 Task: Play online Dominion games in easy mode.
Action: Mouse moved to (319, 711)
Screenshot: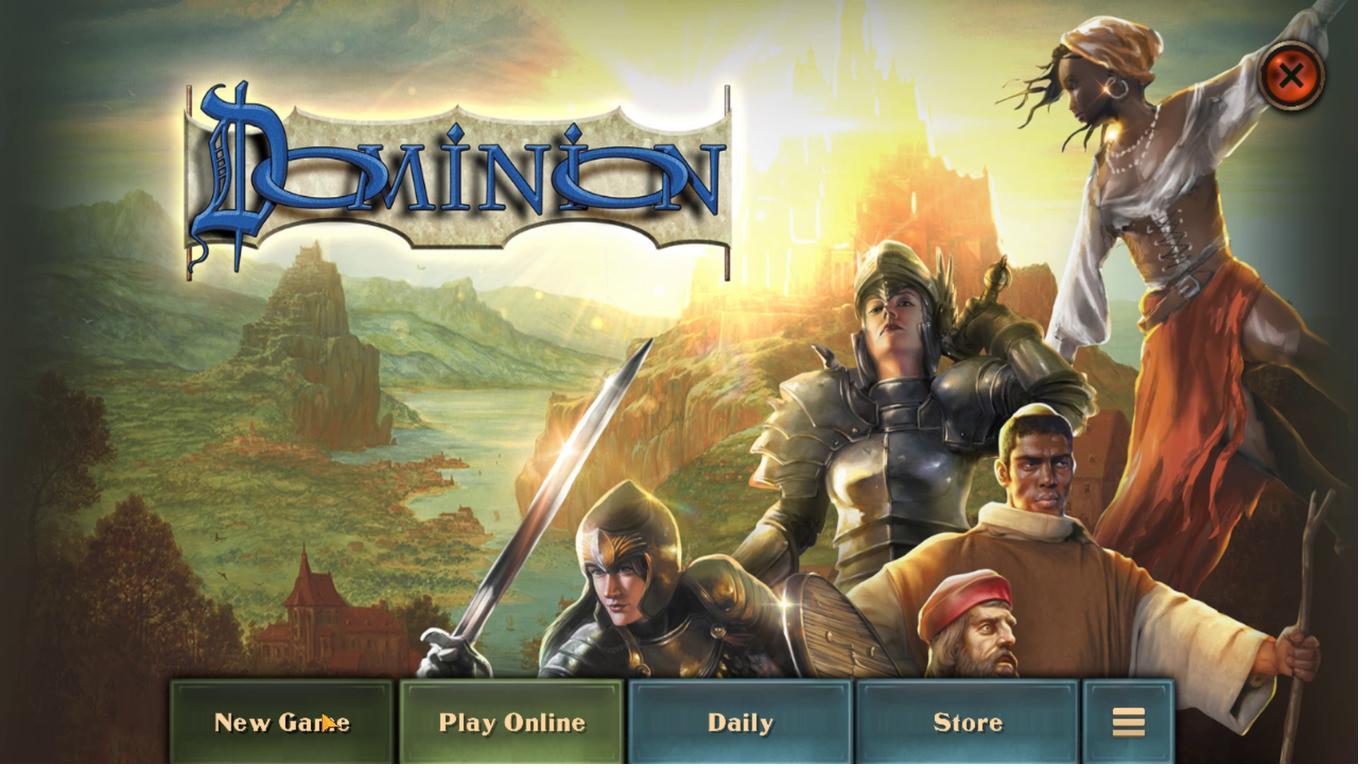 
Action: Mouse pressed left at (319, 711)
Screenshot: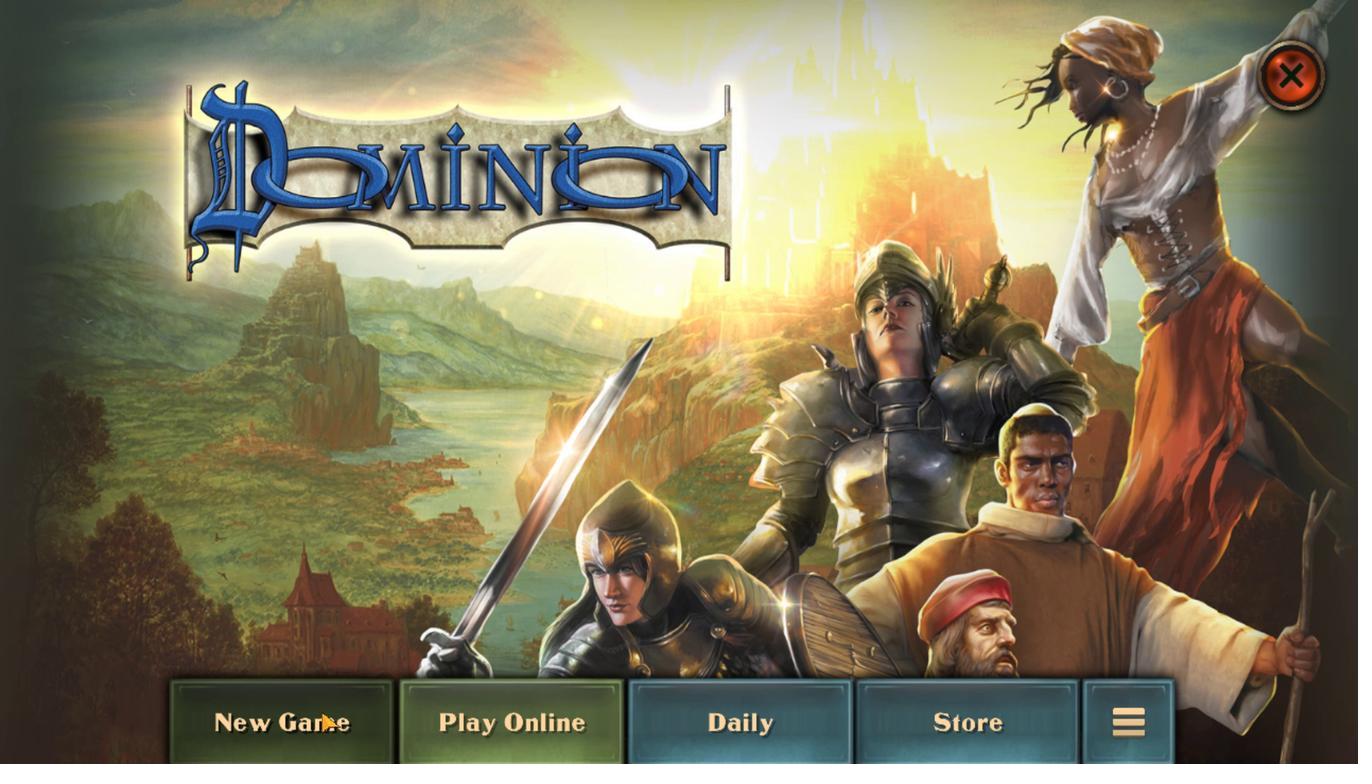 
Action: Mouse moved to (783, 370)
Screenshot: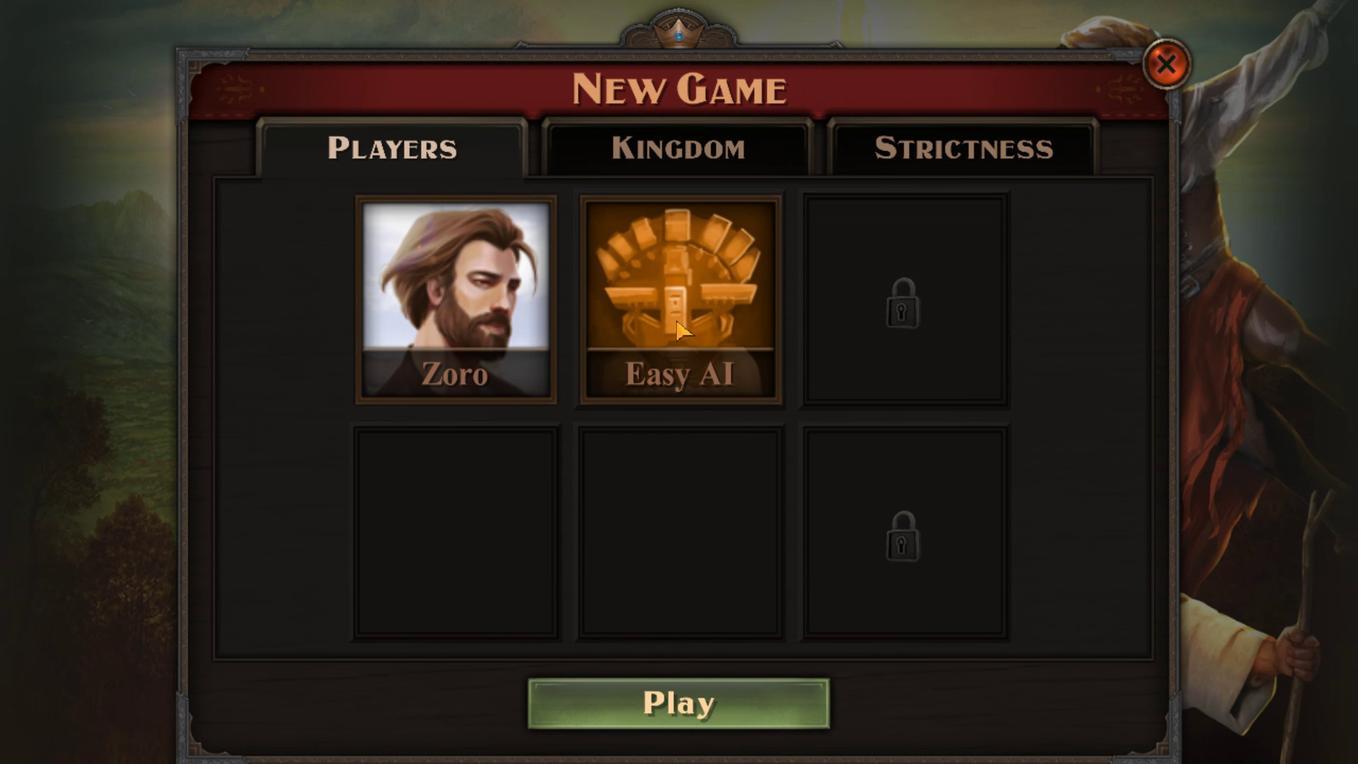 
Action: Mouse pressed left at (783, 370)
Screenshot: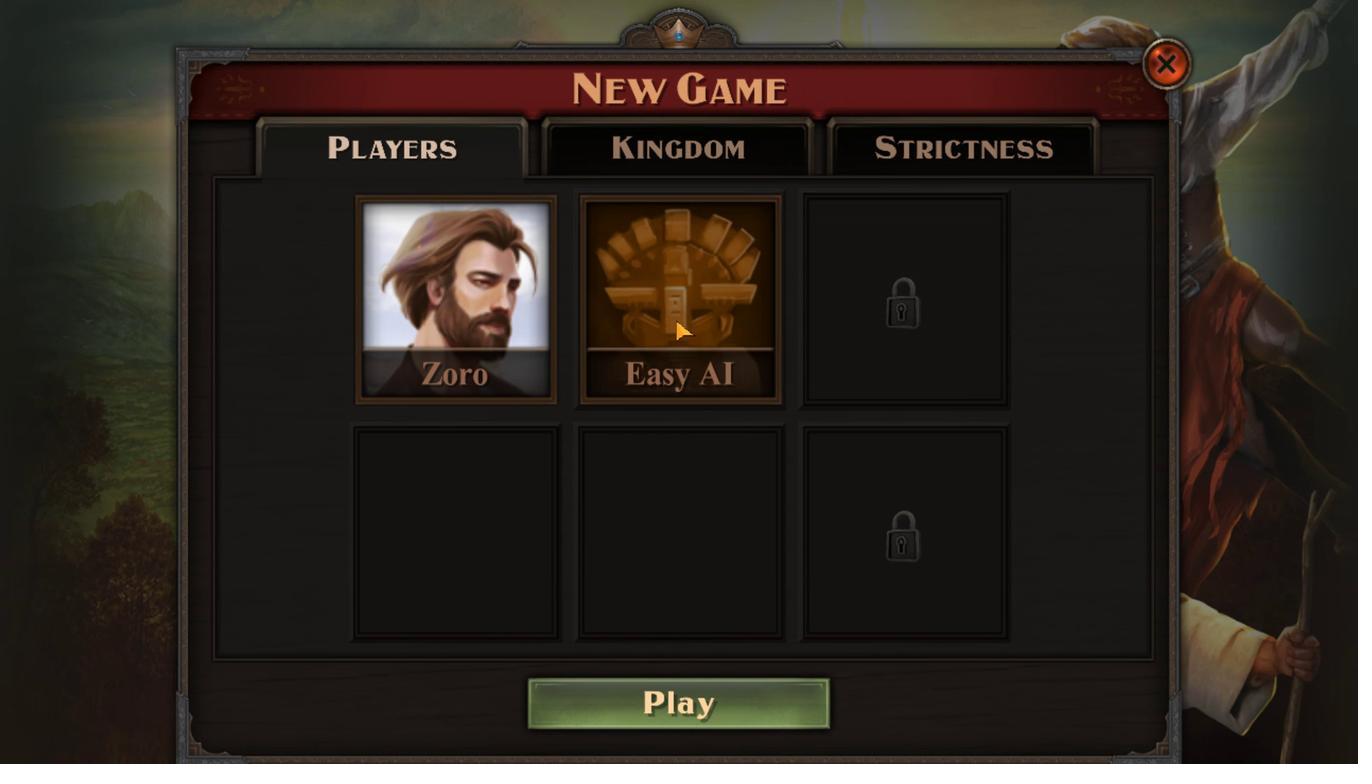 
Action: Mouse moved to (477, 476)
Screenshot: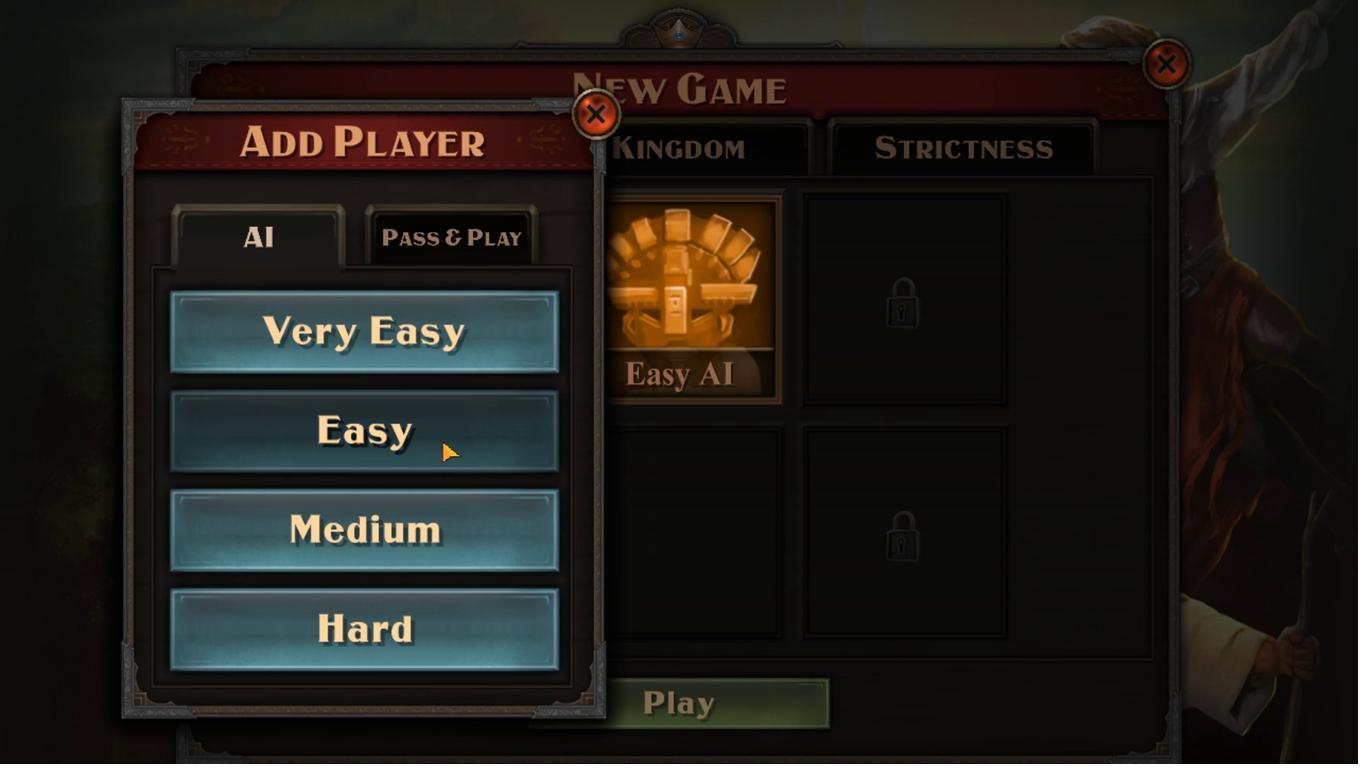 
Action: Mouse pressed left at (477, 476)
Screenshot: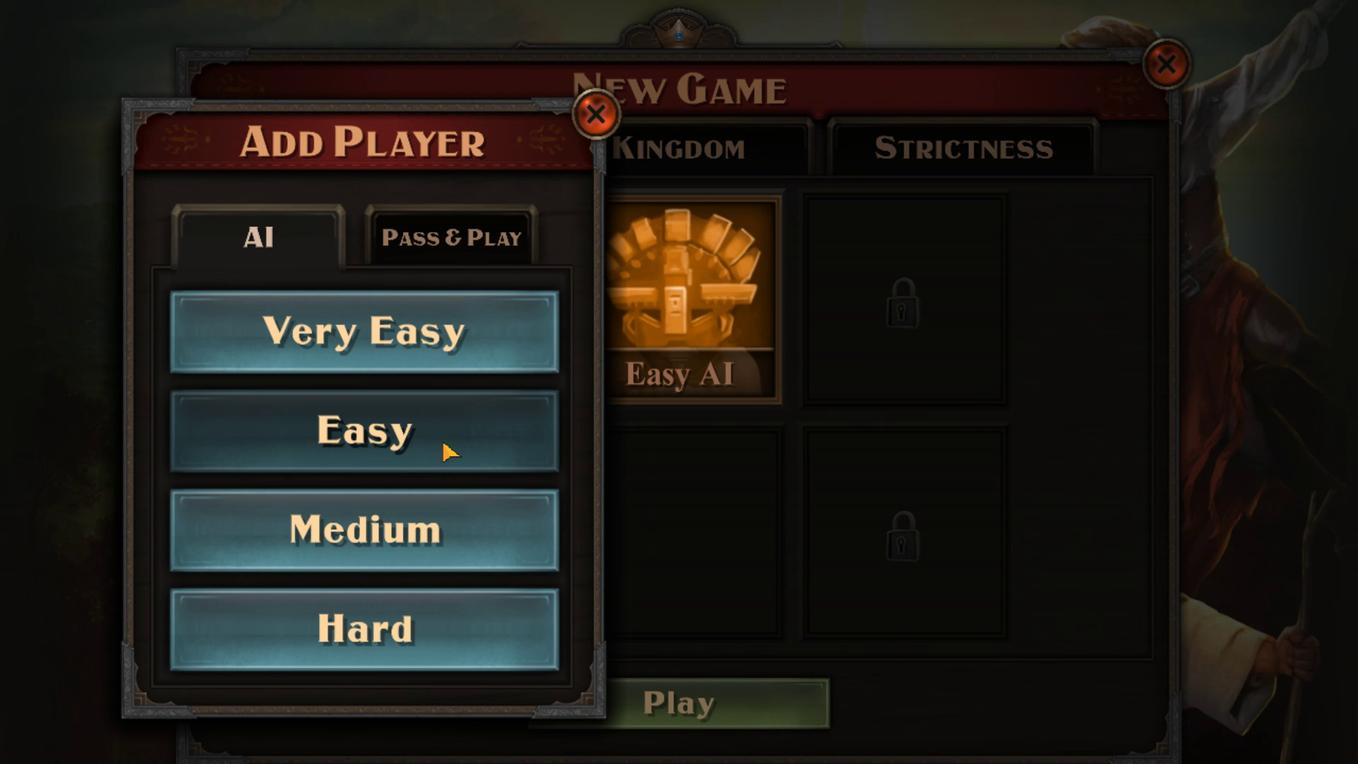 
Action: Mouse moved to (984, 714)
Screenshot: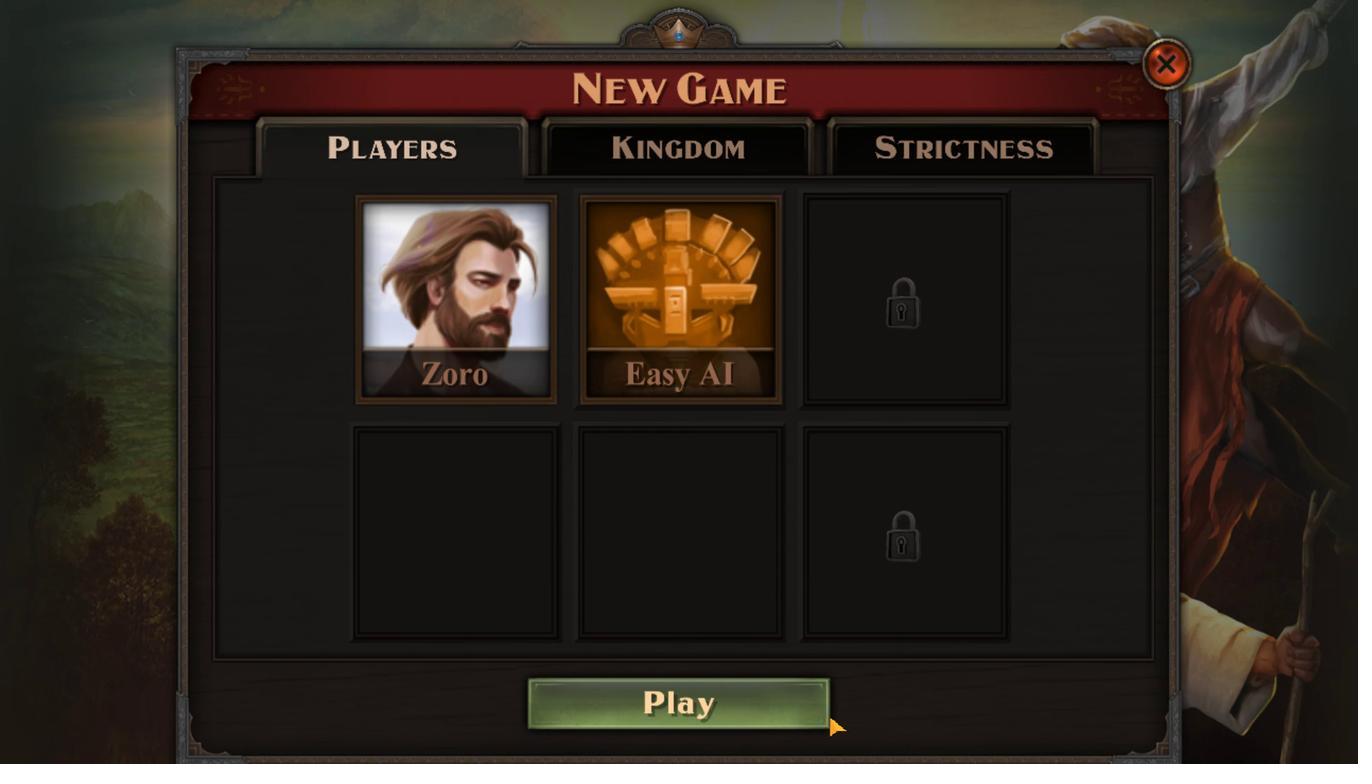 
Action: Mouse pressed left at (984, 714)
Screenshot: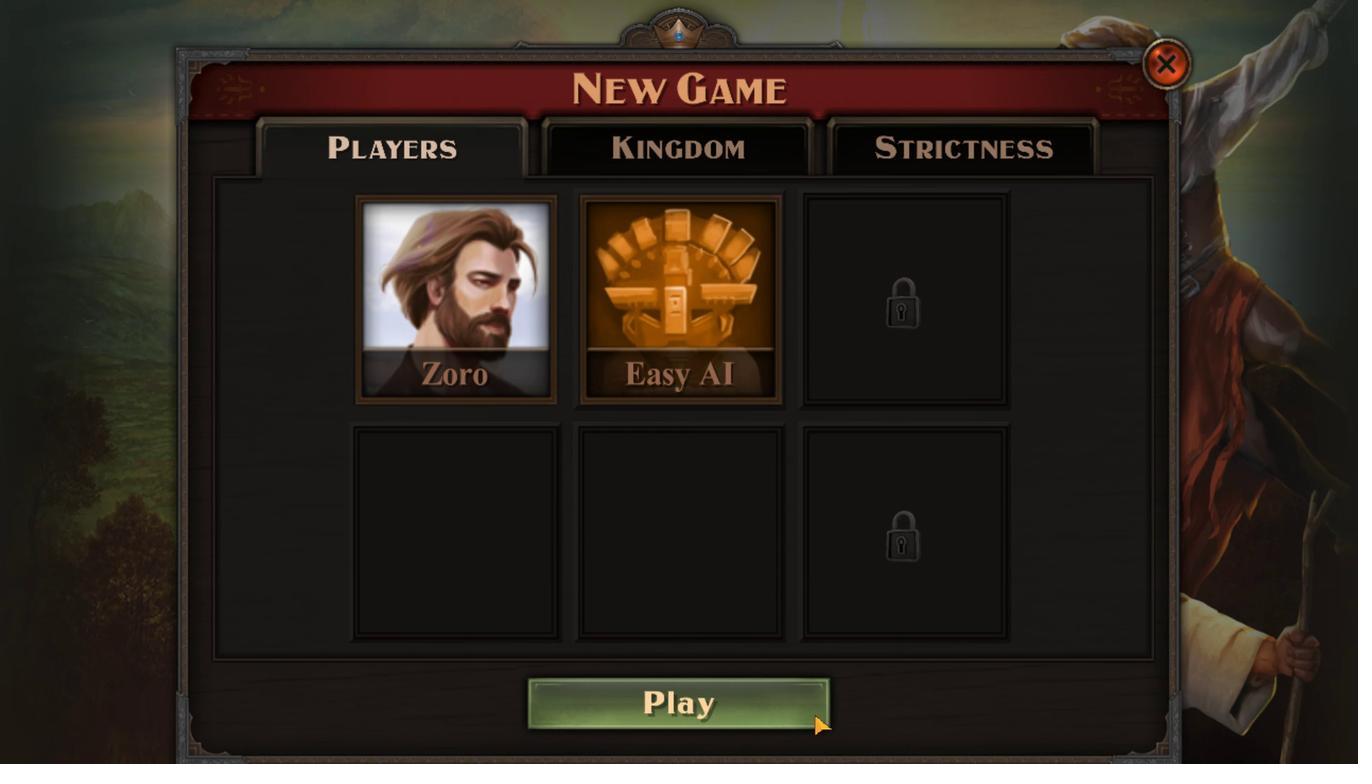 
Action: Mouse moved to (785, 629)
Screenshot: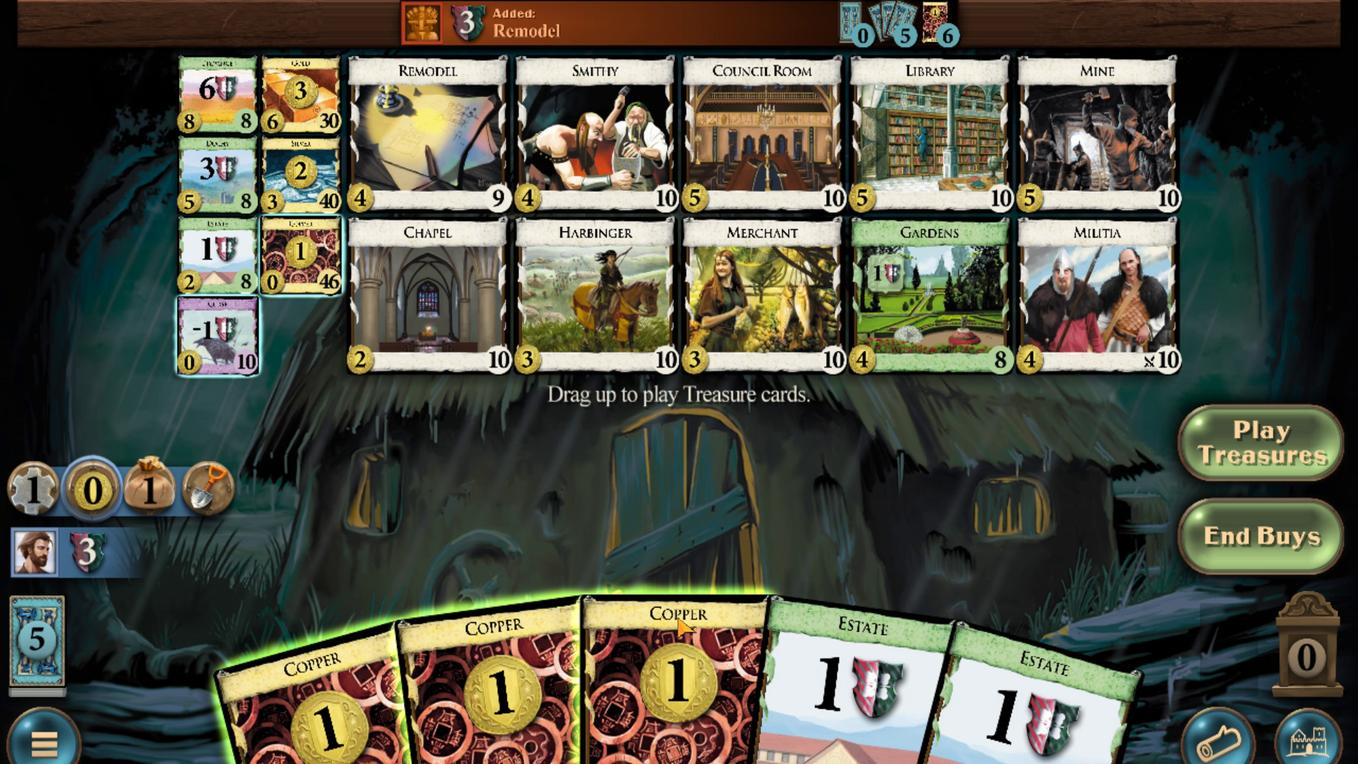 
Action: Mouse scrolled (785, 628) with delta (0, 0)
Screenshot: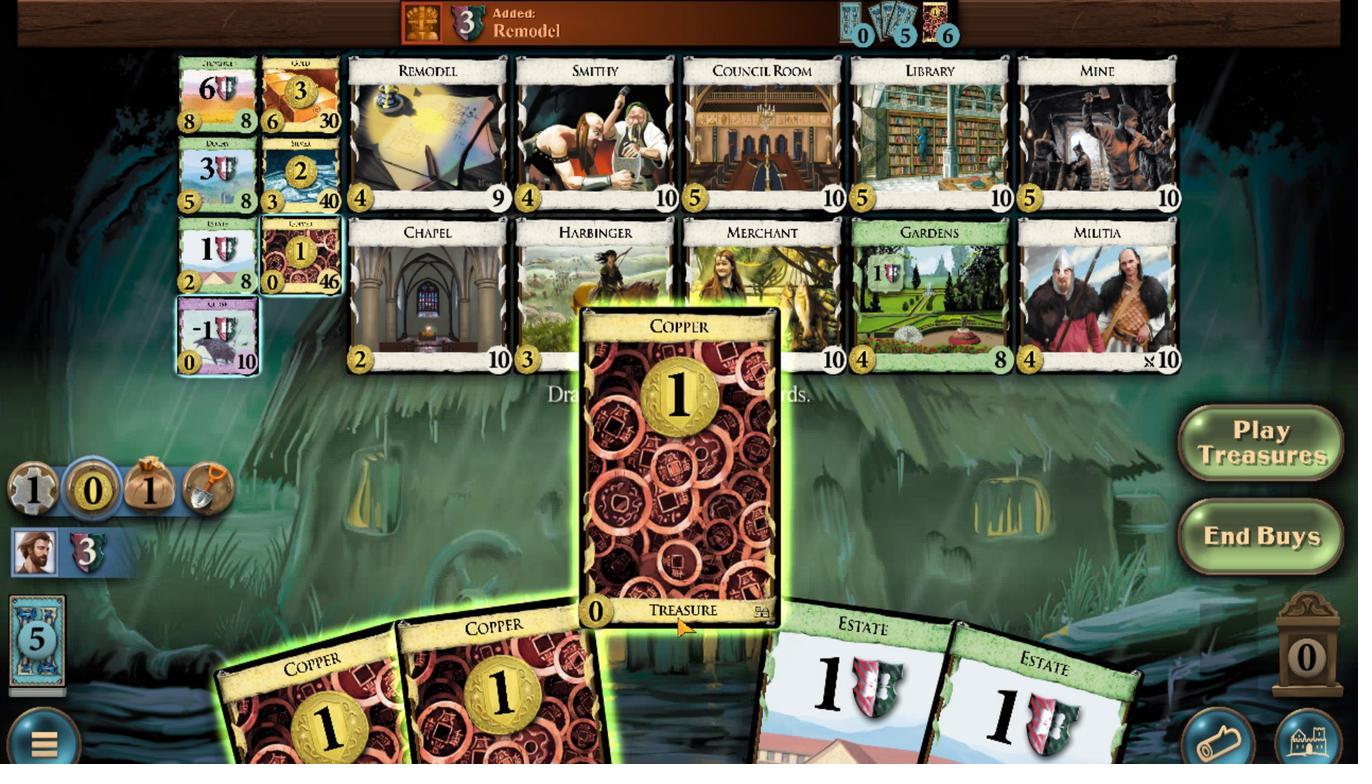 
Action: Mouse moved to (682, 653)
Screenshot: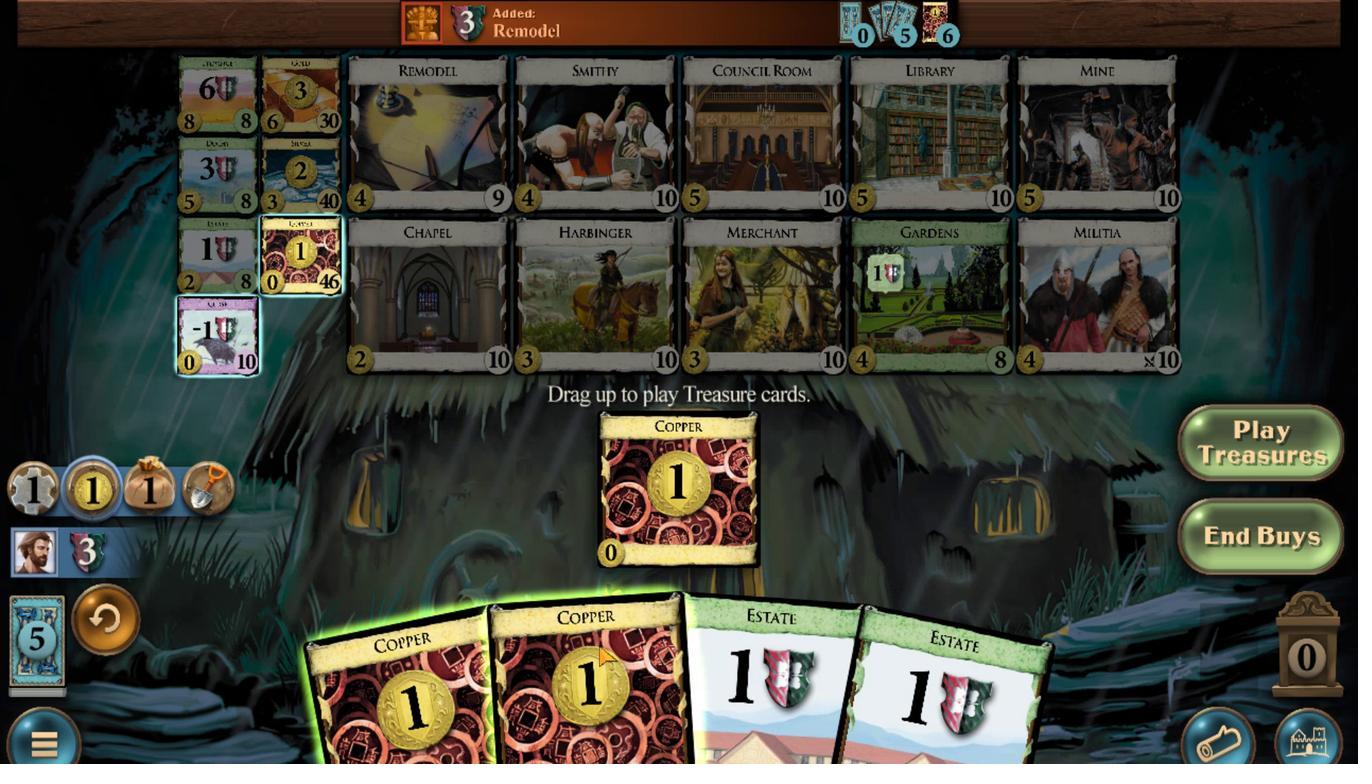 
Action: Mouse scrolled (682, 653) with delta (0, 0)
Screenshot: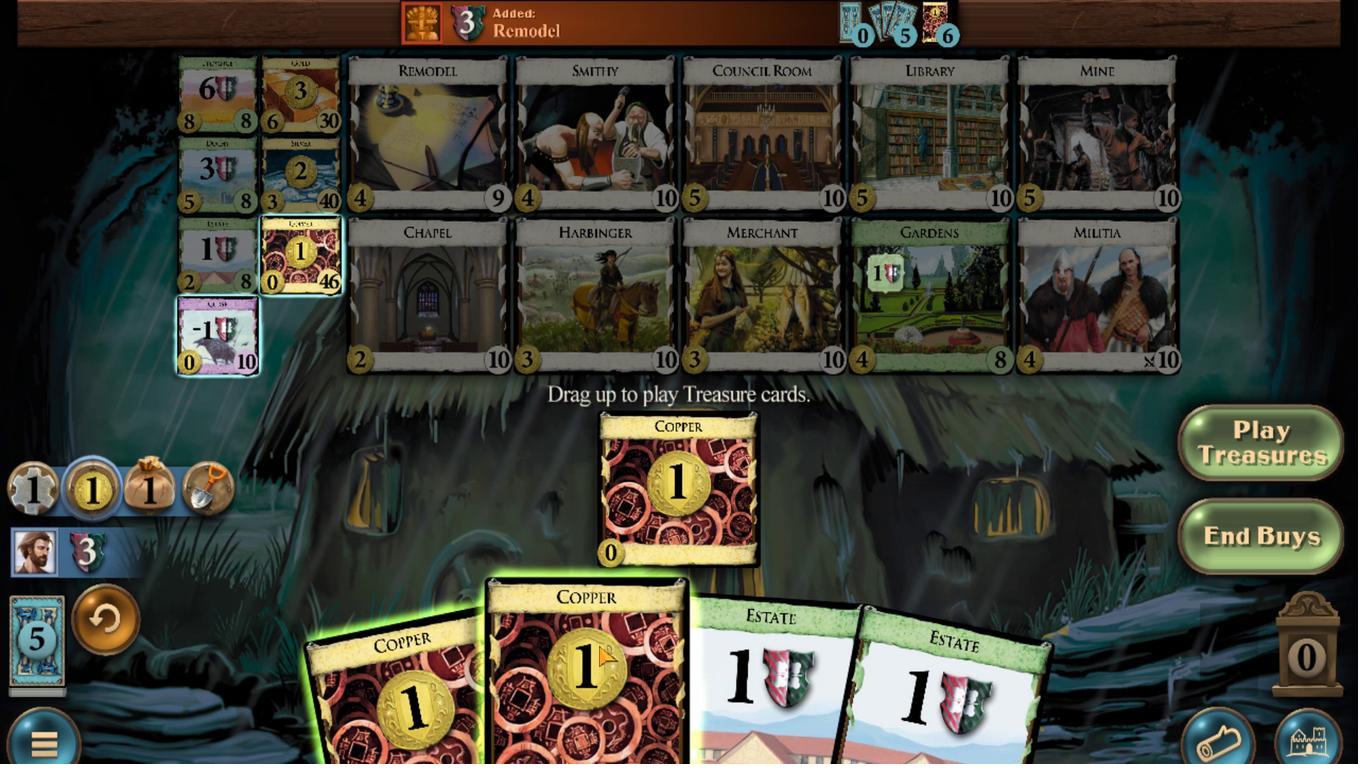 
Action: Mouse moved to (607, 668)
Screenshot: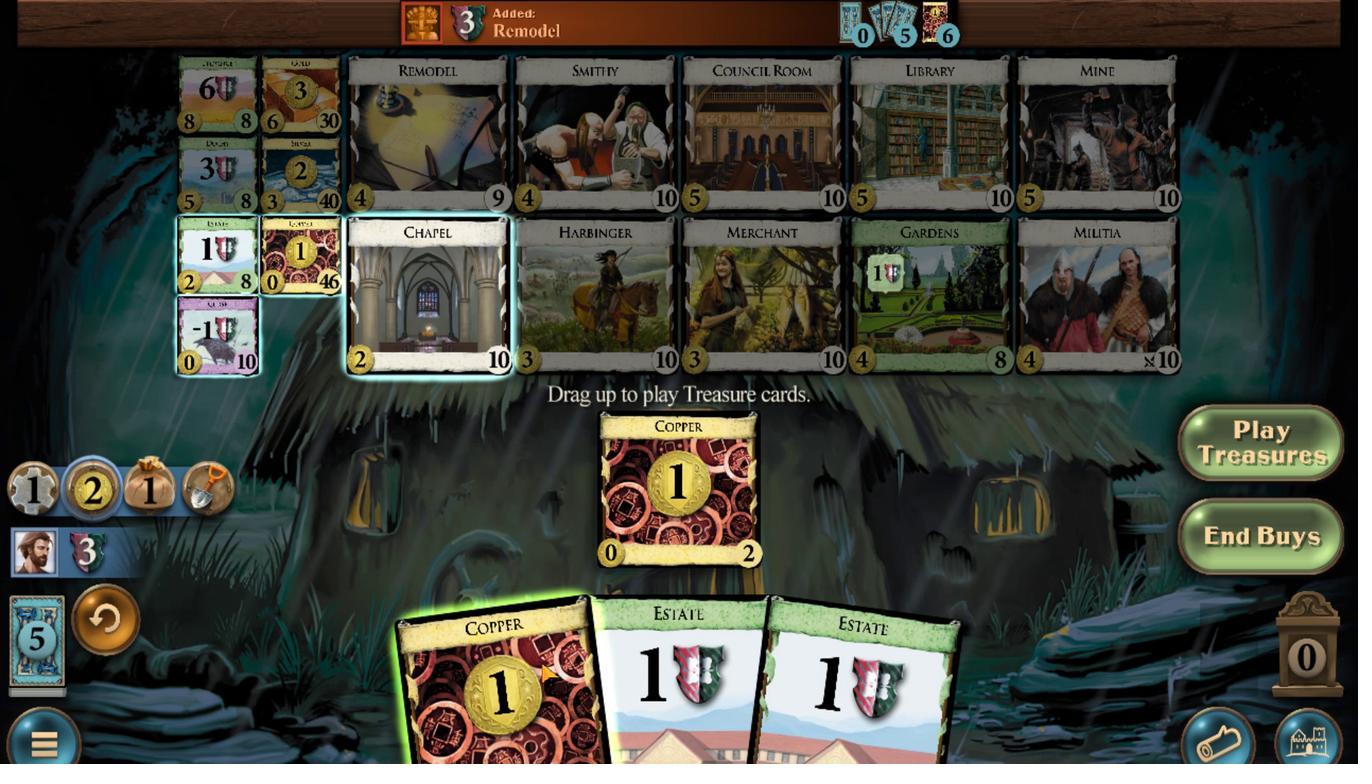 
Action: Mouse scrolled (607, 667) with delta (0, 0)
Screenshot: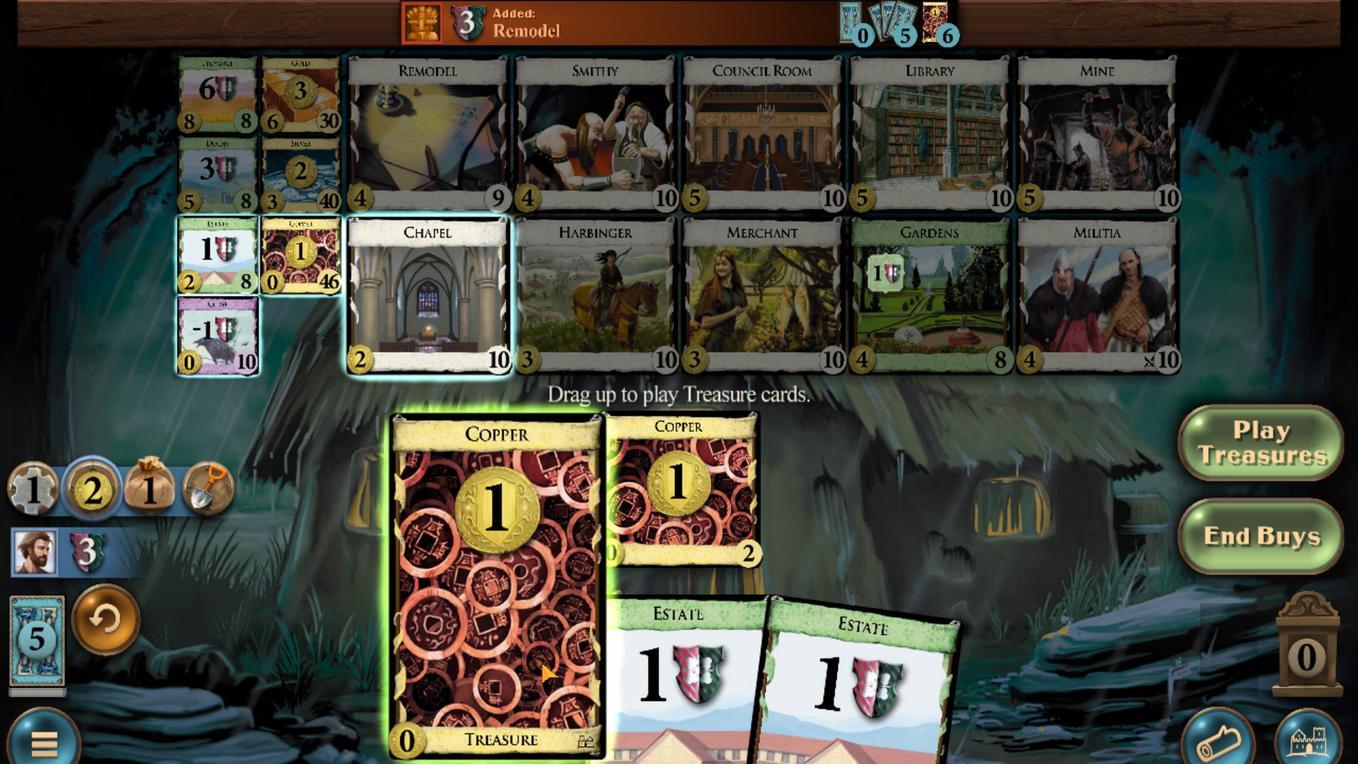 
Action: Mouse moved to (258, 235)
Screenshot: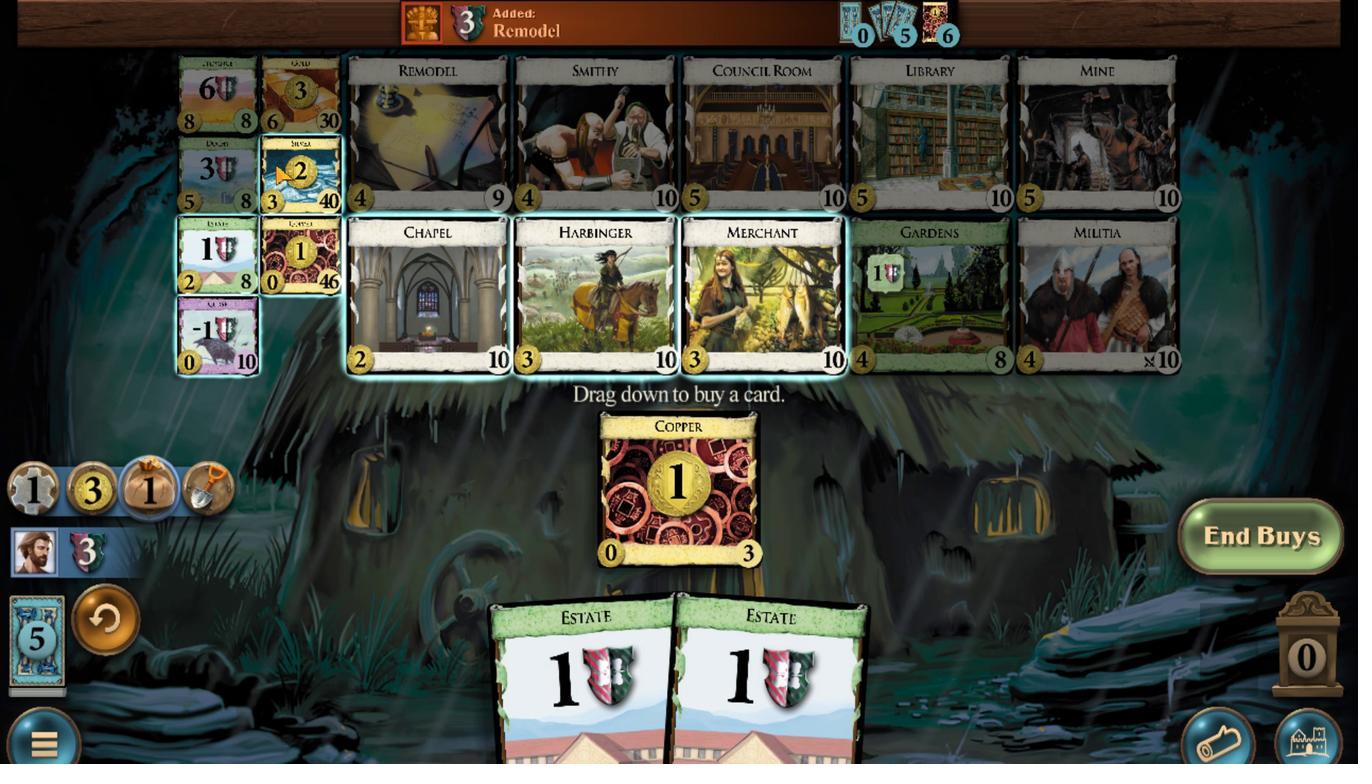 
Action: Mouse scrolled (258, 236) with delta (0, 0)
Screenshot: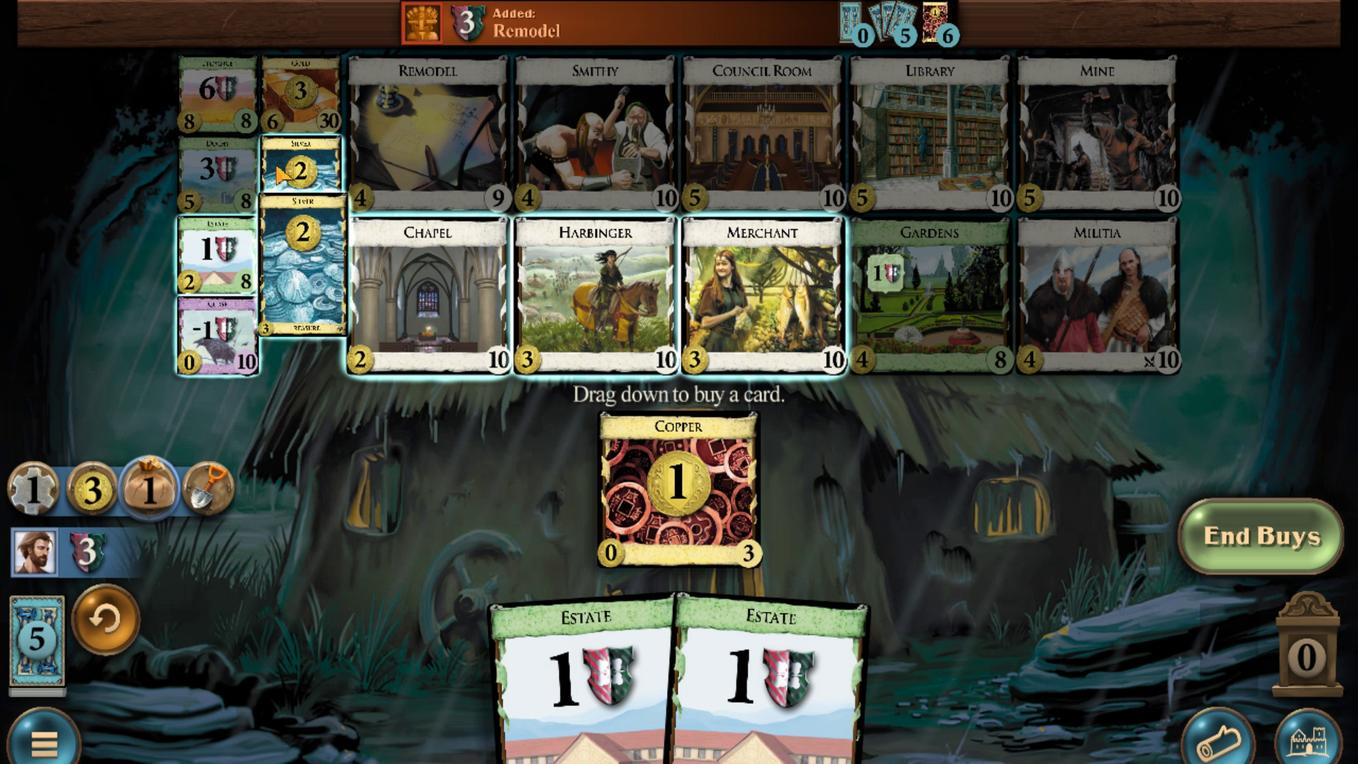 
Action: Mouse scrolled (258, 236) with delta (0, 0)
Screenshot: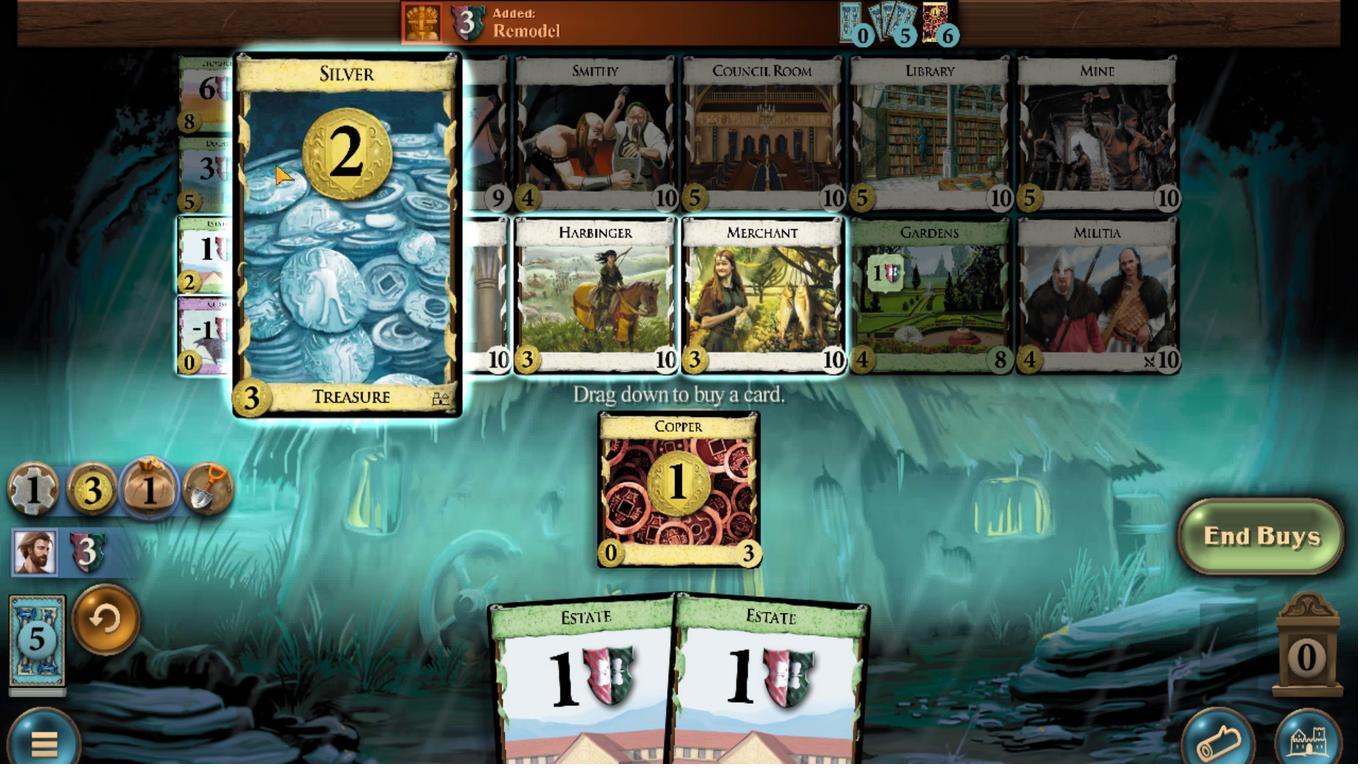 
Action: Mouse scrolled (258, 236) with delta (0, 0)
Screenshot: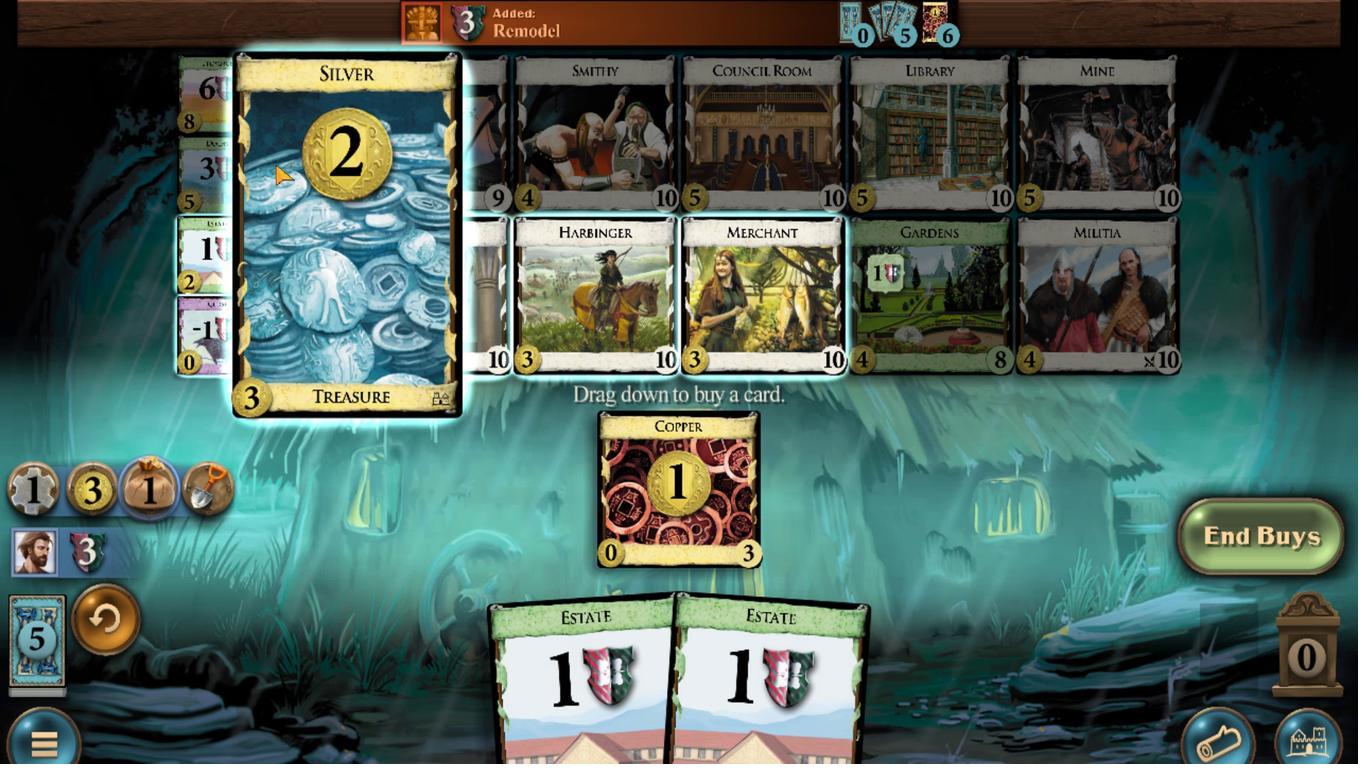 
Action: Mouse scrolled (258, 236) with delta (0, 0)
Screenshot: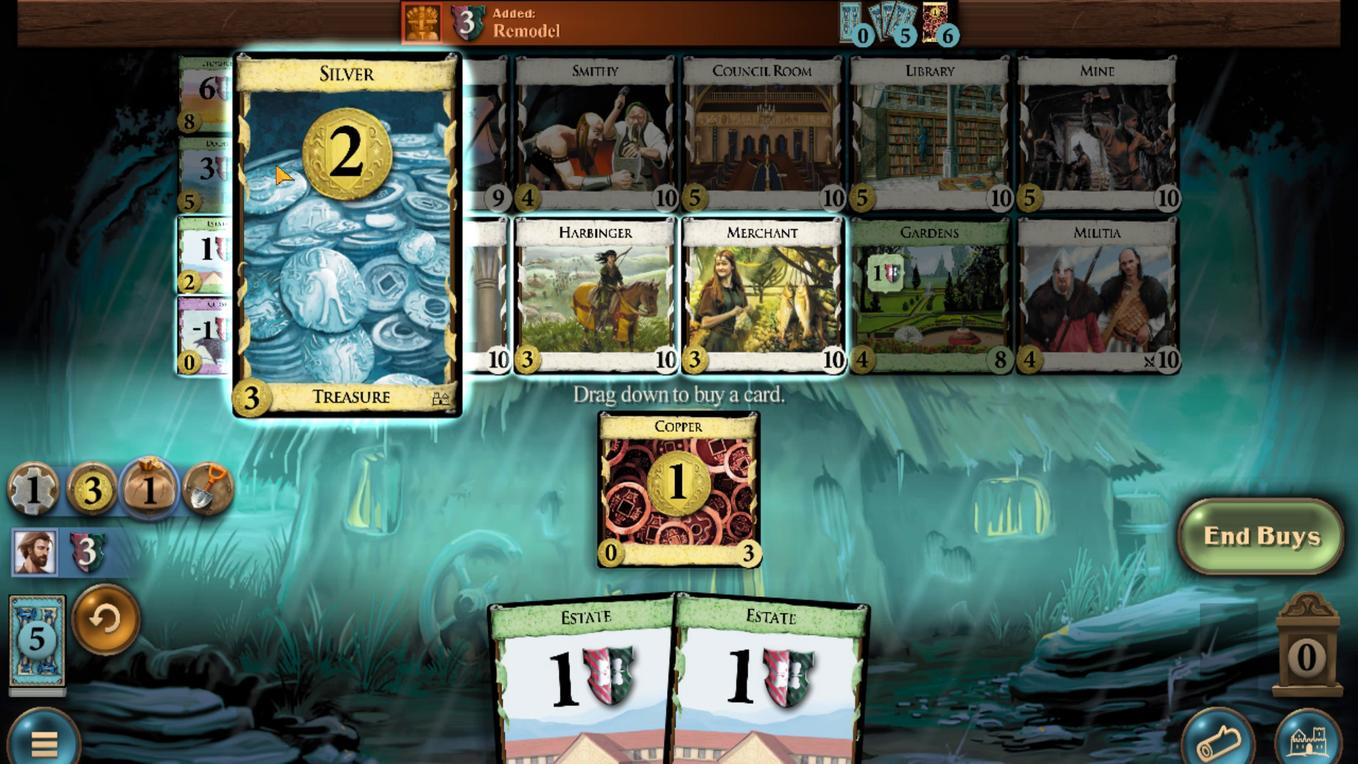 
Action: Mouse scrolled (258, 236) with delta (0, 0)
Screenshot: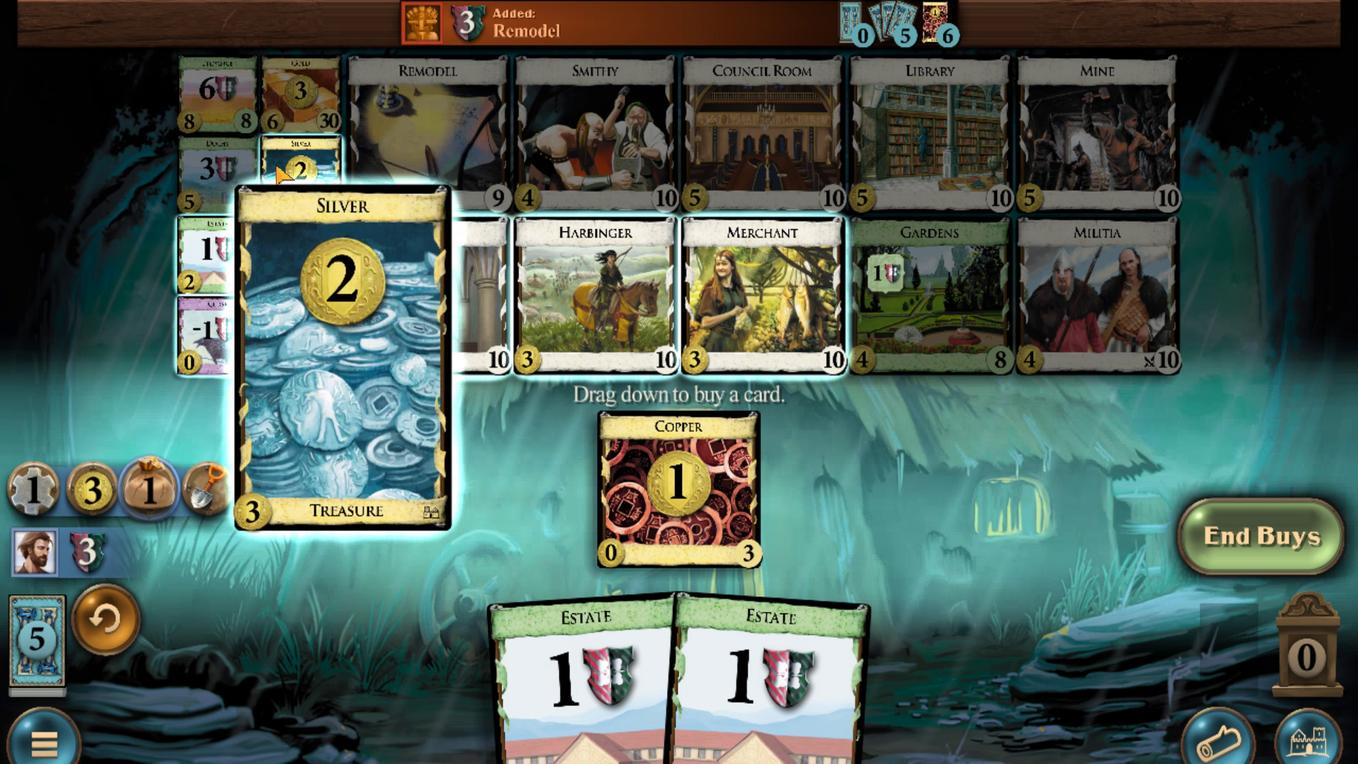
Action: Mouse scrolled (258, 236) with delta (0, 0)
Screenshot: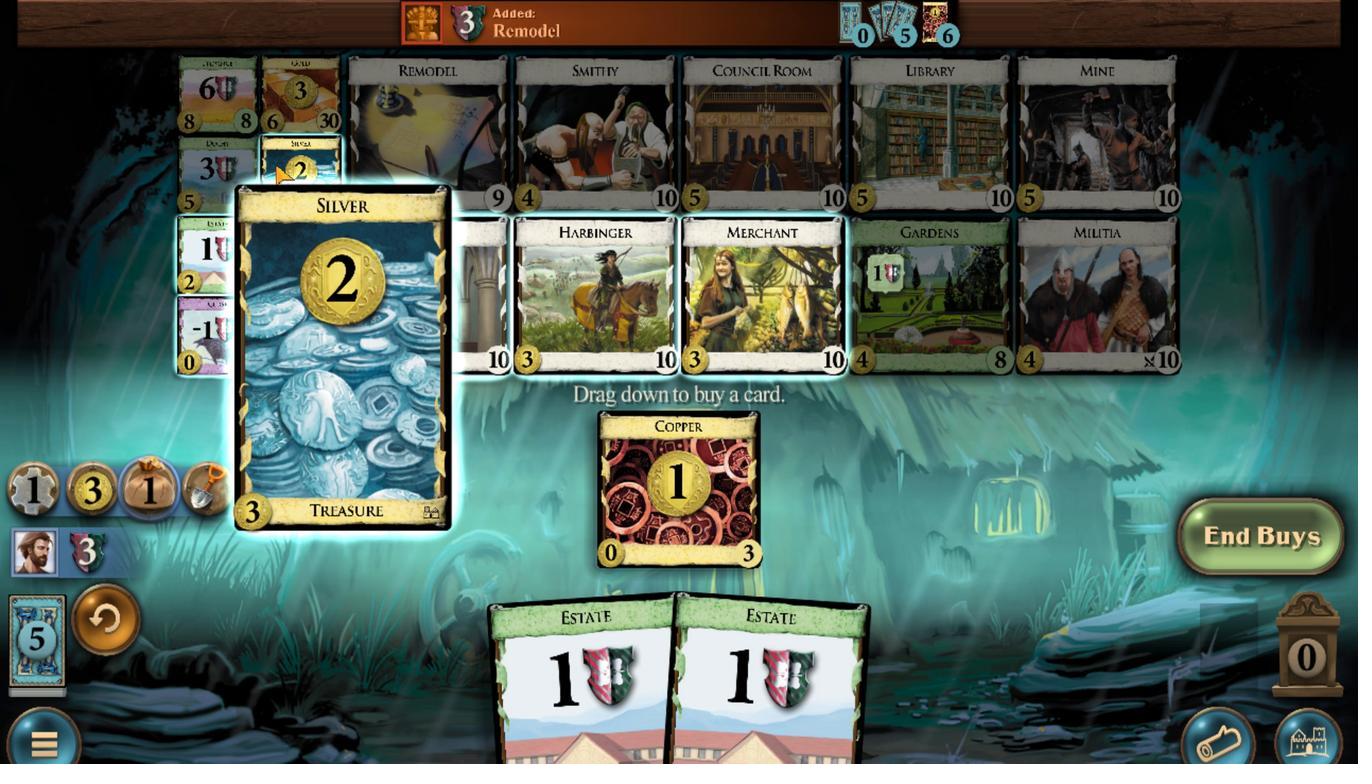 
Action: Mouse scrolled (258, 236) with delta (0, 0)
Screenshot: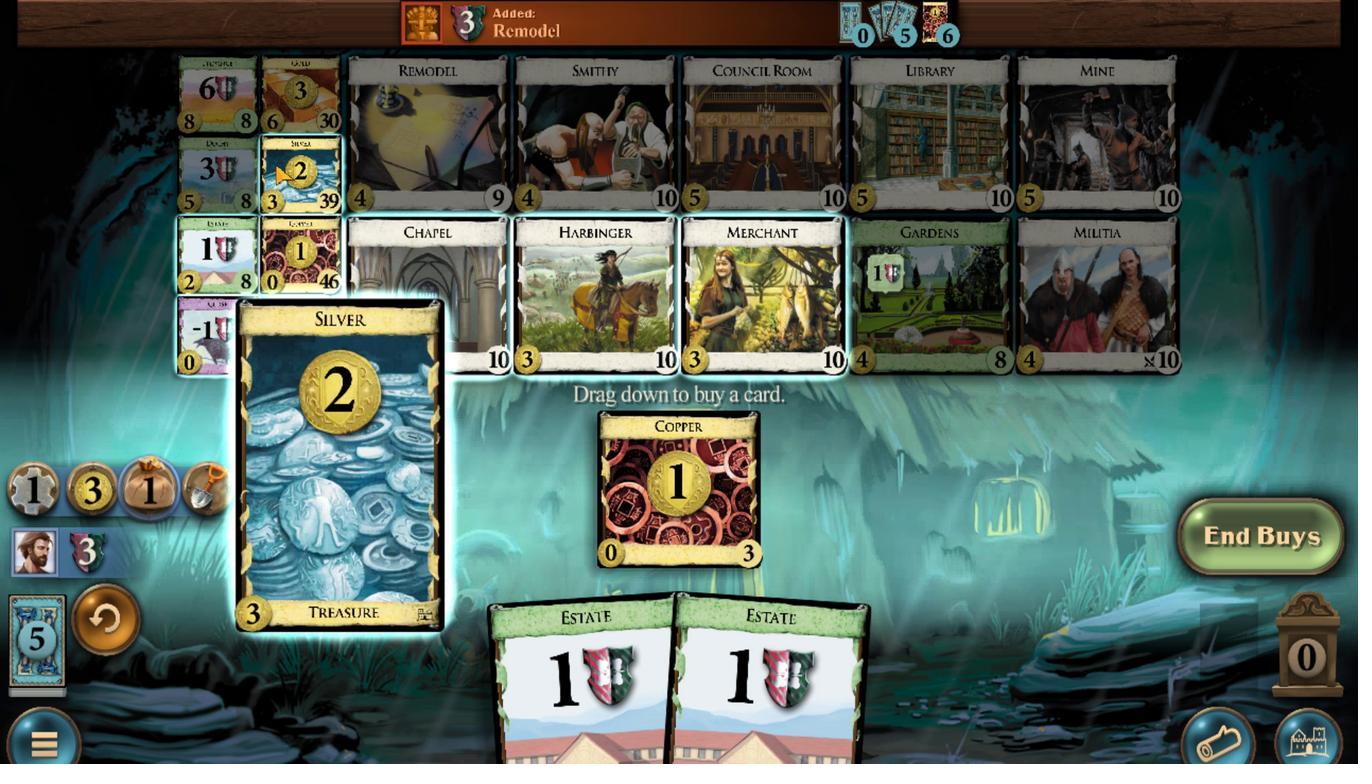 
Action: Mouse scrolled (258, 236) with delta (0, 0)
Screenshot: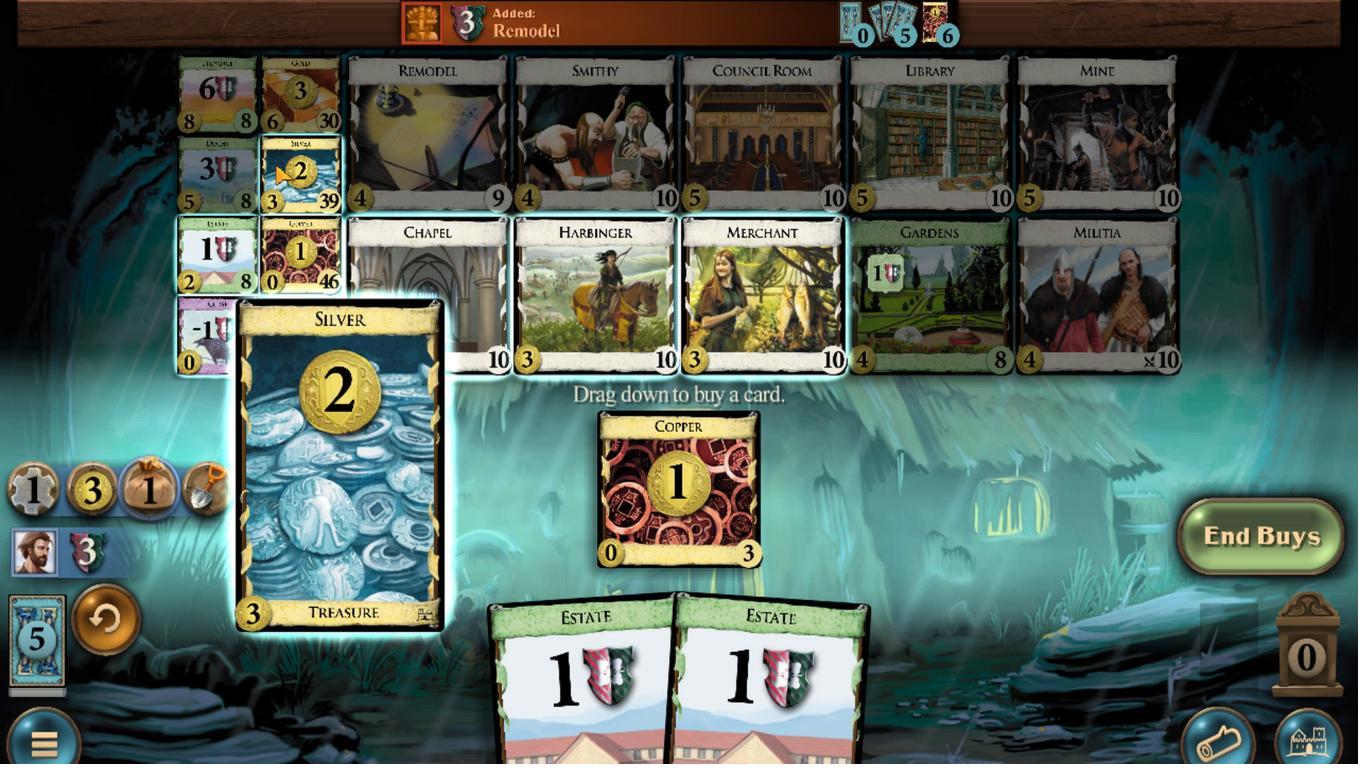 
Action: Mouse moved to (956, 638)
Screenshot: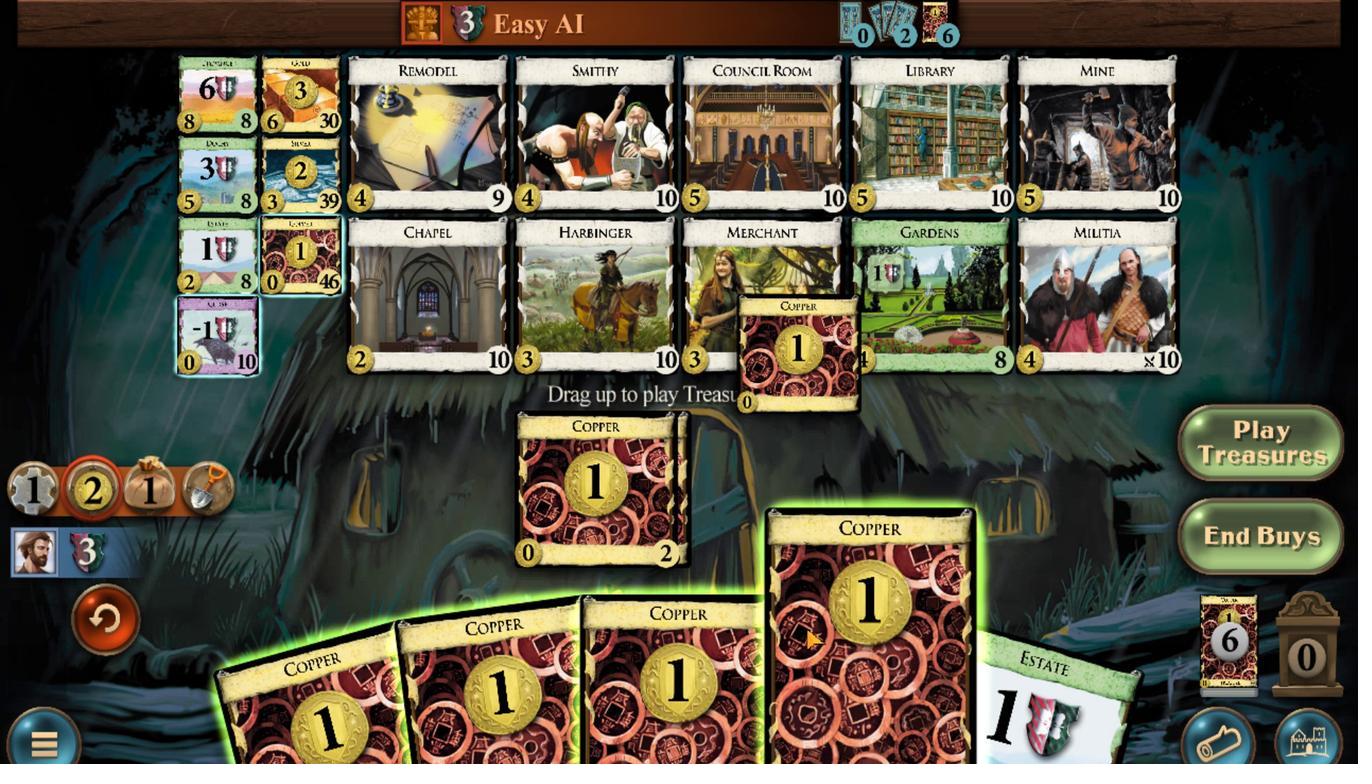 
Action: Mouse scrolled (956, 637) with delta (0, 0)
Screenshot: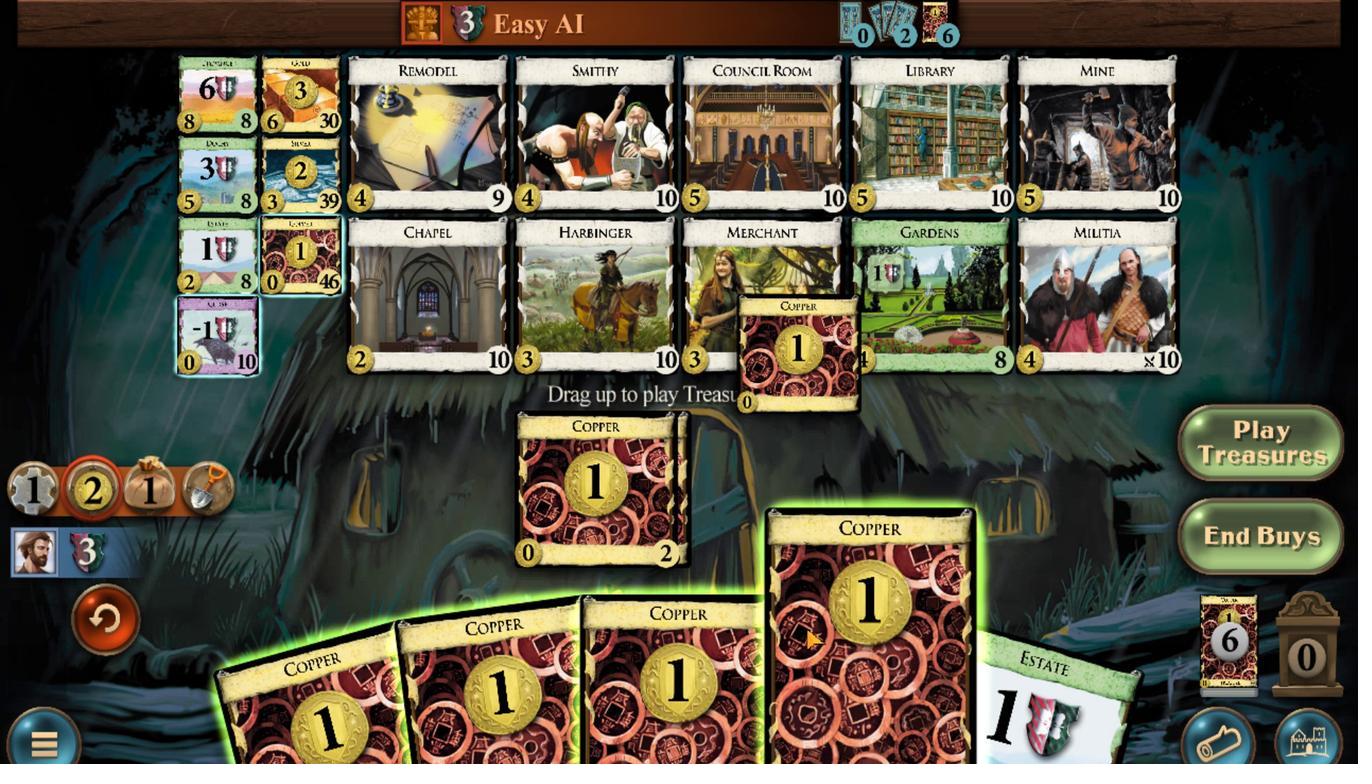 
Action: Mouse moved to (794, 642)
Screenshot: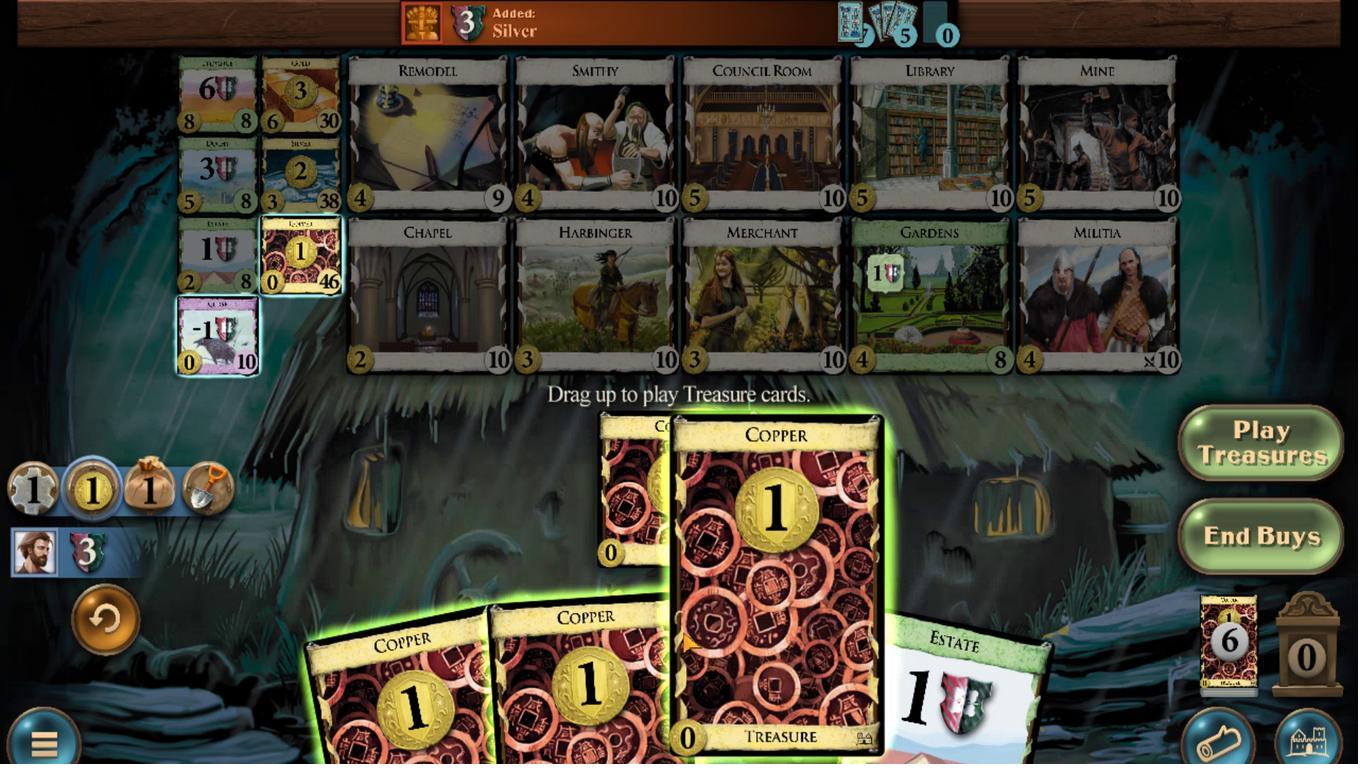
Action: Mouse scrolled (794, 641) with delta (0, 0)
Screenshot: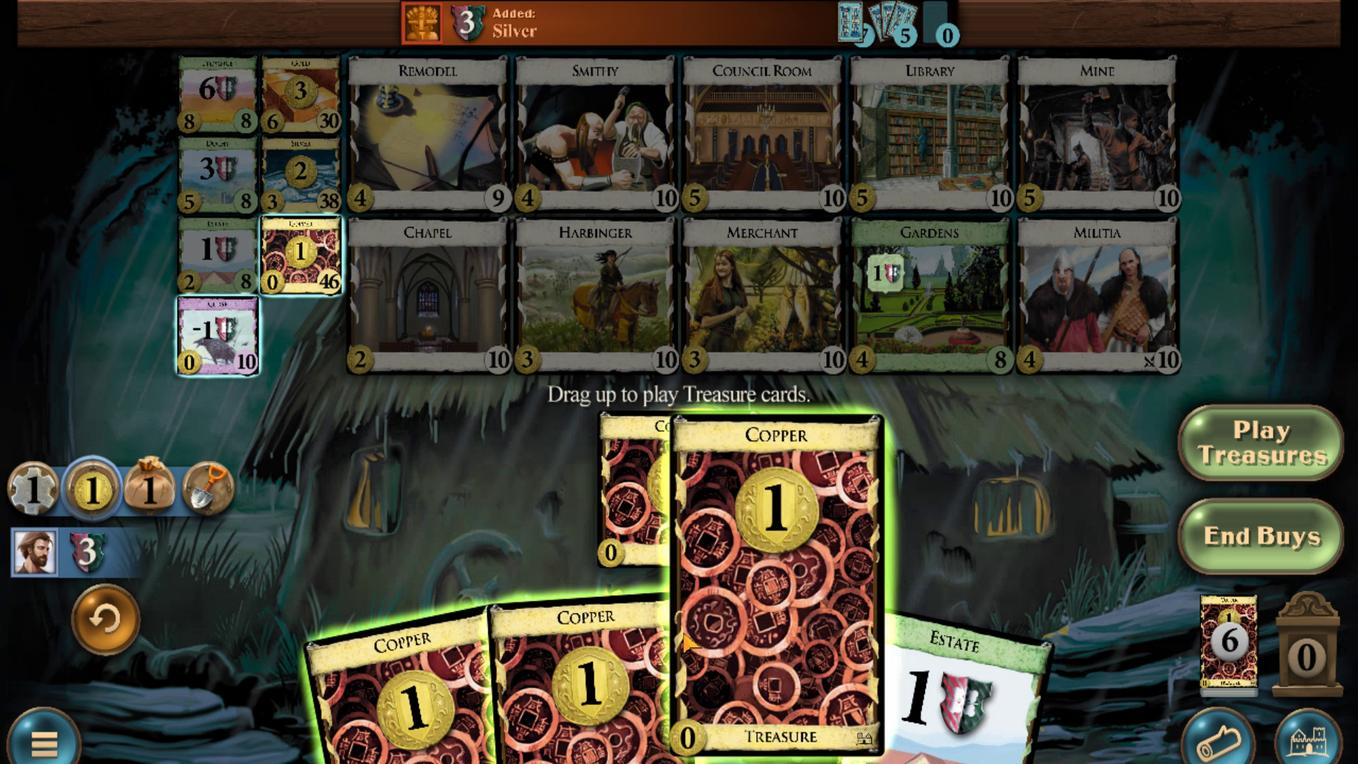 
Action: Mouse moved to (698, 649)
Screenshot: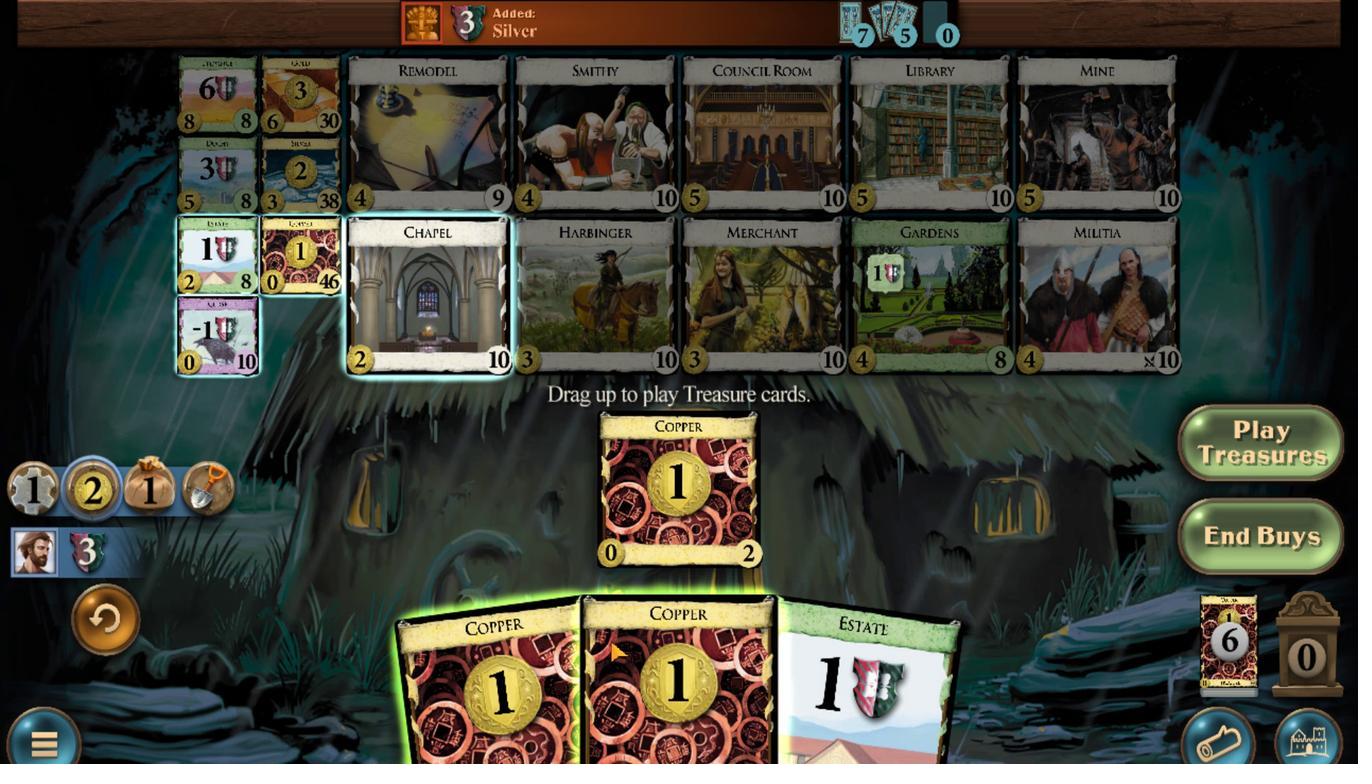 
Action: Mouse scrolled (698, 649) with delta (0, 0)
Screenshot: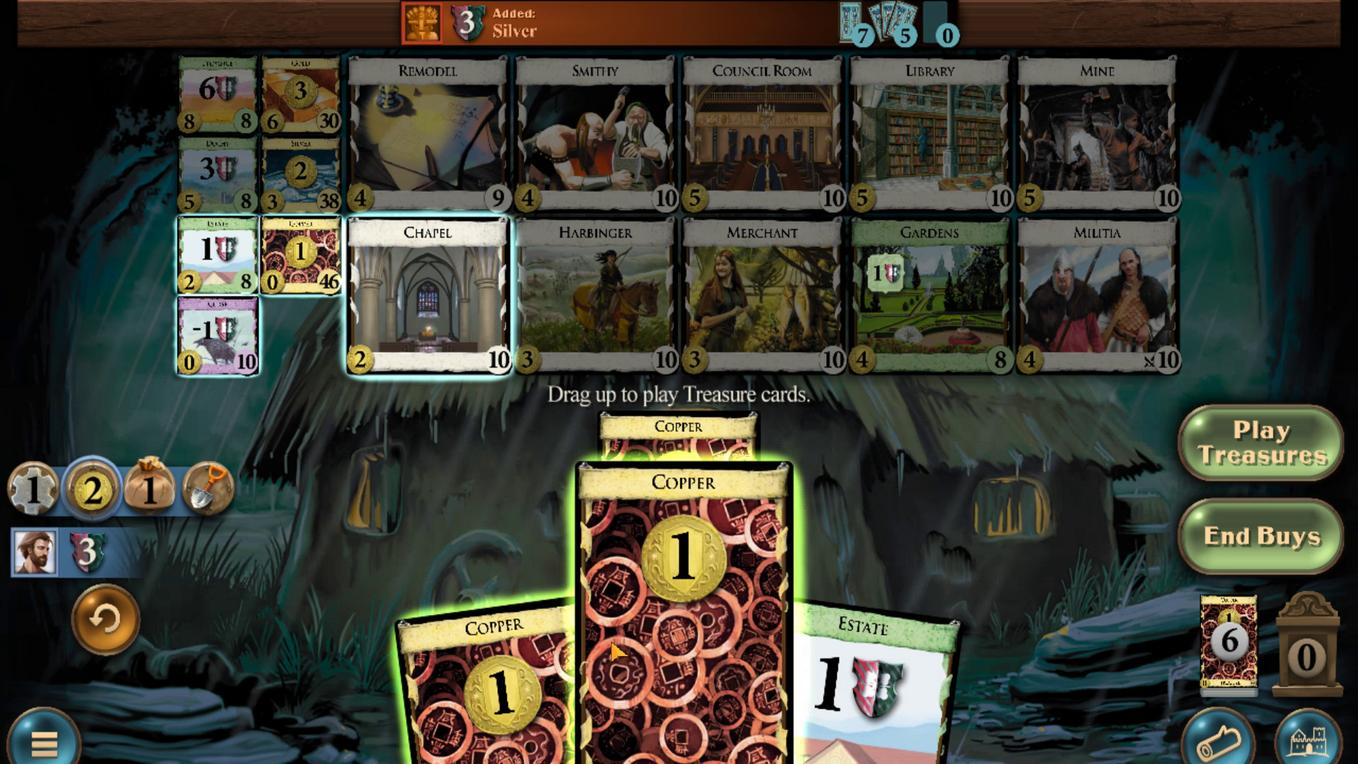 
Action: Mouse moved to (619, 647)
Screenshot: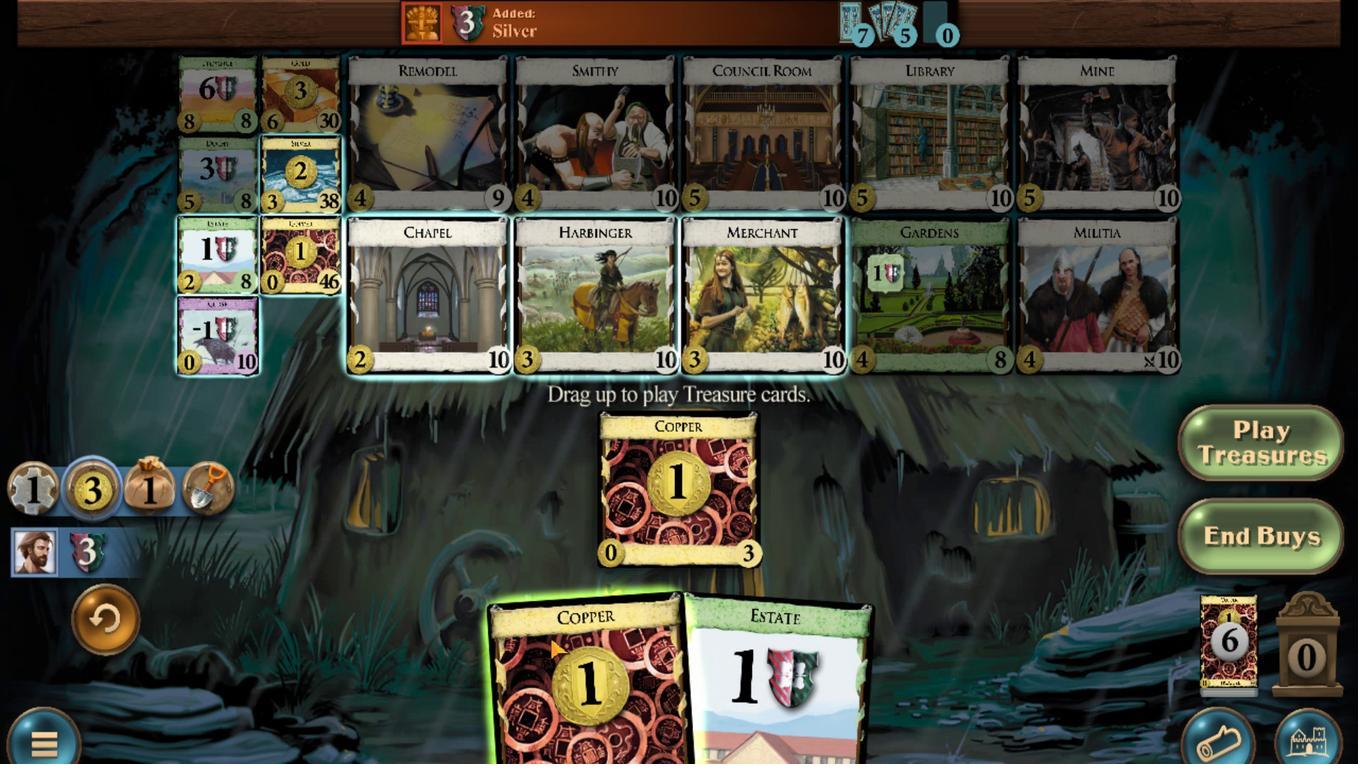
Action: Mouse scrolled (619, 646) with delta (0, 0)
Screenshot: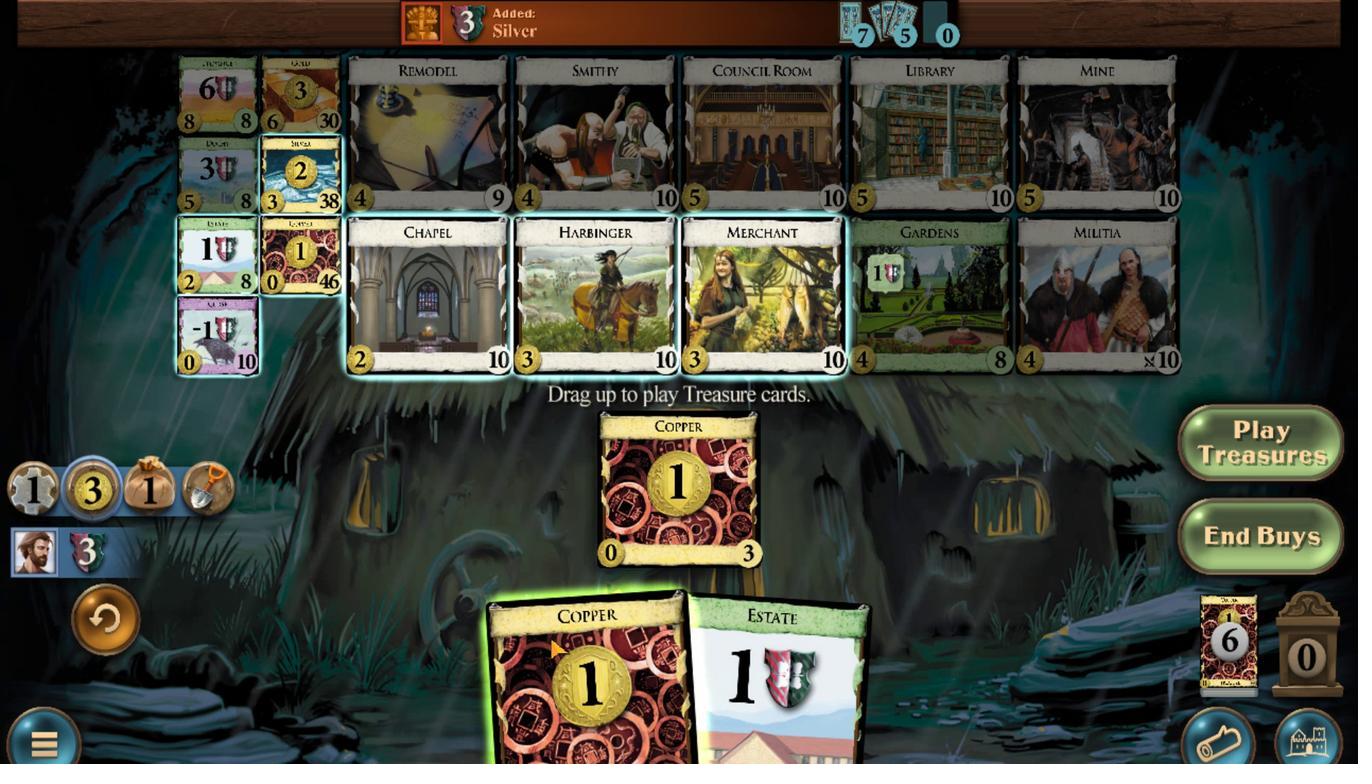 
Action: Mouse moved to (466, 203)
Screenshot: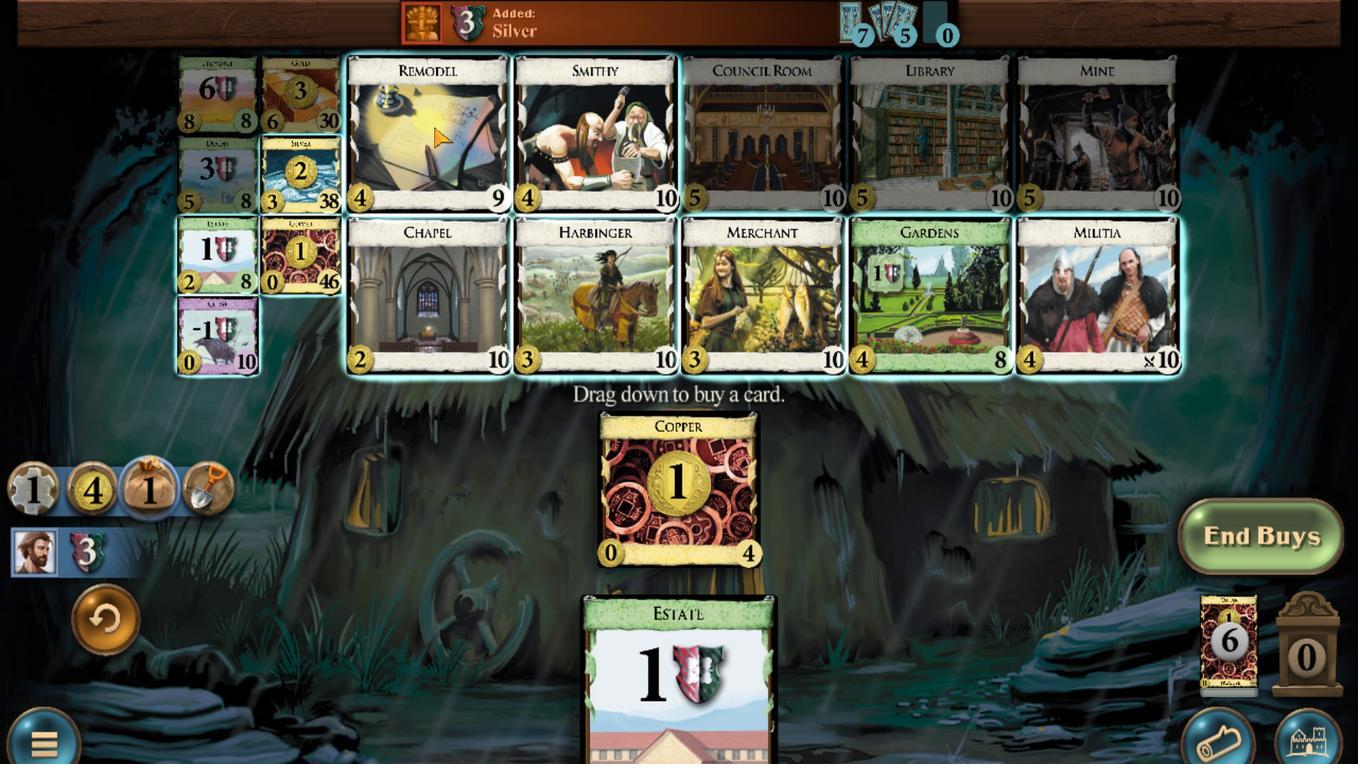 
Action: Mouse scrolled (466, 203) with delta (0, 0)
Screenshot: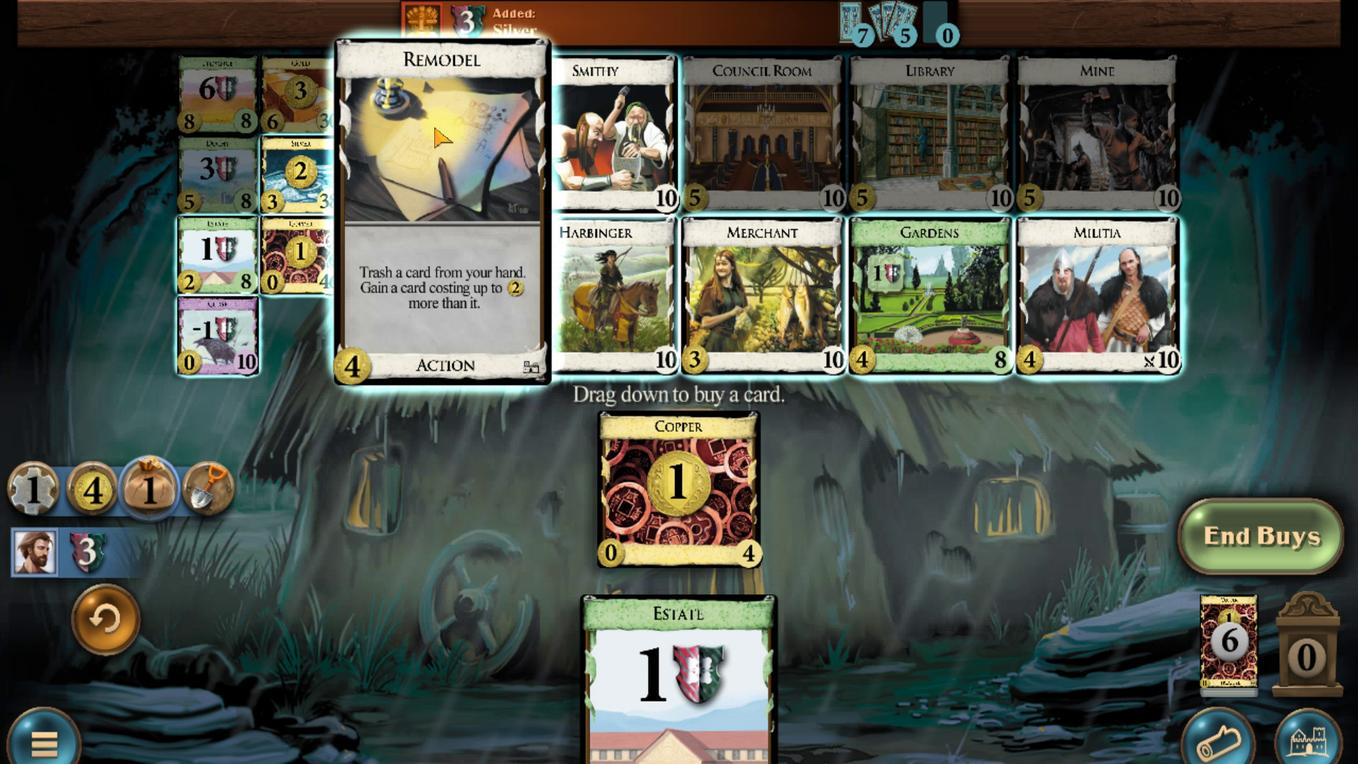 
Action: Mouse scrolled (466, 203) with delta (0, 0)
Screenshot: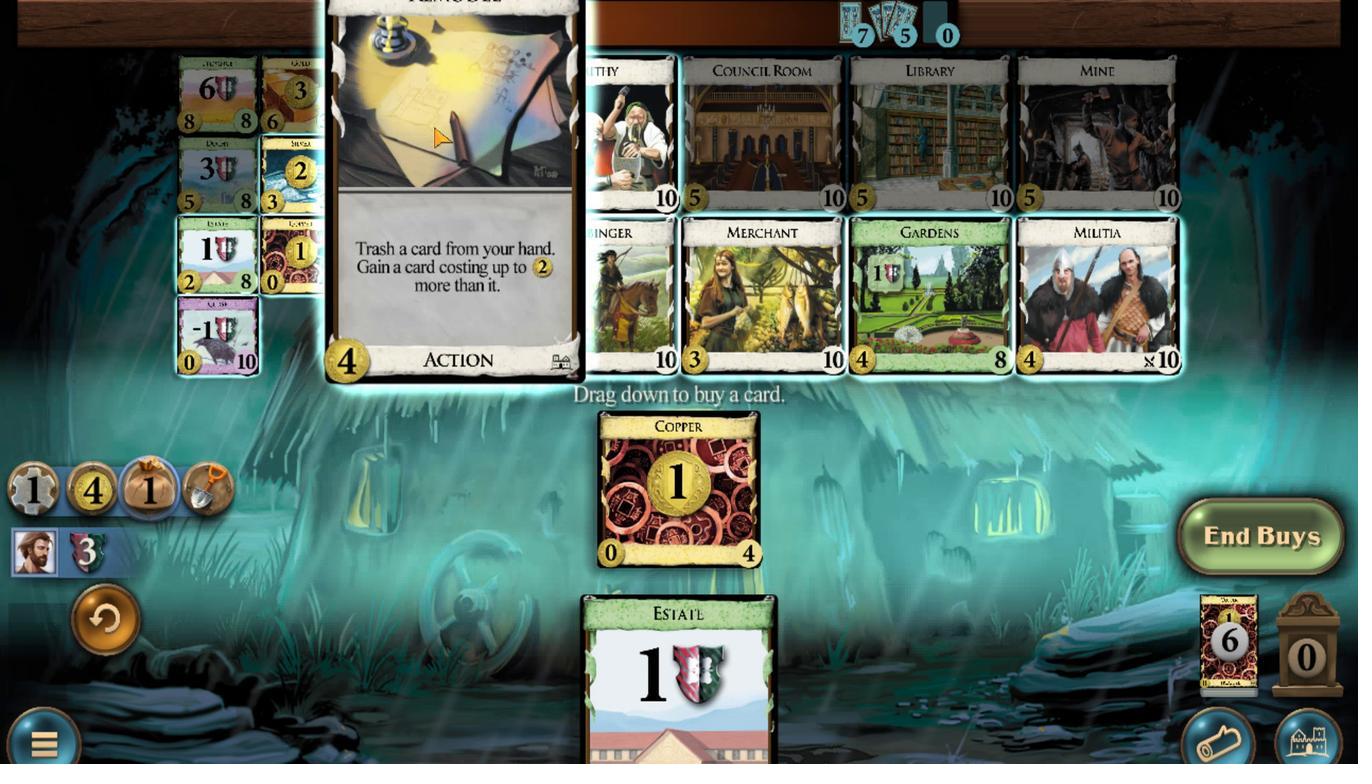 
Action: Mouse scrolled (466, 203) with delta (0, 0)
Screenshot: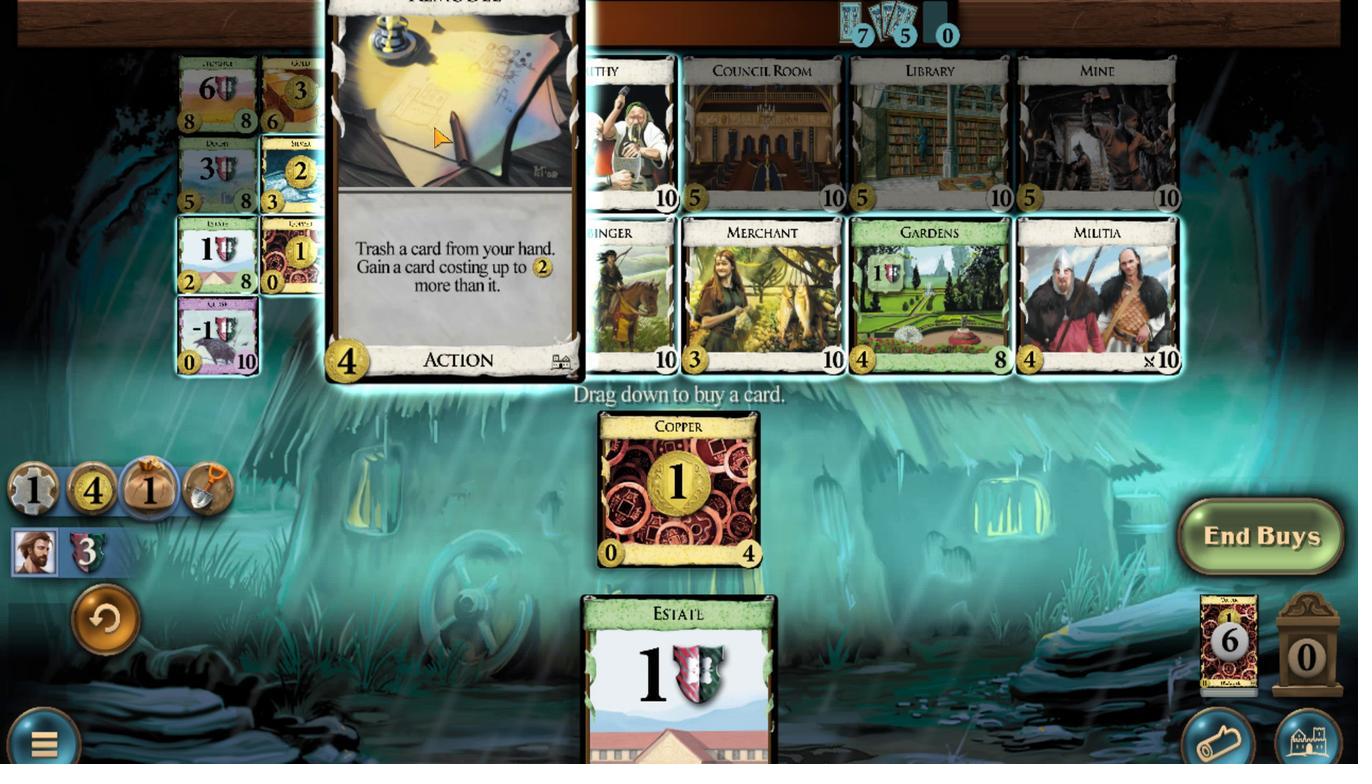 
Action: Mouse scrolled (466, 203) with delta (0, 0)
Screenshot: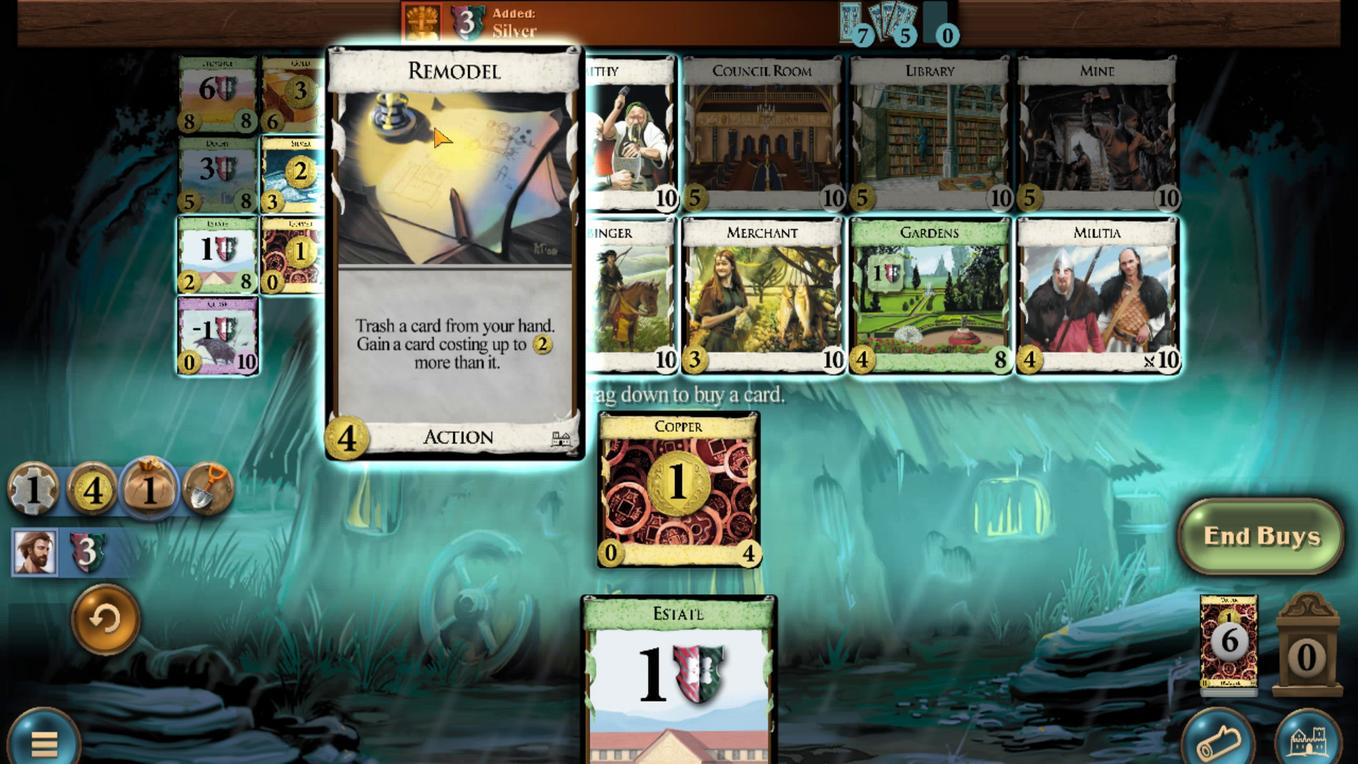 
Action: Mouse scrolled (466, 203) with delta (0, 0)
Screenshot: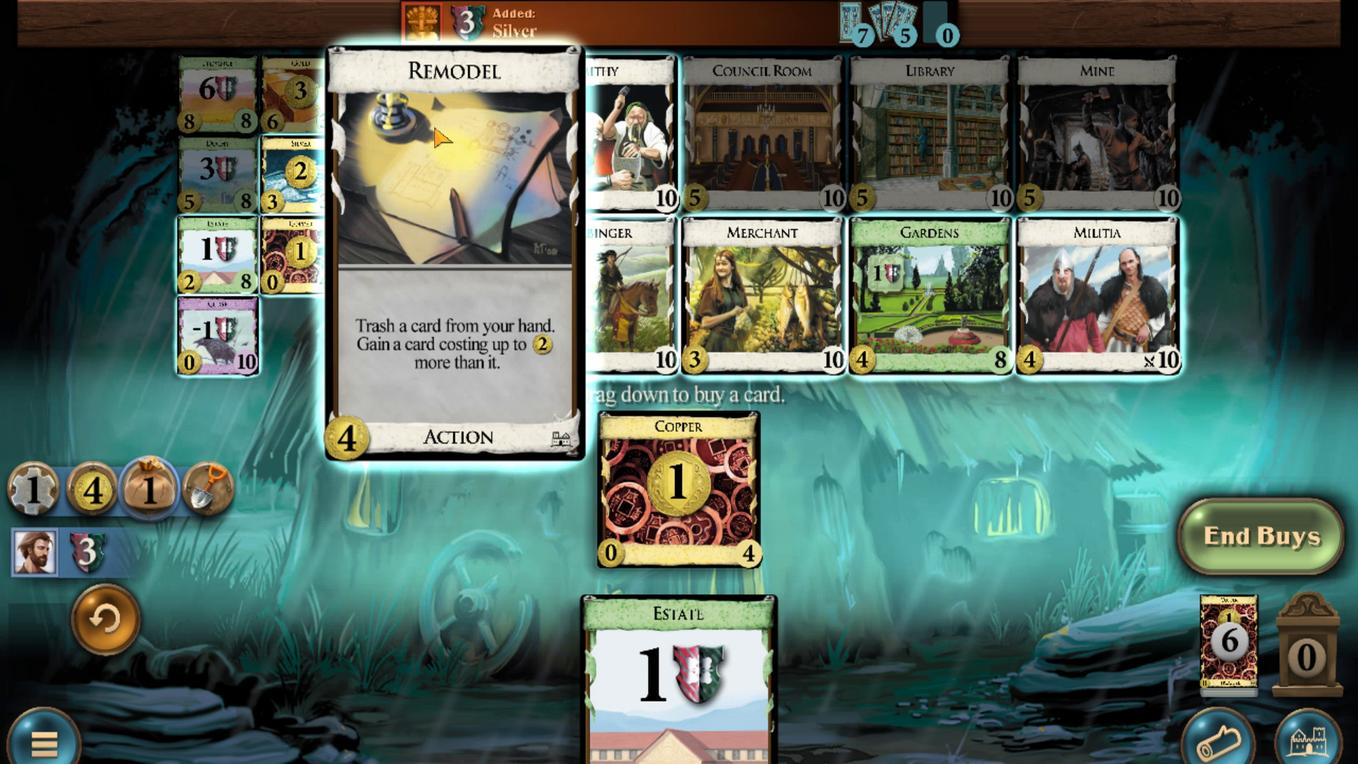 
Action: Mouse scrolled (466, 203) with delta (0, 0)
Screenshot: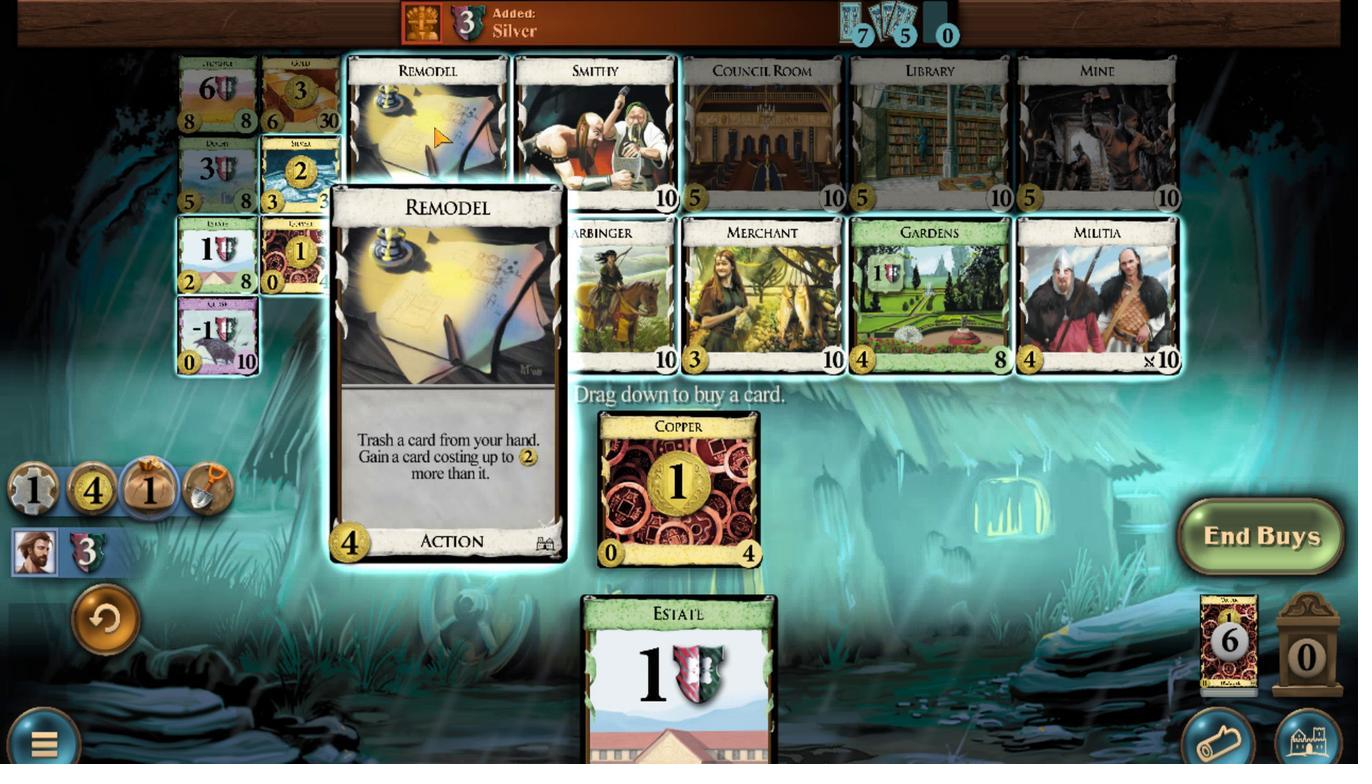 
Action: Mouse scrolled (466, 203) with delta (0, 0)
Screenshot: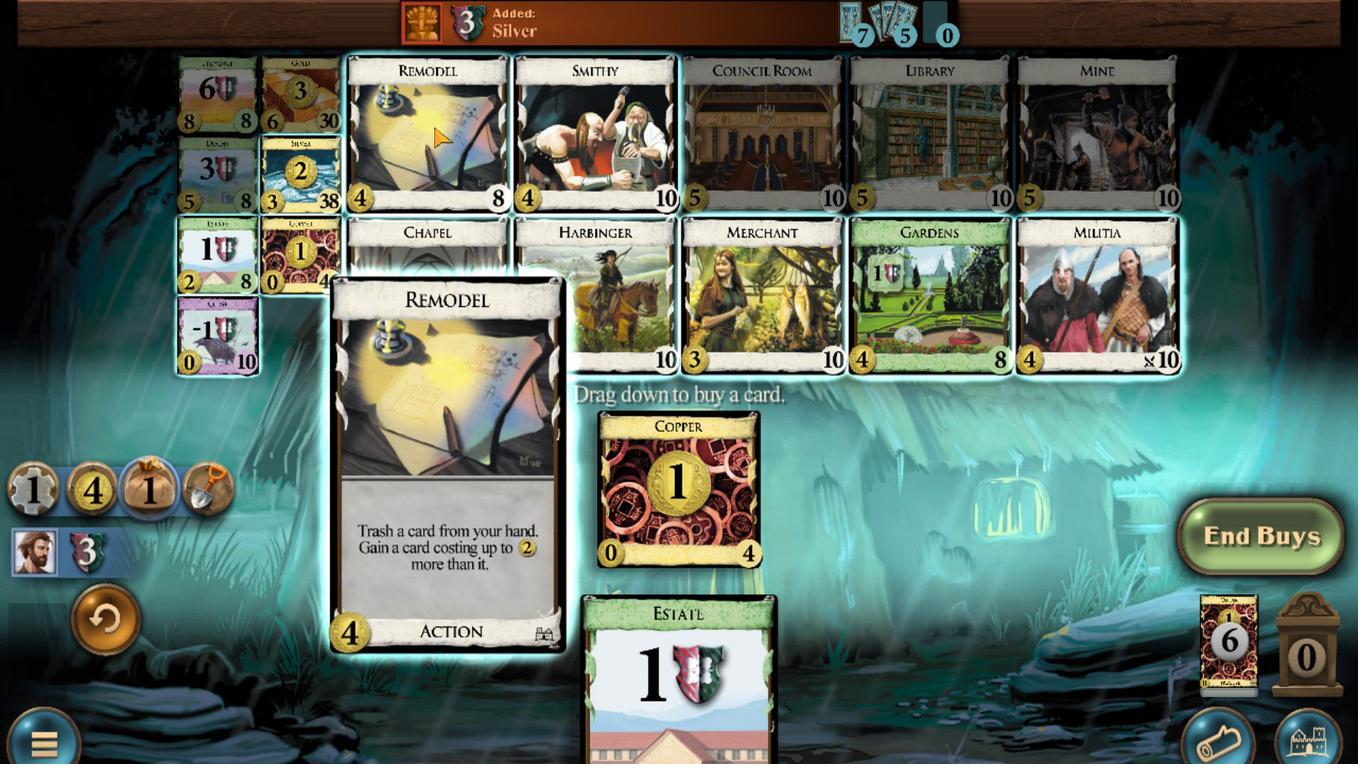 
Action: Mouse scrolled (466, 203) with delta (0, 0)
Screenshot: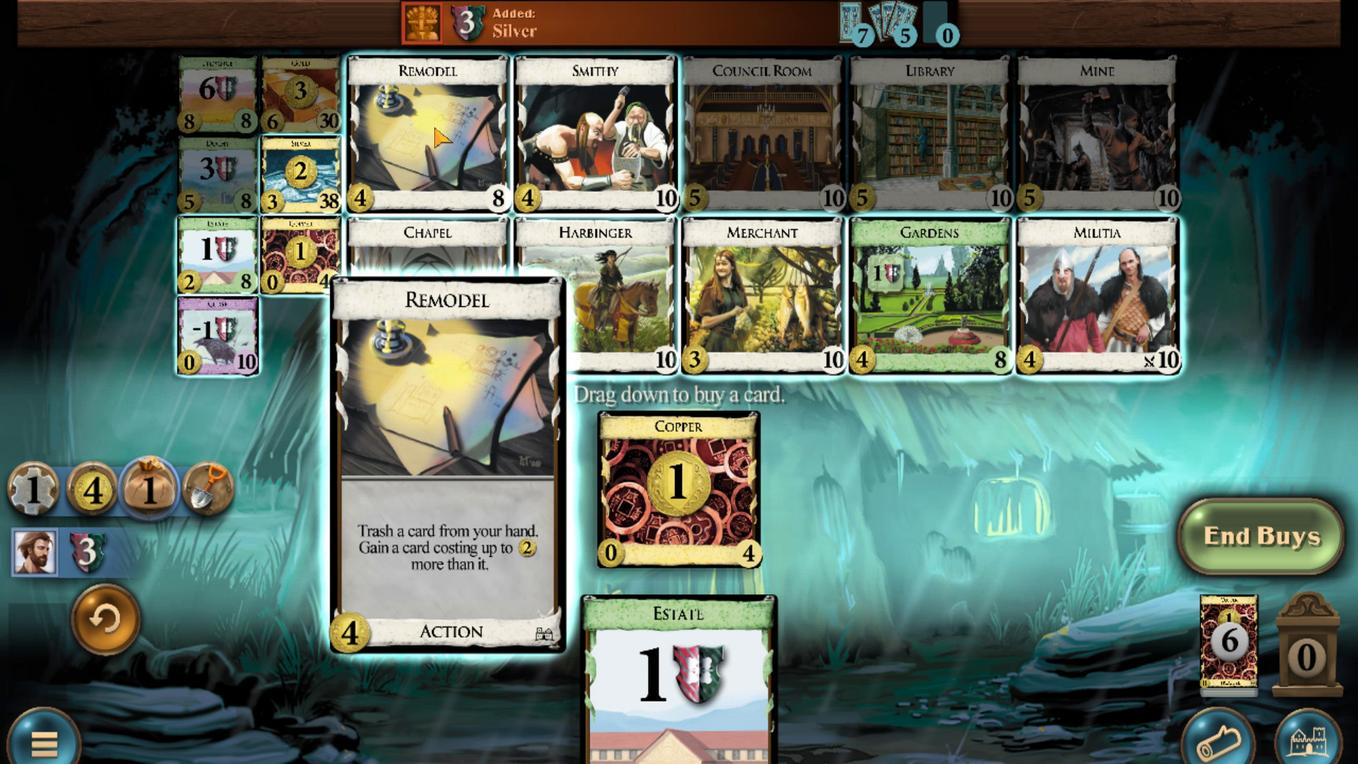 
Action: Mouse moved to (797, 641)
Screenshot: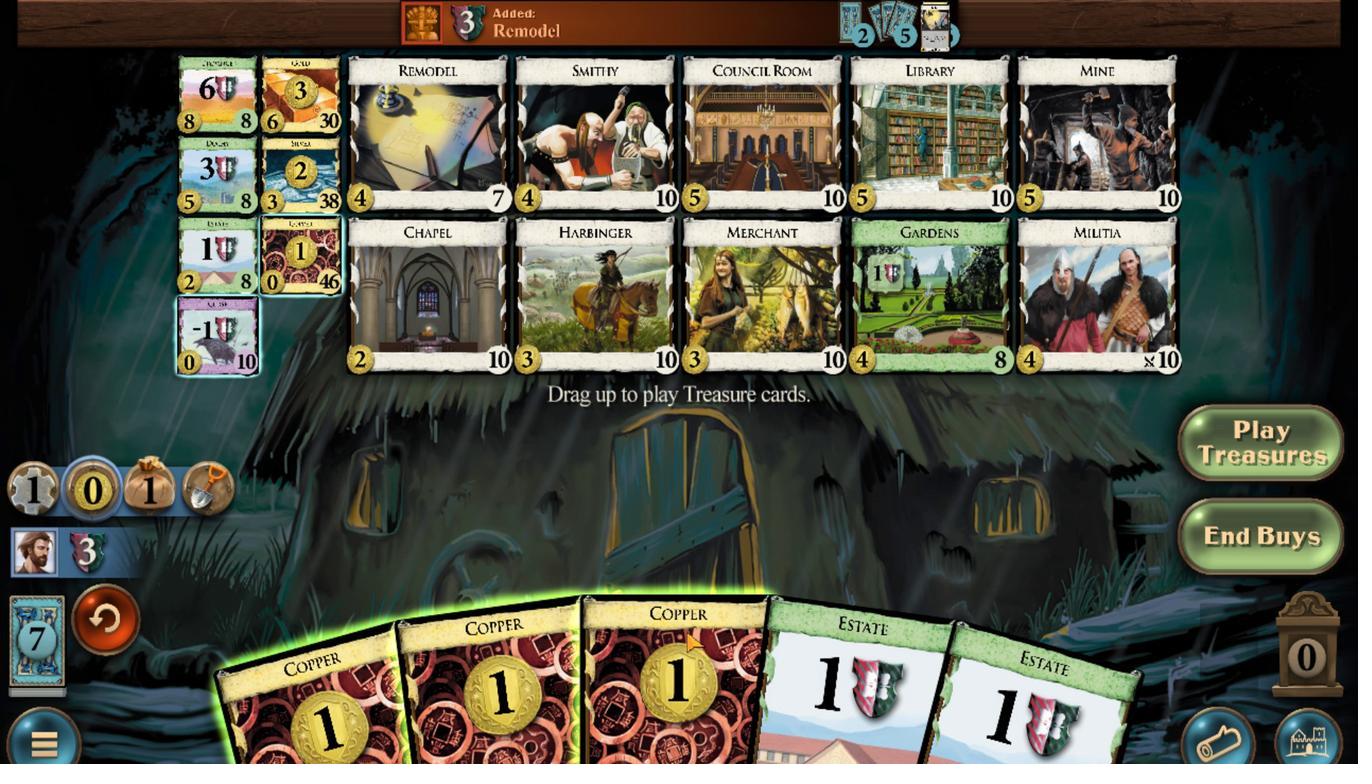 
Action: Mouse scrolled (797, 641) with delta (0, 0)
Screenshot: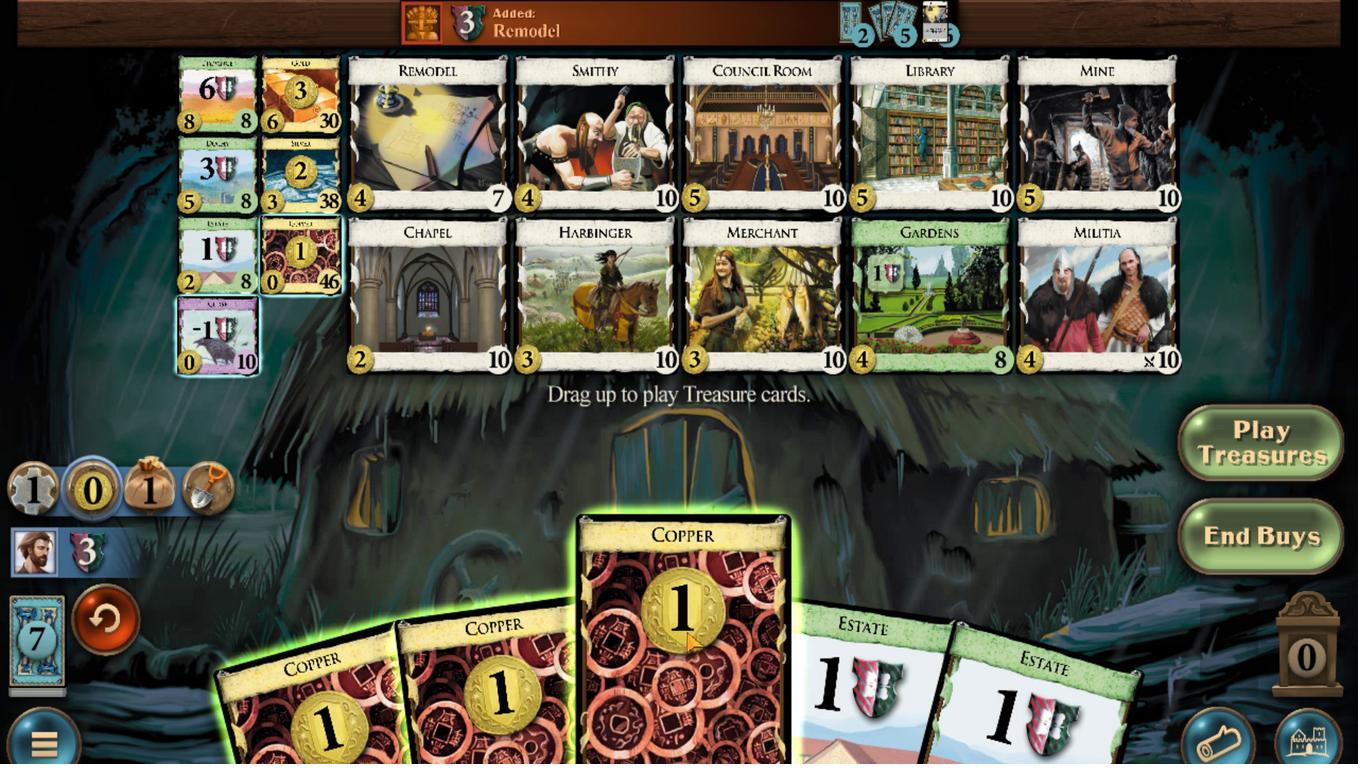
Action: Mouse moved to (645, 669)
Screenshot: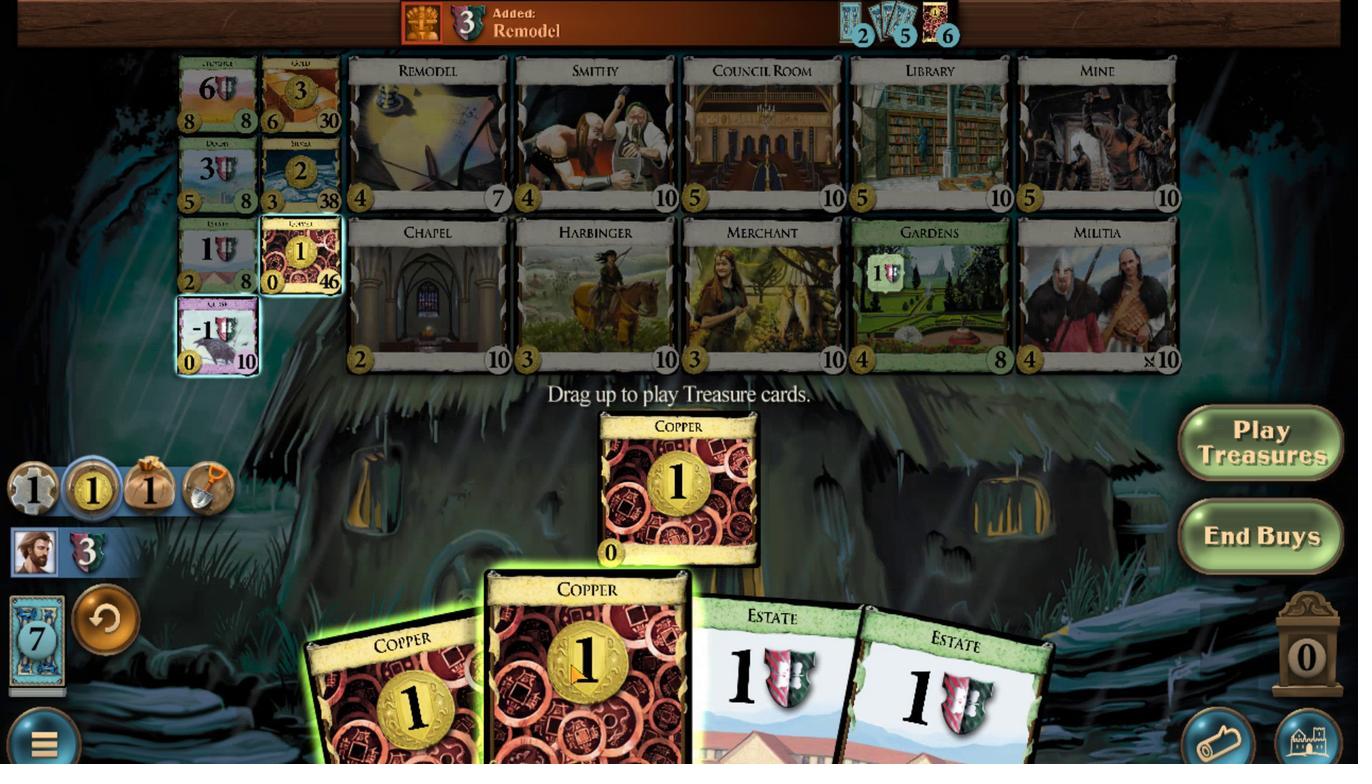 
Action: Mouse scrolled (645, 669) with delta (0, 0)
Screenshot: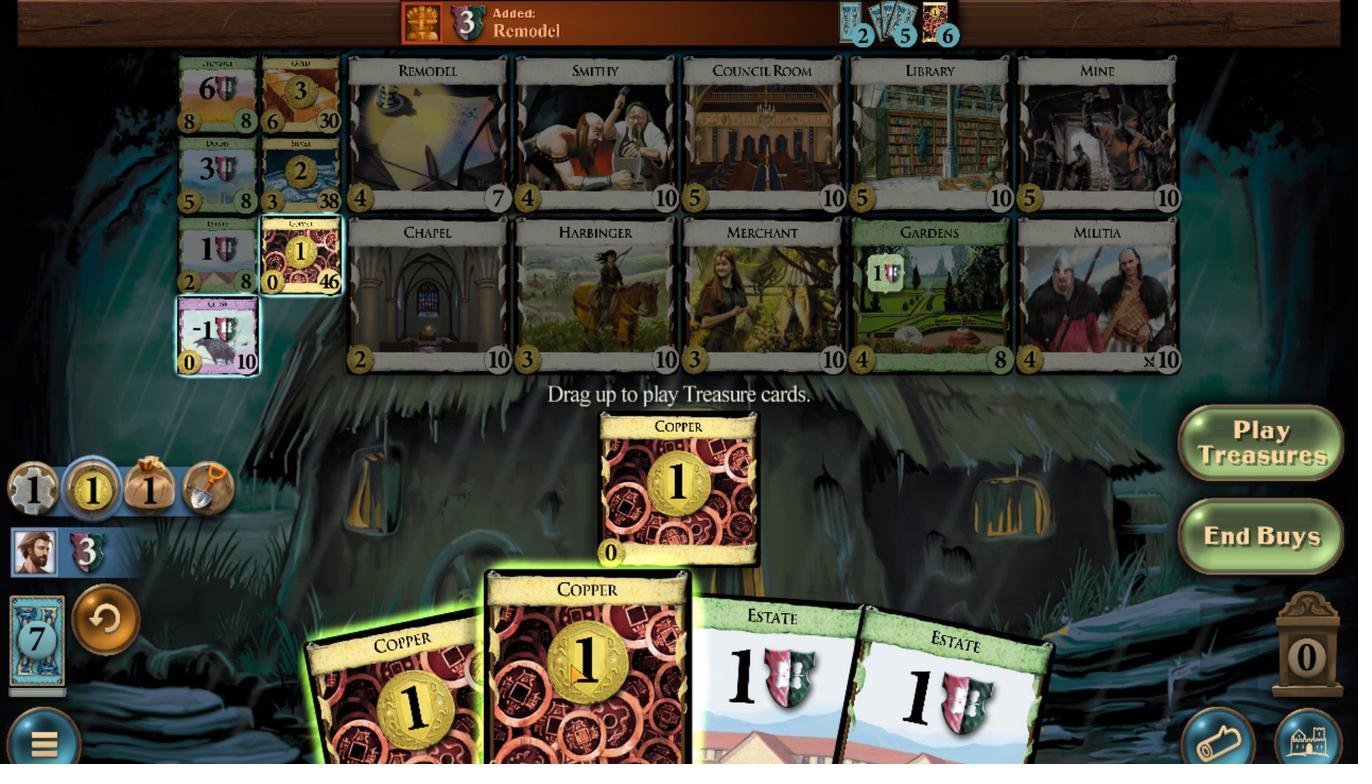 
Action: Mouse moved to (548, 673)
Screenshot: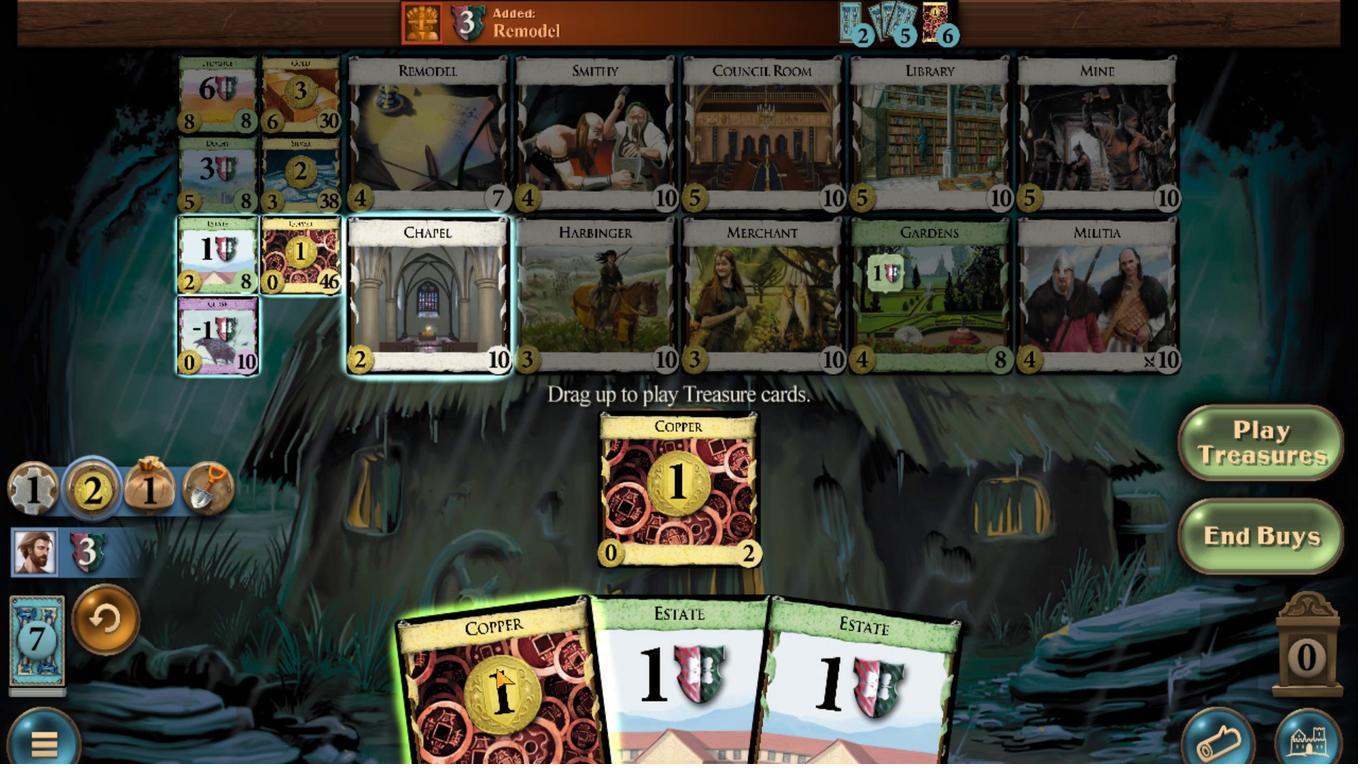 
Action: Mouse scrolled (548, 672) with delta (0, 0)
Screenshot: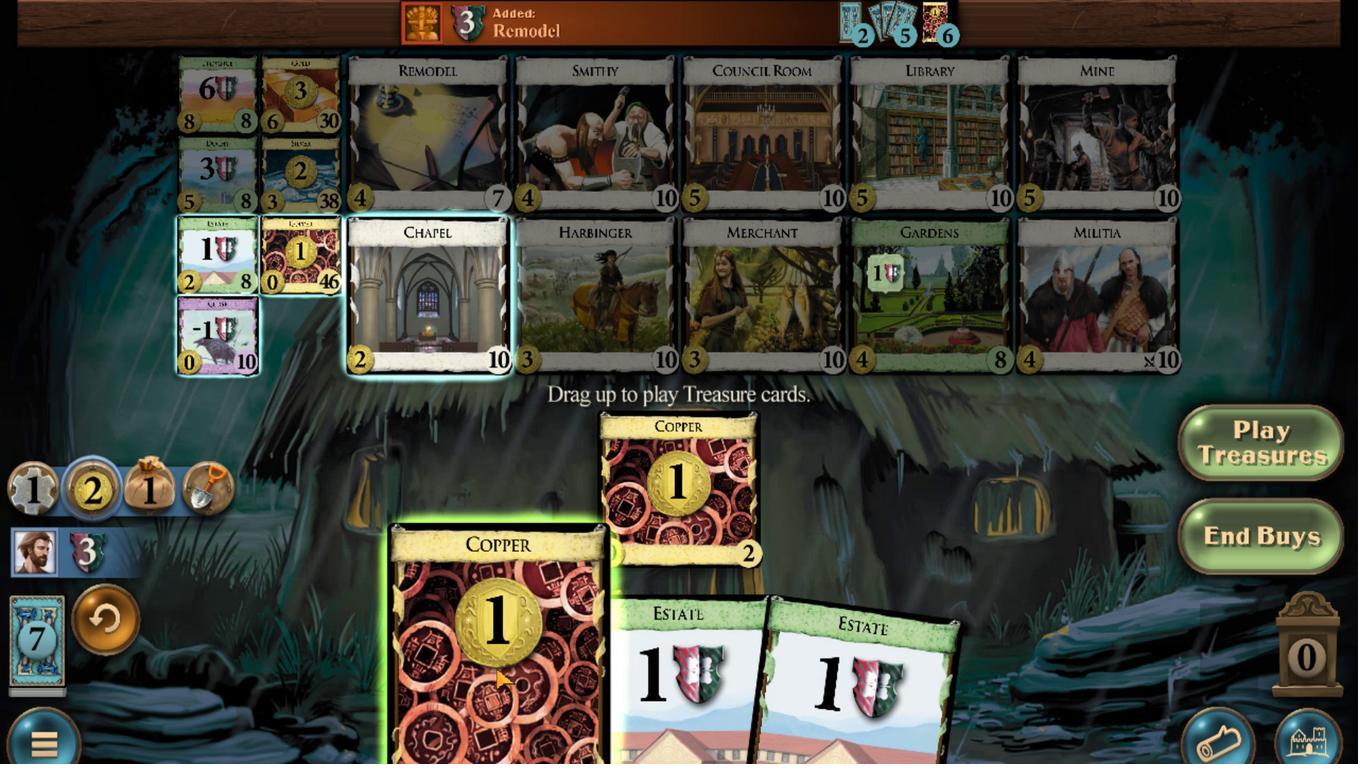
Action: Mouse moved to (311, 227)
Screenshot: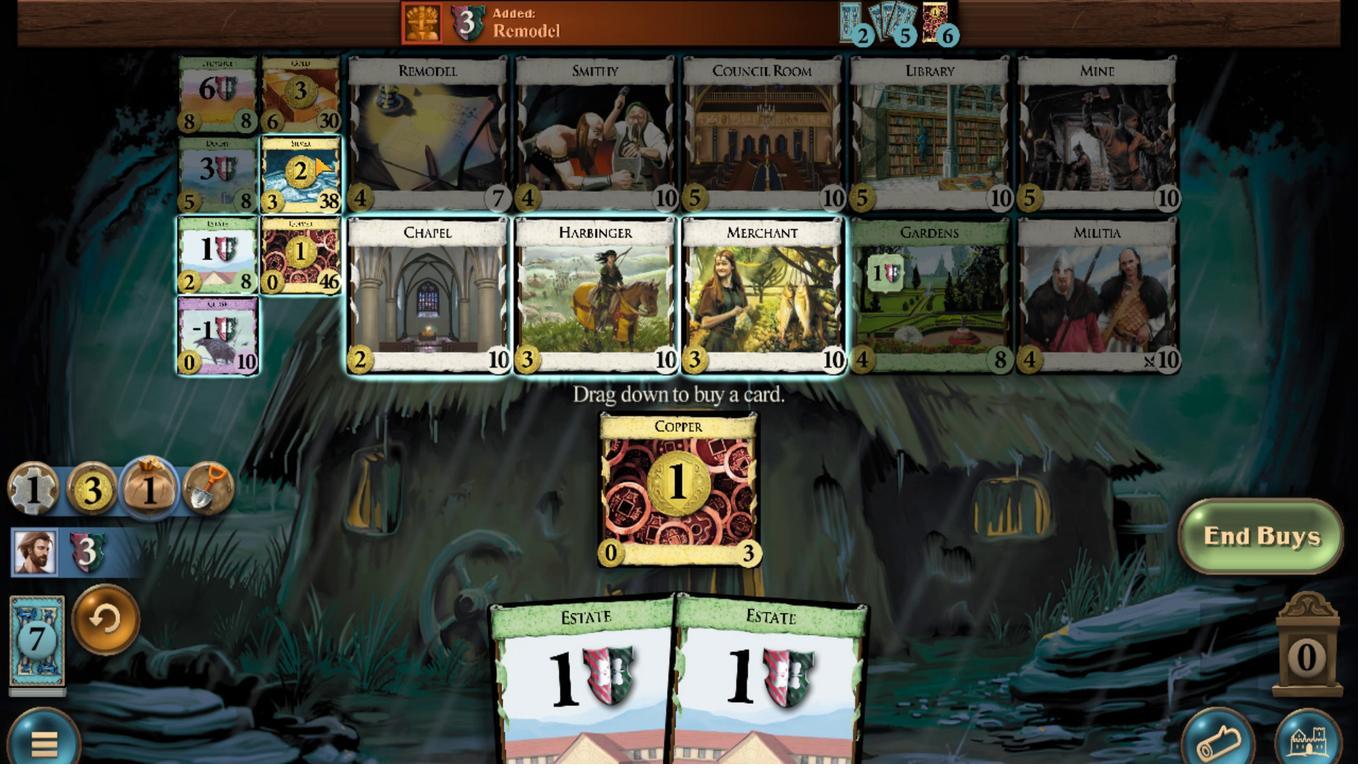
Action: Mouse scrolled (311, 228) with delta (0, 0)
Screenshot: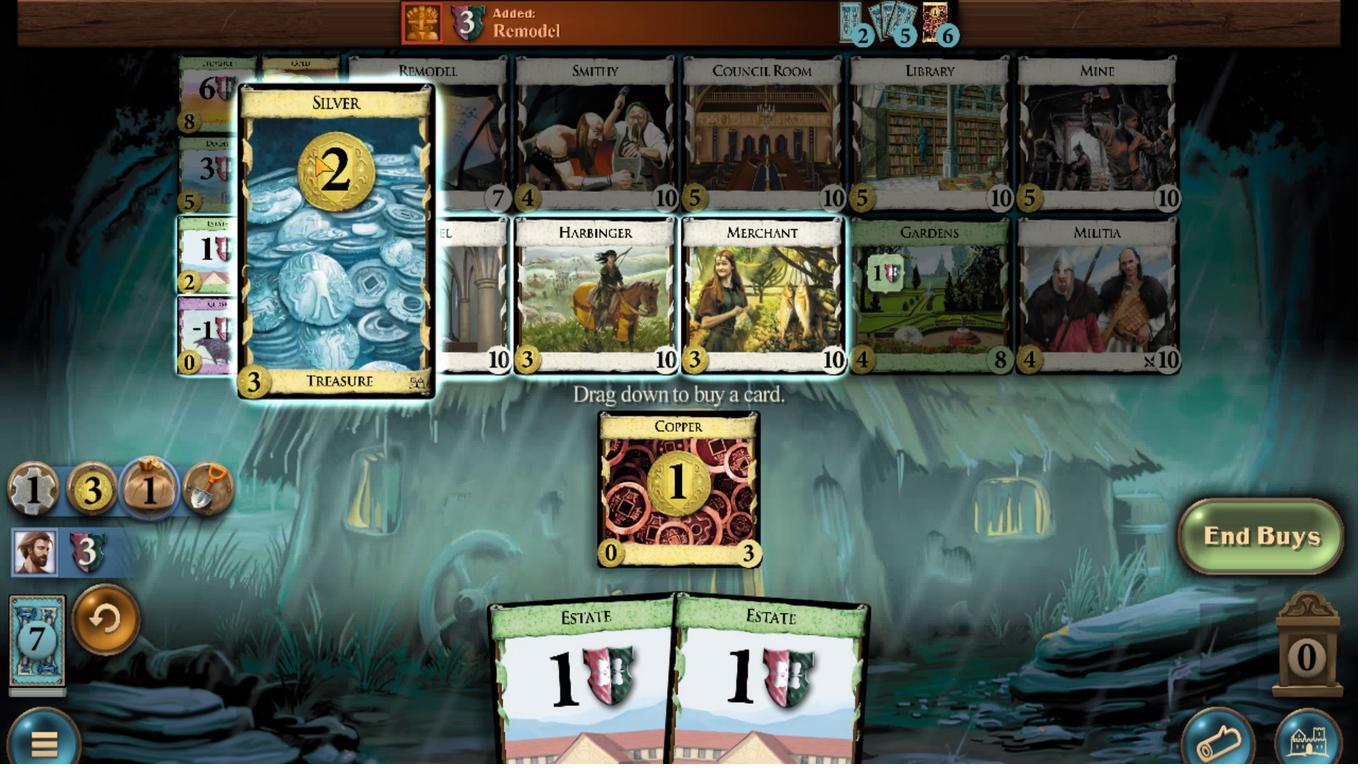 
Action: Mouse scrolled (311, 228) with delta (0, 0)
Screenshot: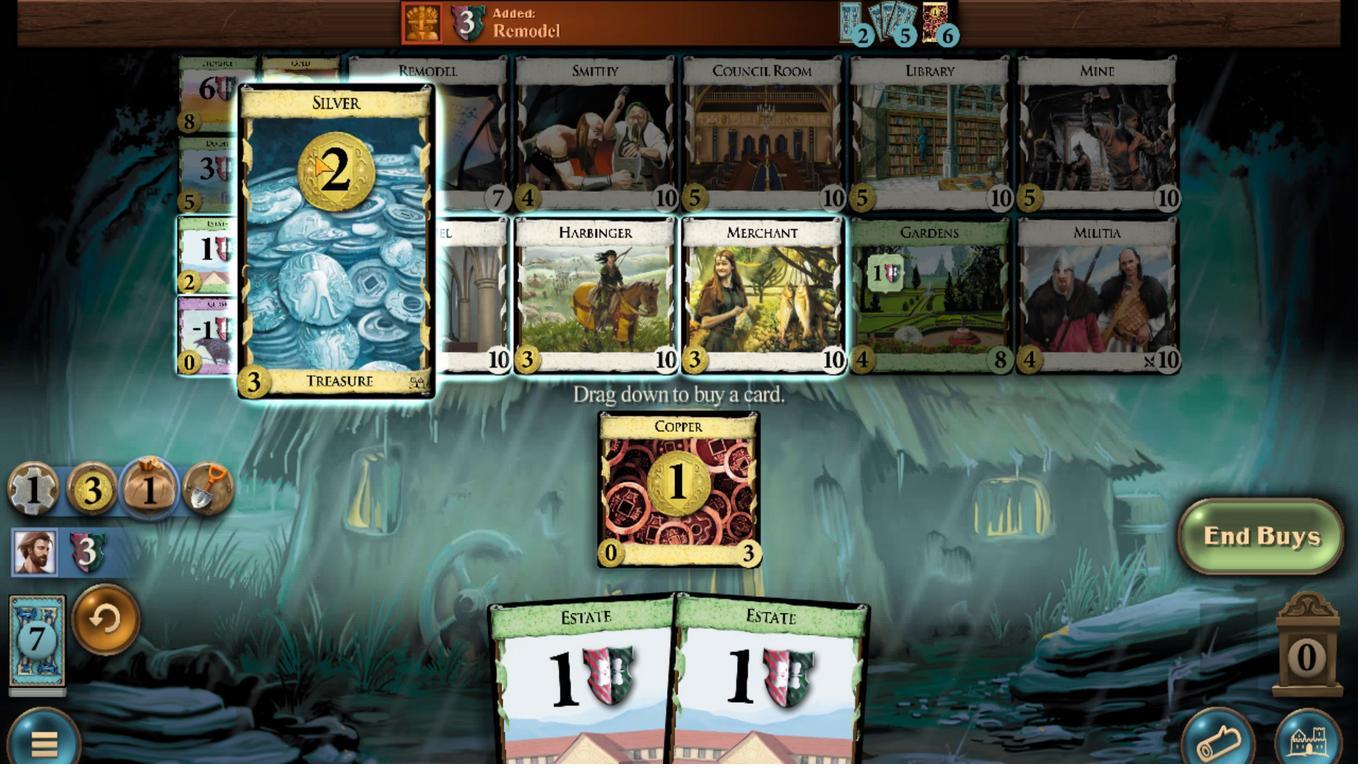 
Action: Mouse scrolled (311, 228) with delta (0, 0)
Screenshot: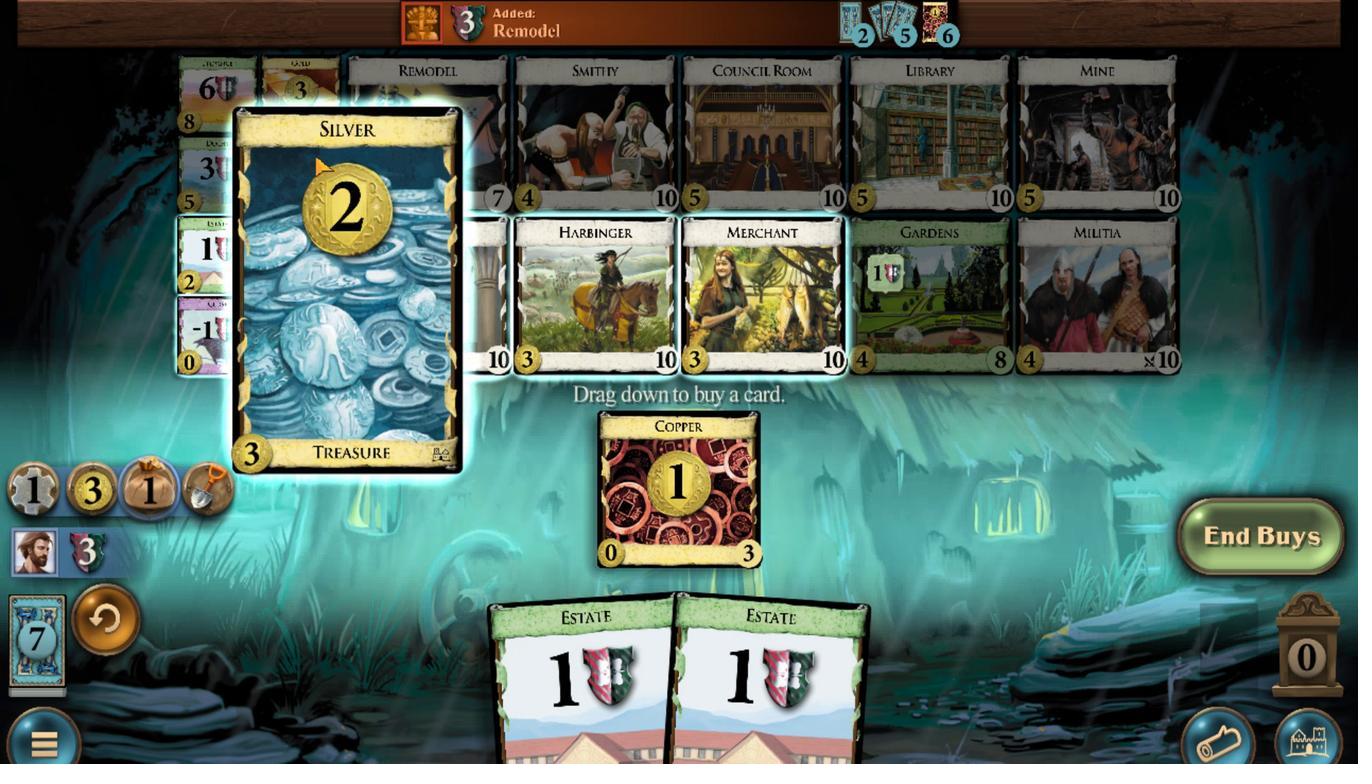 
Action: Mouse scrolled (311, 228) with delta (0, 0)
Screenshot: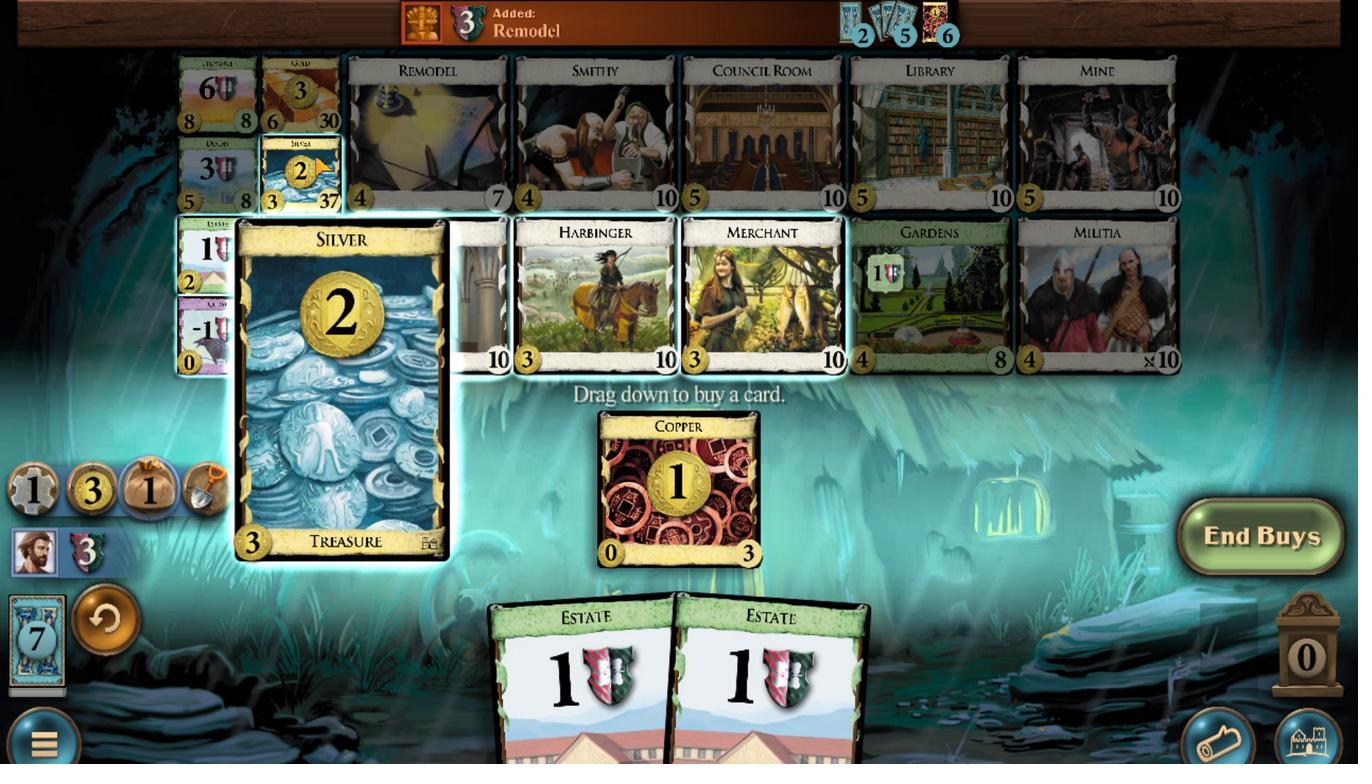 
Action: Mouse scrolled (311, 228) with delta (0, 0)
Screenshot: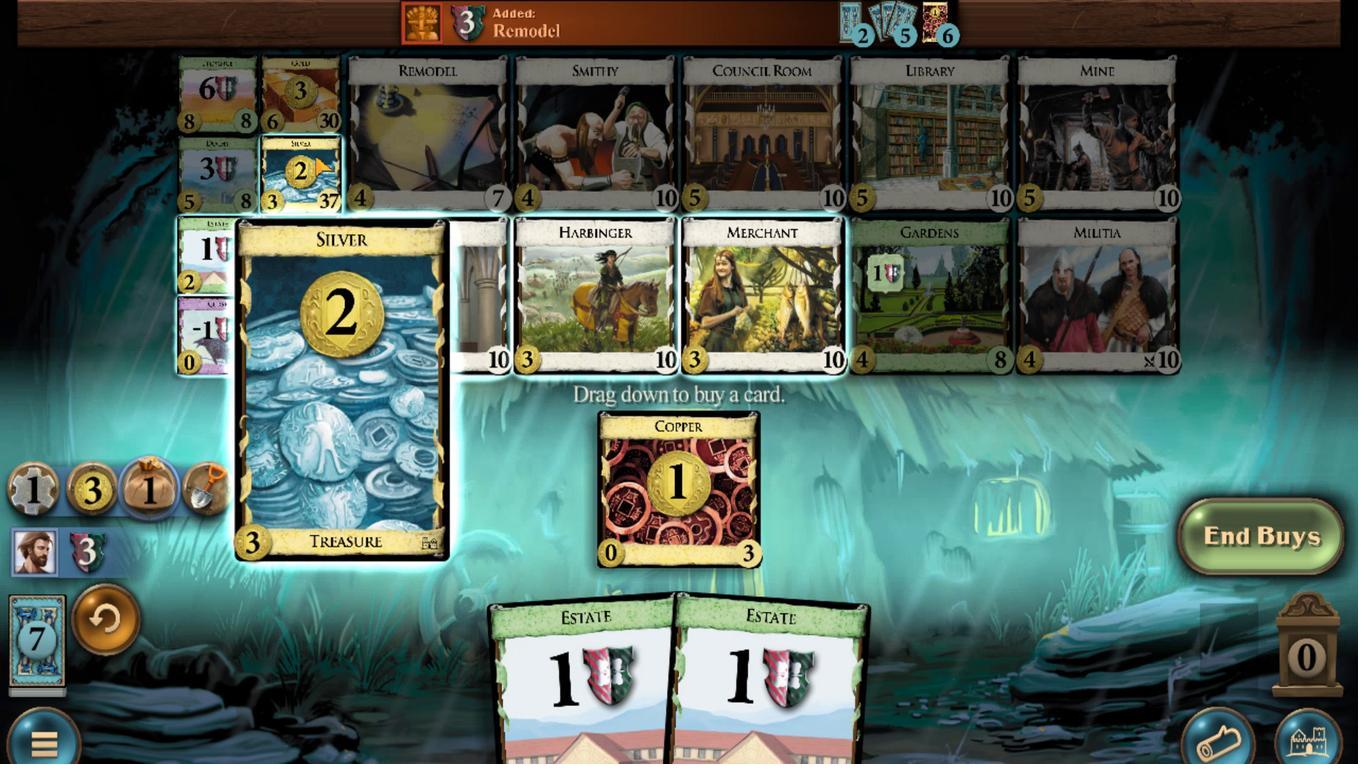 
Action: Mouse moved to (968, 681)
Screenshot: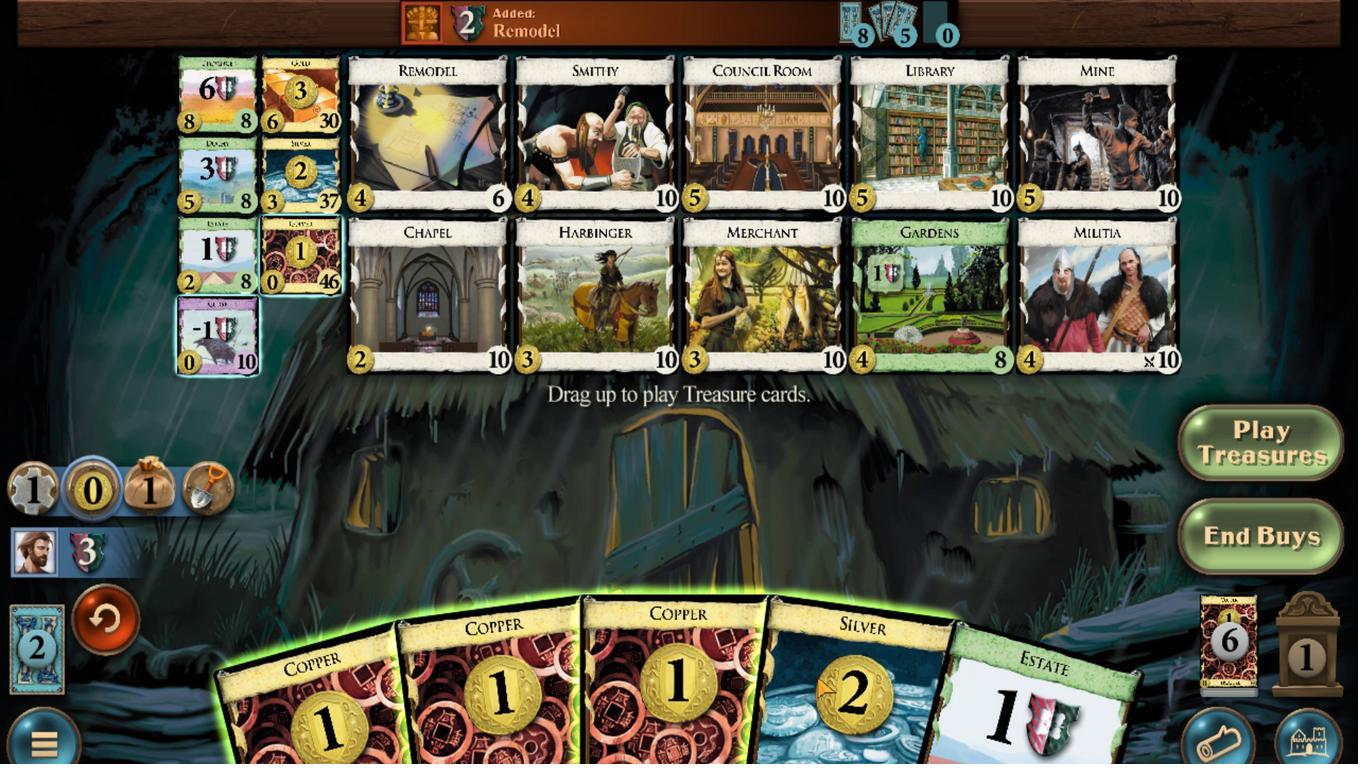 
Action: Mouse scrolled (968, 680) with delta (0, 0)
Screenshot: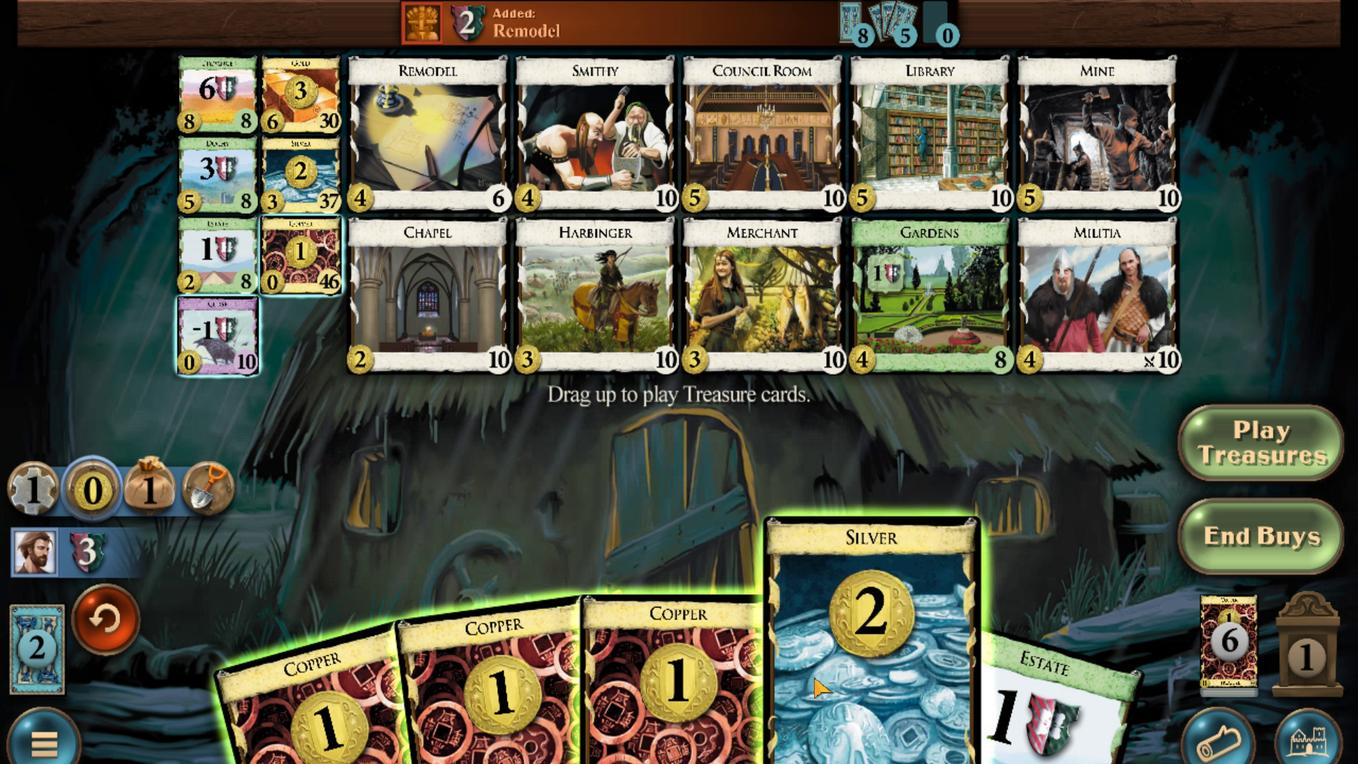 
Action: Mouse moved to (885, 672)
Screenshot: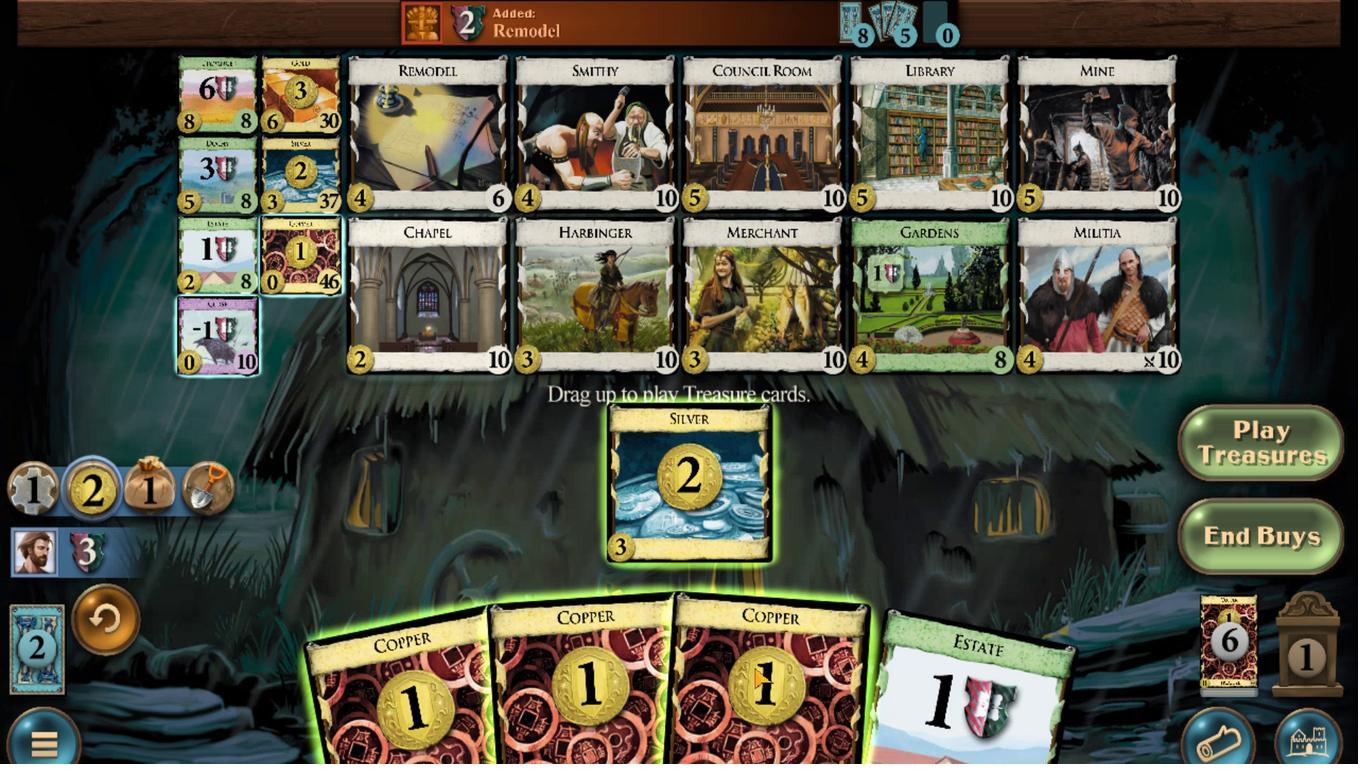 
Action: Mouse scrolled (885, 672) with delta (0, 0)
Screenshot: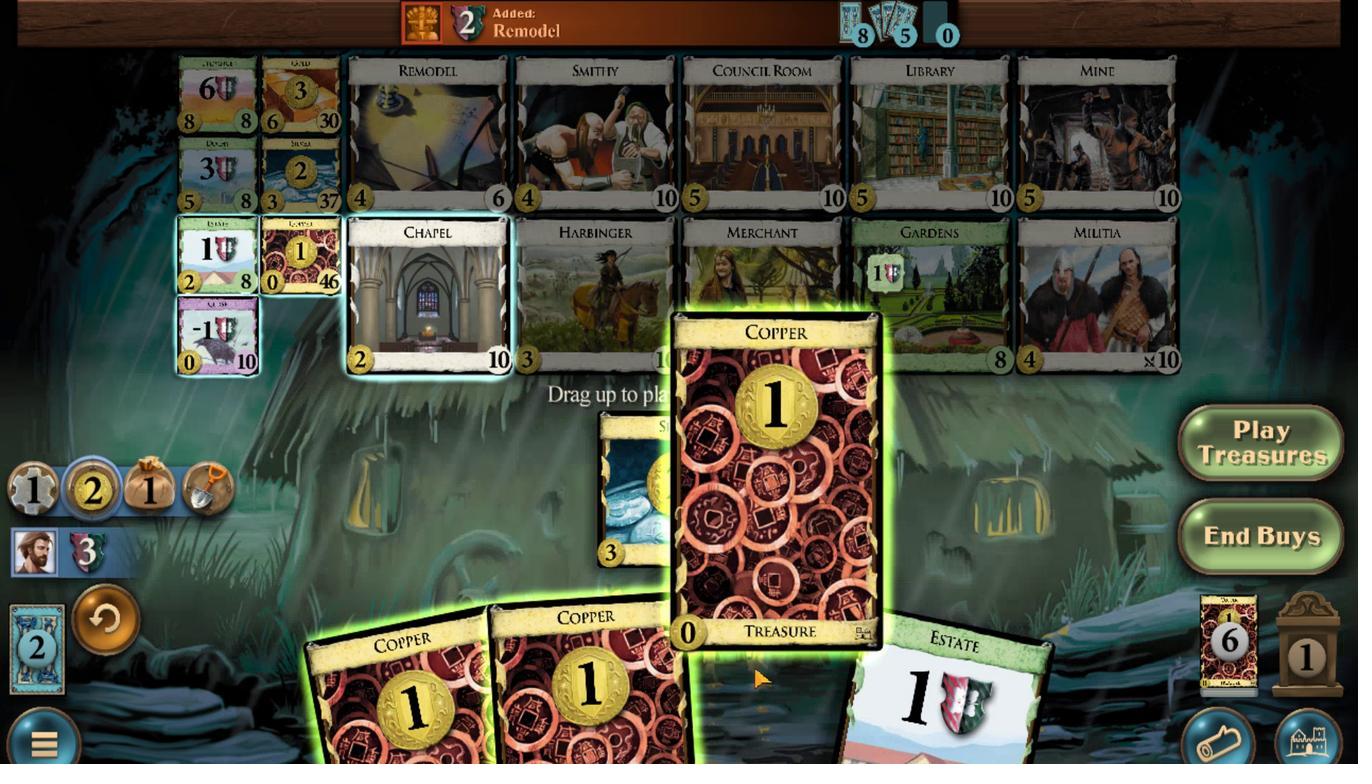 
Action: Mouse moved to (829, 667)
Screenshot: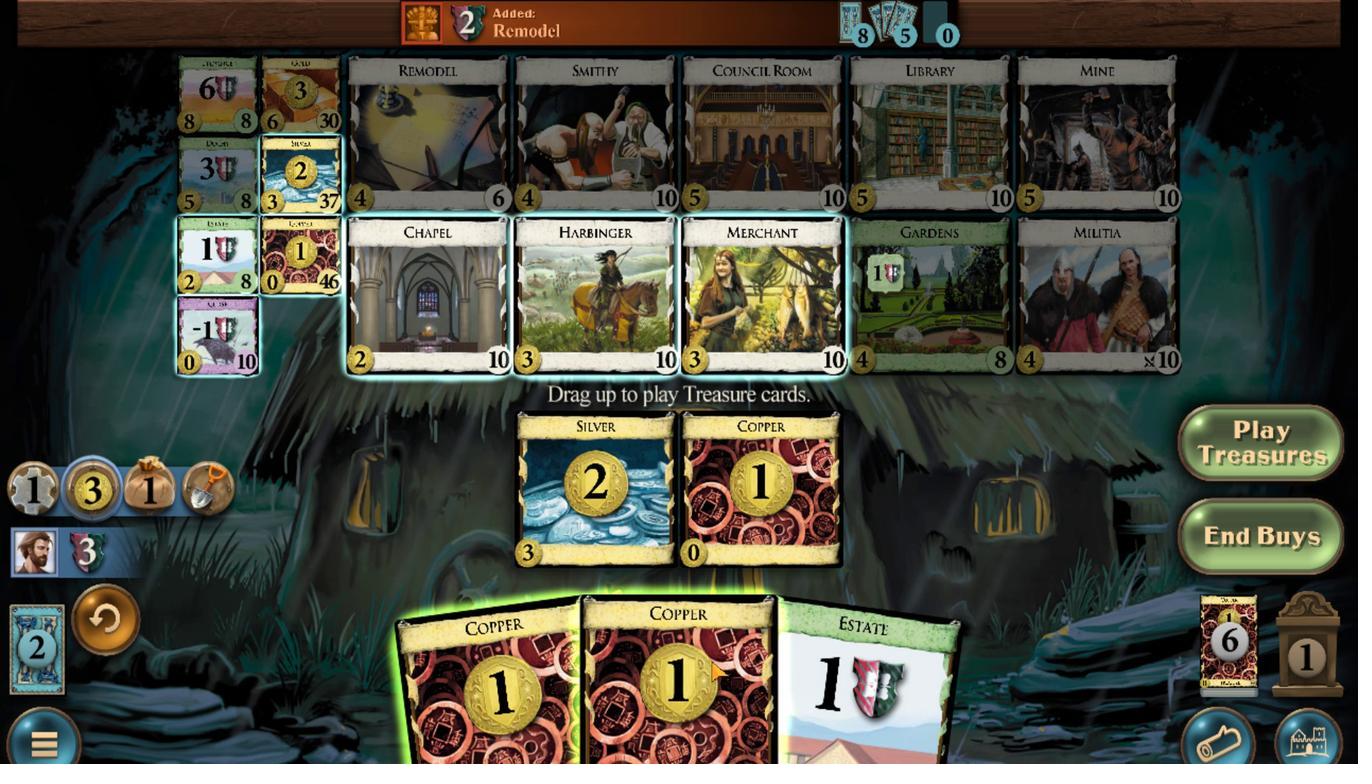
Action: Mouse scrolled (829, 666) with delta (0, 0)
Screenshot: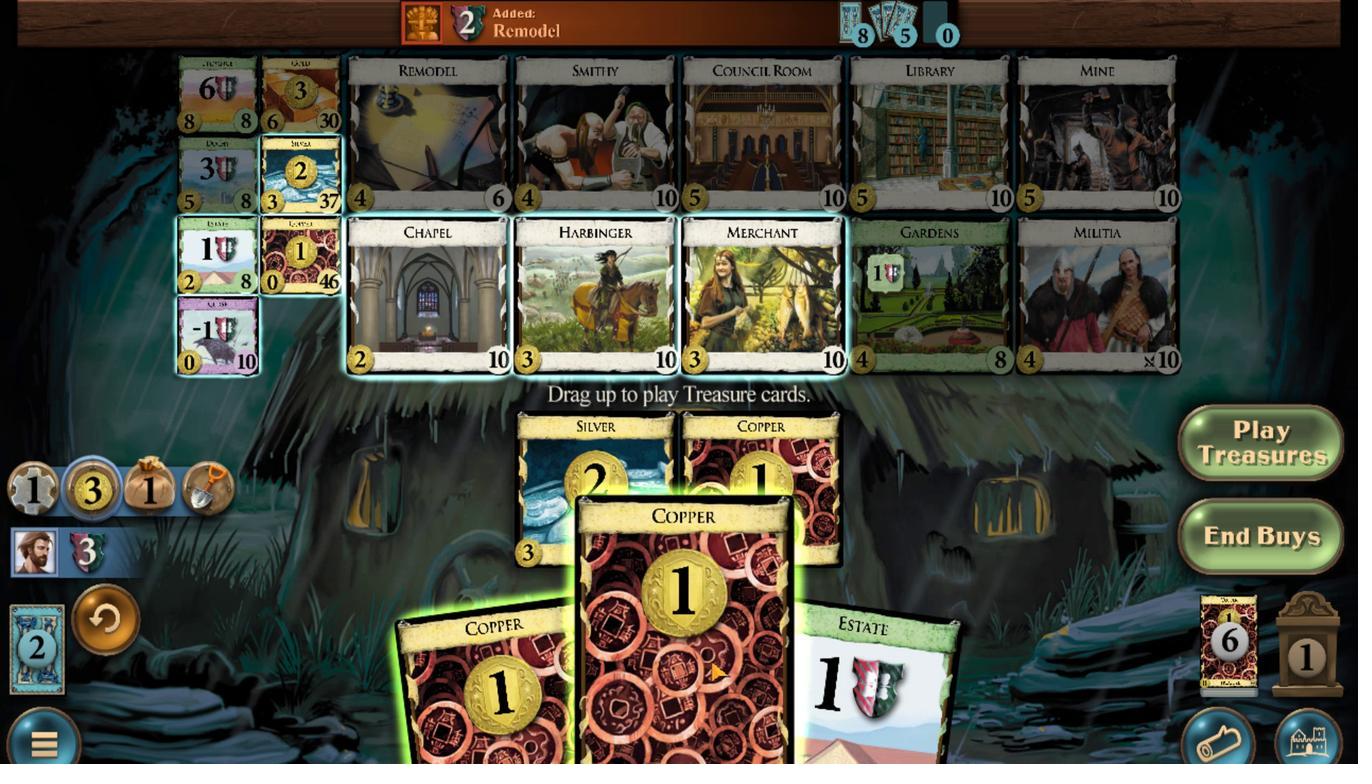 
Action: Mouse moved to (680, 654)
Screenshot: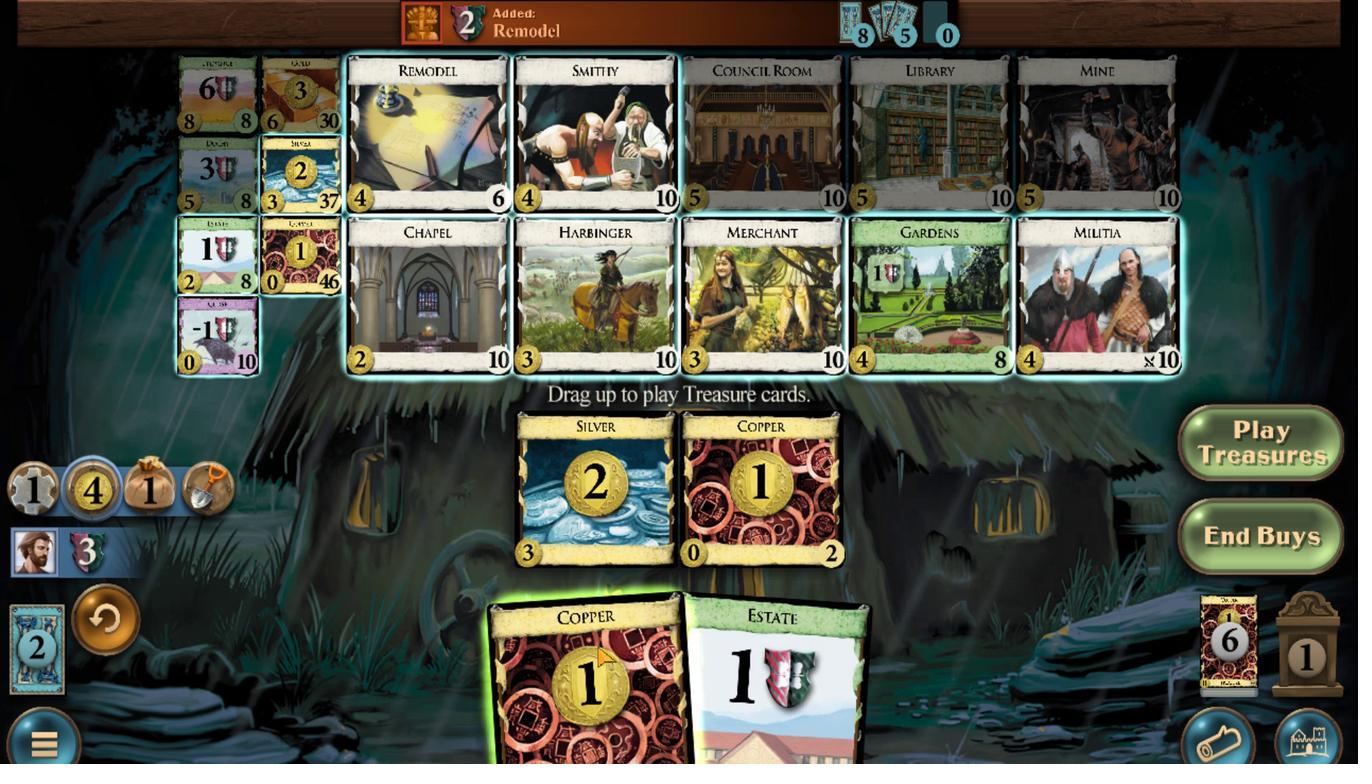 
Action: Mouse scrolled (680, 653) with delta (0, 0)
Screenshot: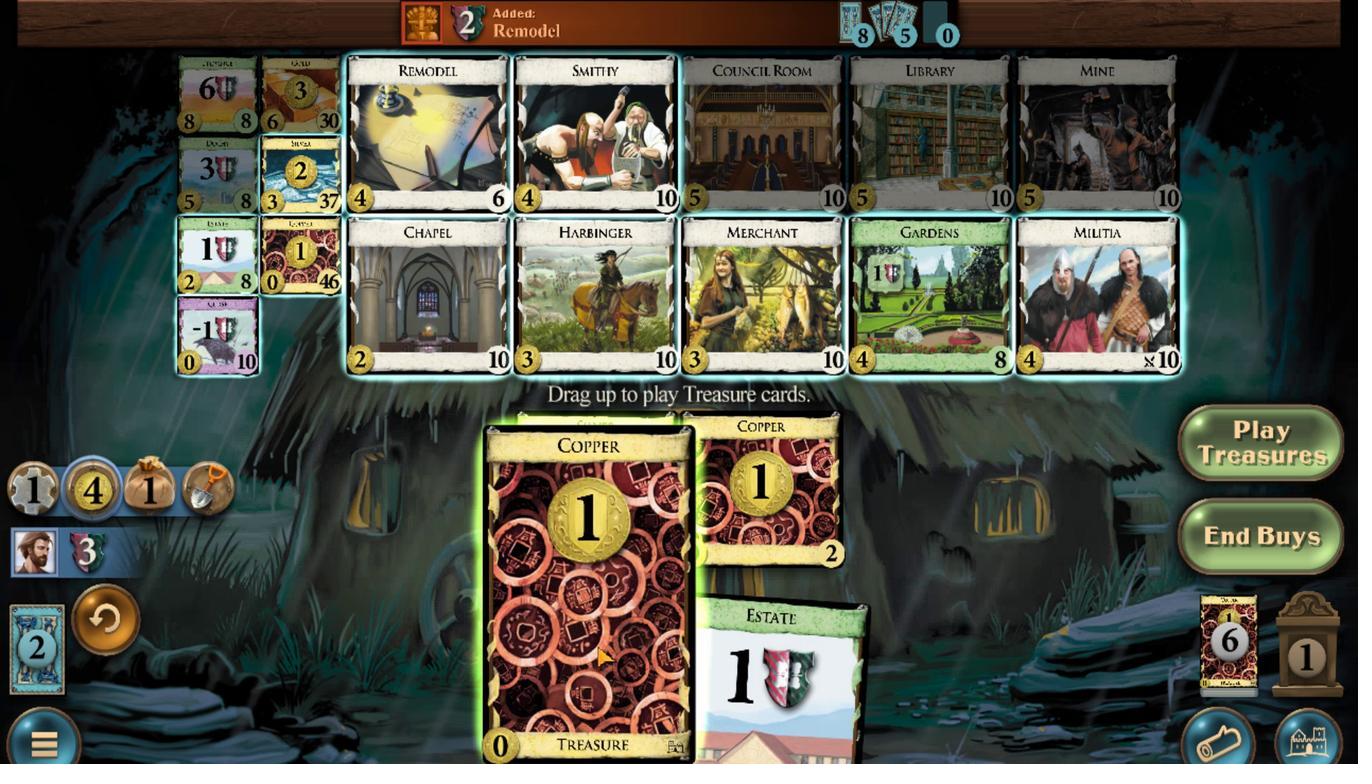 
Action: Mouse moved to (912, 203)
Screenshot: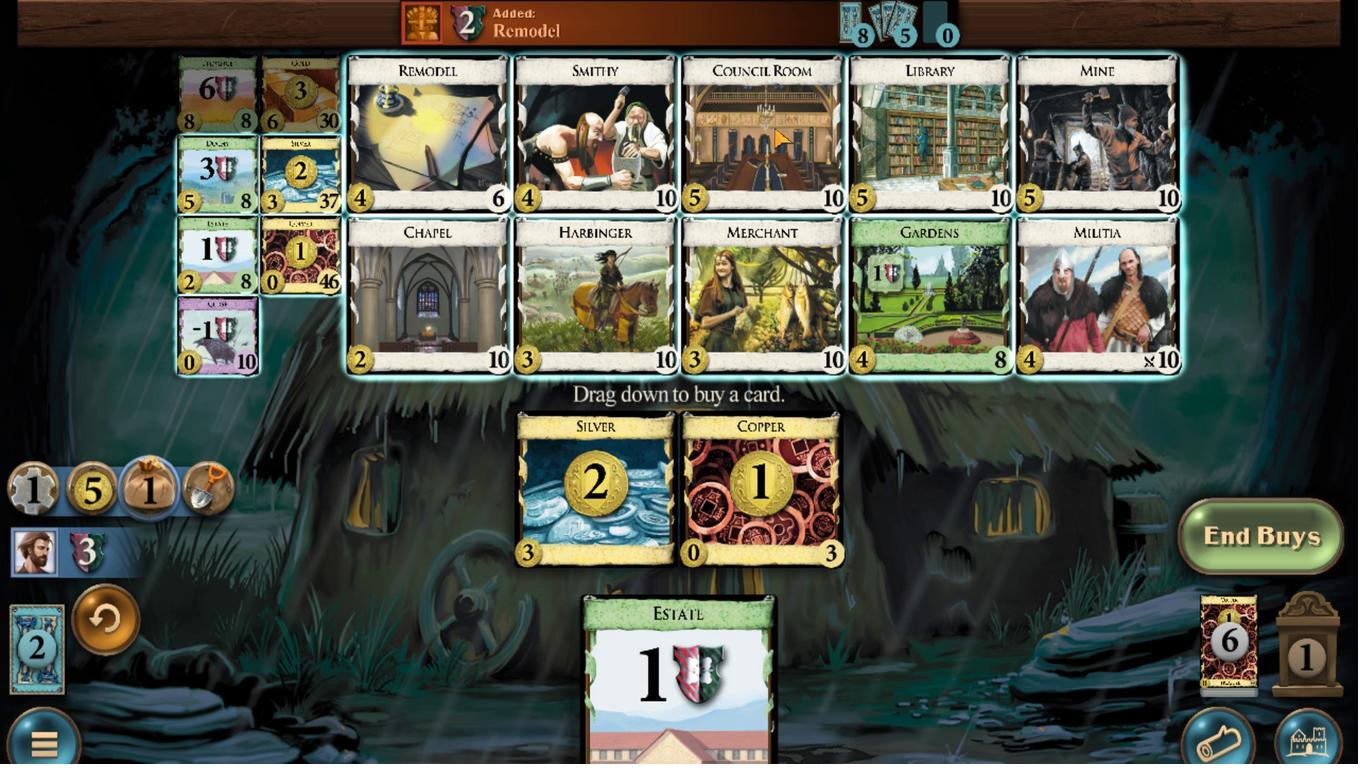 
Action: Mouse scrolled (912, 204) with delta (0, 0)
Screenshot: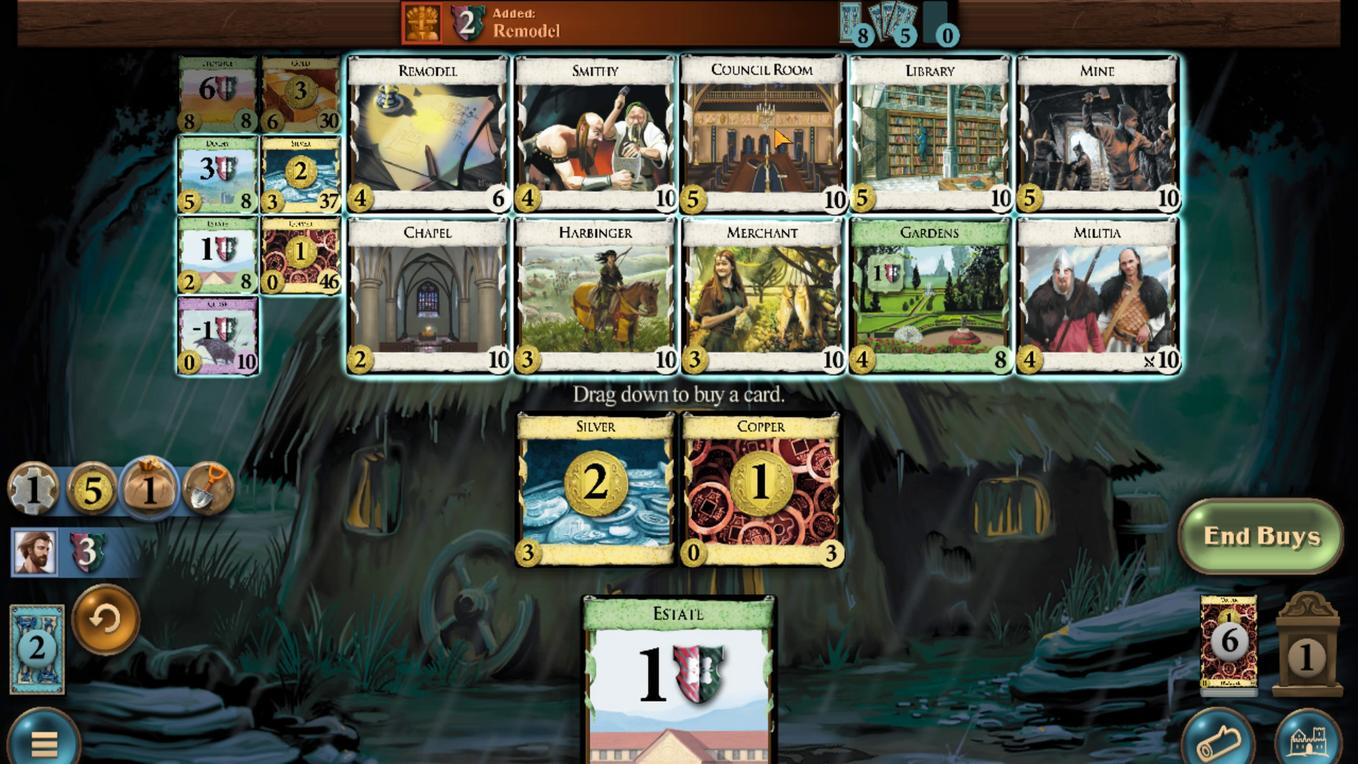
Action: Mouse scrolled (912, 204) with delta (0, 0)
Screenshot: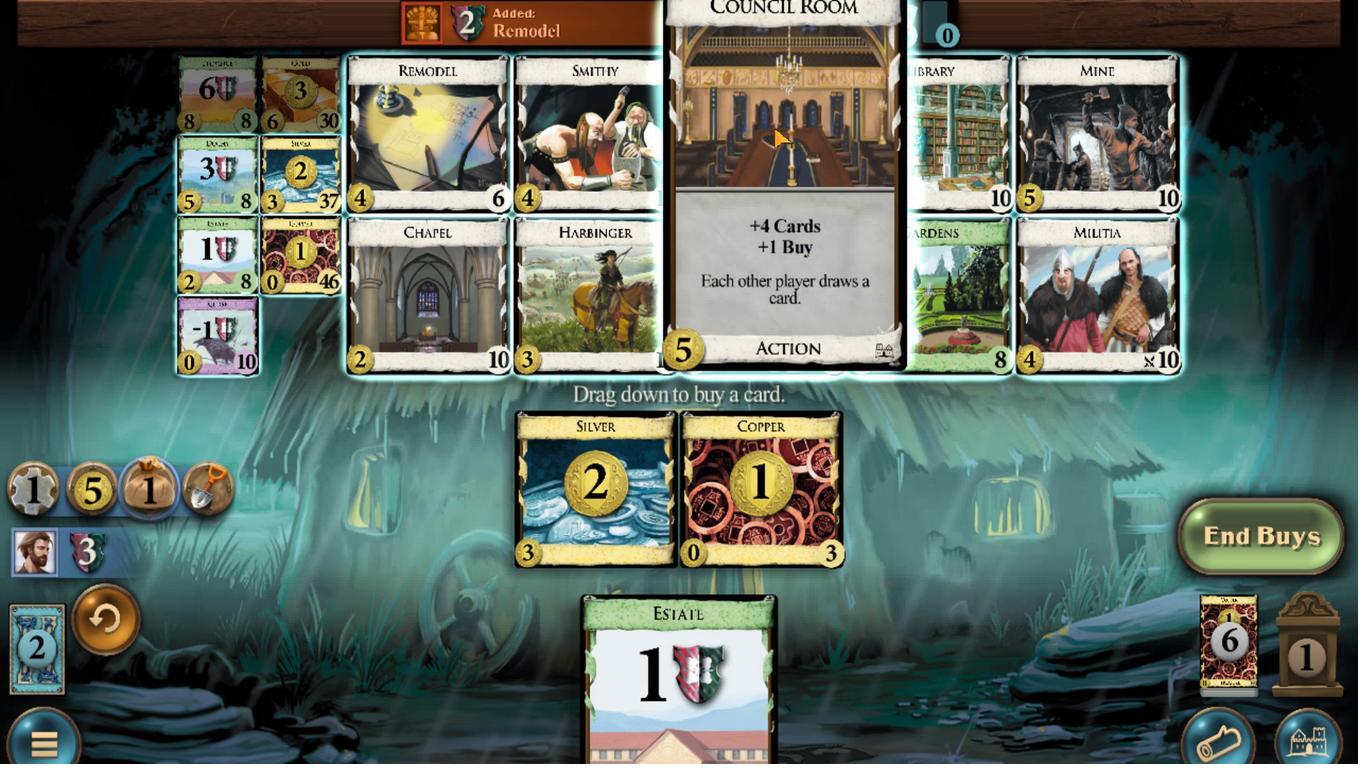 
Action: Mouse scrolled (912, 204) with delta (0, 0)
Screenshot: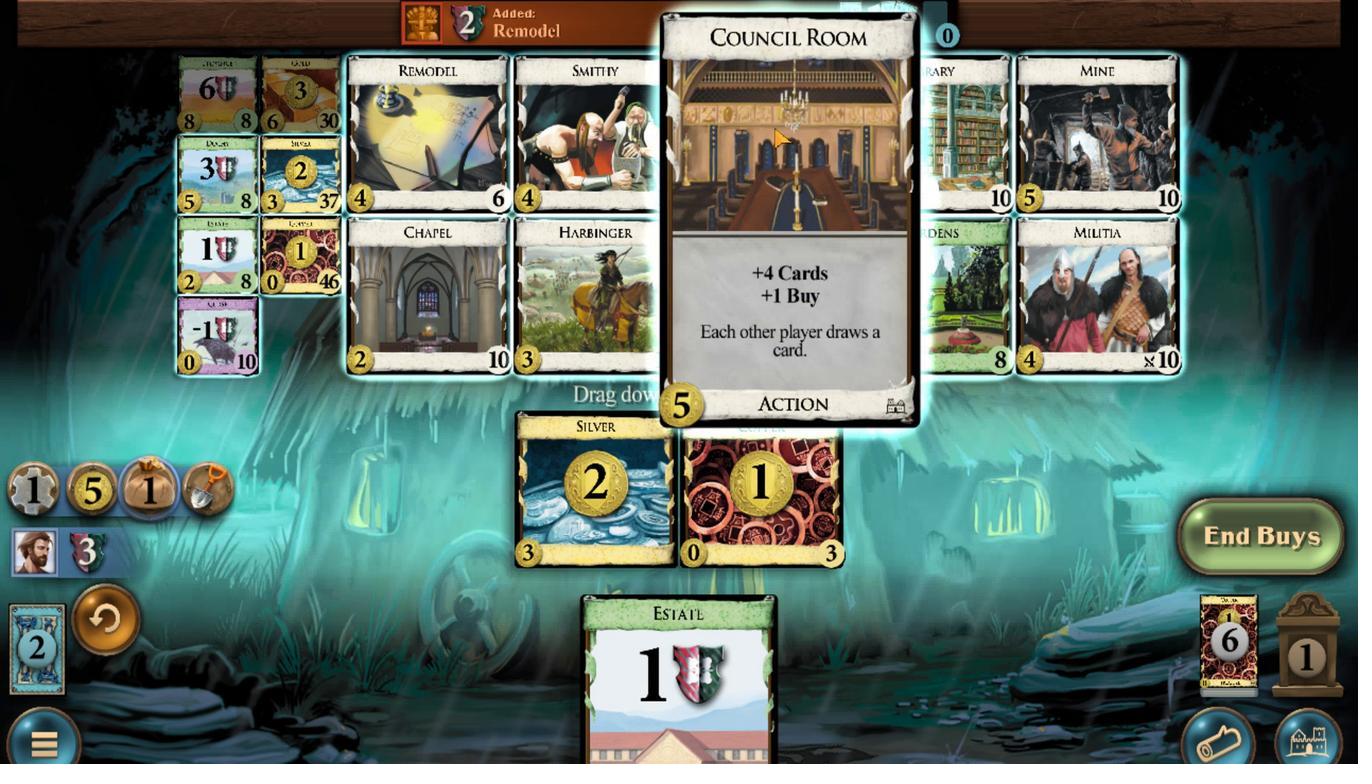 
Action: Mouse scrolled (912, 204) with delta (0, 0)
Screenshot: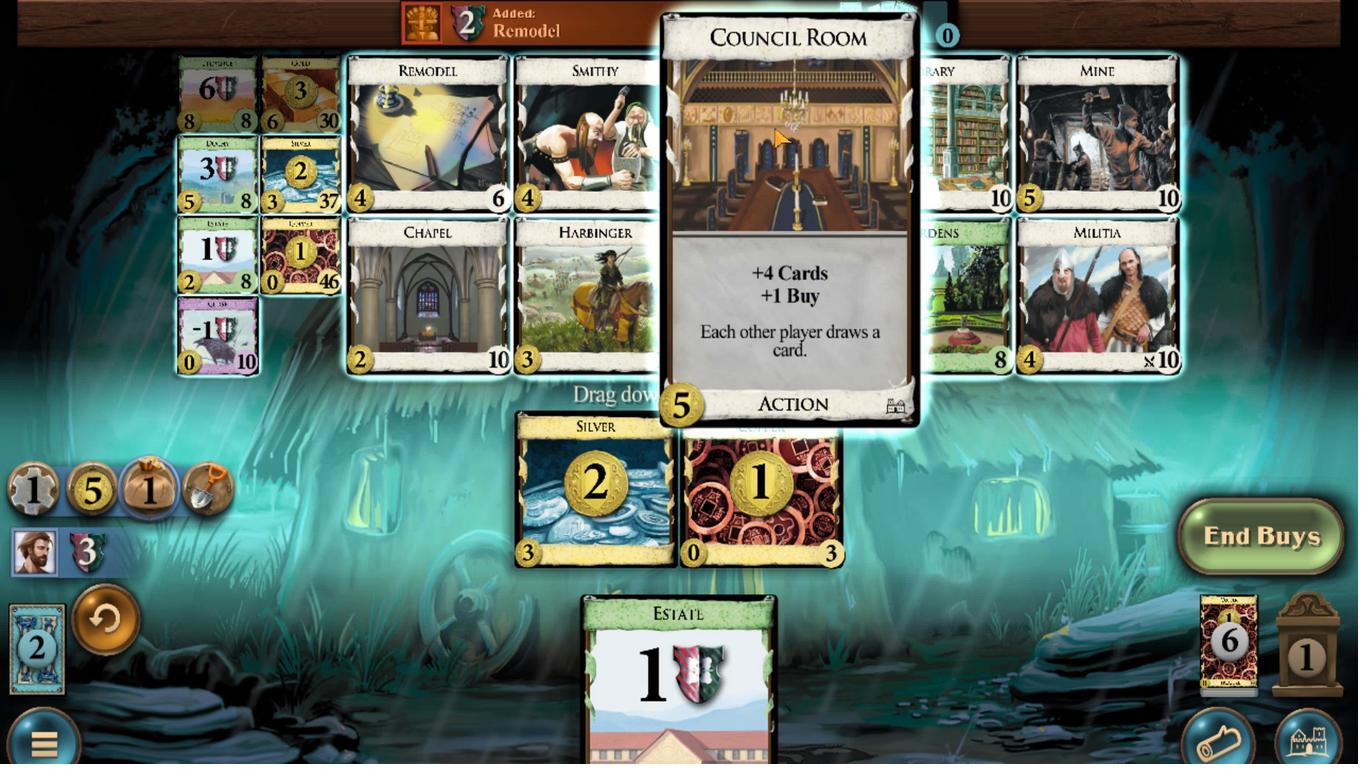 
Action: Mouse scrolled (912, 204) with delta (0, 0)
Screenshot: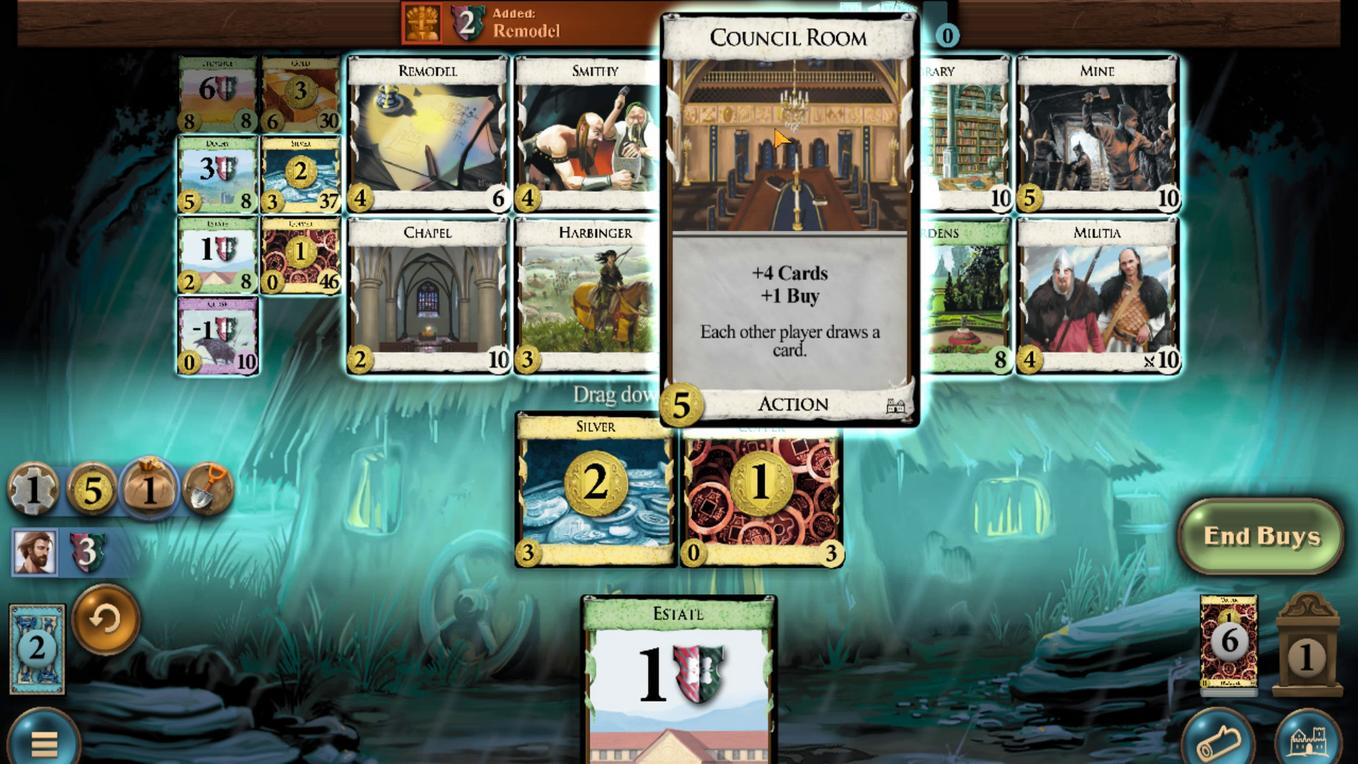 
Action: Mouse scrolled (912, 204) with delta (0, 0)
Screenshot: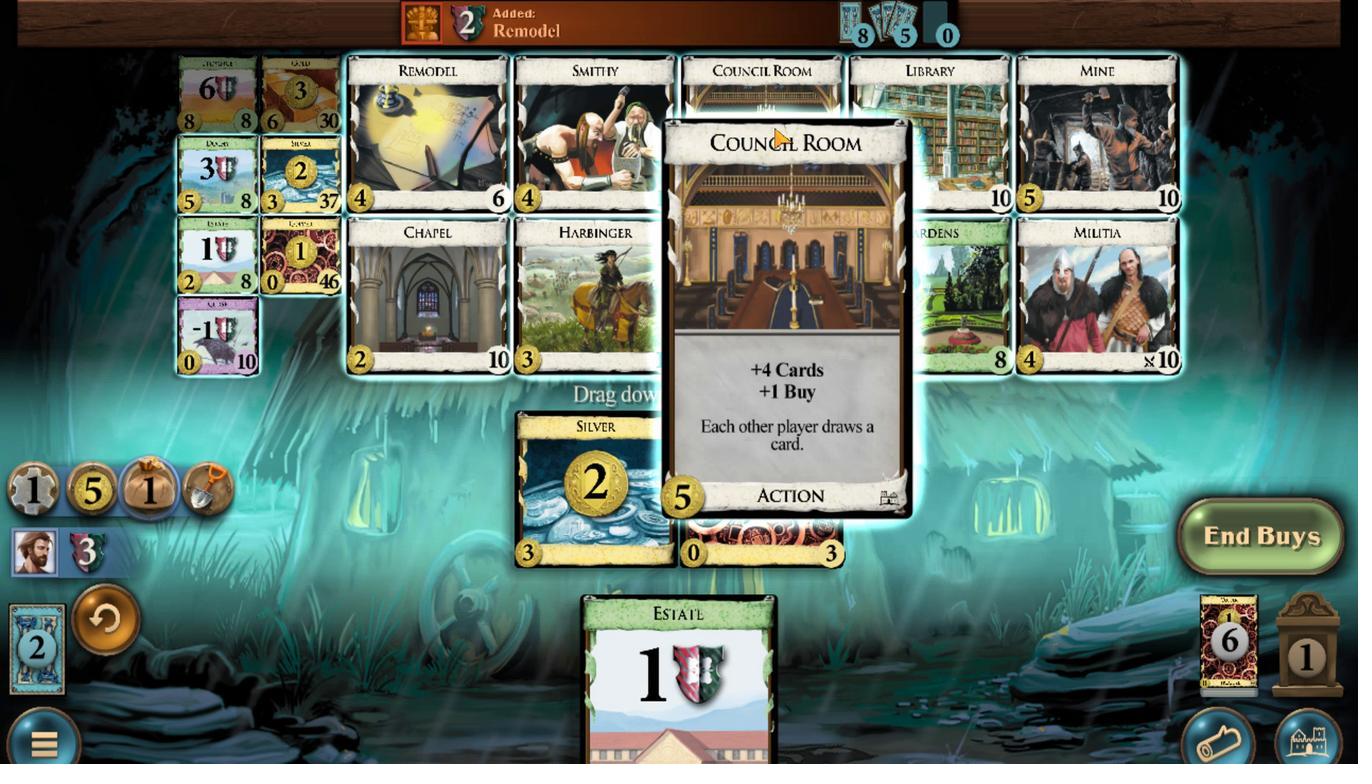 
Action: Mouse scrolled (912, 204) with delta (0, 0)
Screenshot: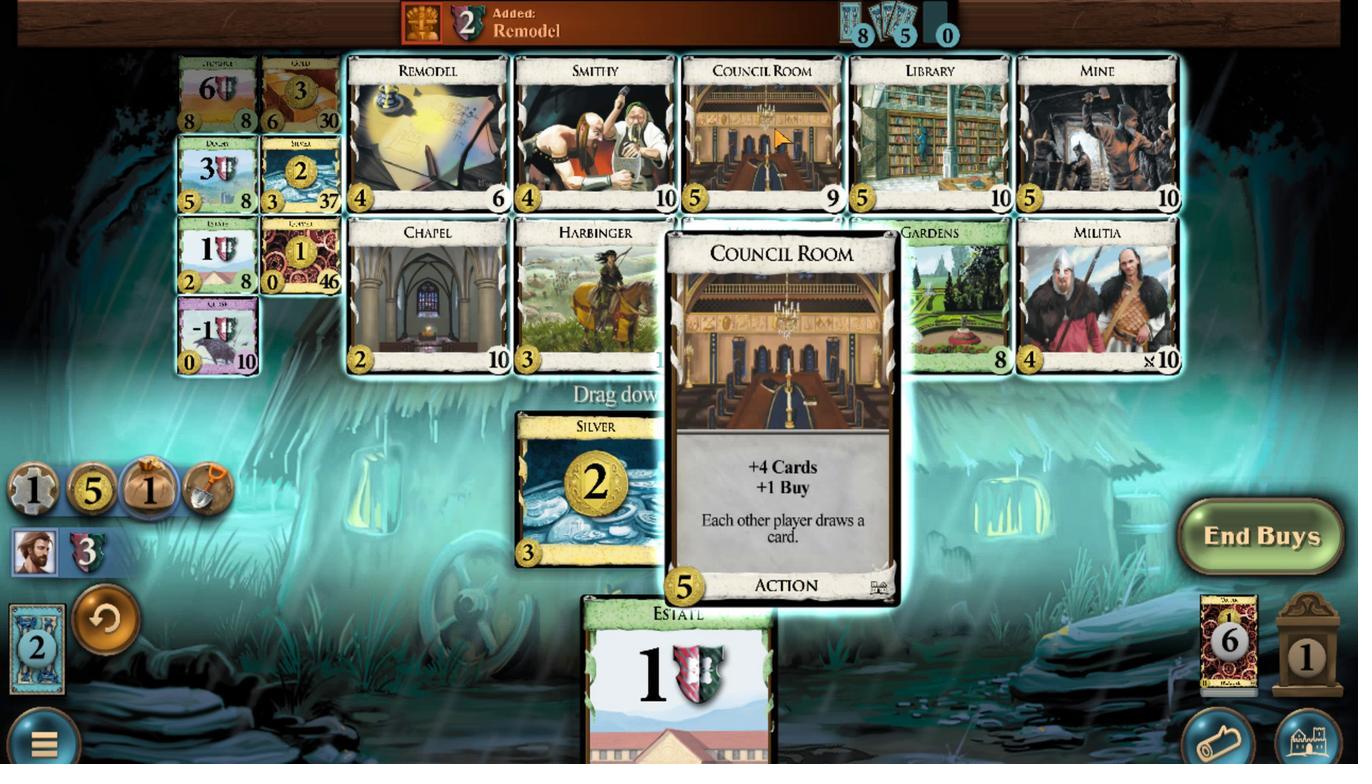 
Action: Mouse moved to (360, 692)
Screenshot: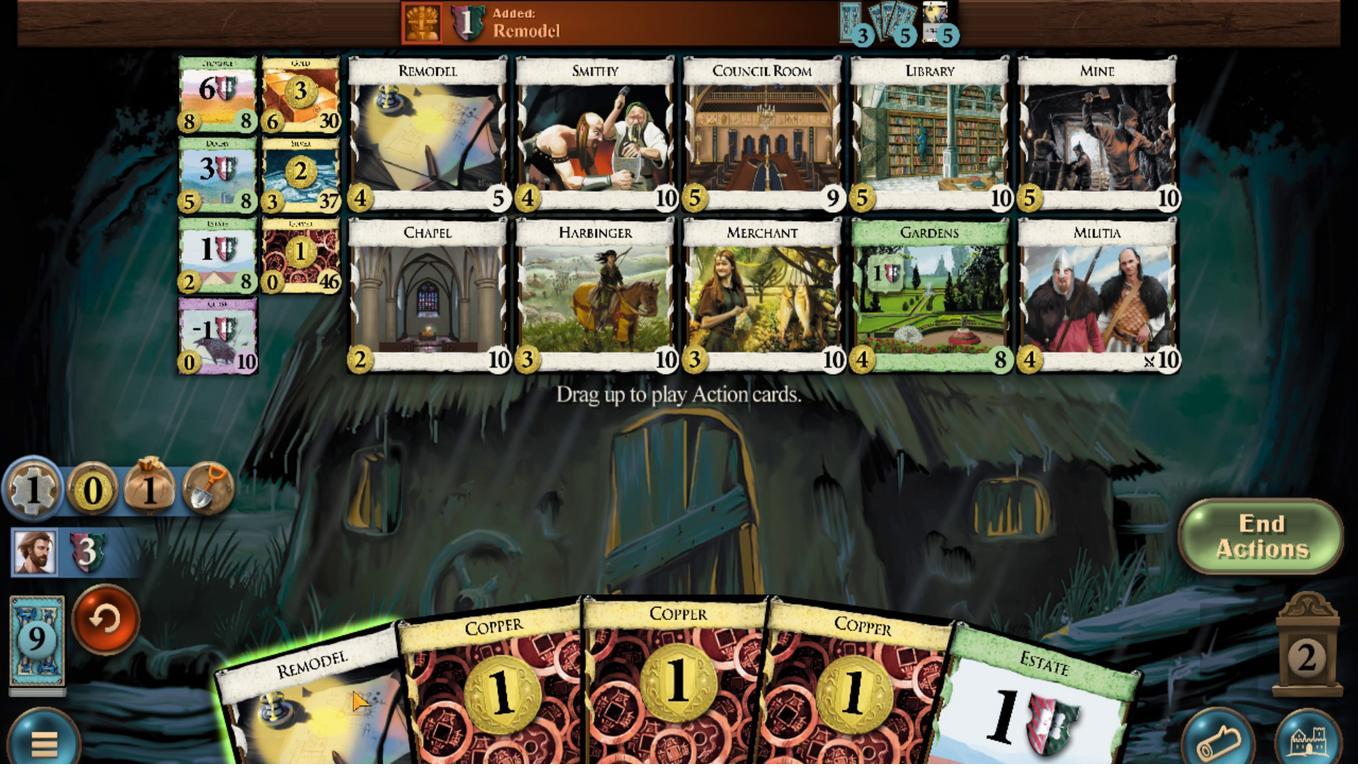 
Action: Mouse scrolled (360, 691) with delta (0, 0)
Screenshot: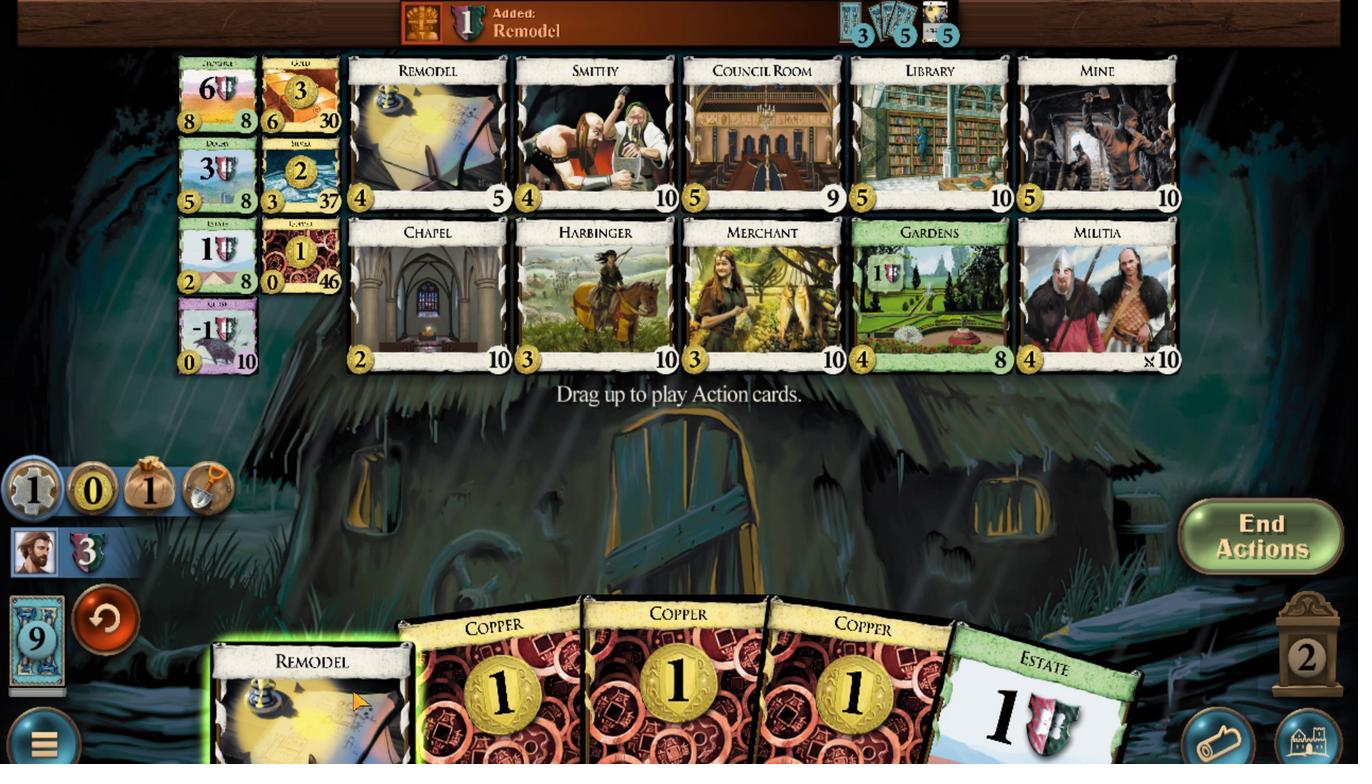 
Action: Mouse moved to (890, 677)
Screenshot: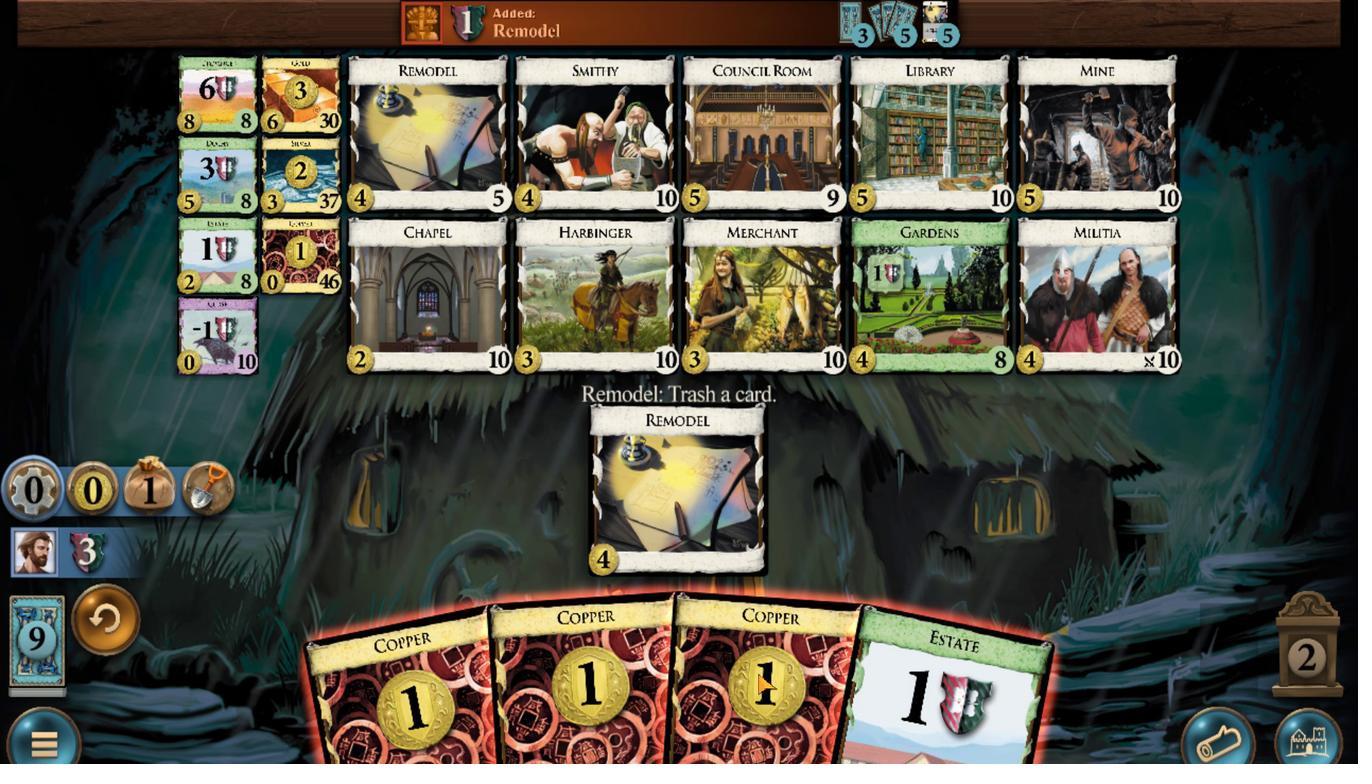 
Action: Mouse scrolled (890, 677) with delta (0, 0)
Screenshot: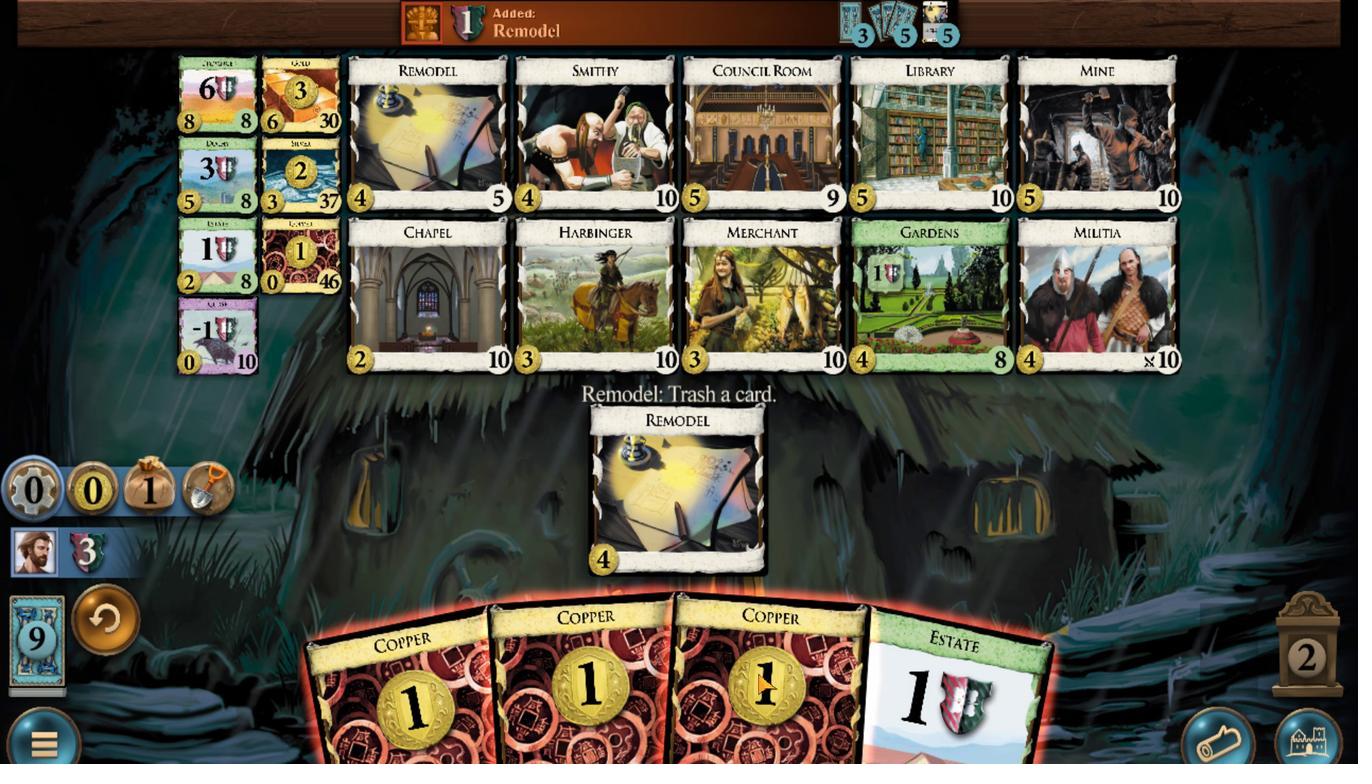 
Action: Mouse moved to (743, 687)
Screenshot: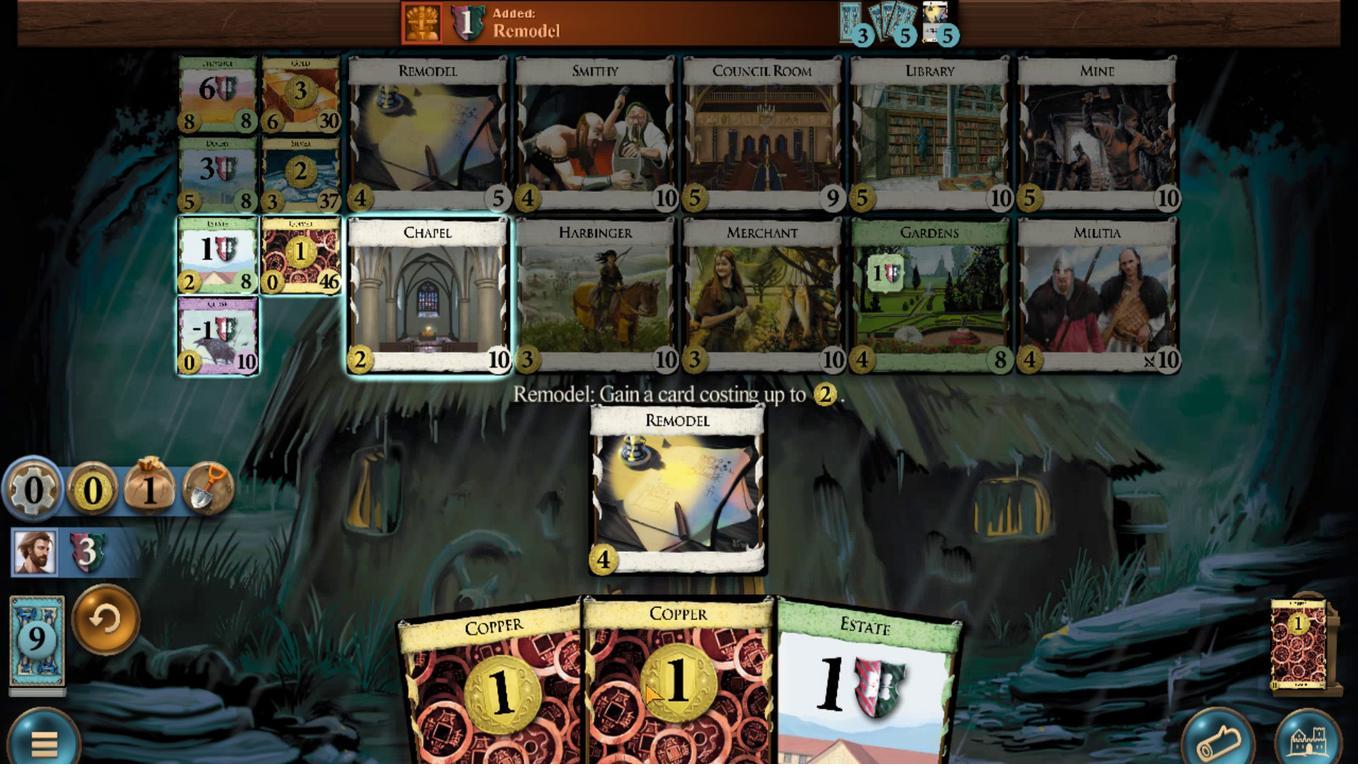 
Action: Mouse scrolled (743, 686) with delta (0, 0)
Screenshot: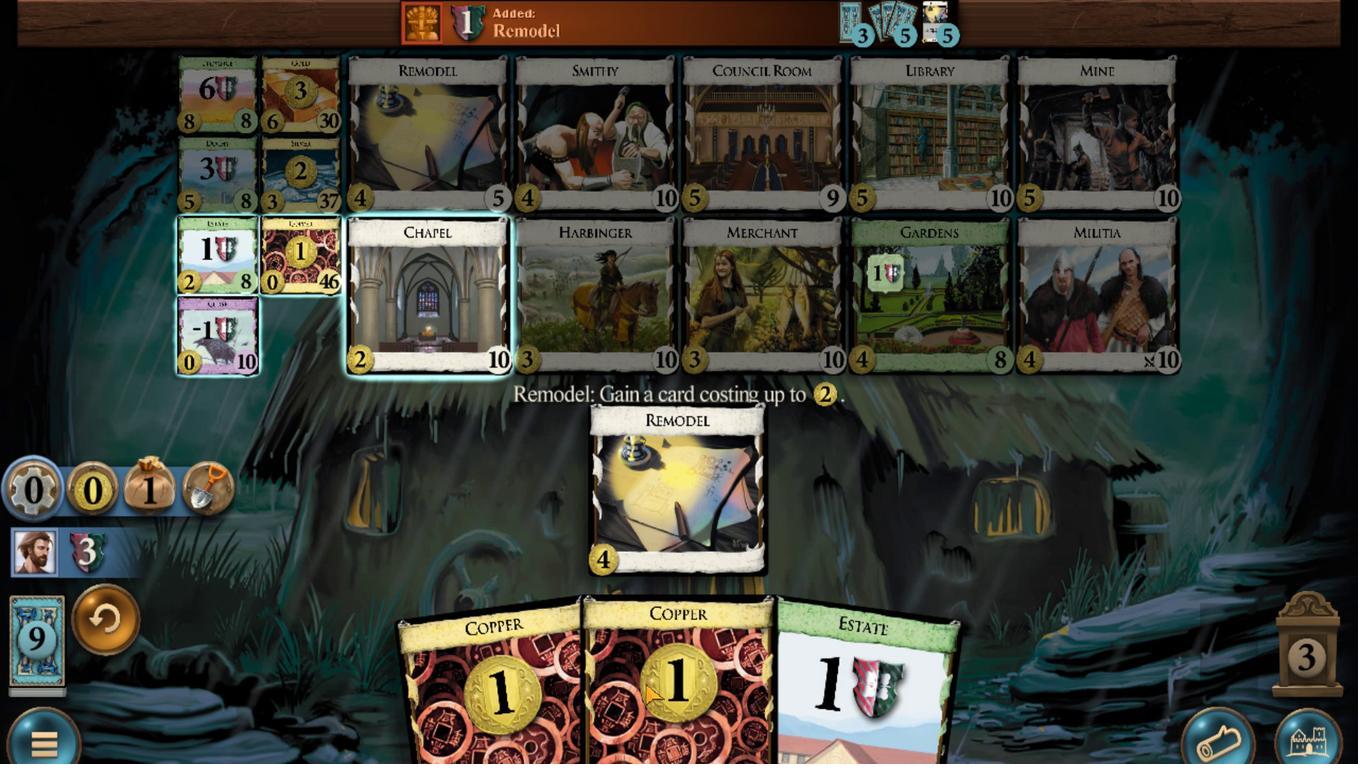 
Action: Mouse moved to (186, 311)
Screenshot: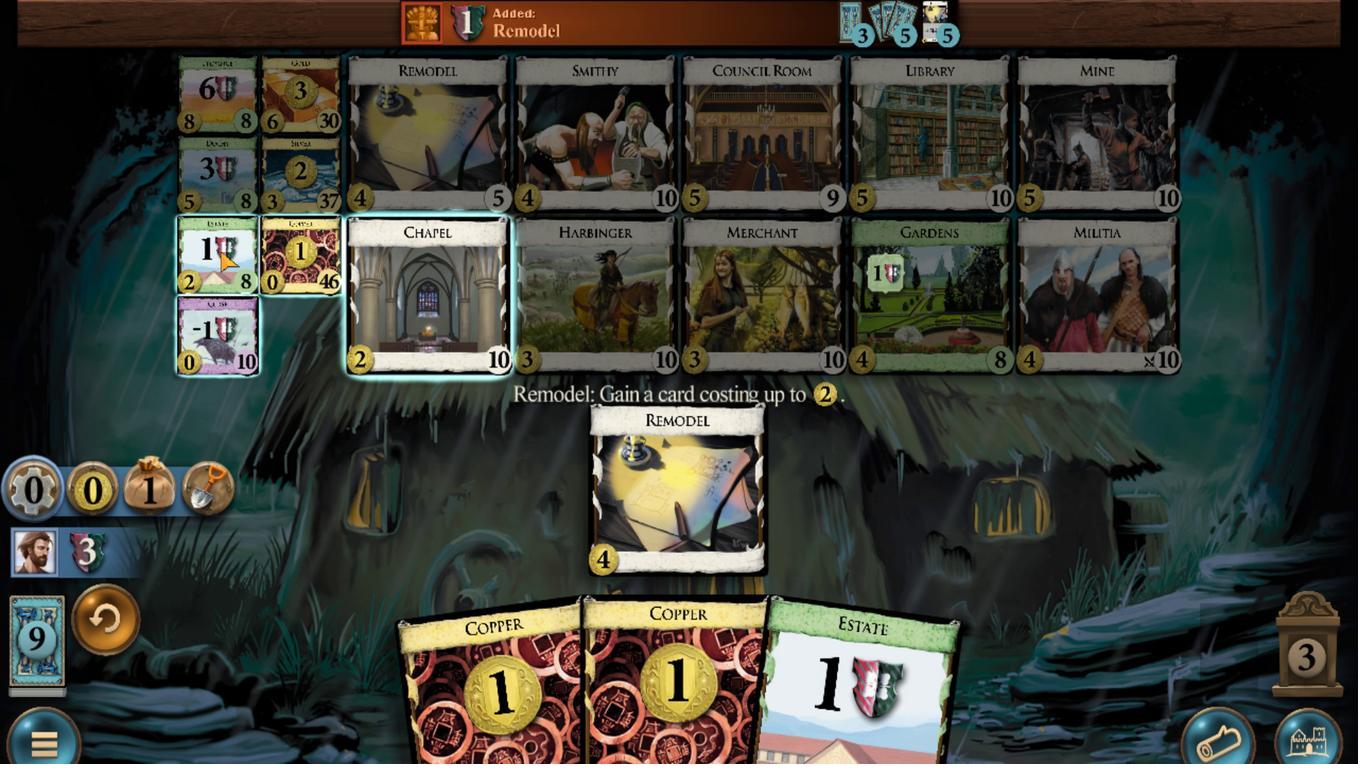
Action: Mouse scrolled (186, 311) with delta (0, 0)
Screenshot: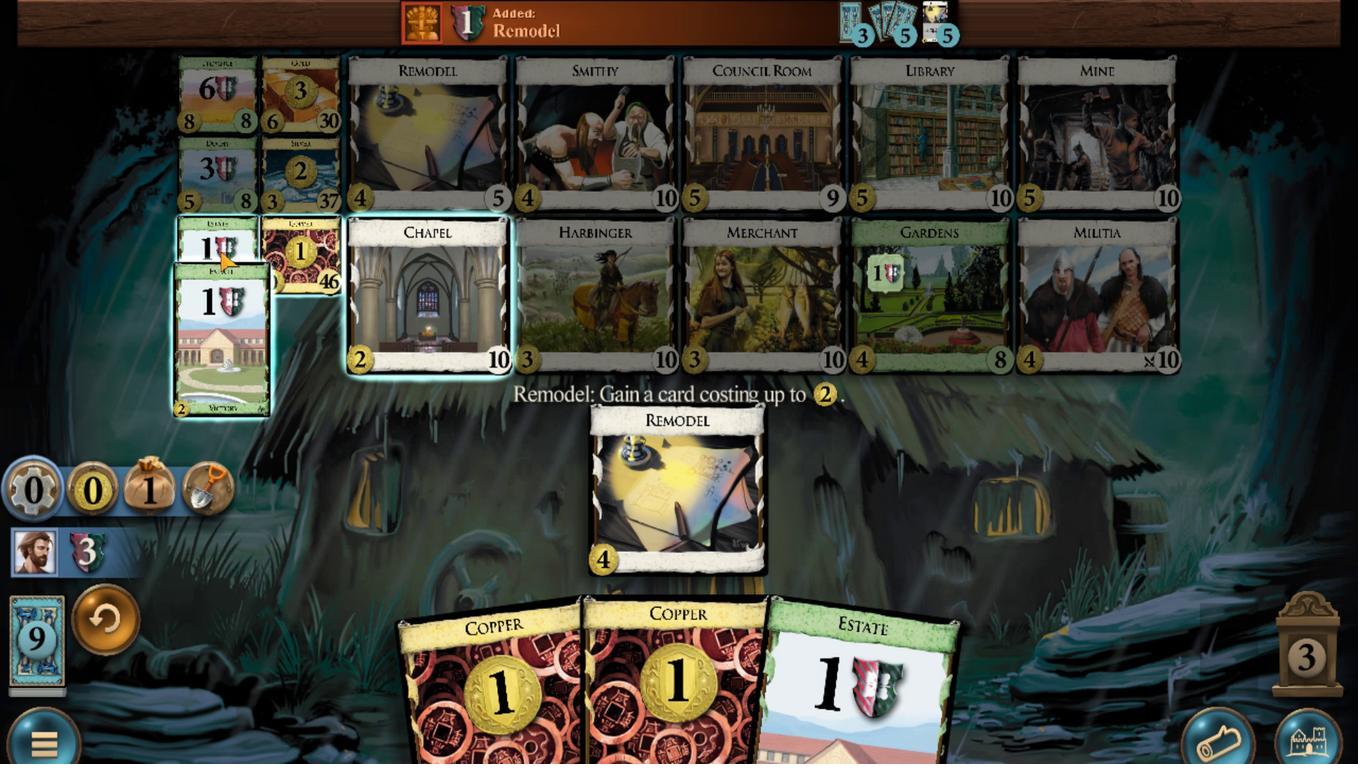 
Action: Mouse scrolled (186, 311) with delta (0, 0)
Screenshot: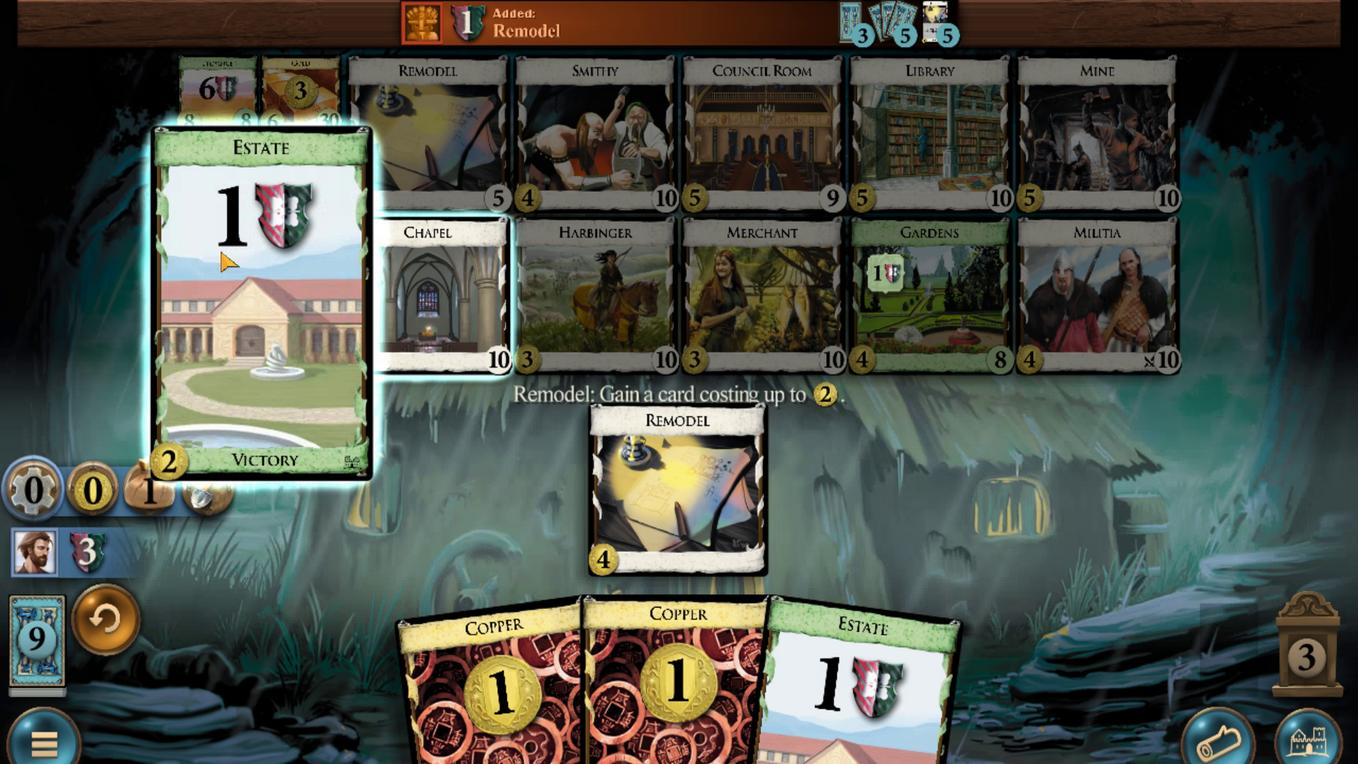 
Action: Mouse scrolled (186, 311) with delta (0, 0)
Screenshot: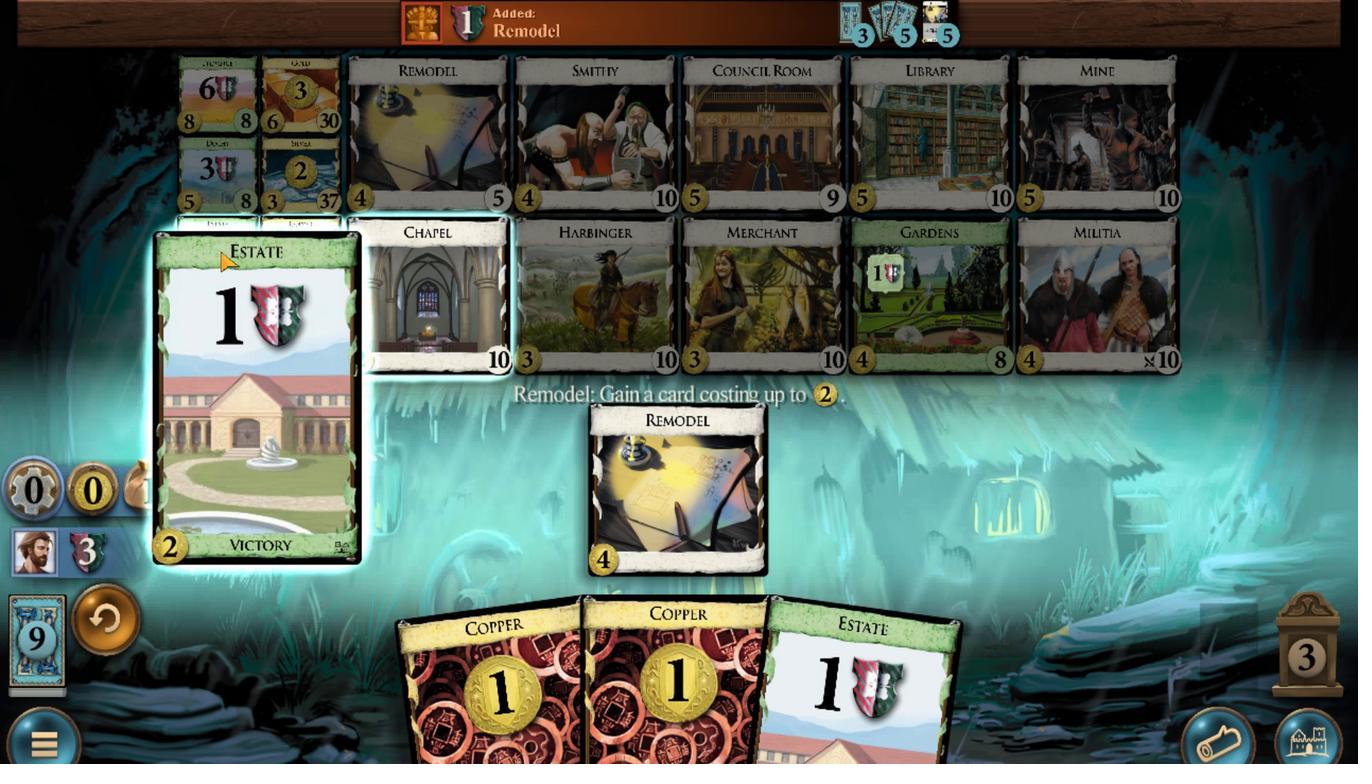 
Action: Mouse scrolled (186, 311) with delta (0, 0)
Screenshot: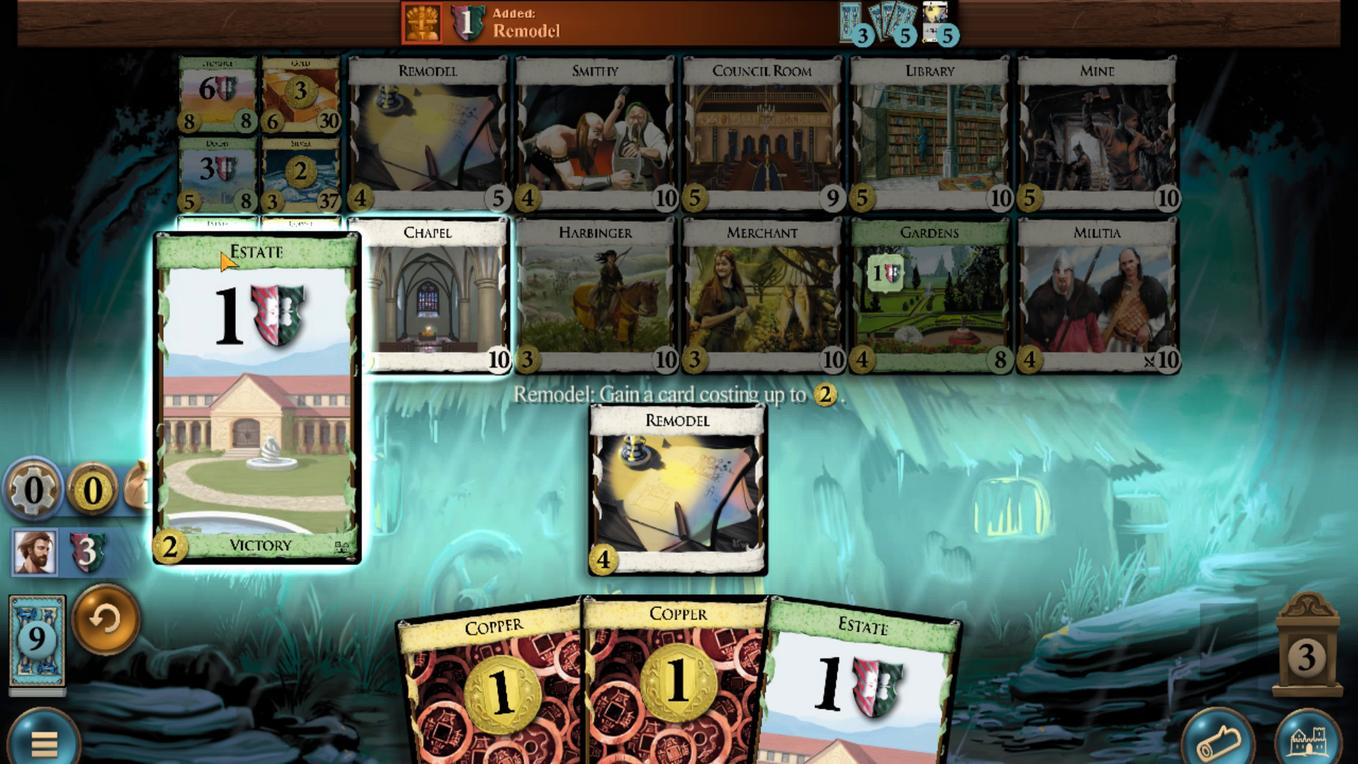 
Action: Mouse scrolled (186, 311) with delta (0, 0)
Screenshot: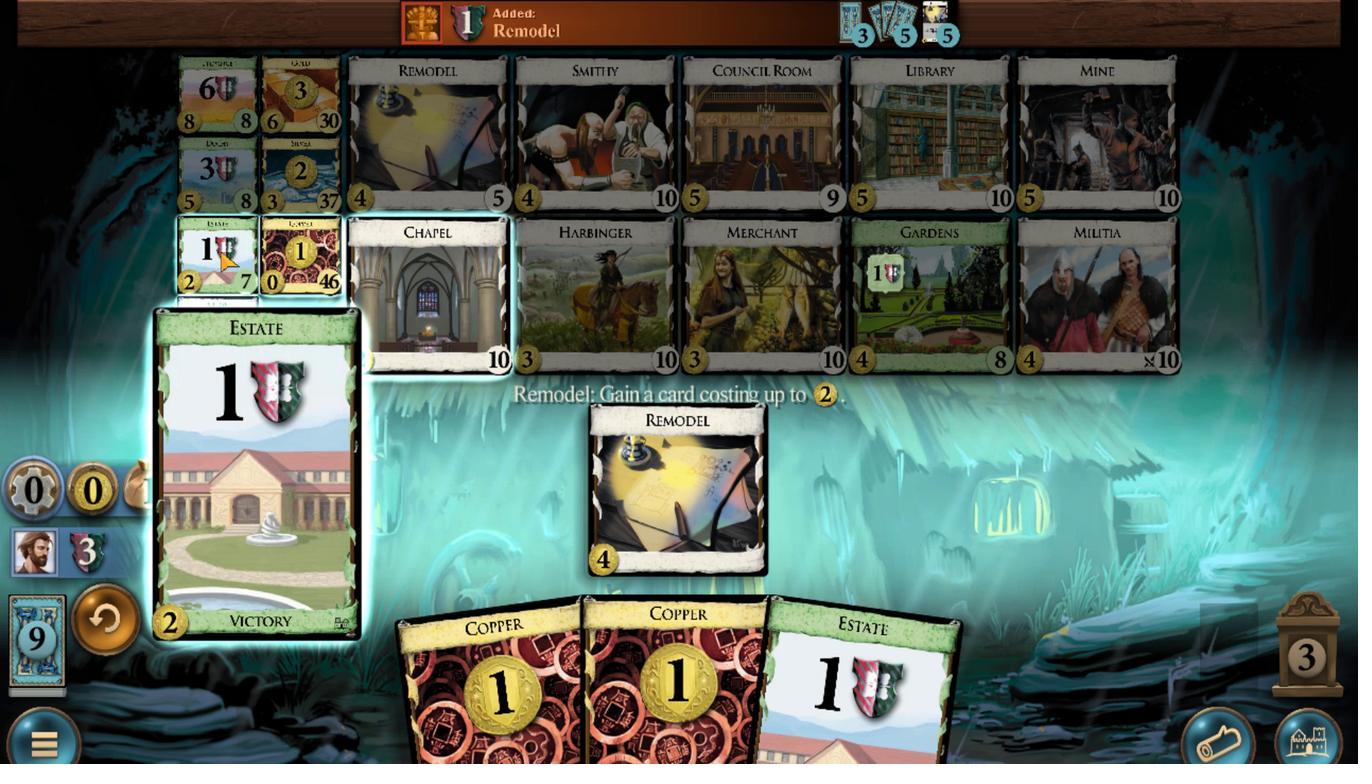 
Action: Mouse moved to (750, 647)
Screenshot: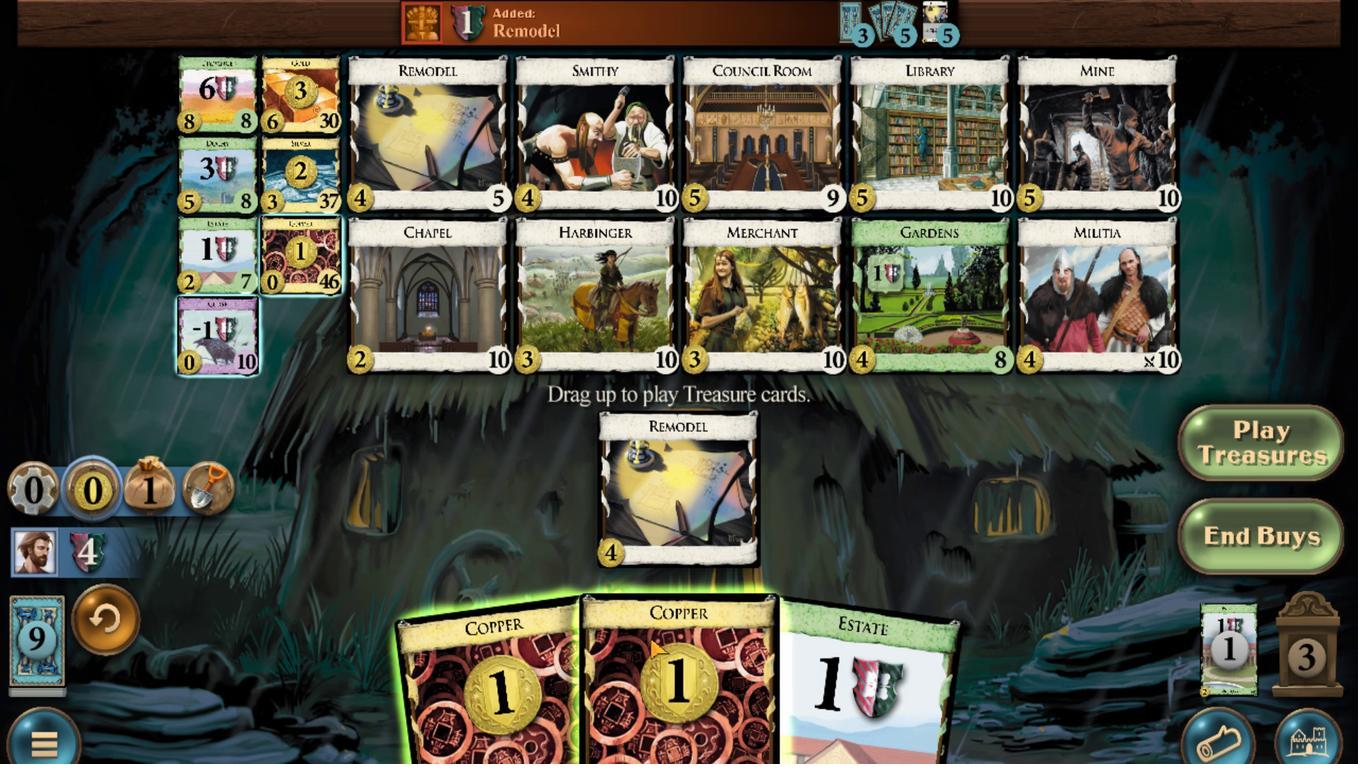 
Action: Mouse scrolled (750, 646) with delta (0, 0)
Screenshot: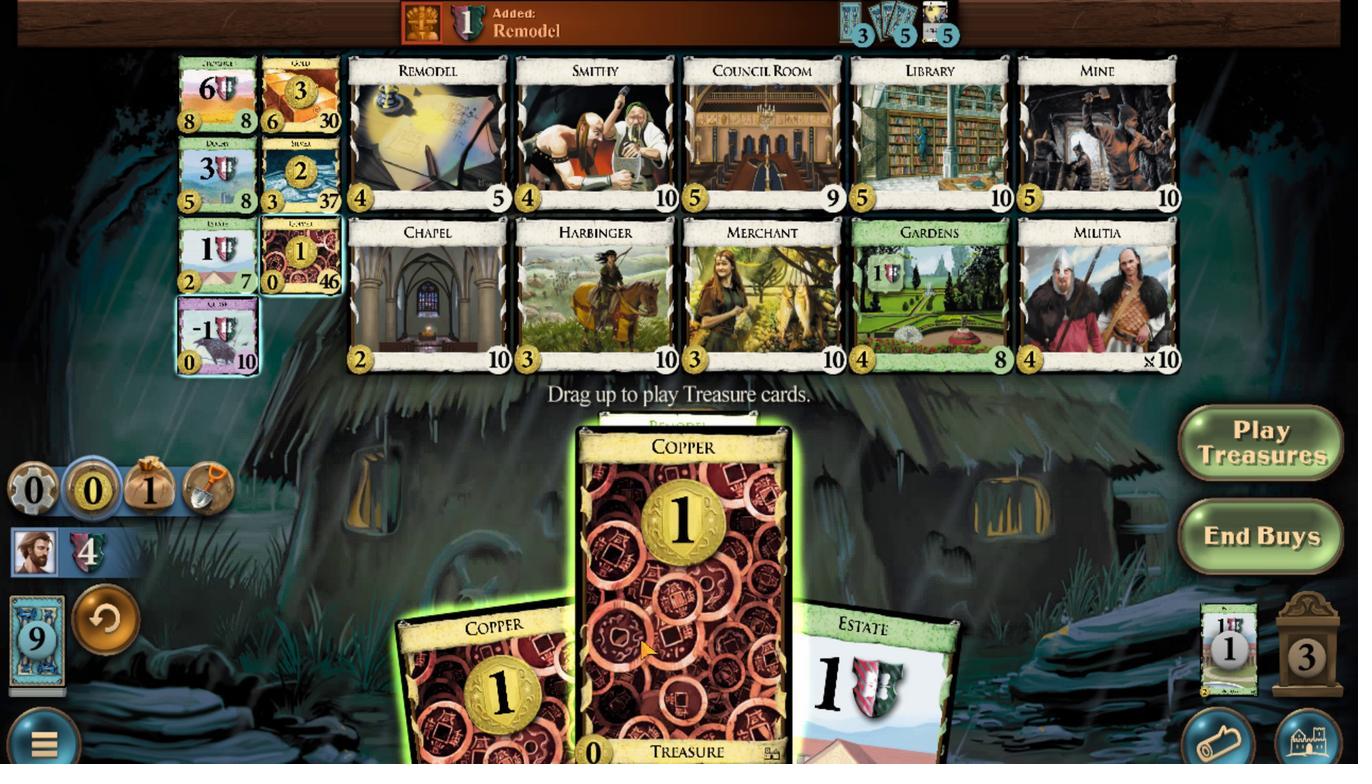 
Action: Mouse moved to (653, 649)
Screenshot: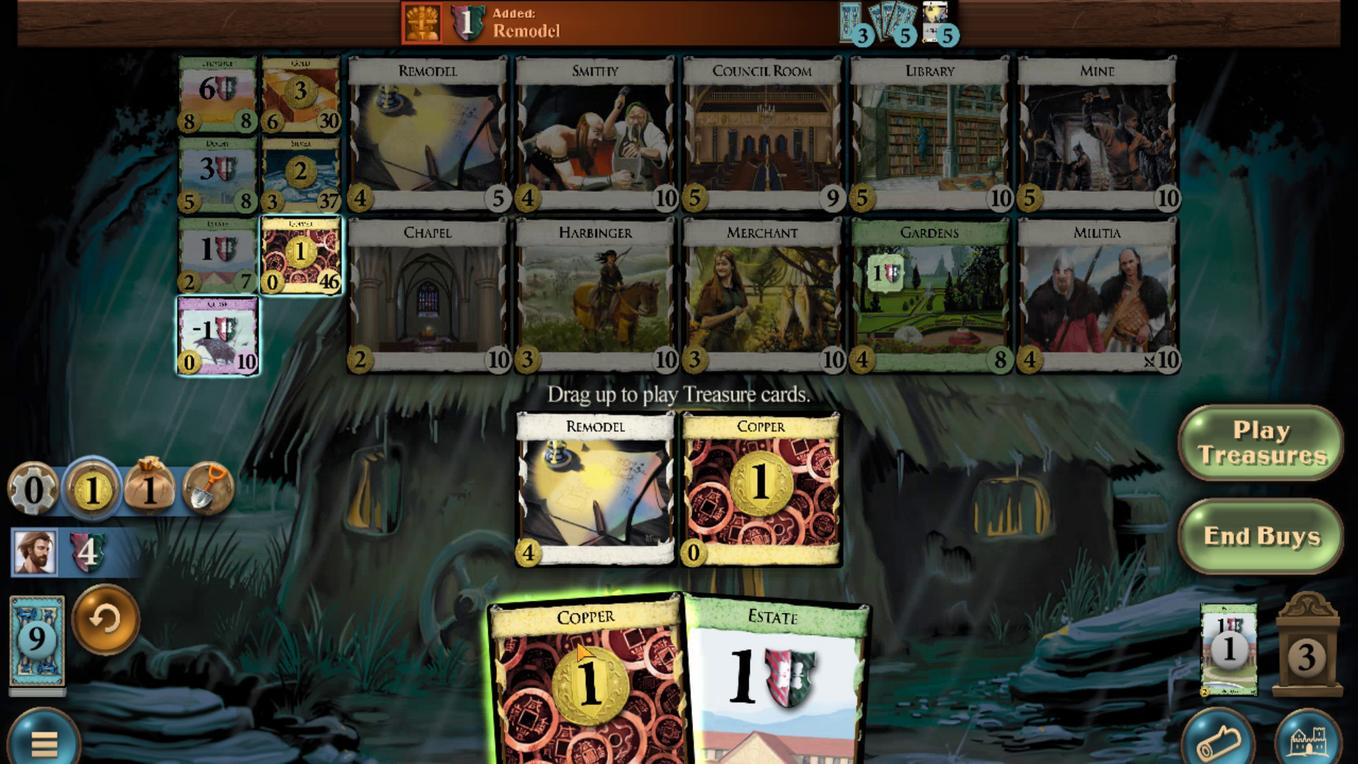 
Action: Mouse scrolled (653, 649) with delta (0, 0)
Screenshot: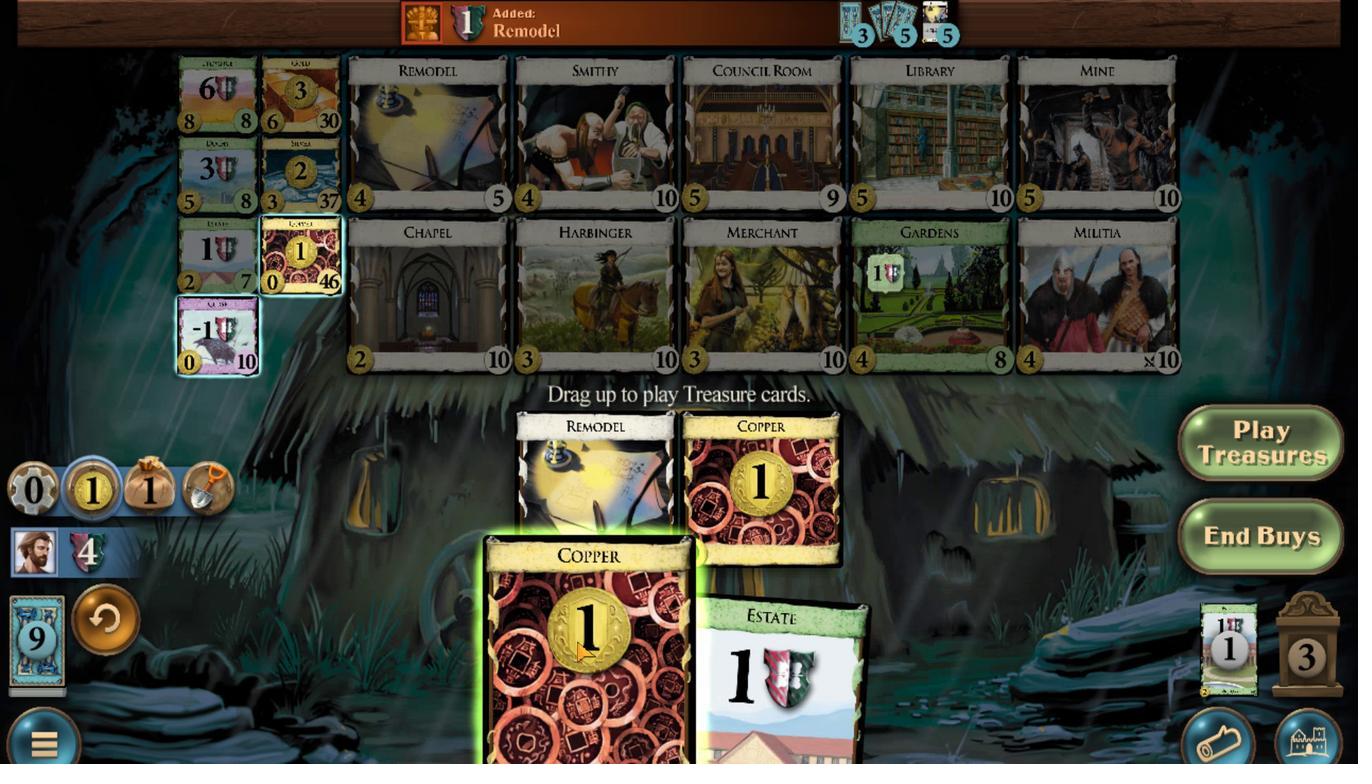
Action: Mouse moved to (162, 312)
Screenshot: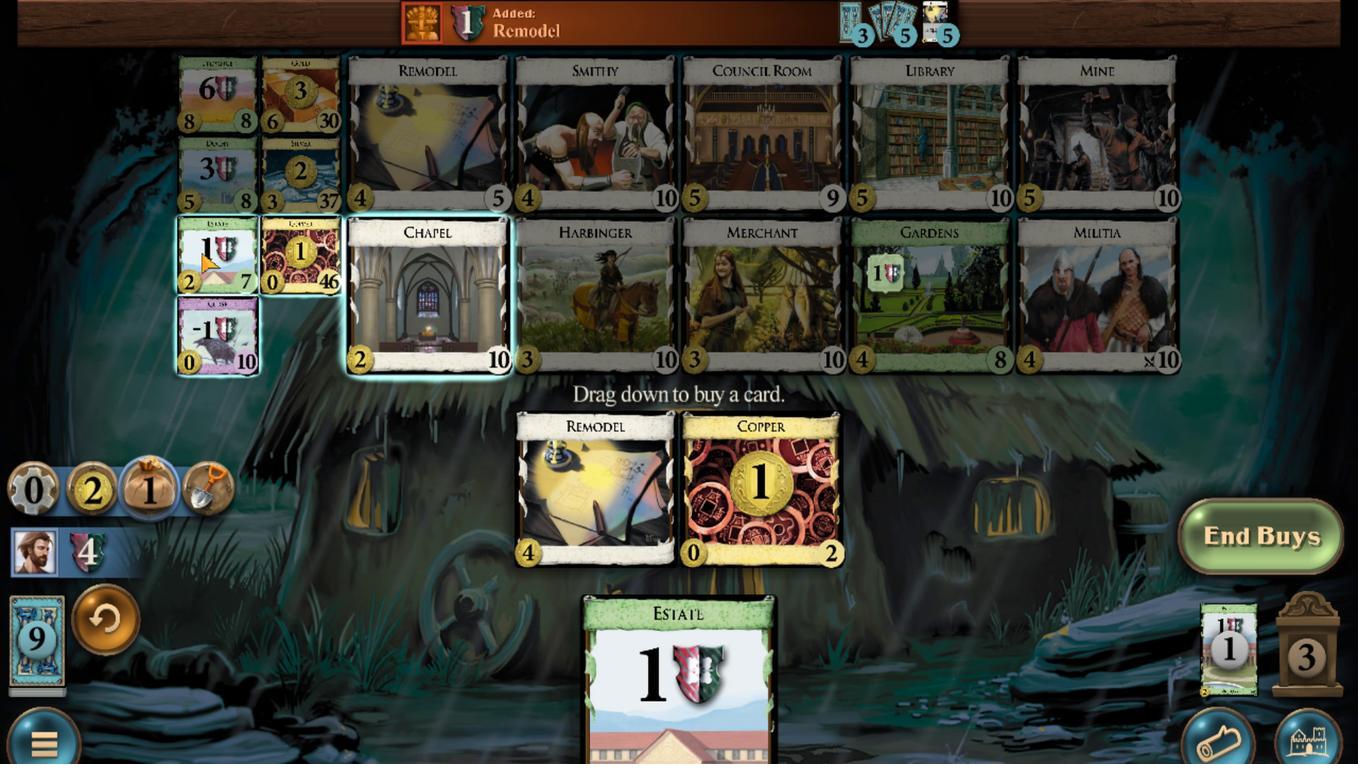 
Action: Mouse scrolled (162, 312) with delta (0, 0)
Screenshot: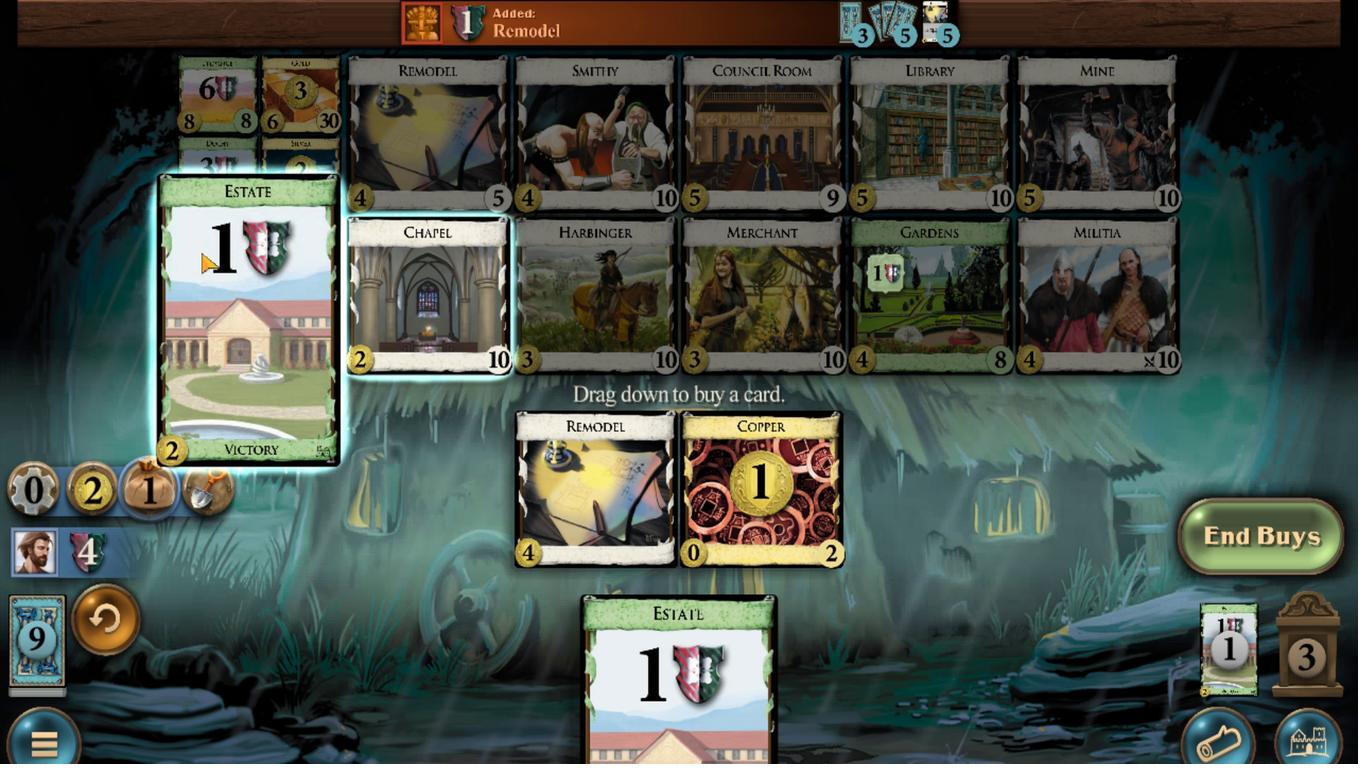 
Action: Mouse scrolled (162, 312) with delta (0, 0)
Screenshot: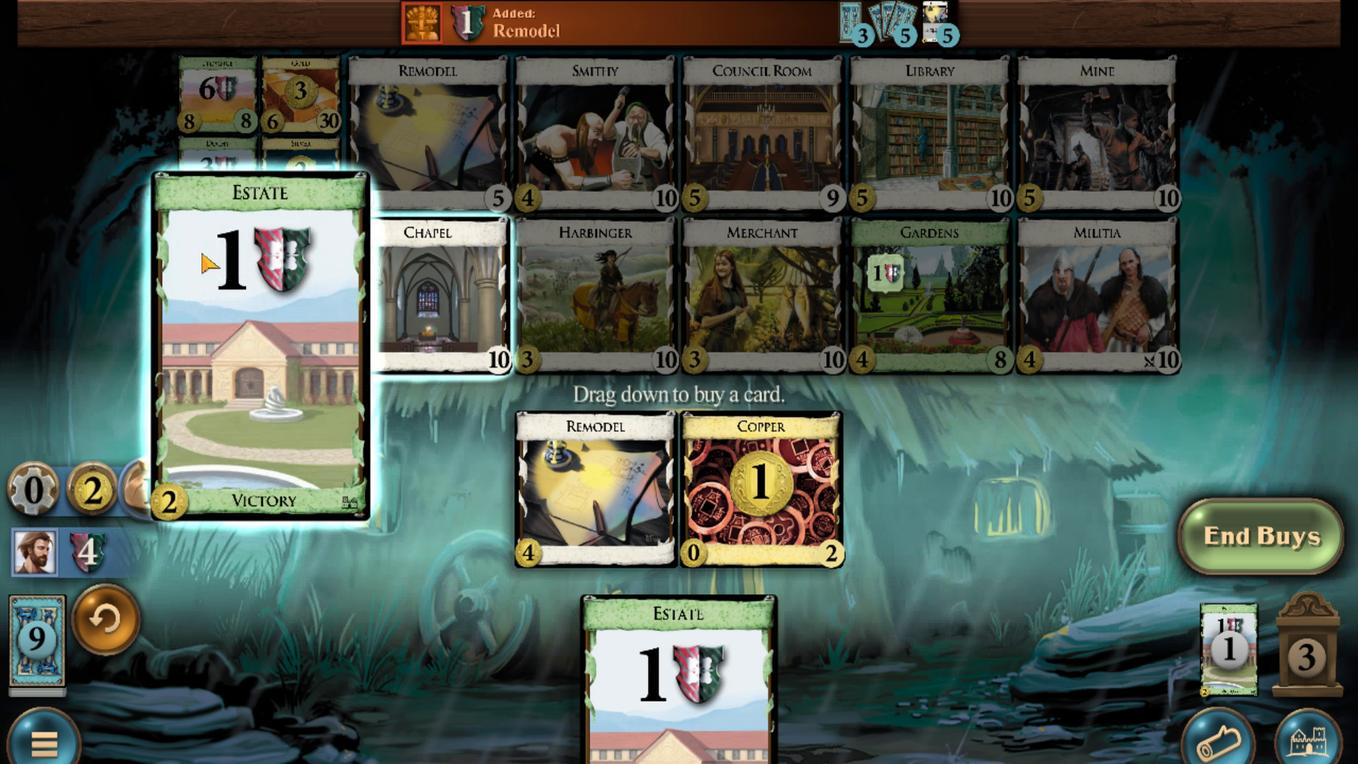 
Action: Mouse scrolled (162, 312) with delta (0, 0)
Screenshot: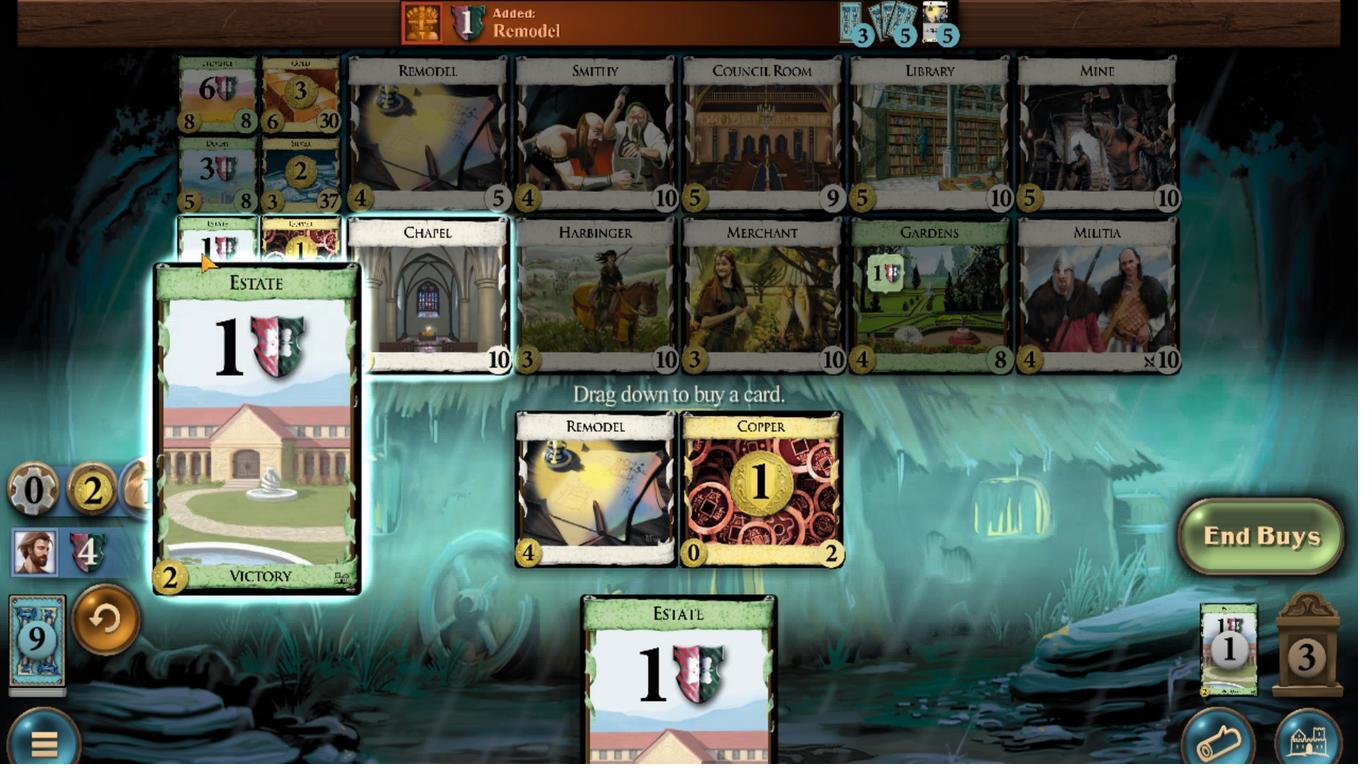 
Action: Mouse scrolled (162, 312) with delta (0, 0)
Screenshot: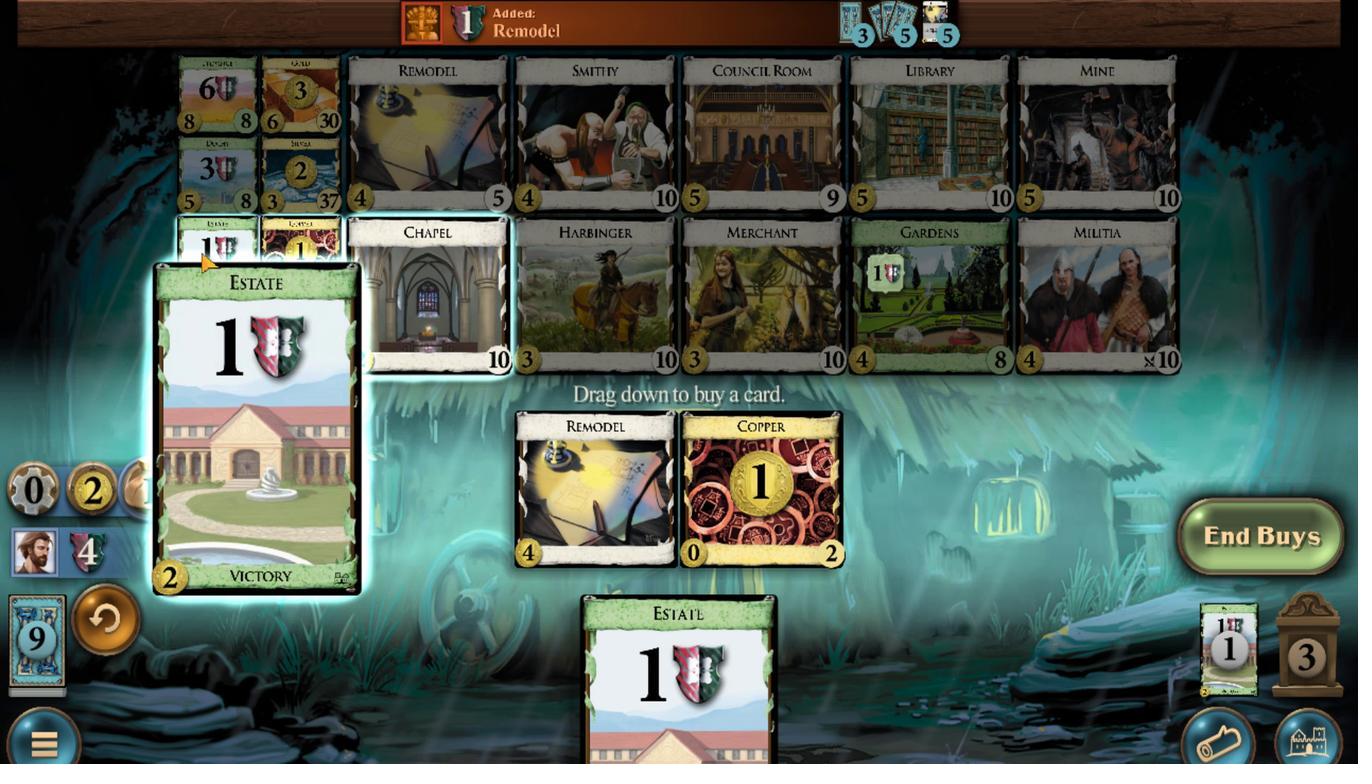 
Action: Mouse scrolled (162, 312) with delta (0, 0)
Screenshot: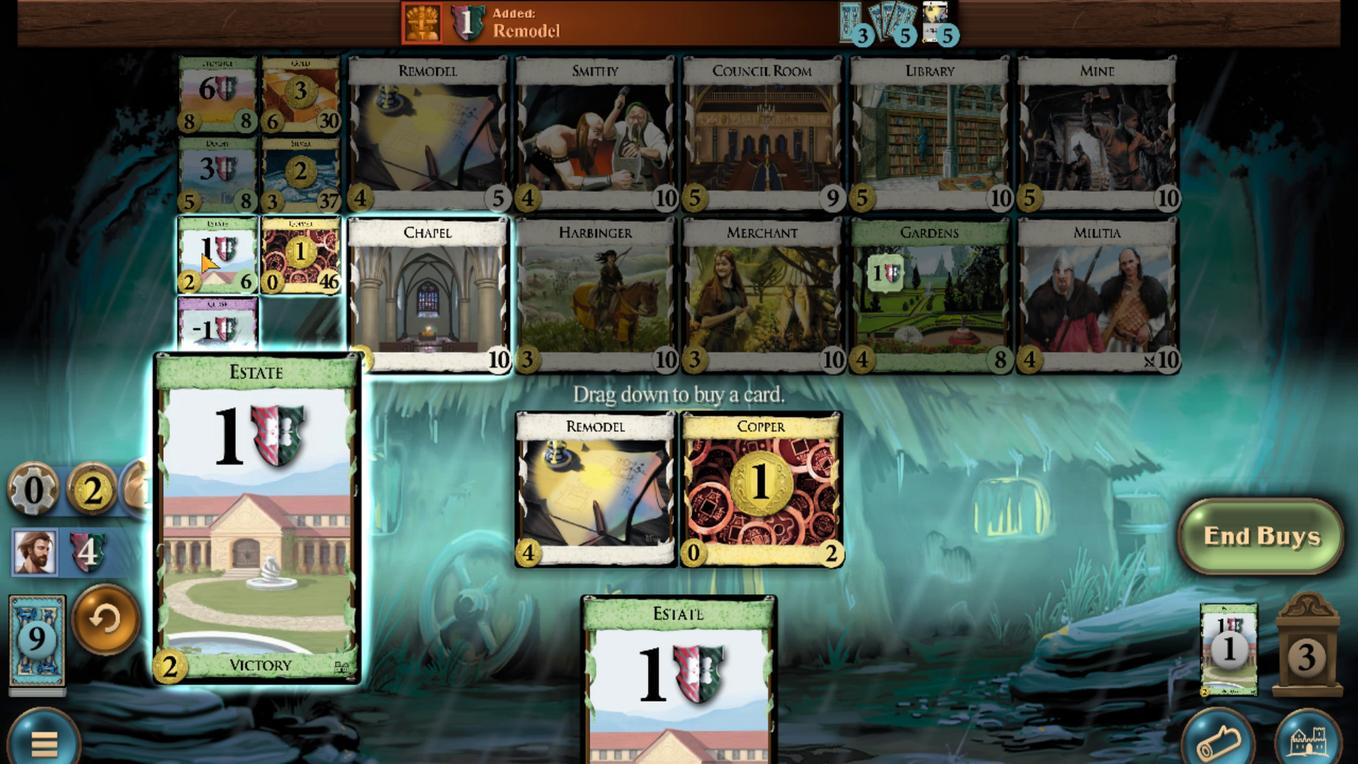 
Action: Mouse moved to (312, 669)
Screenshot: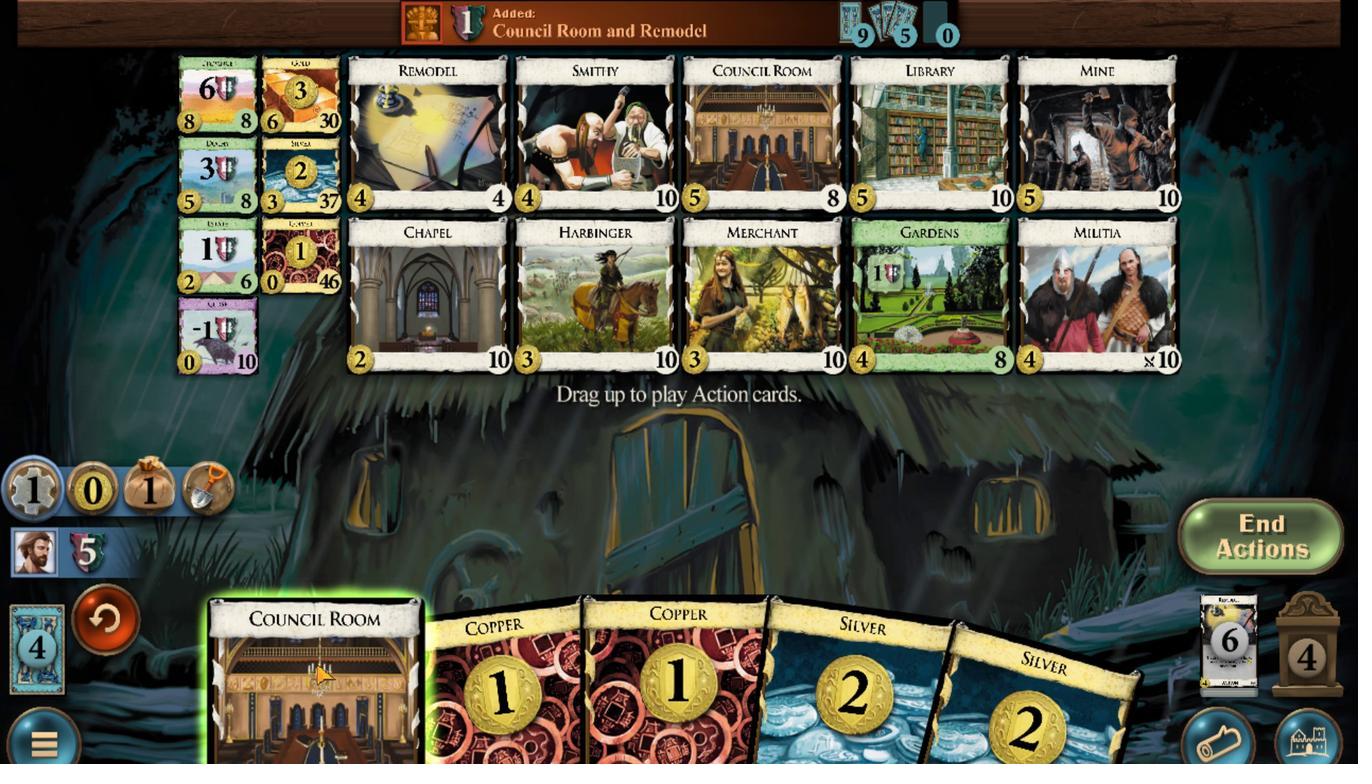 
Action: Mouse scrolled (312, 669) with delta (0, 0)
Screenshot: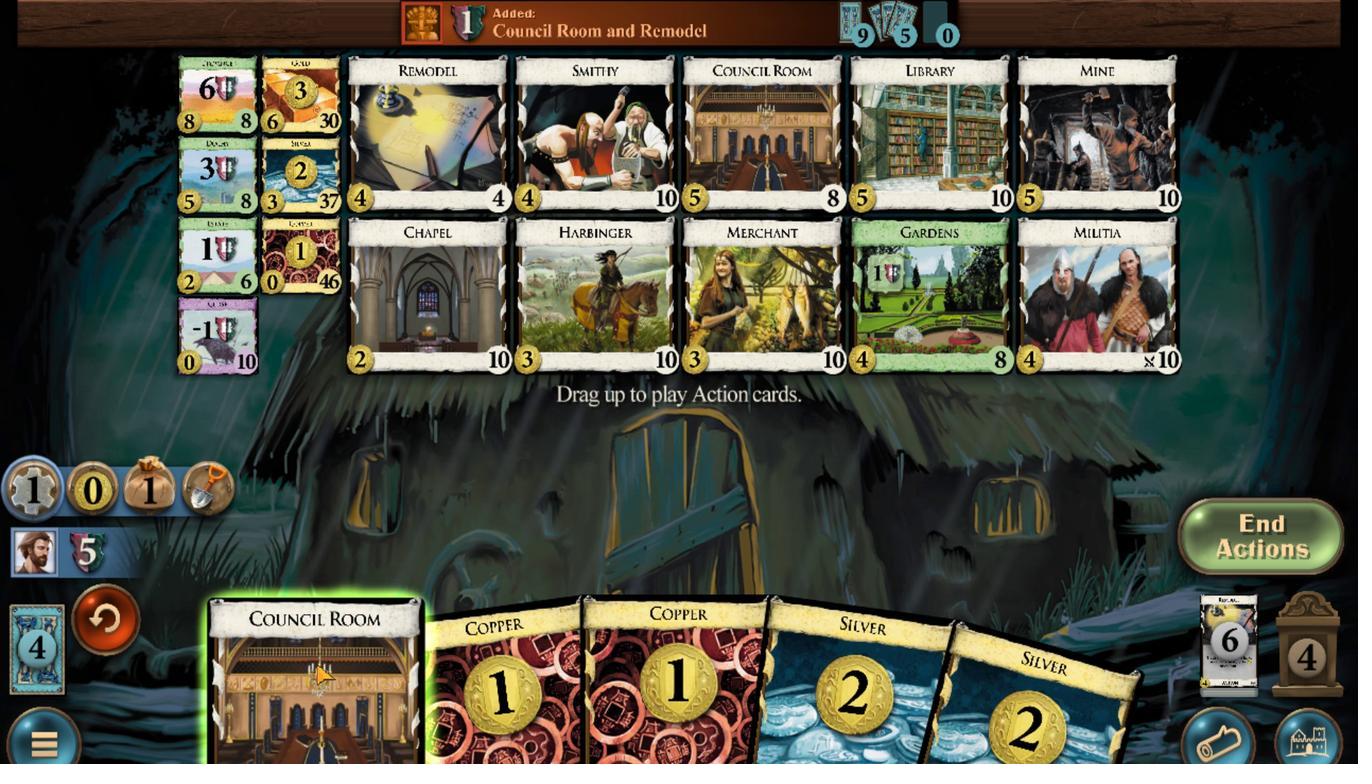 
Action: Mouse moved to (752, 656)
Screenshot: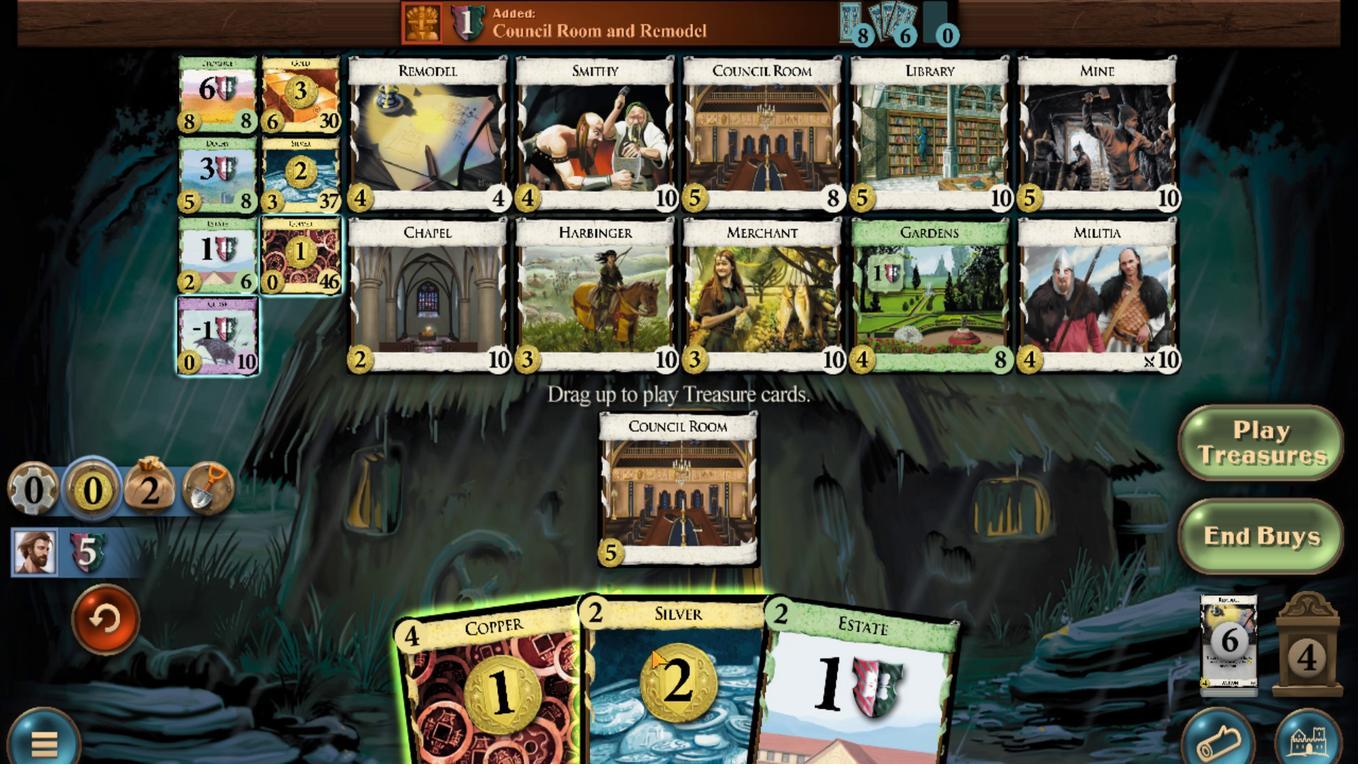 
Action: Mouse scrolled (752, 655) with delta (0, 0)
Screenshot: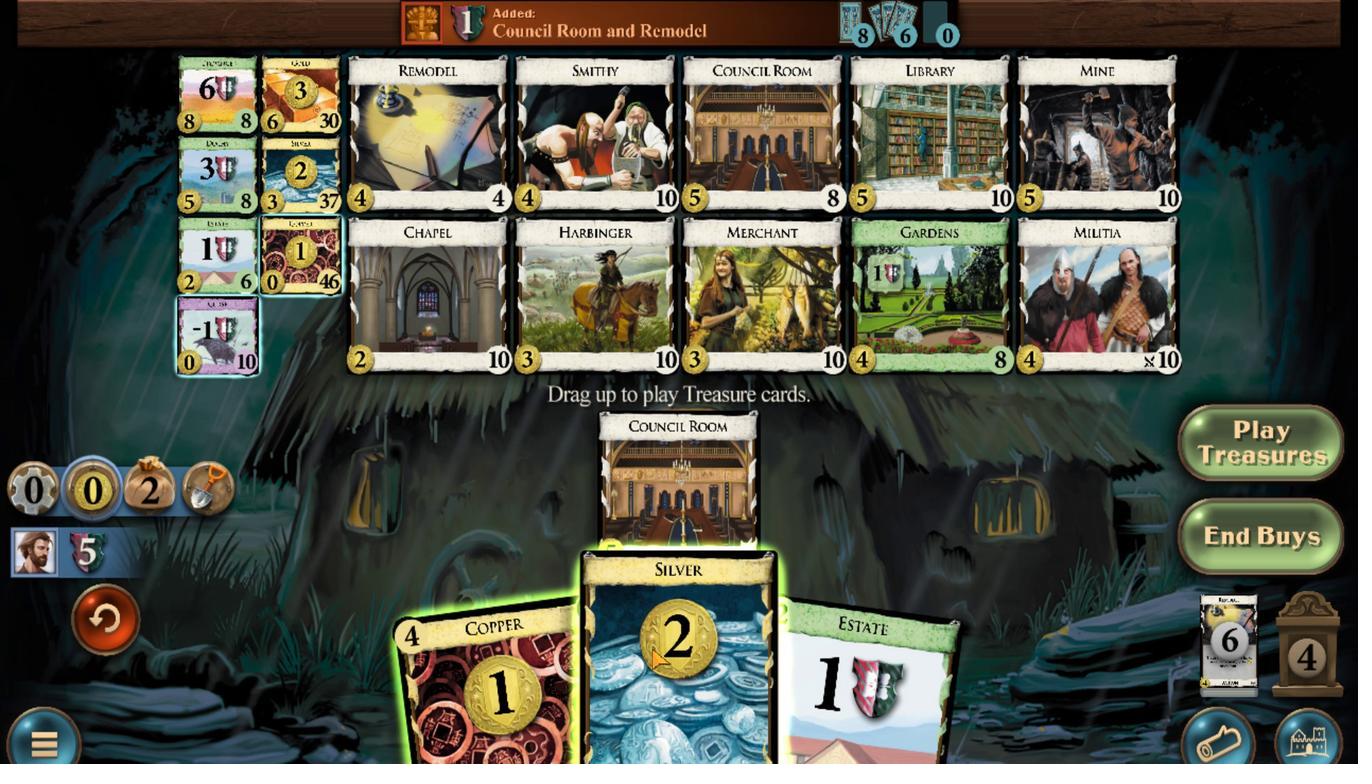 
Action: Mouse moved to (670, 677)
Screenshot: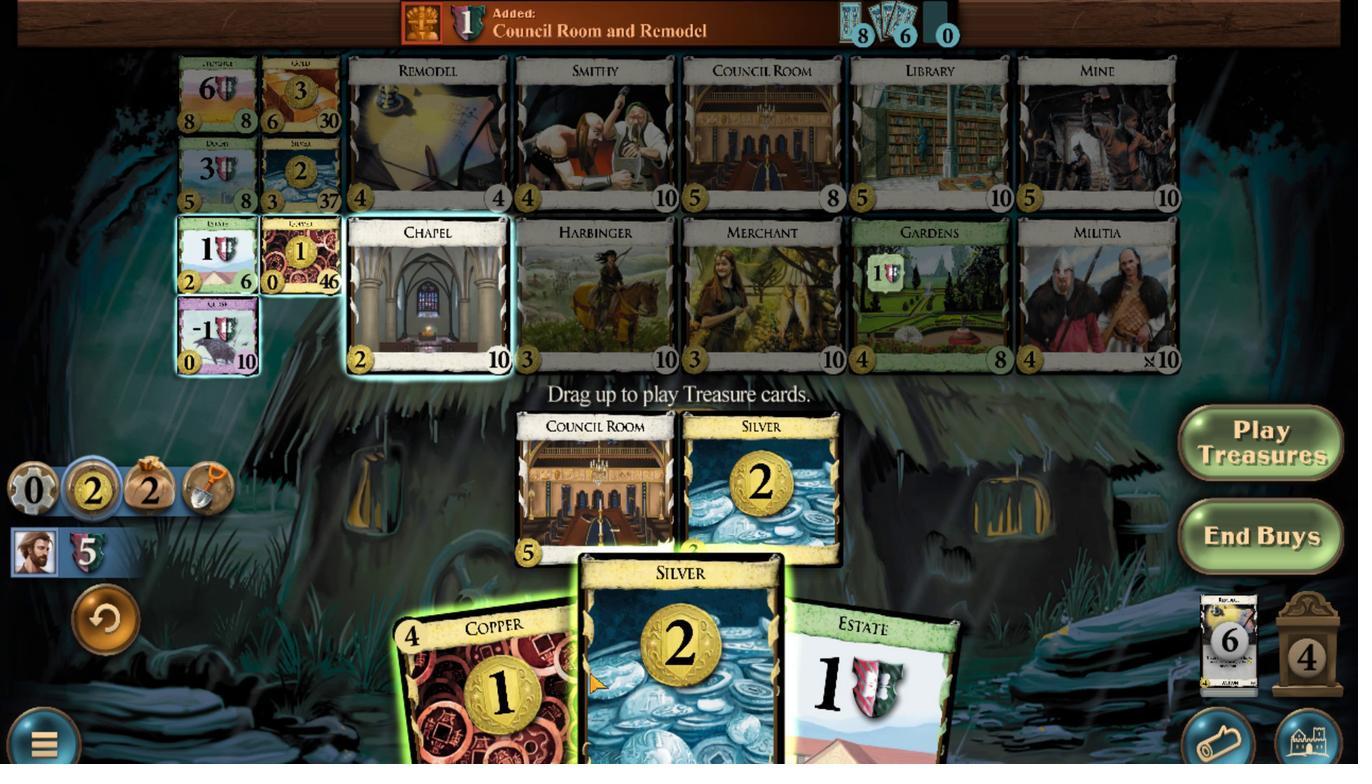 
Action: Mouse scrolled (670, 676) with delta (0, 0)
Screenshot: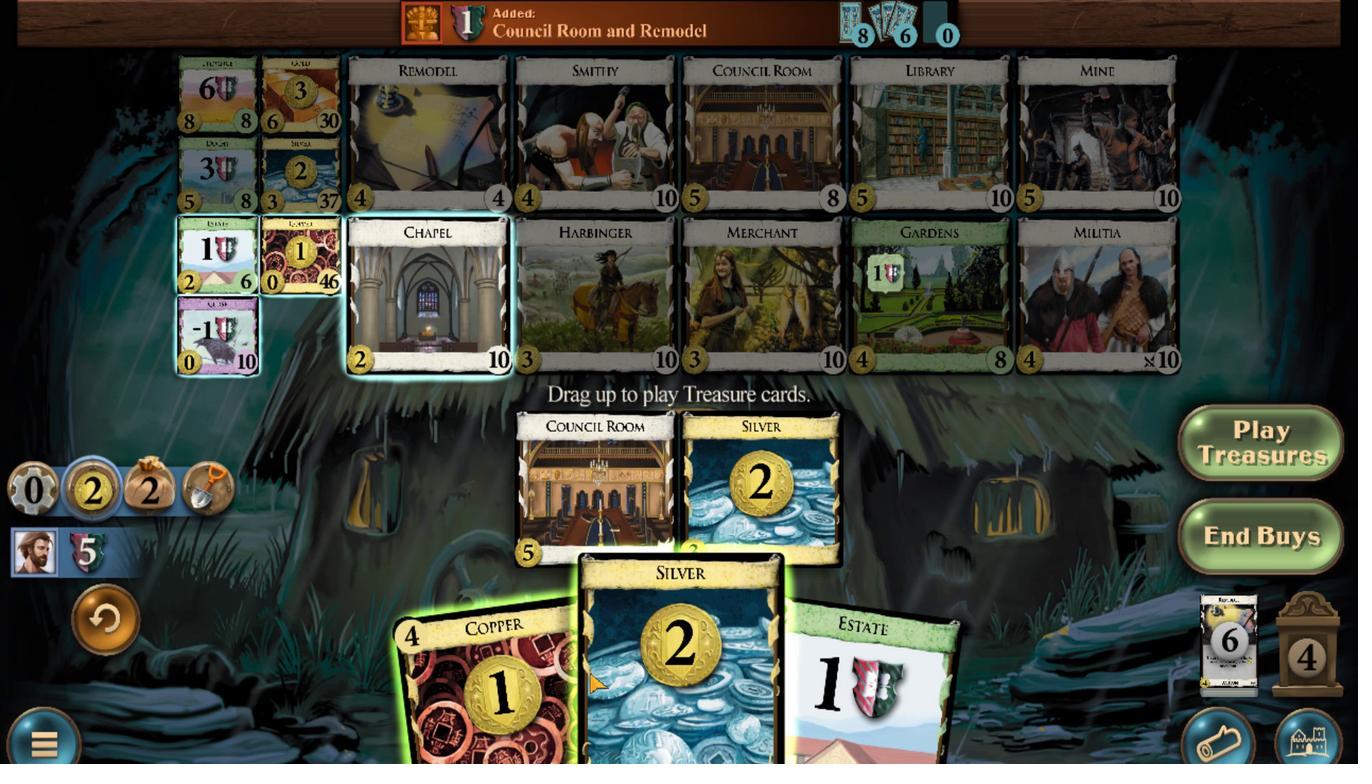 
Action: Mouse moved to (659, 679)
Screenshot: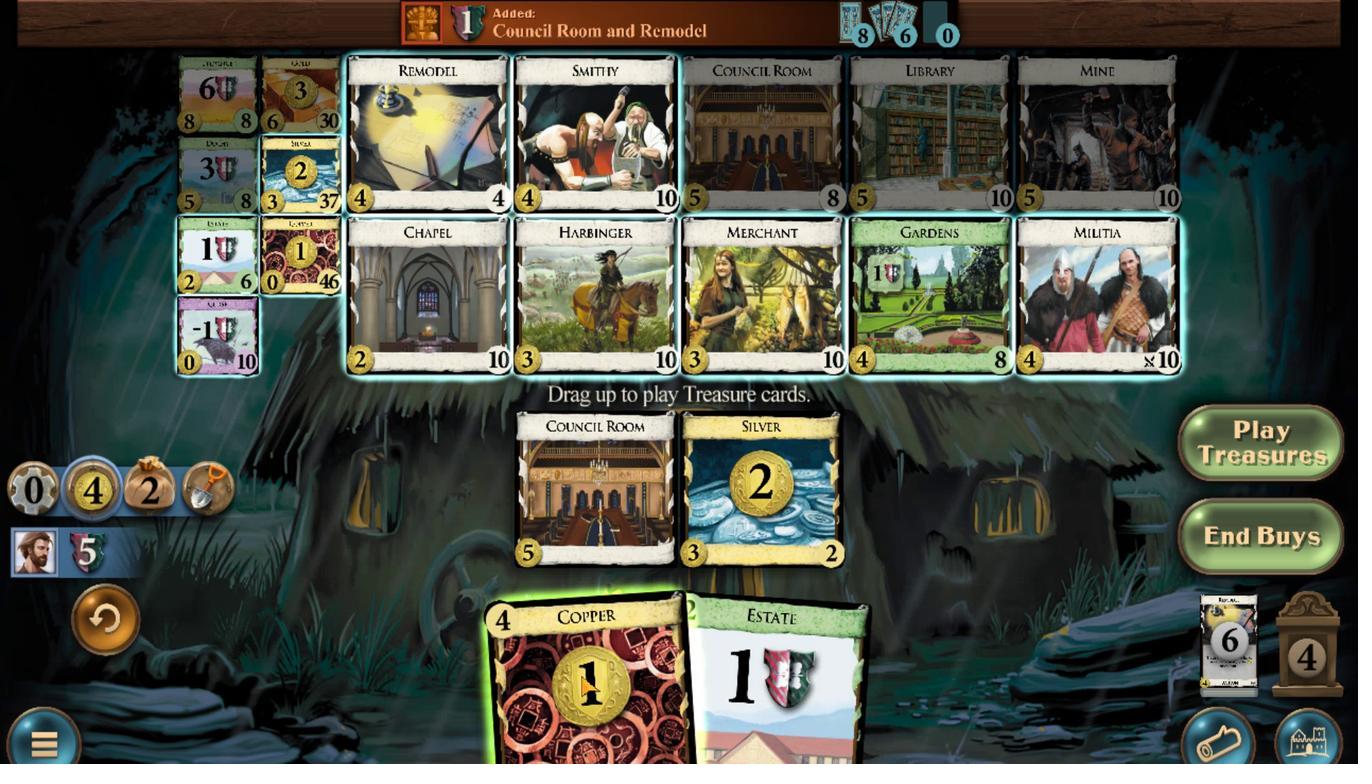 
Action: Mouse scrolled (659, 679) with delta (0, 0)
Screenshot: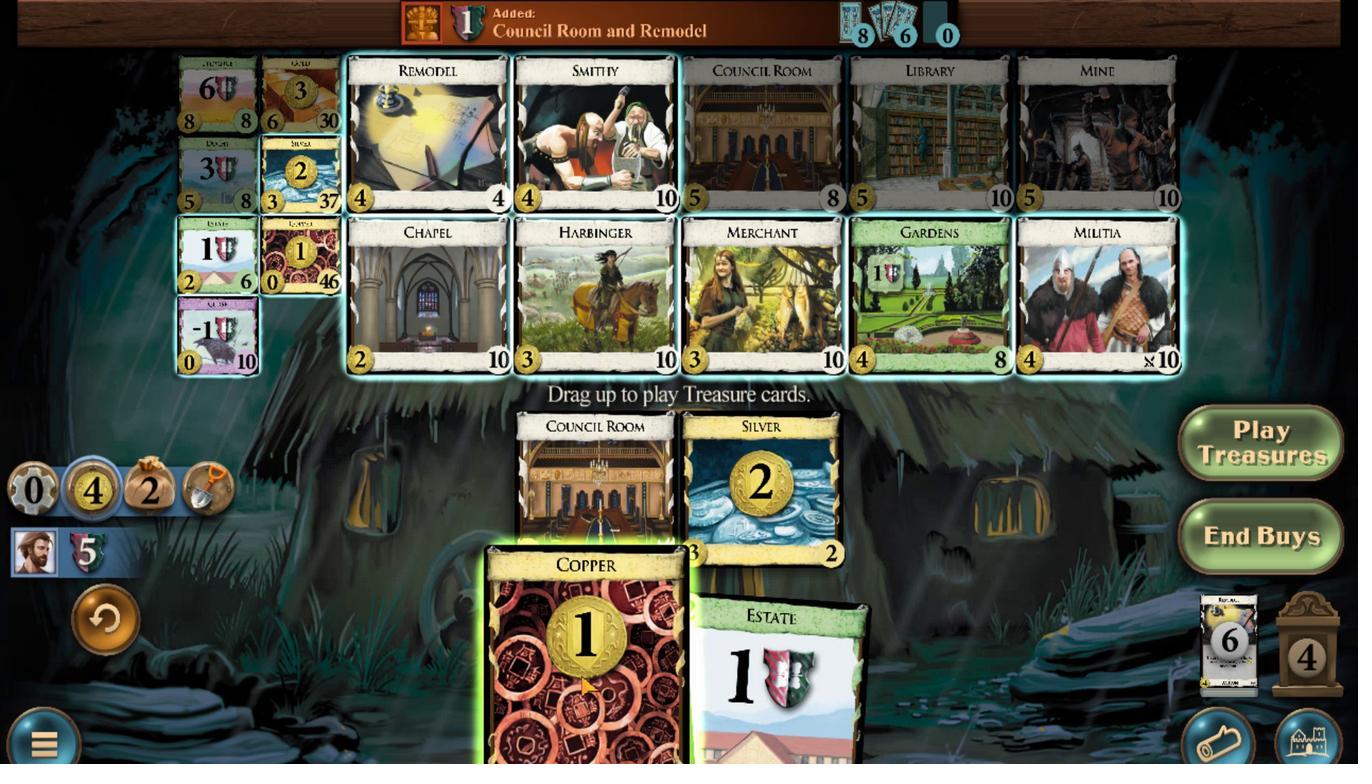 
Action: Mouse scrolled (659, 679) with delta (0, 0)
Screenshot: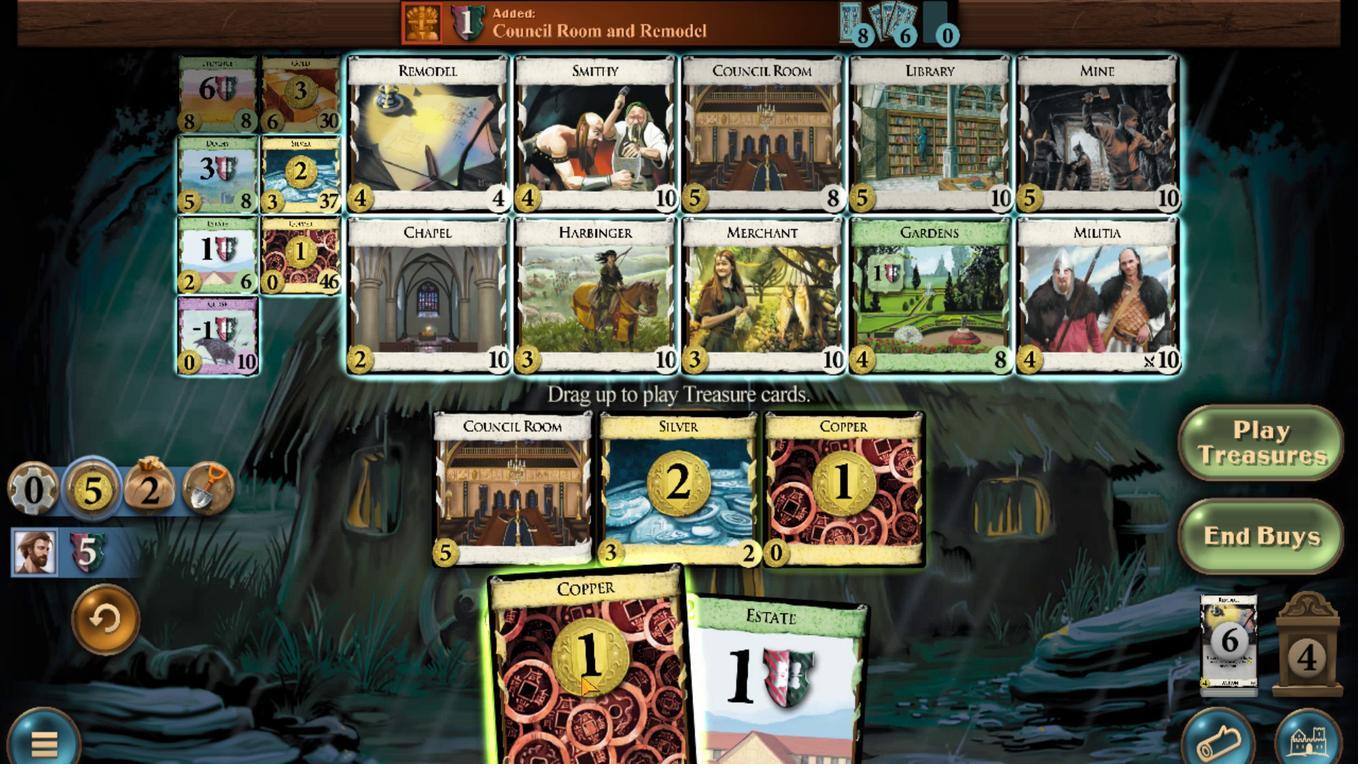 
Action: Mouse scrolled (659, 679) with delta (0, 0)
Screenshot: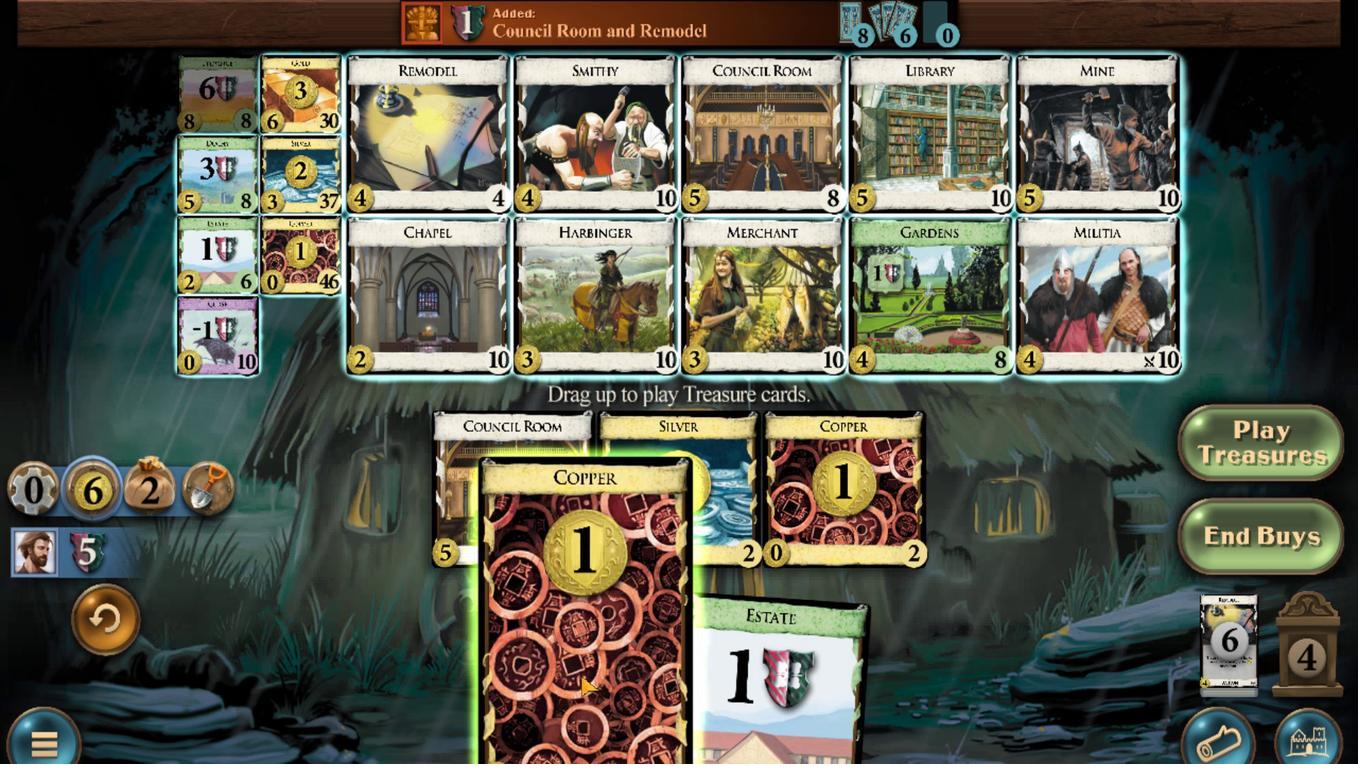 
Action: Mouse scrolled (659, 679) with delta (0, 0)
Screenshot: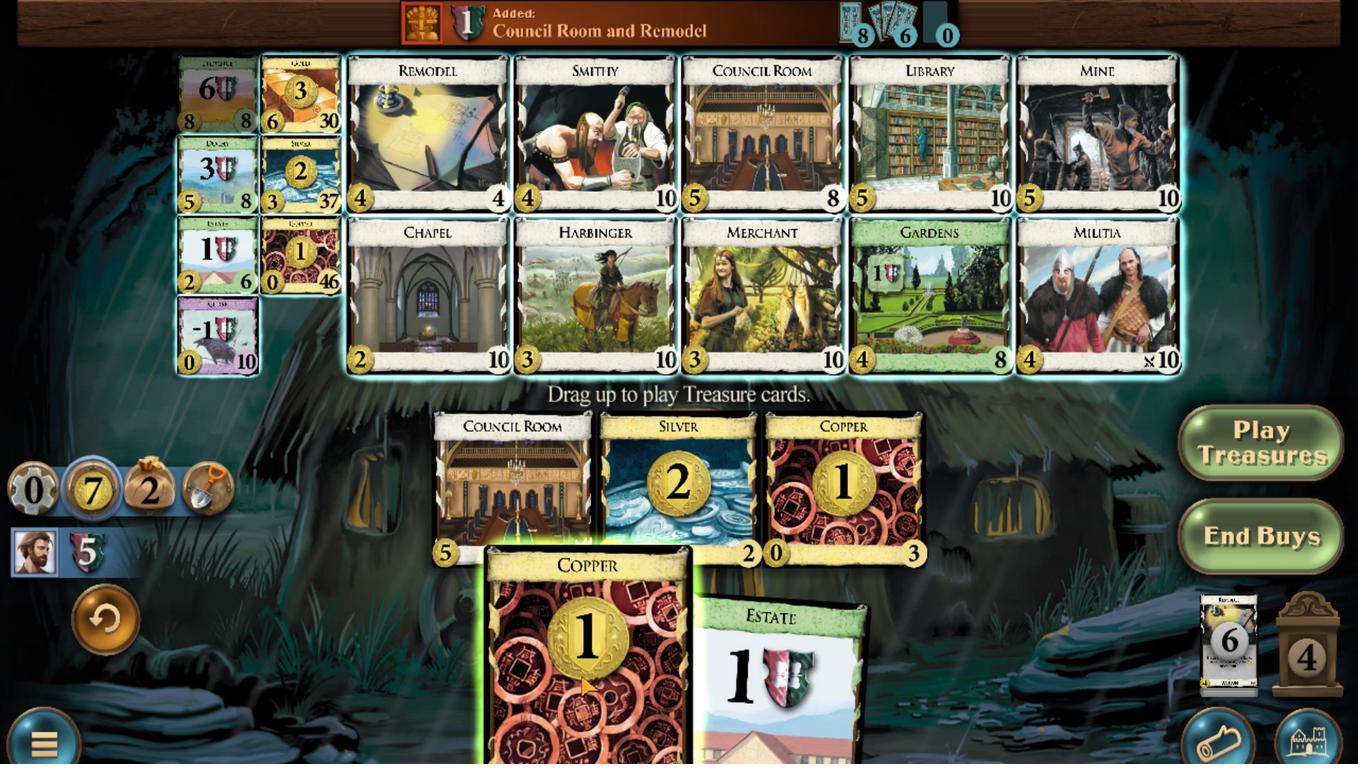 
Action: Mouse moved to (188, 174)
Screenshot: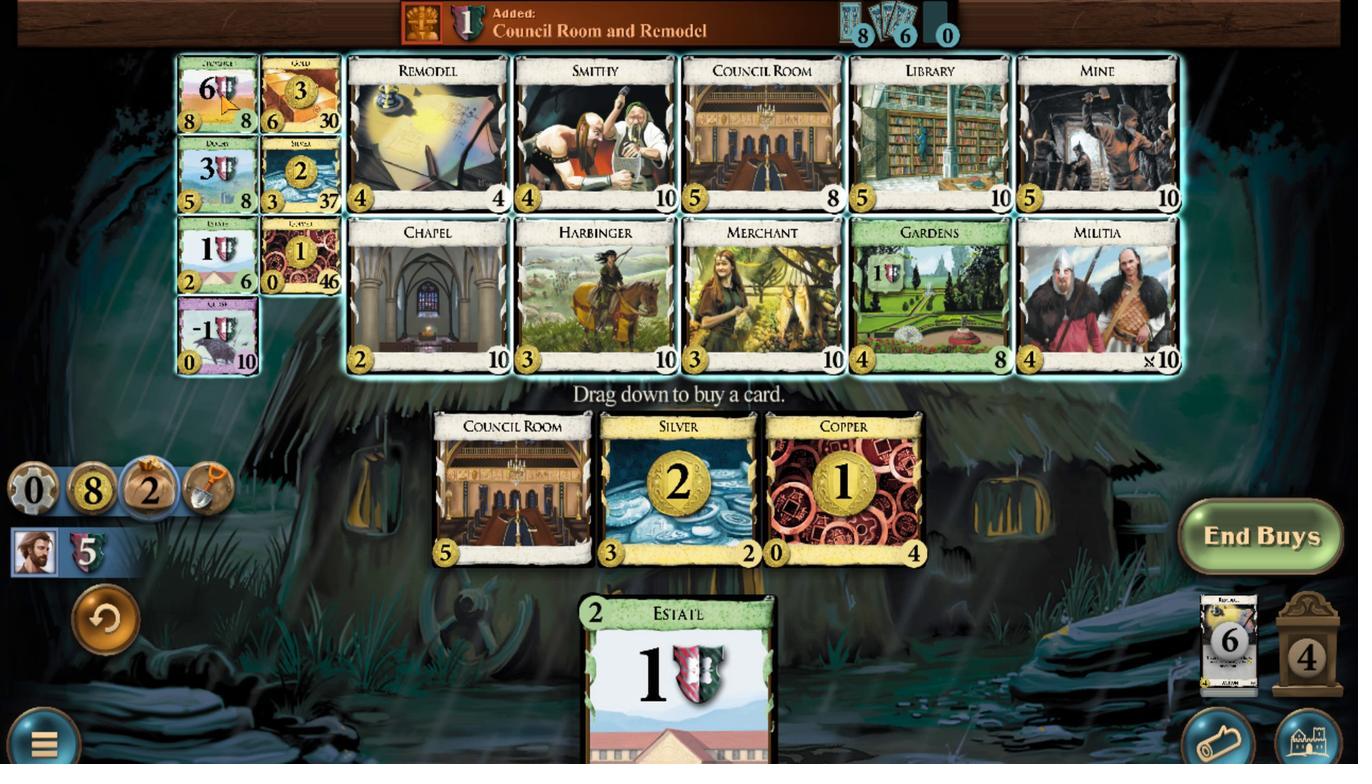
Action: Mouse scrolled (188, 174) with delta (0, 0)
Screenshot: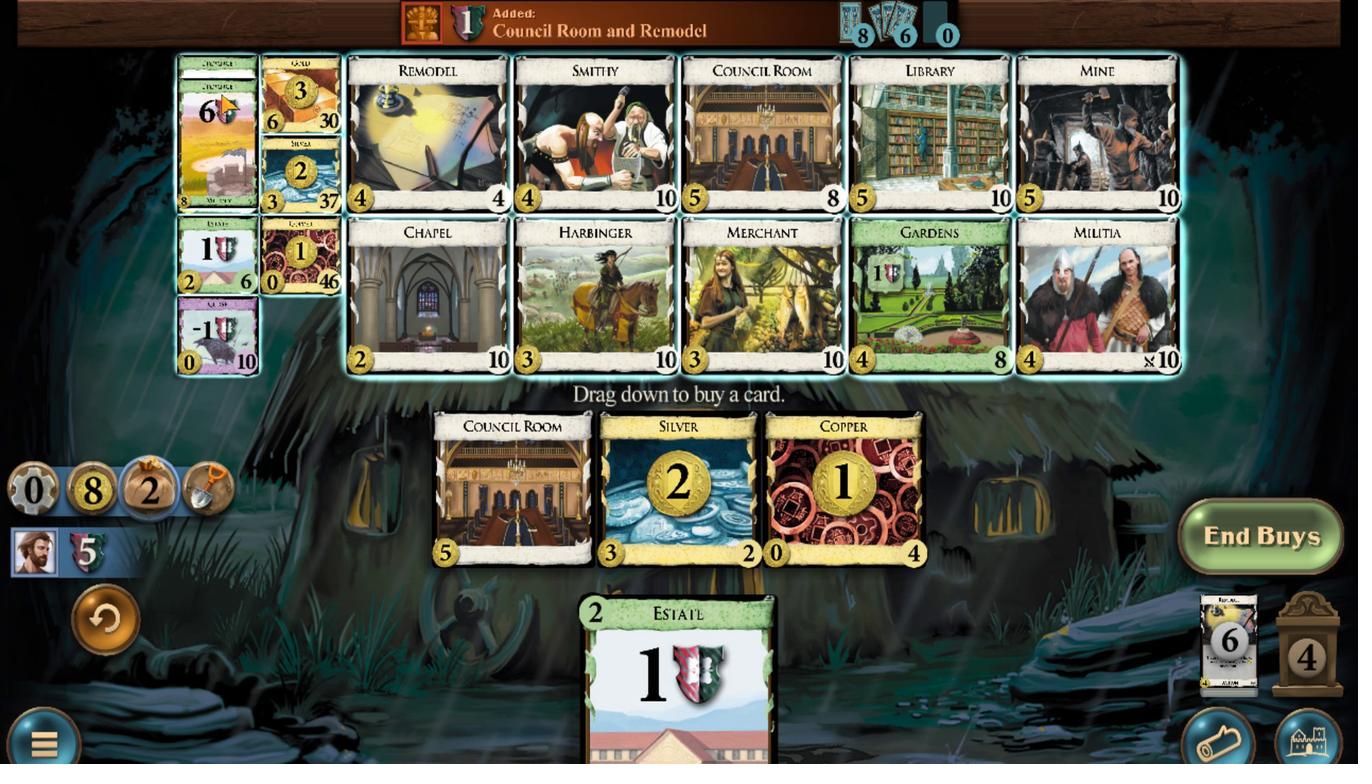 
Action: Mouse scrolled (188, 174) with delta (0, 0)
Screenshot: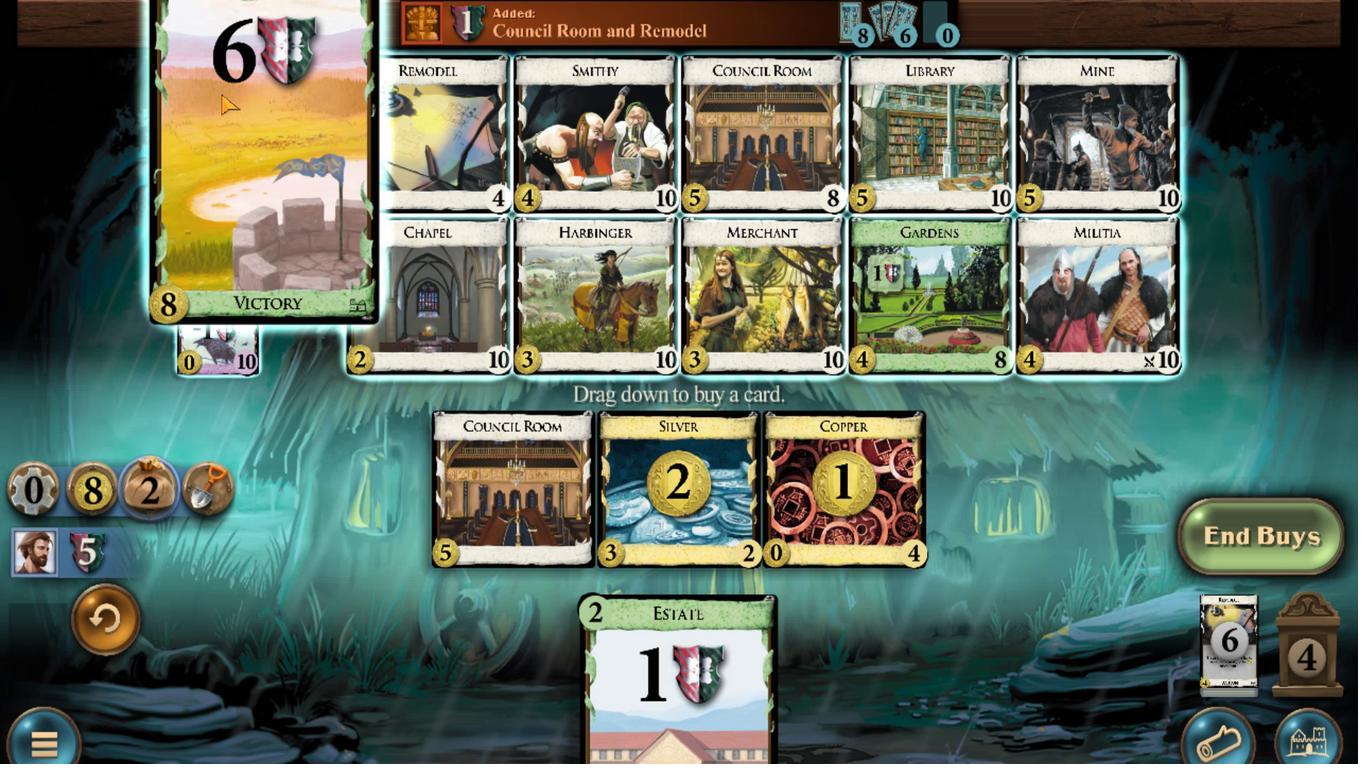 
Action: Mouse scrolled (188, 174) with delta (0, 0)
Screenshot: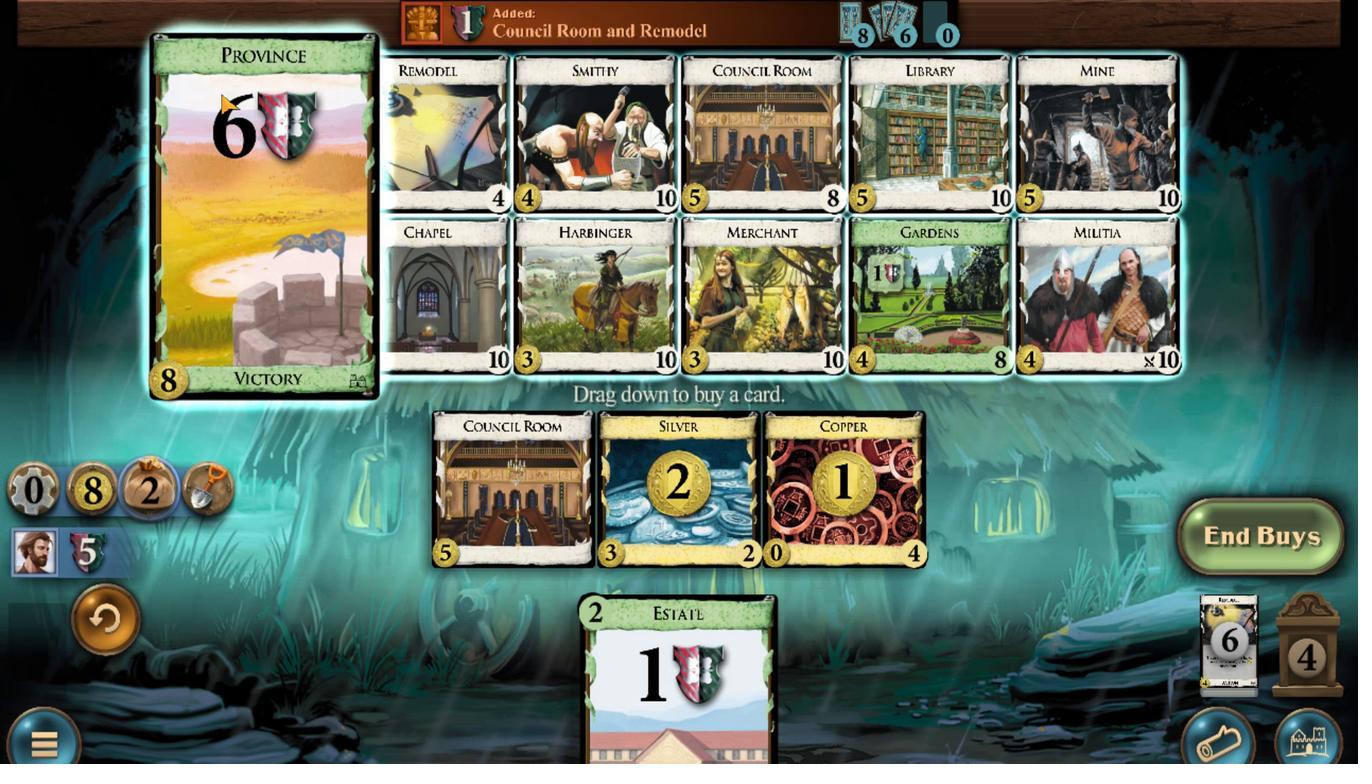 
Action: Mouse scrolled (188, 174) with delta (0, 0)
Screenshot: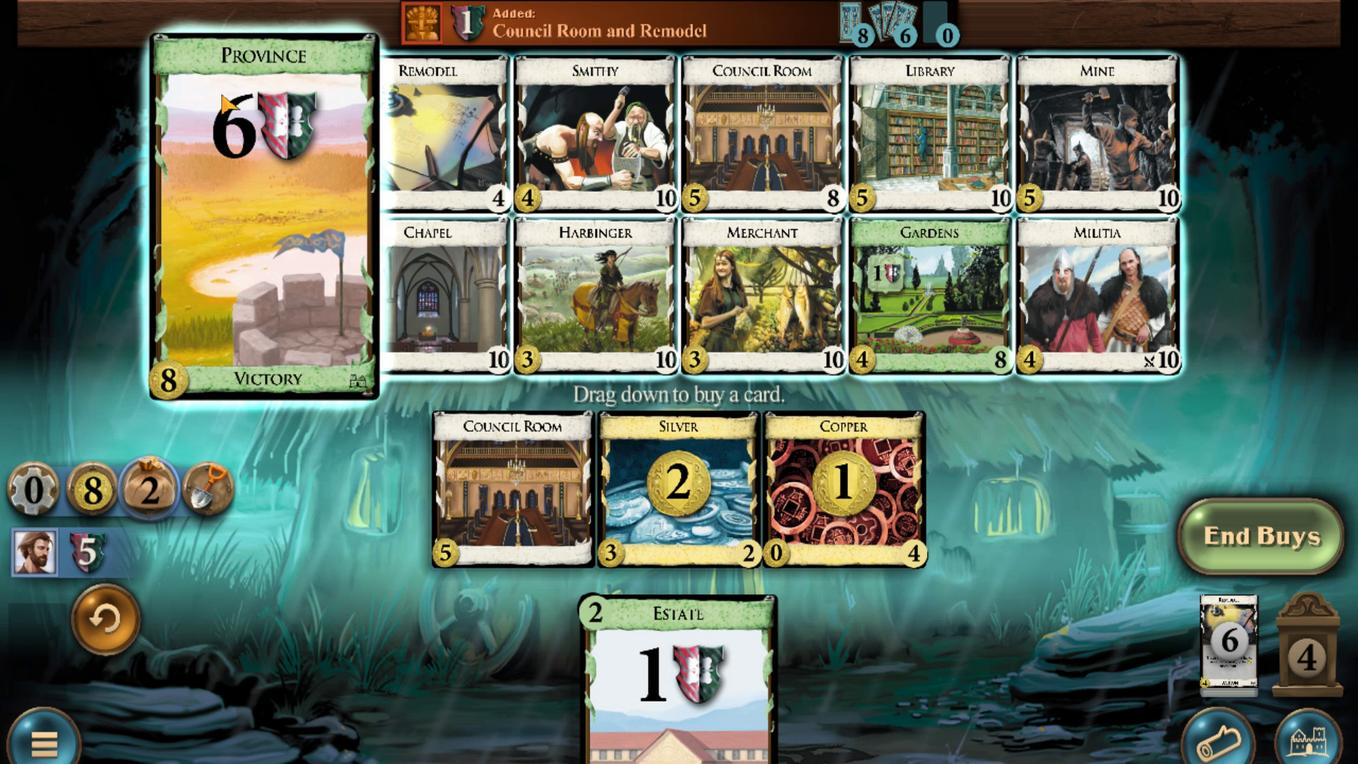 
Action: Mouse scrolled (188, 174) with delta (0, 0)
Screenshot: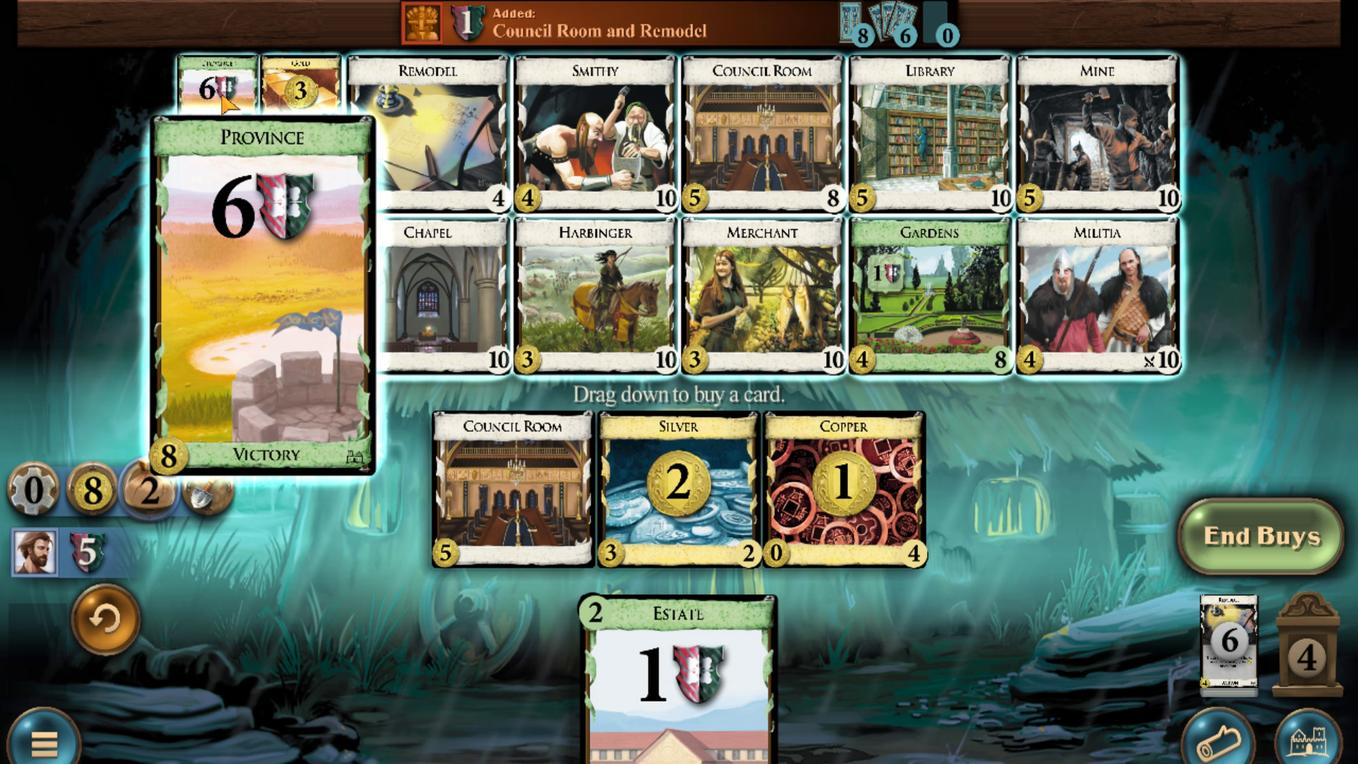 
Action: Mouse scrolled (188, 174) with delta (0, 0)
Screenshot: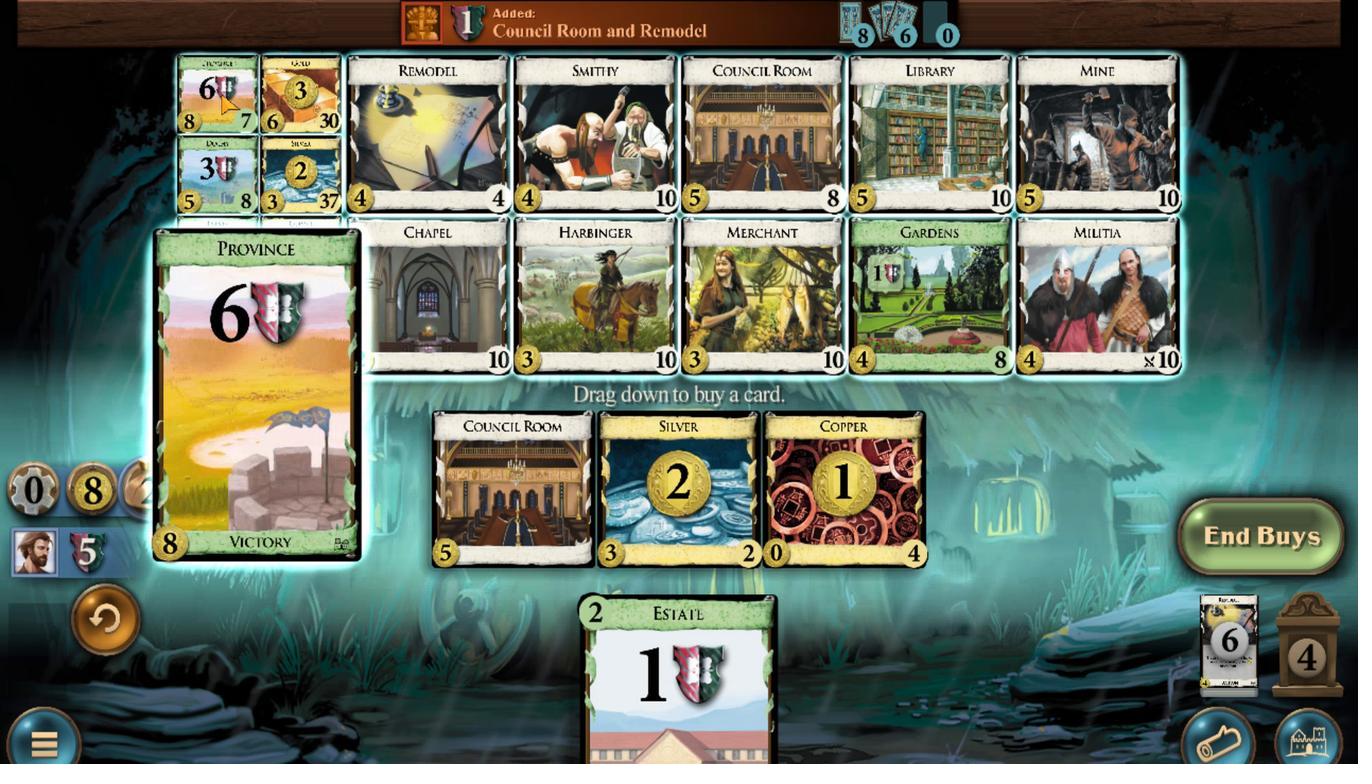 
Action: Mouse moved to (291, 303)
Screenshot: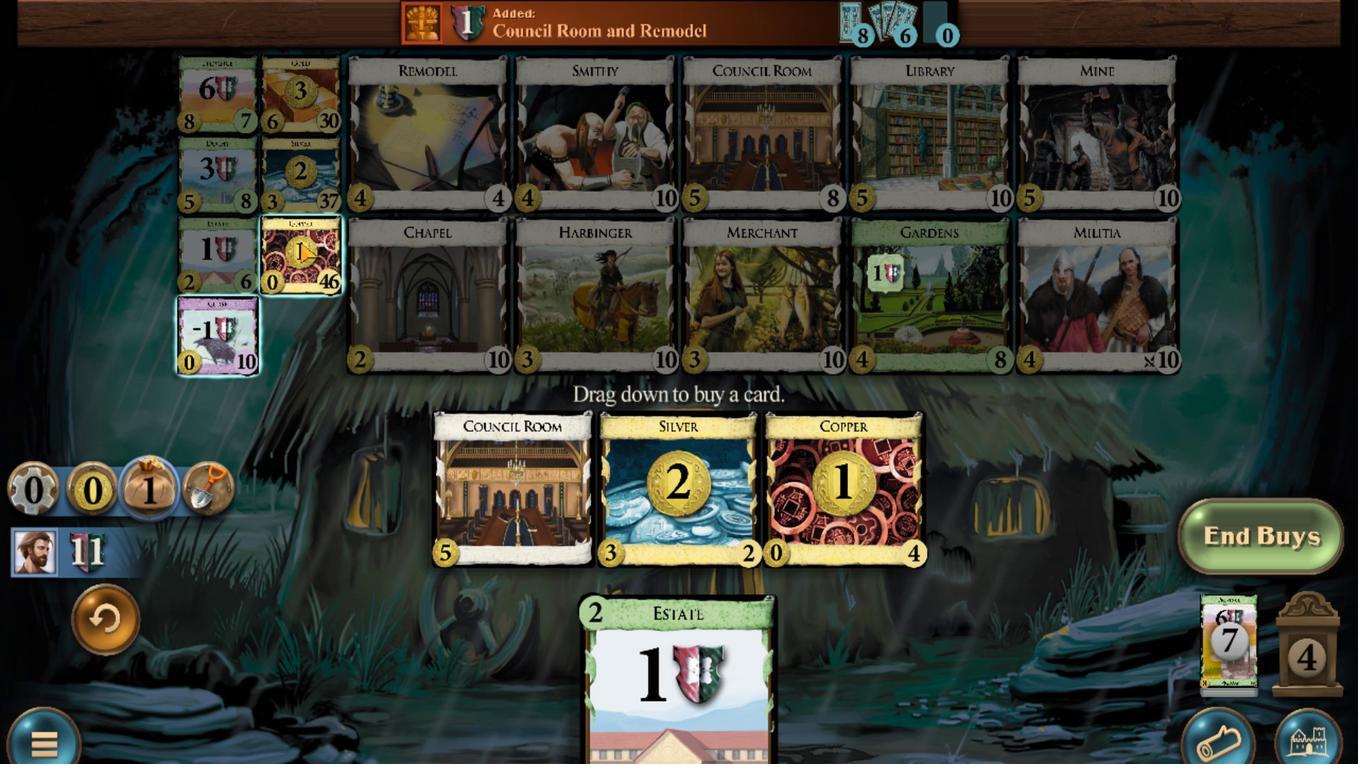 
Action: Mouse scrolled (291, 304) with delta (0, 0)
Screenshot: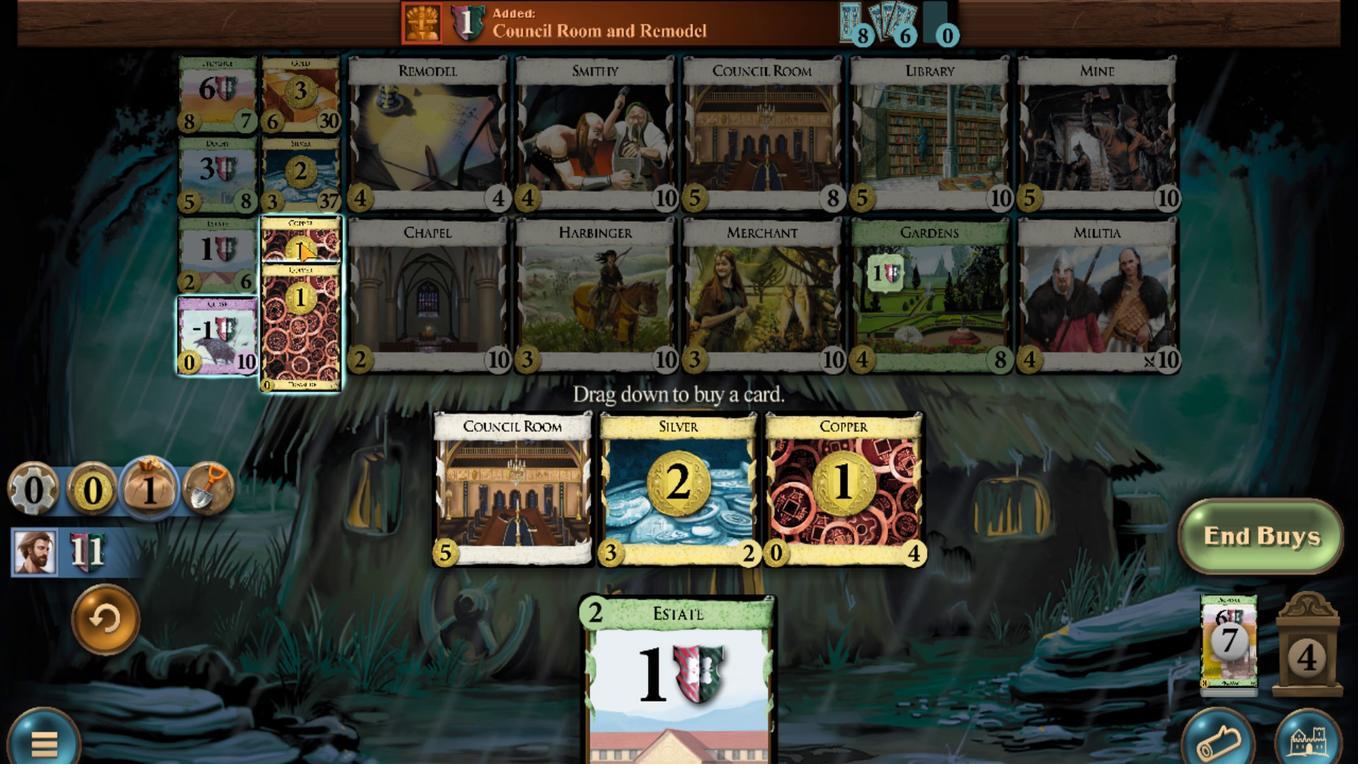 
Action: Mouse scrolled (291, 304) with delta (0, 0)
Screenshot: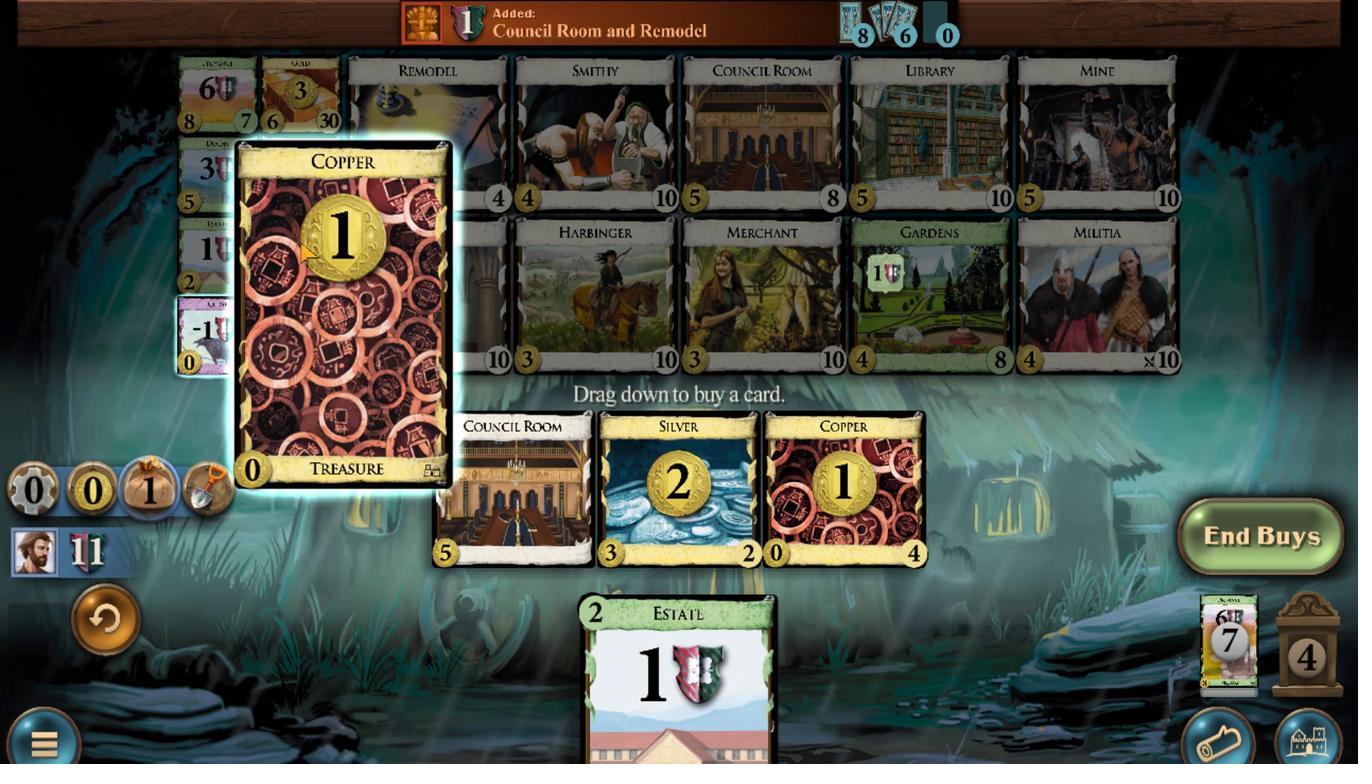 
Action: Mouse scrolled (291, 304) with delta (0, 0)
Screenshot: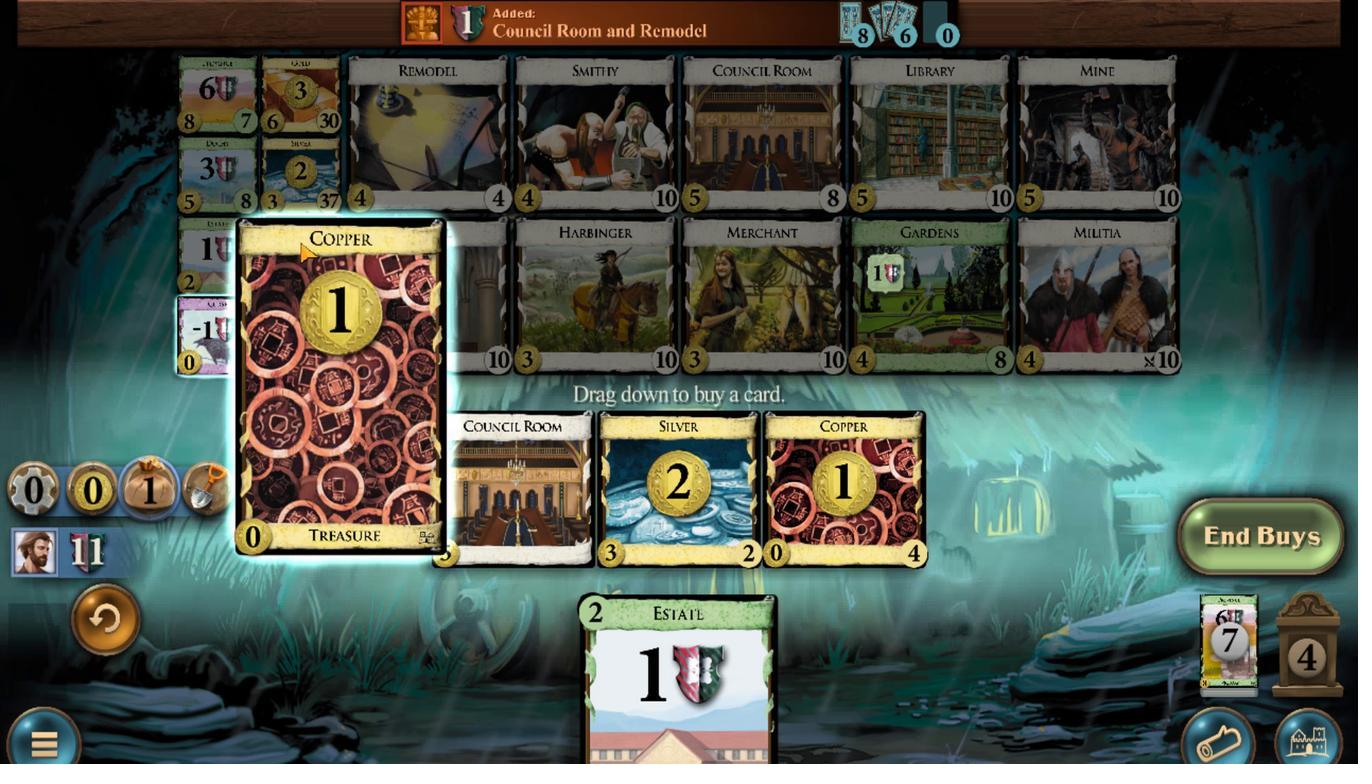 
Action: Mouse scrolled (291, 304) with delta (0, 0)
Screenshot: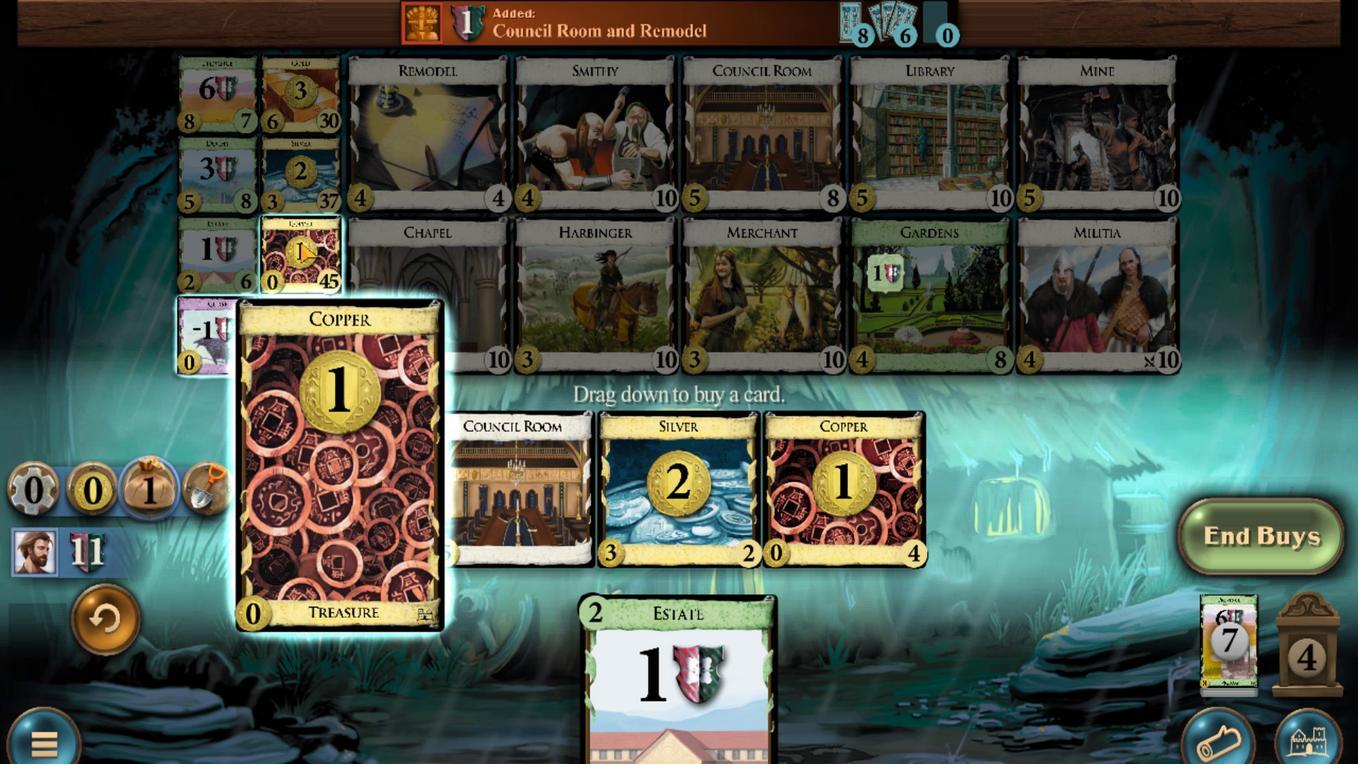 
Action: Mouse moved to (240, 693)
Screenshot: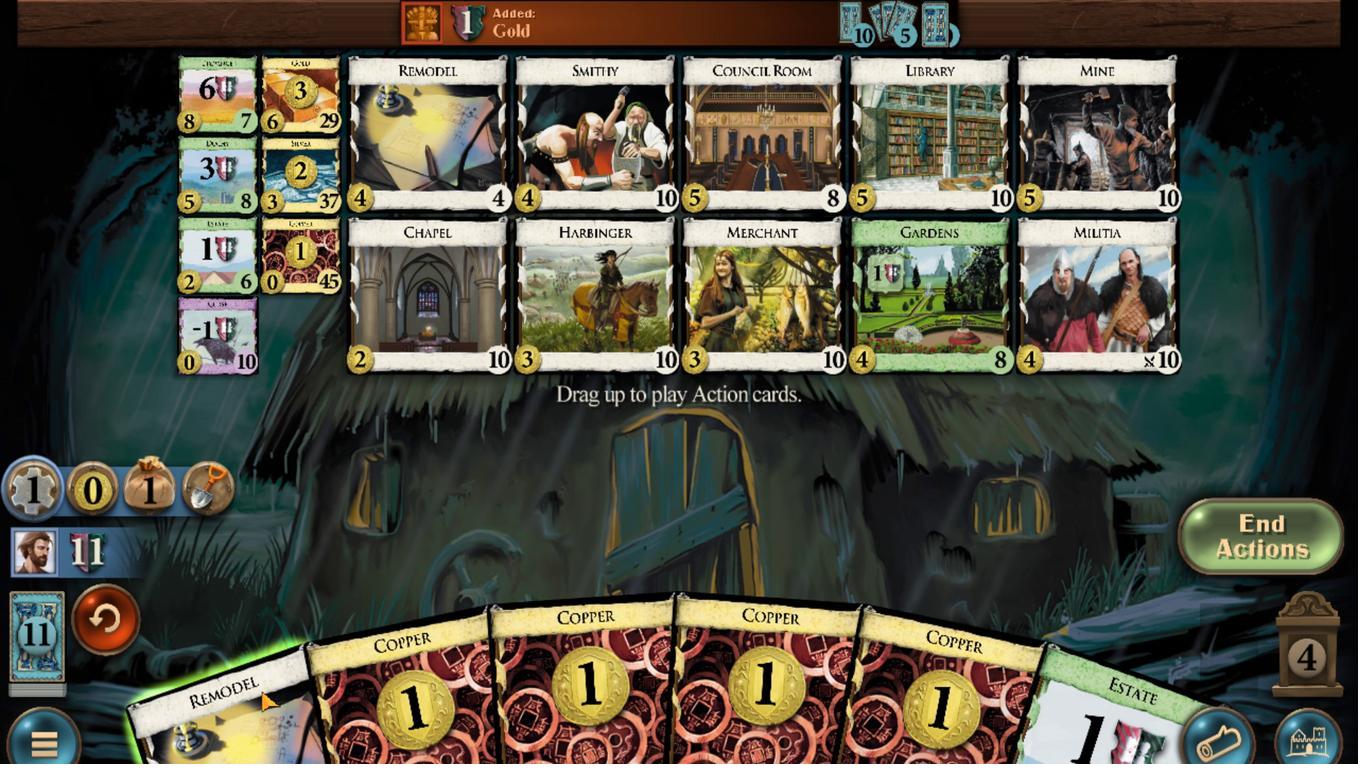 
Action: Mouse scrolled (240, 692) with delta (0, 0)
Screenshot: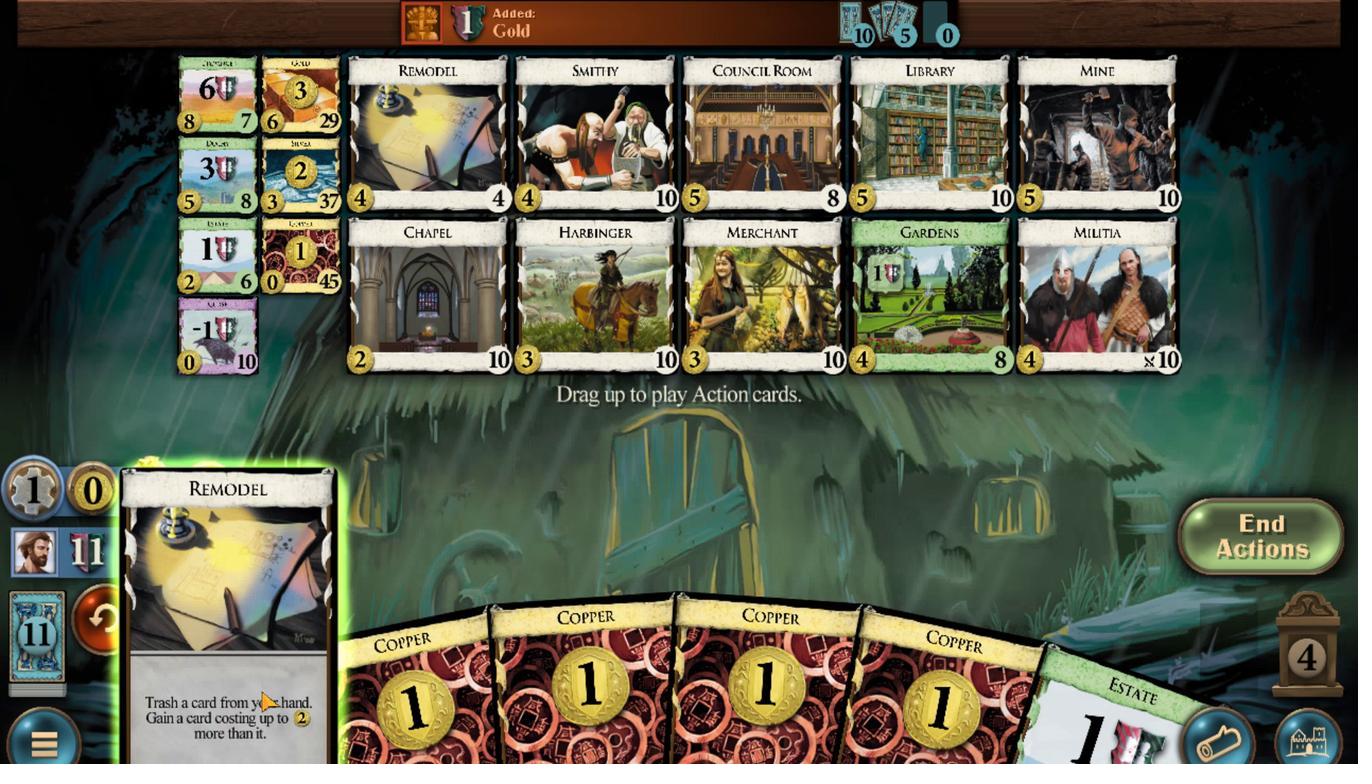 
Action: Mouse moved to (1250, 679)
Screenshot: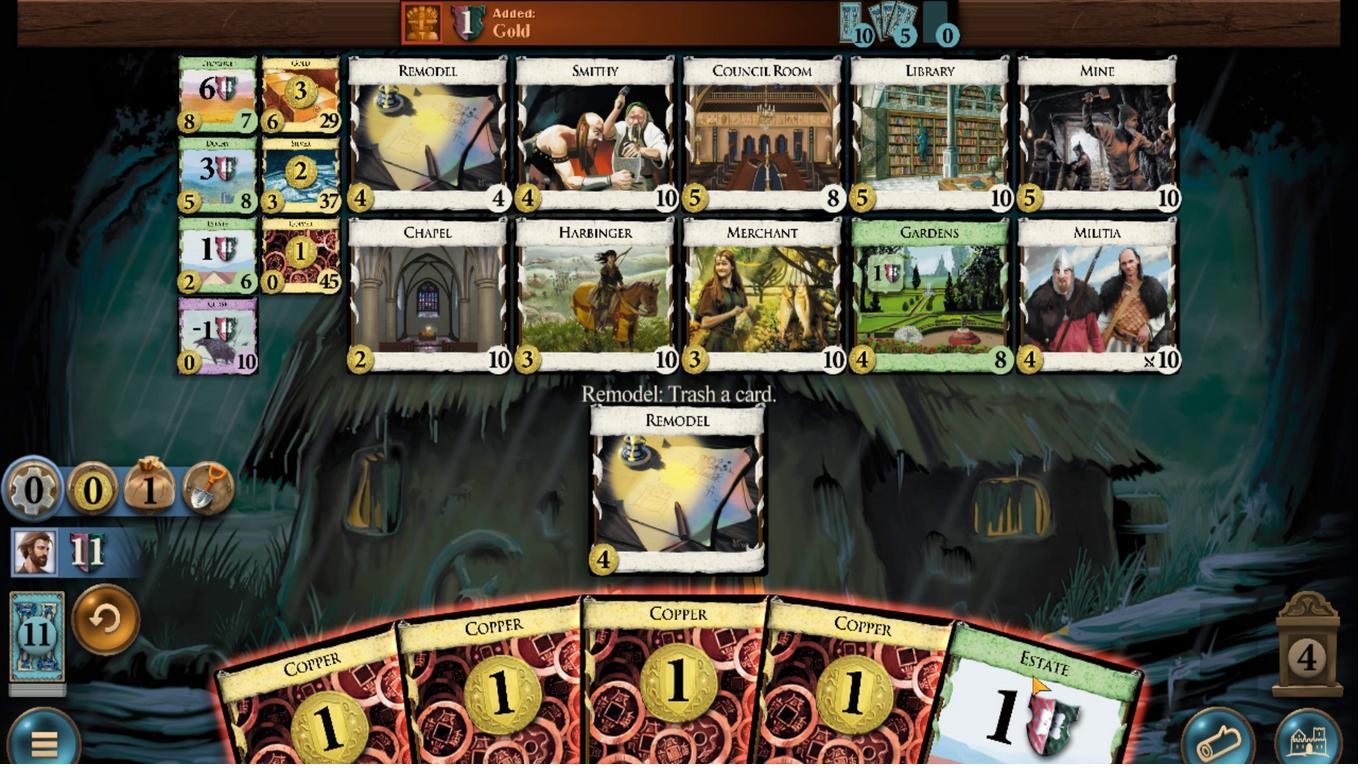 
Action: Mouse scrolled (1250, 678) with delta (0, 0)
Screenshot: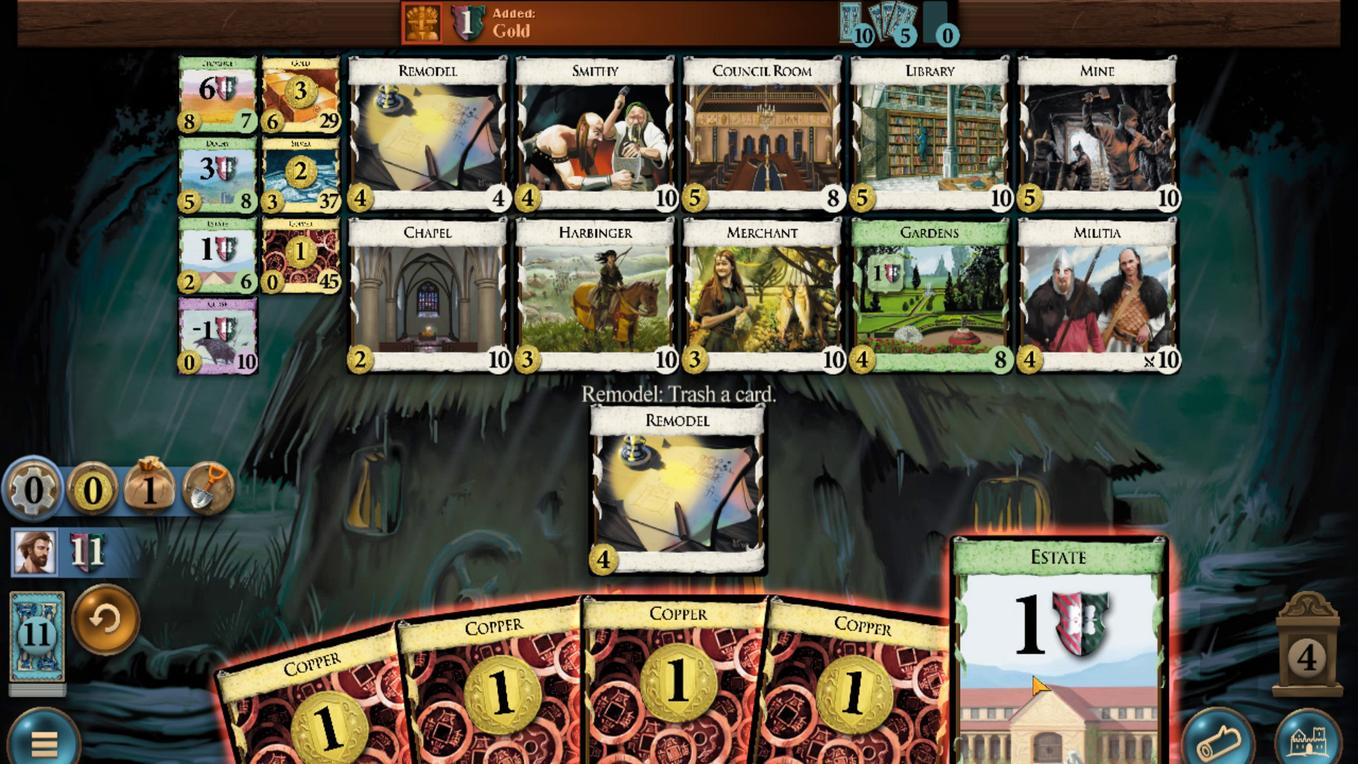 
Action: Mouse moved to (284, 235)
Screenshot: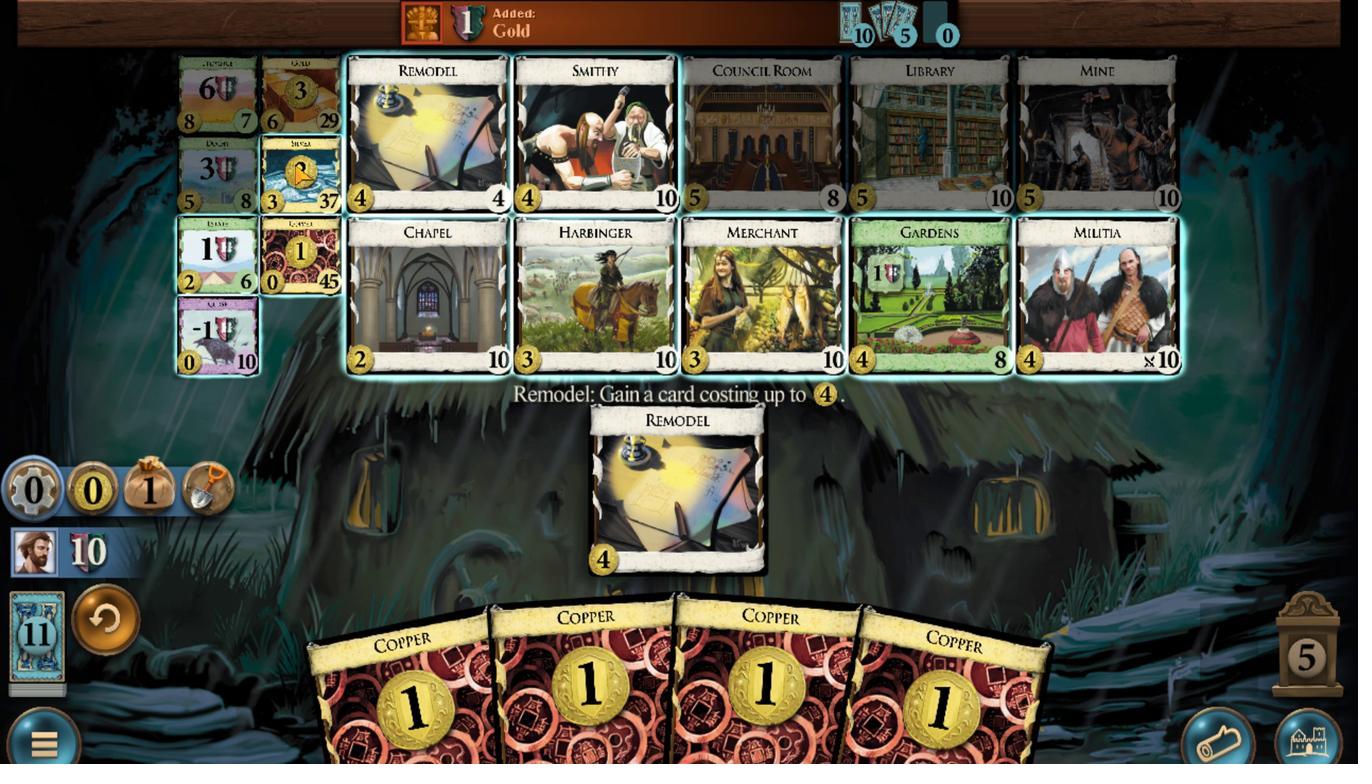 
Action: Mouse scrolled (284, 236) with delta (0, 0)
Screenshot: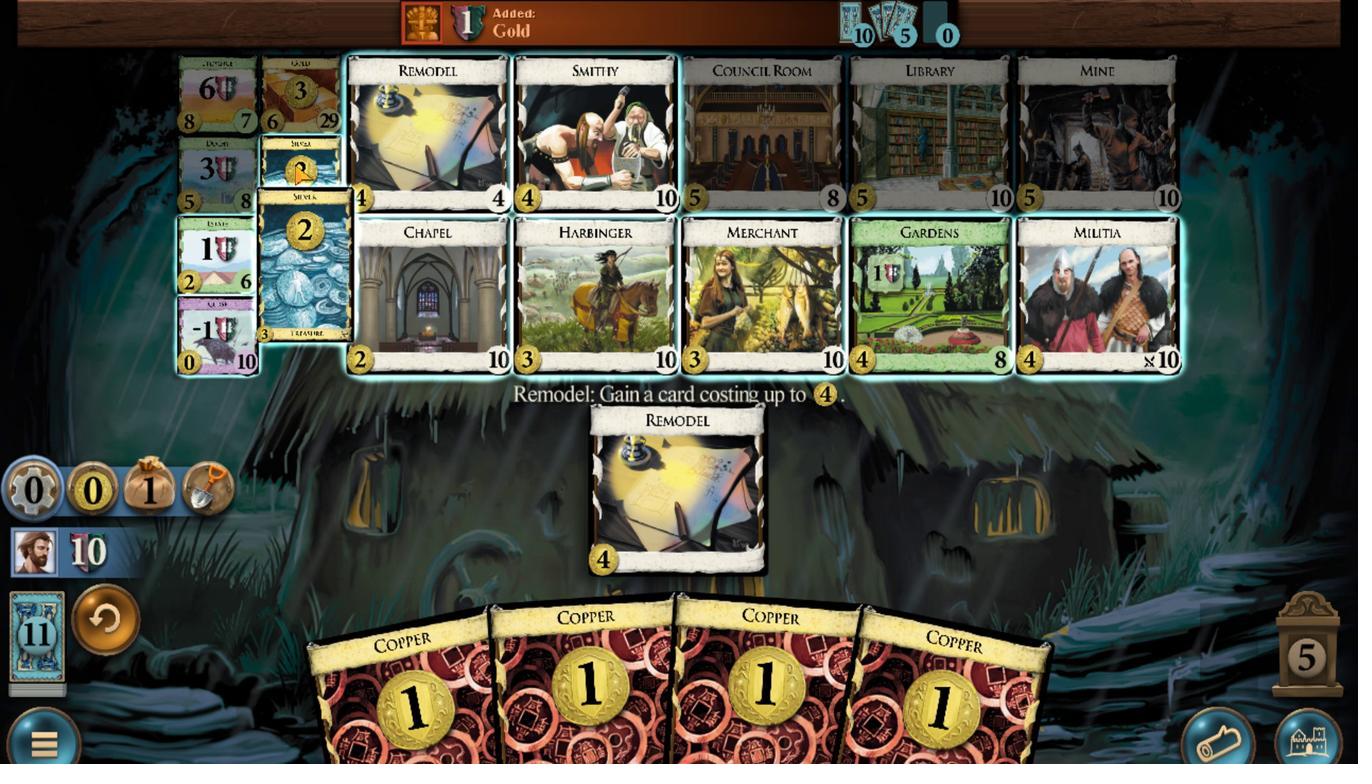 
Action: Mouse scrolled (284, 236) with delta (0, 0)
Screenshot: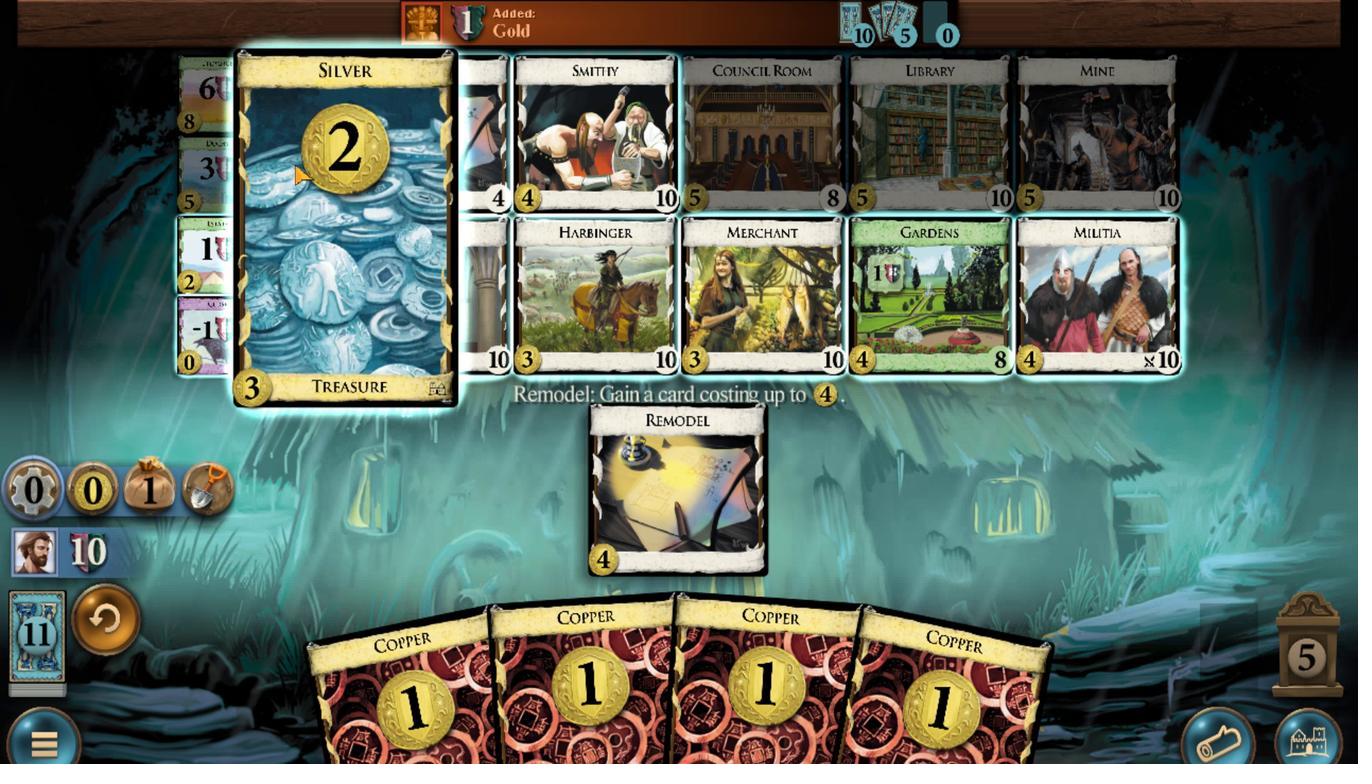 
Action: Mouse scrolled (284, 236) with delta (0, 0)
Screenshot: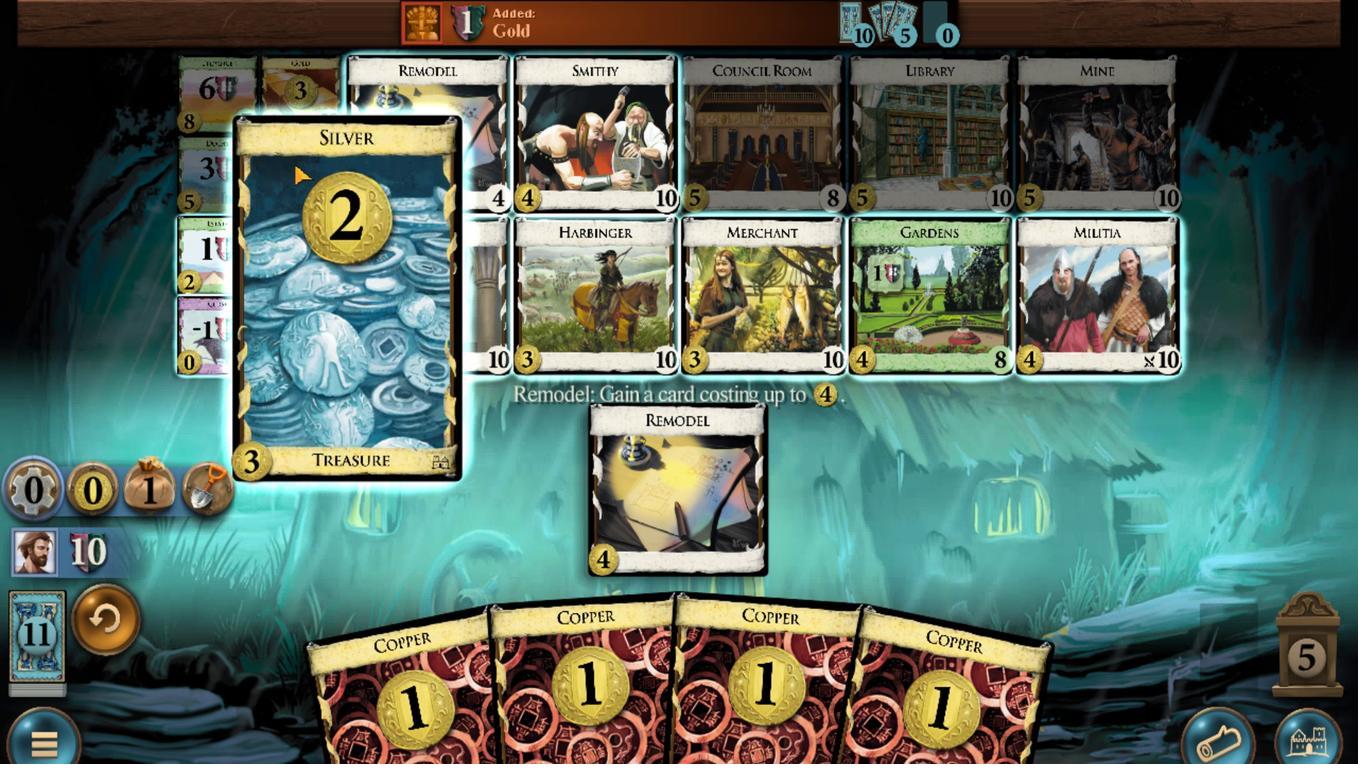 
Action: Mouse scrolled (284, 236) with delta (0, 0)
Screenshot: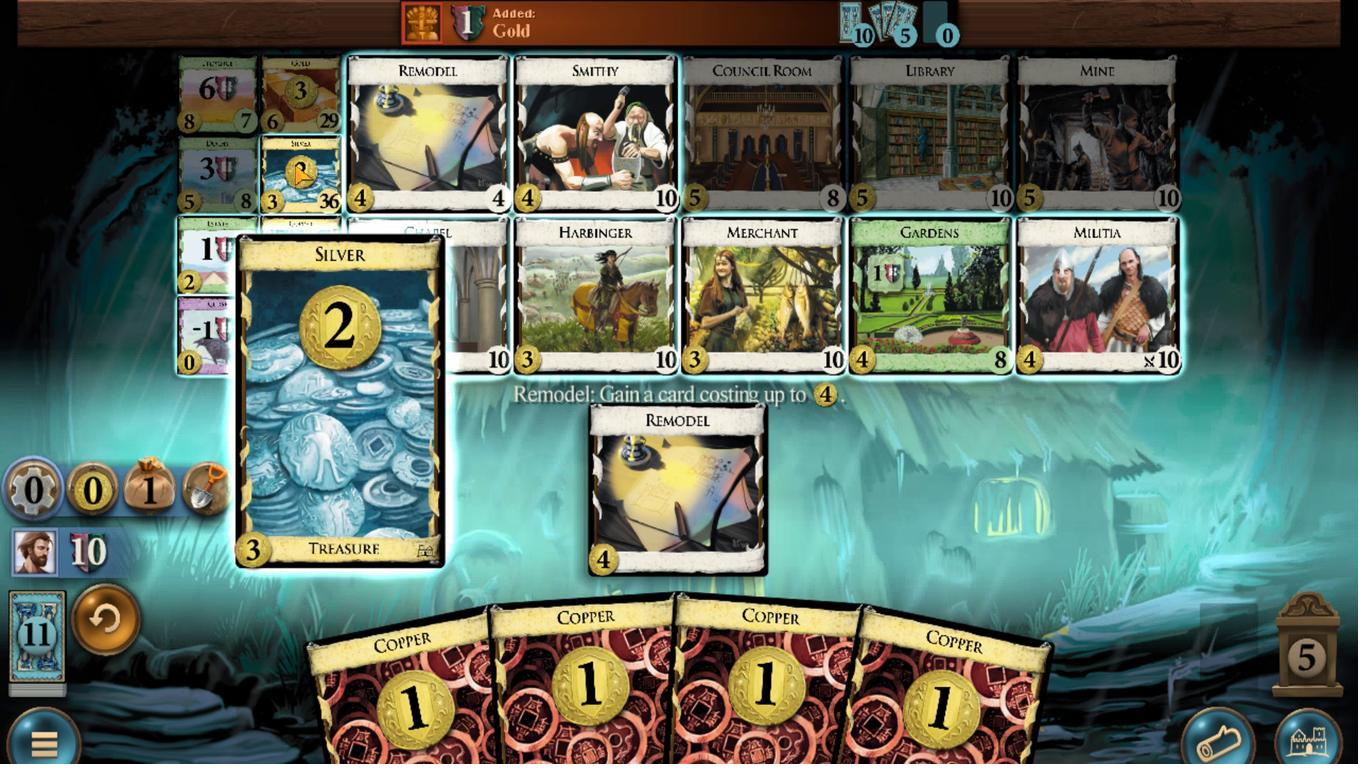
Action: Mouse scrolled (284, 236) with delta (0, 0)
Screenshot: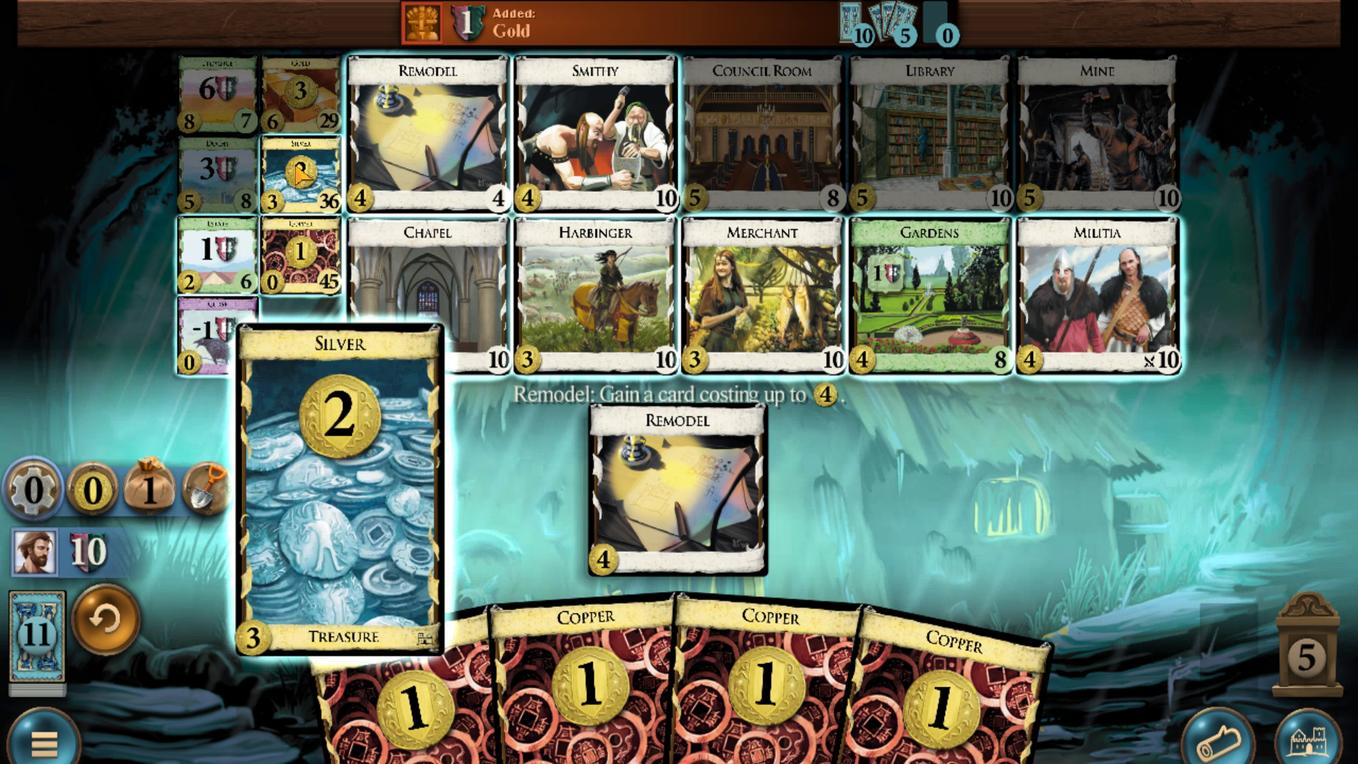 
Action: Mouse moved to (1106, 672)
Screenshot: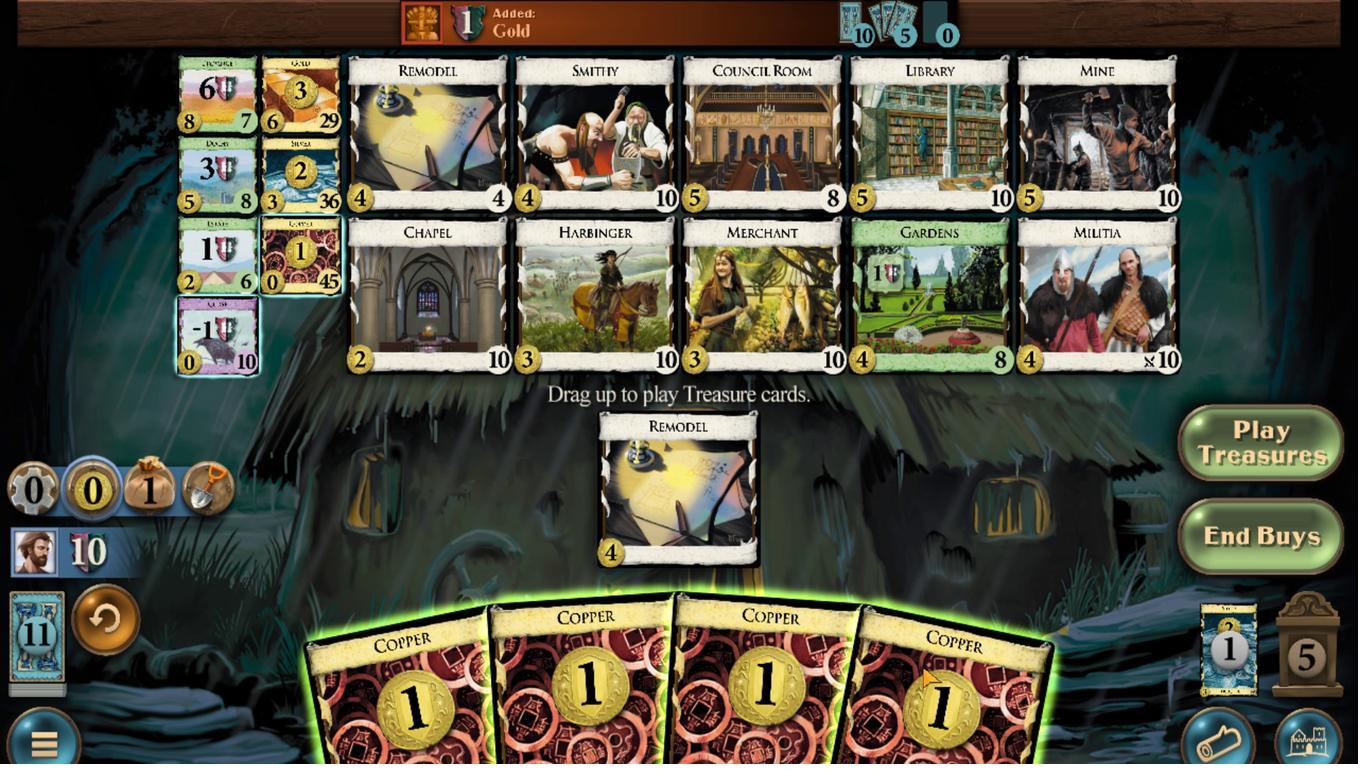 
Action: Mouse scrolled (1106, 671) with delta (0, 0)
Screenshot: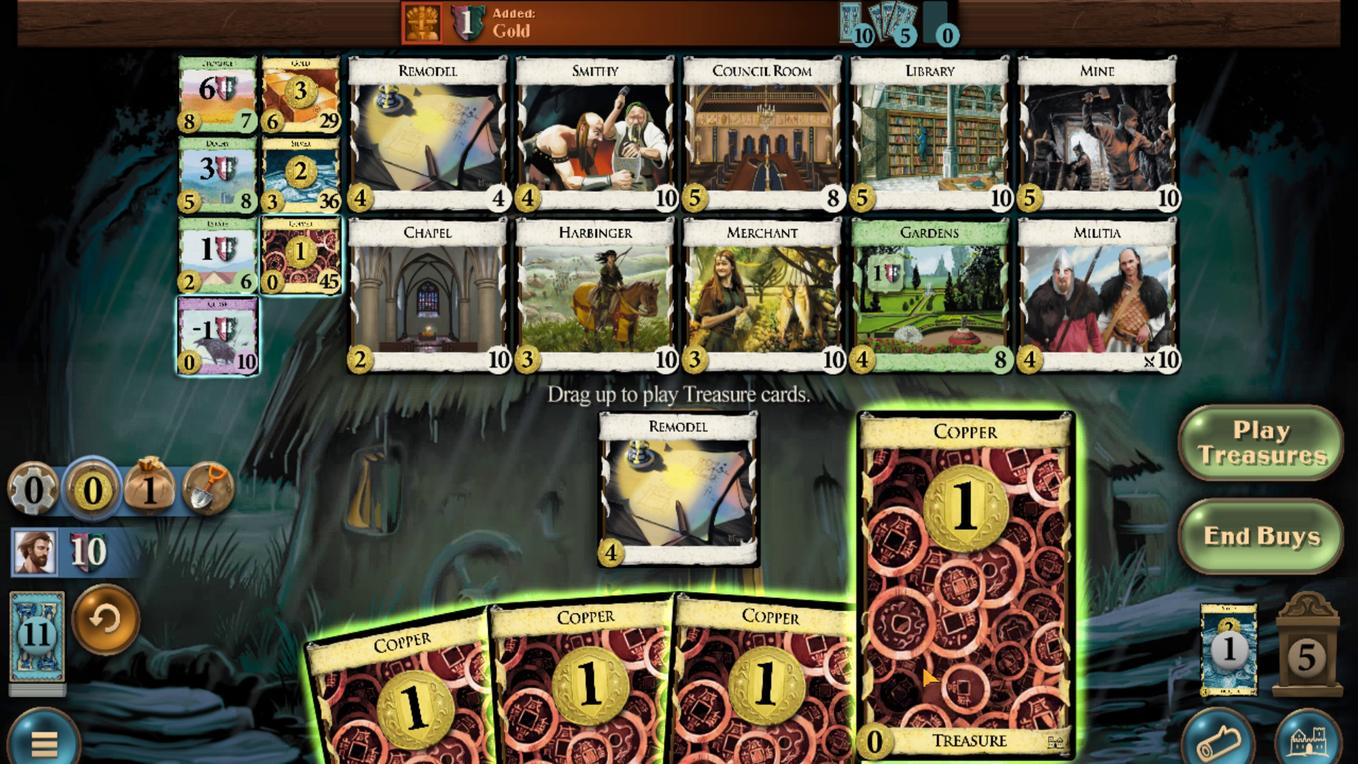 
Action: Mouse moved to (948, 679)
Screenshot: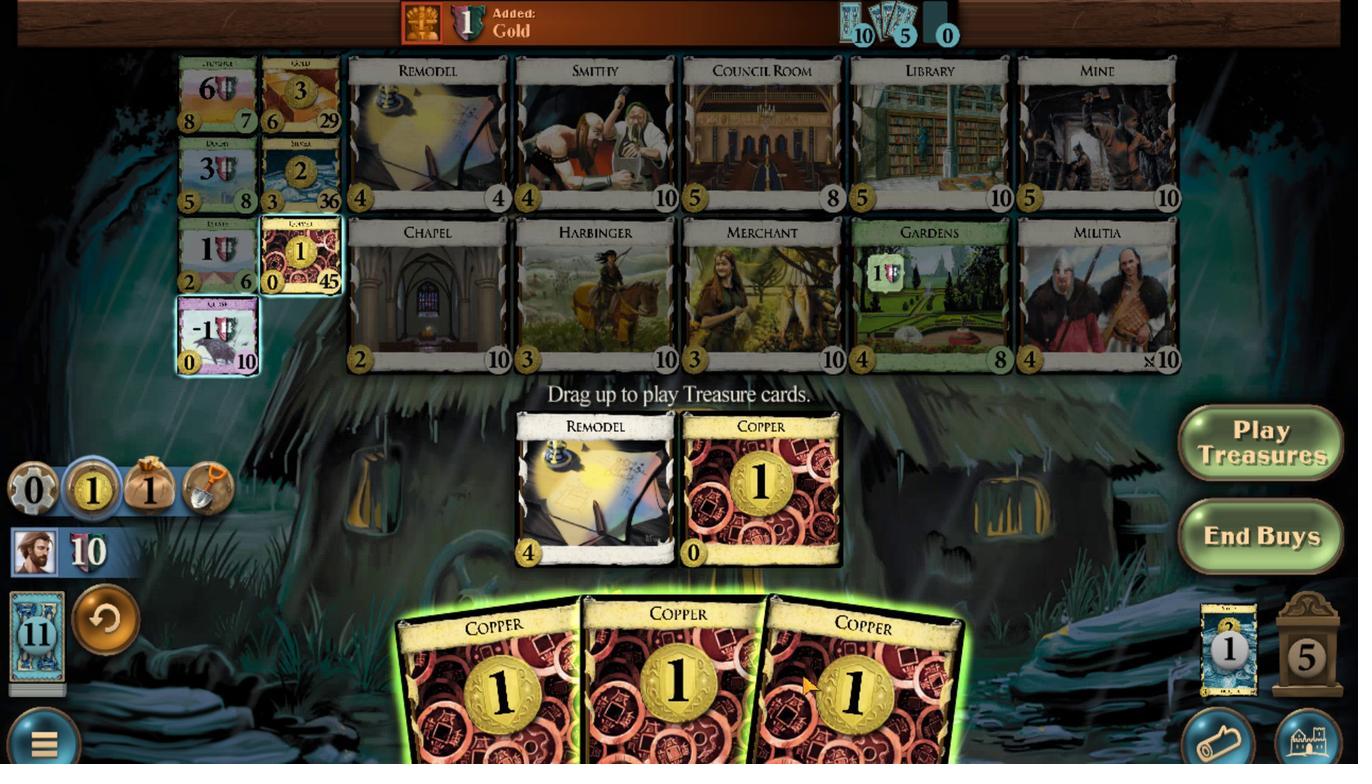 
Action: Mouse scrolled (948, 678) with delta (0, 0)
Screenshot: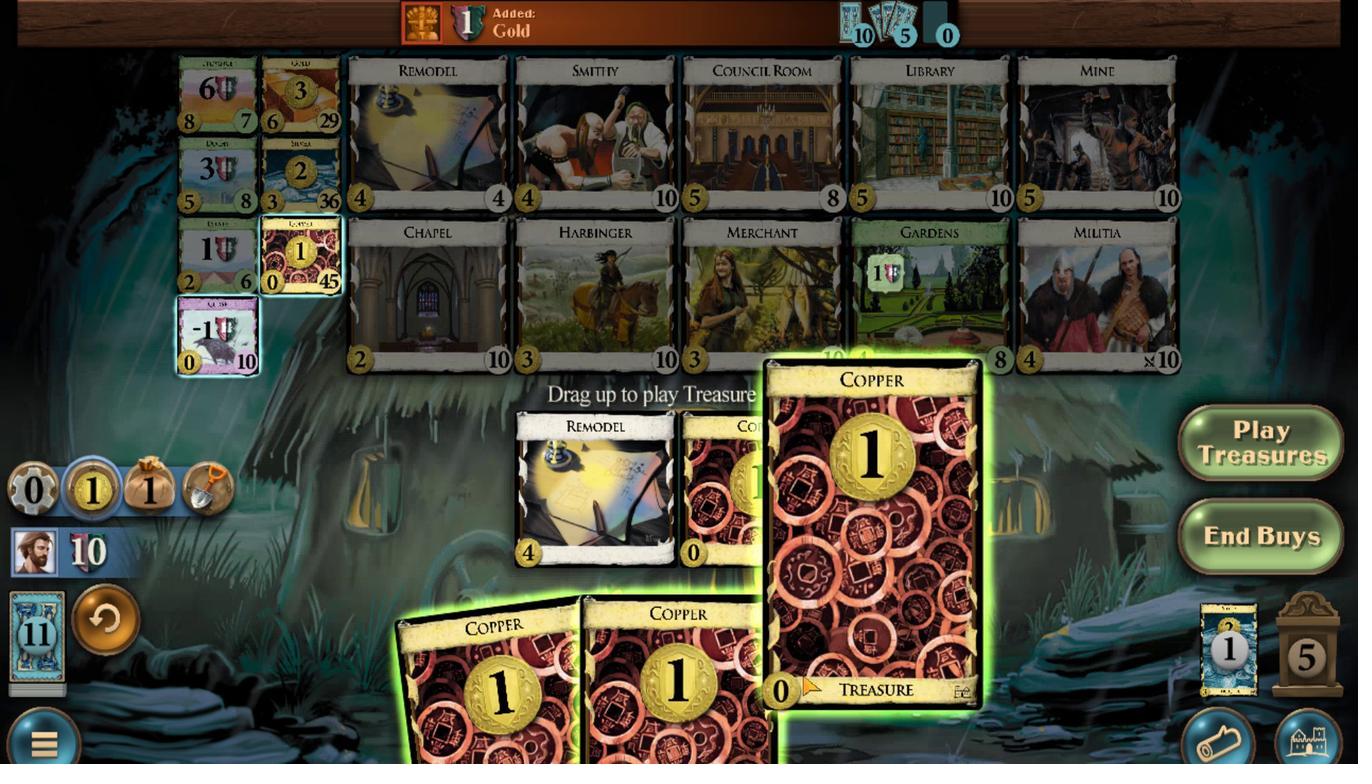 
Action: Mouse moved to (822, 679)
Screenshot: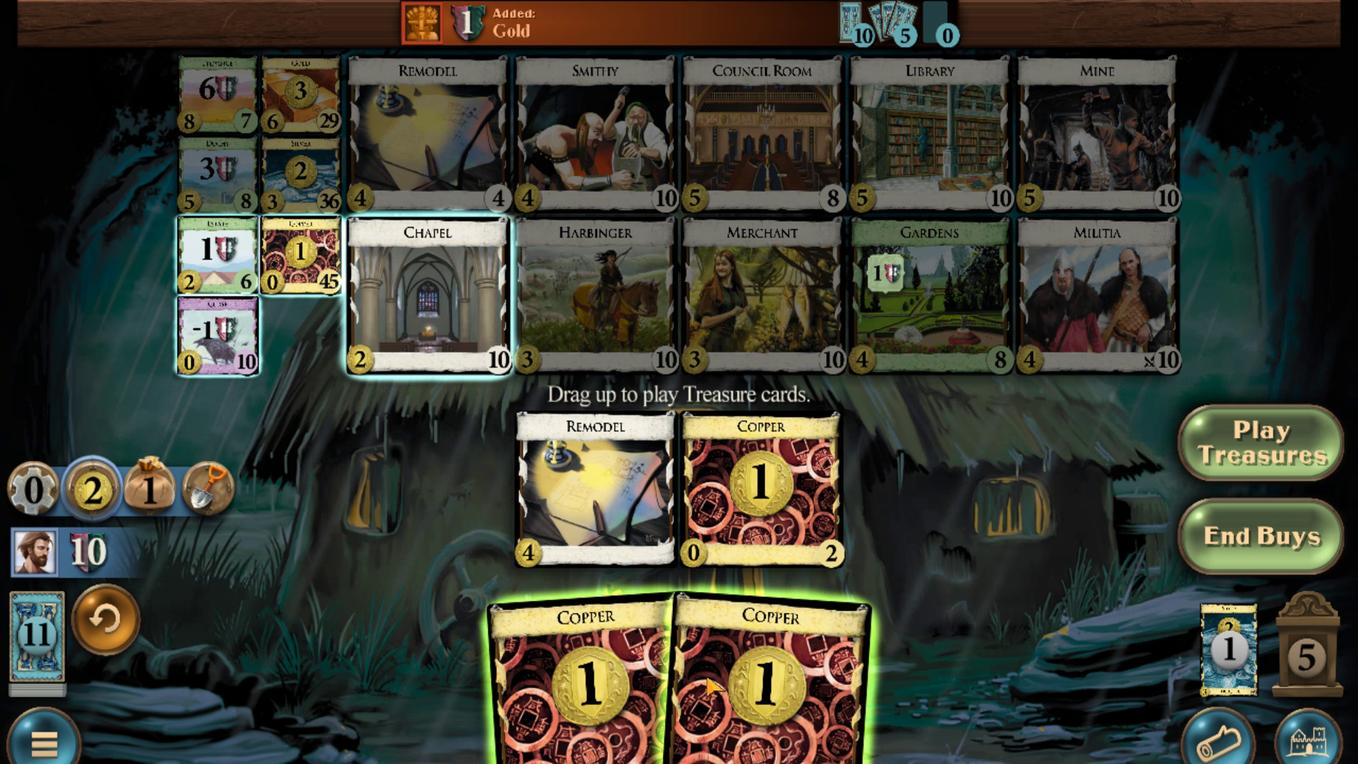 
Action: Mouse scrolled (822, 679) with delta (0, 0)
Screenshot: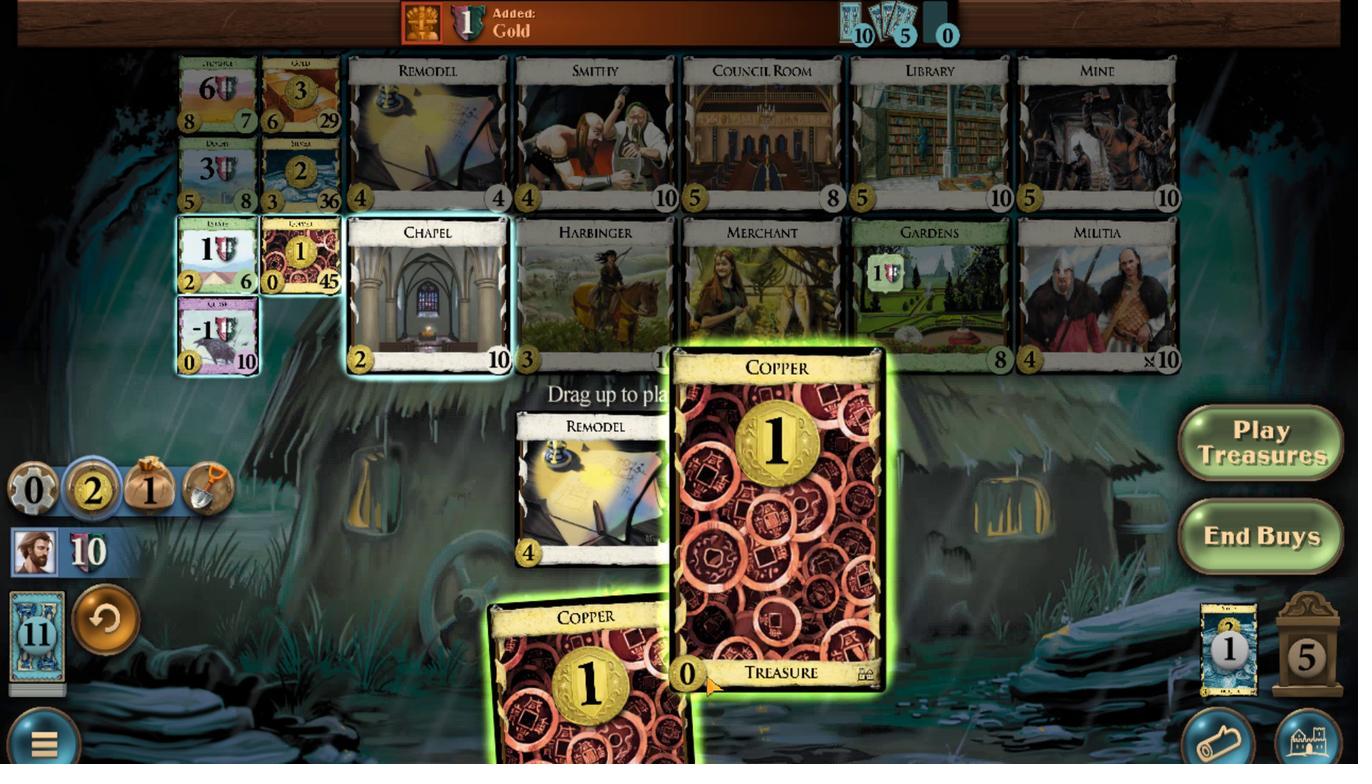
Action: Mouse moved to (759, 679)
Screenshot: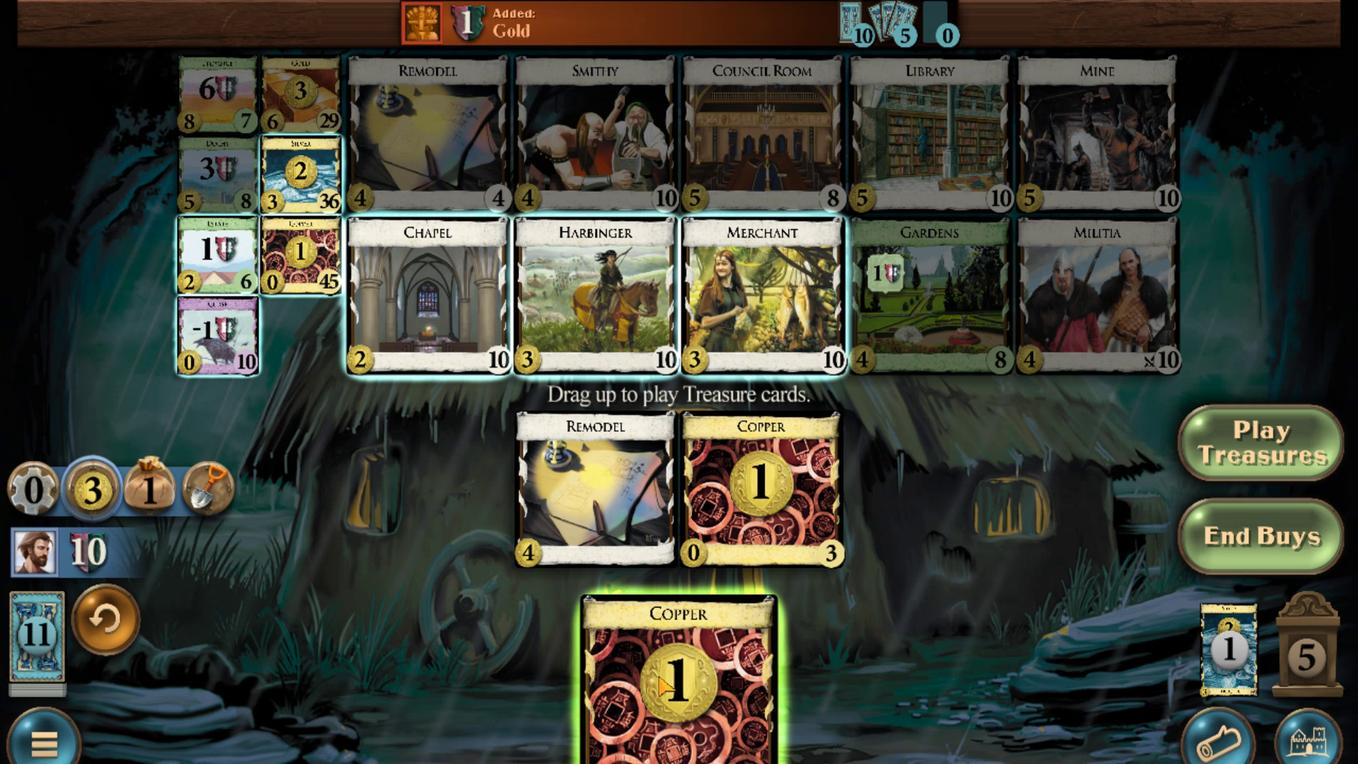 
Action: Mouse scrolled (759, 679) with delta (0, 0)
Screenshot: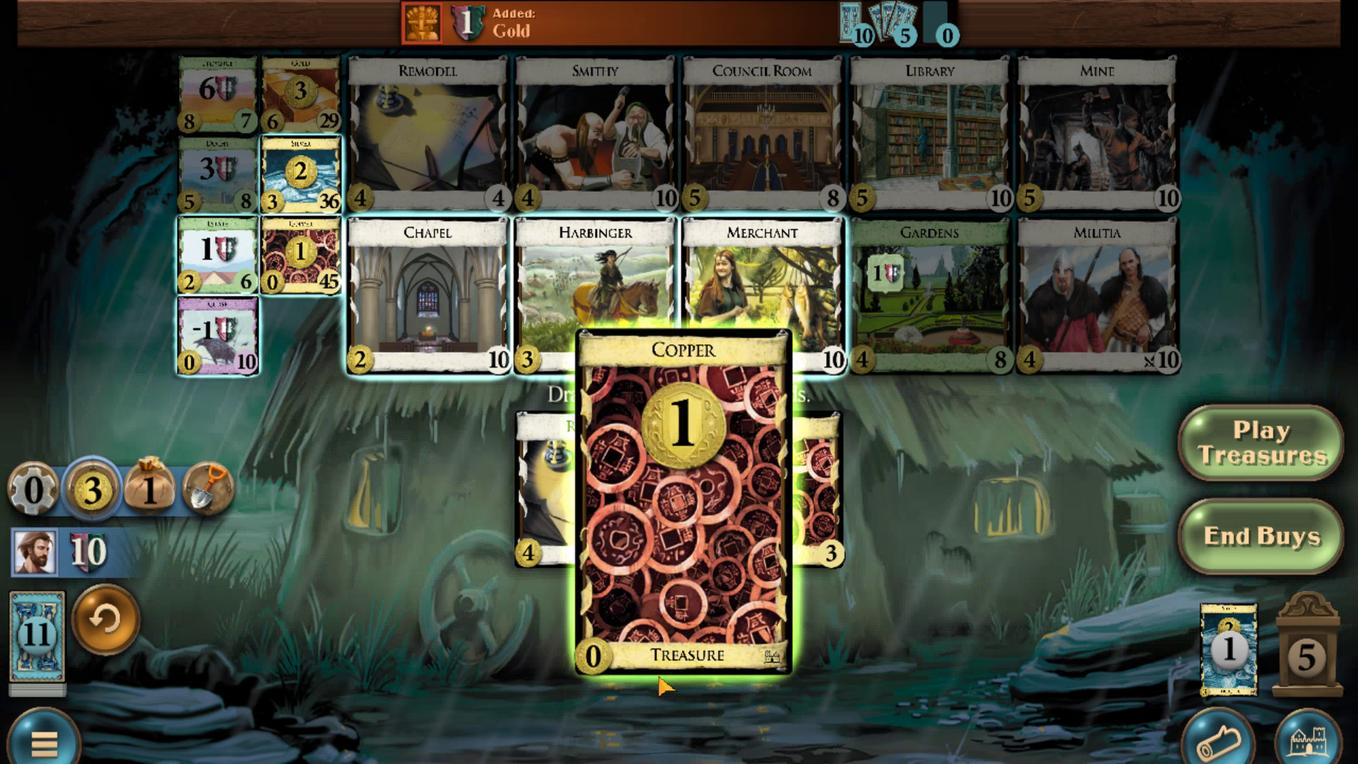 
Action: Mouse moved to (479, 216)
Screenshot: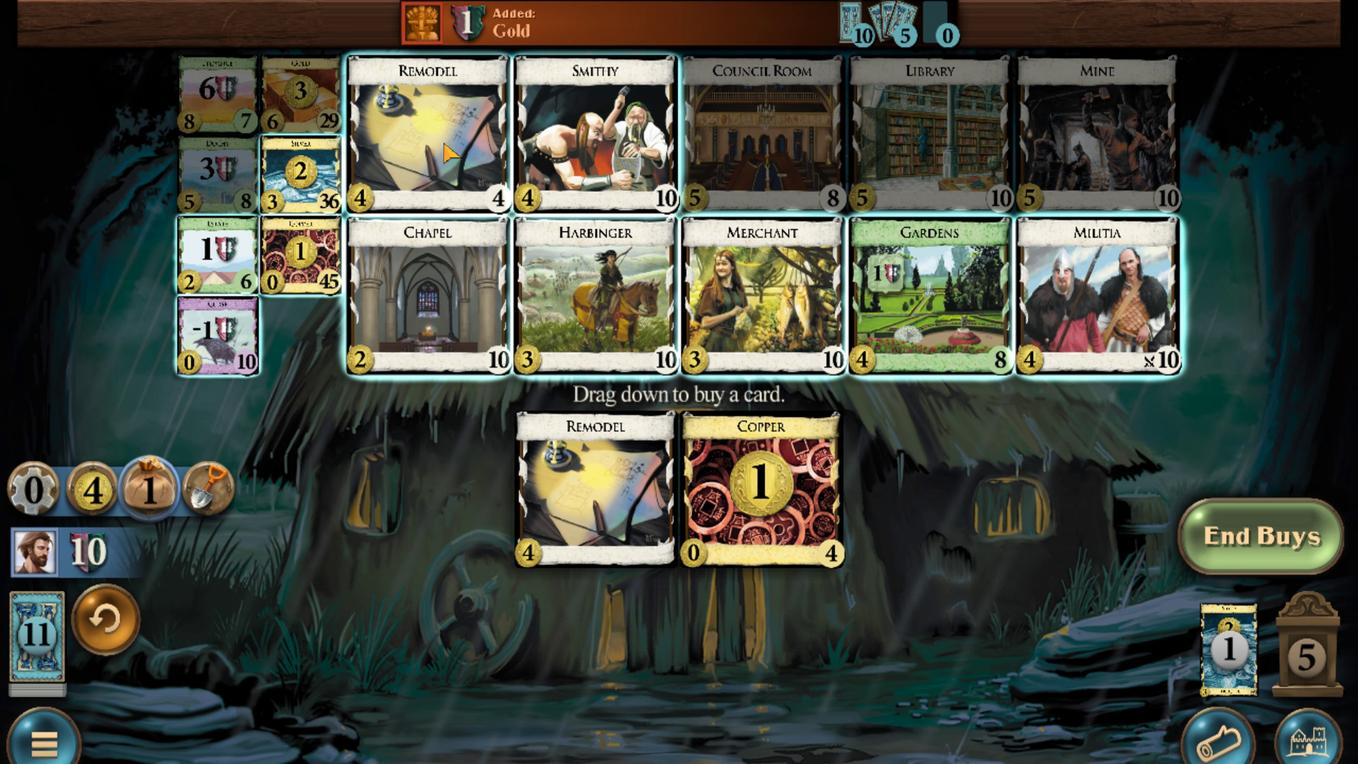
Action: Mouse scrolled (479, 217) with delta (0, 0)
Screenshot: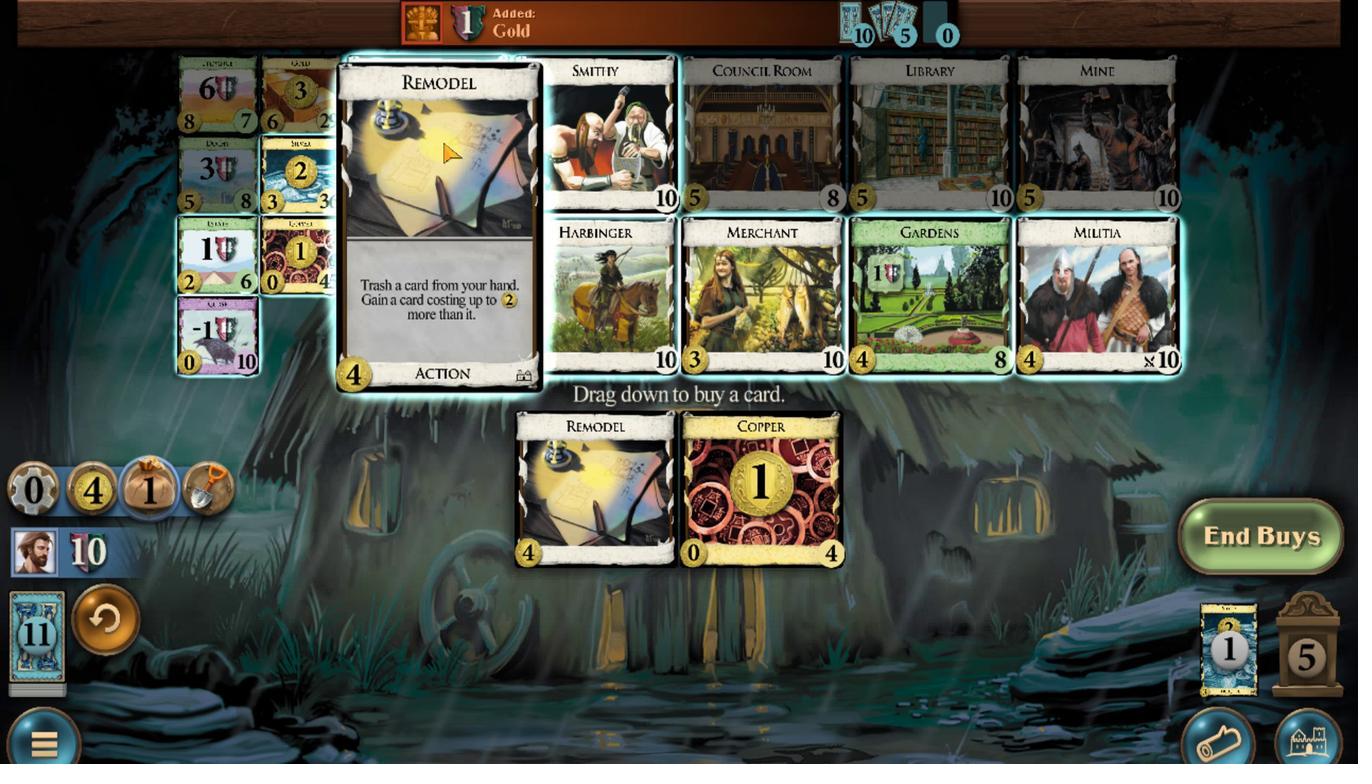 
Action: Mouse scrolled (479, 217) with delta (0, 0)
Screenshot: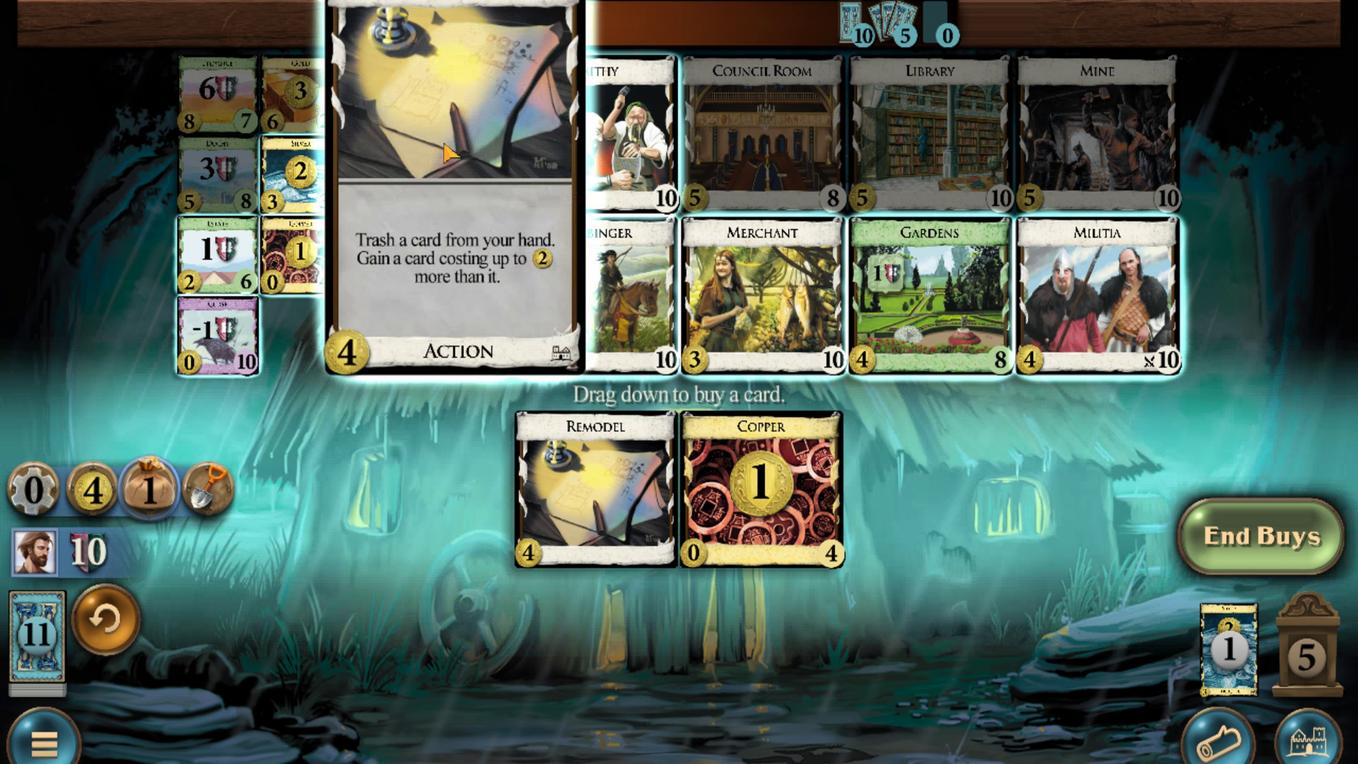 
Action: Mouse scrolled (479, 217) with delta (0, 0)
Screenshot: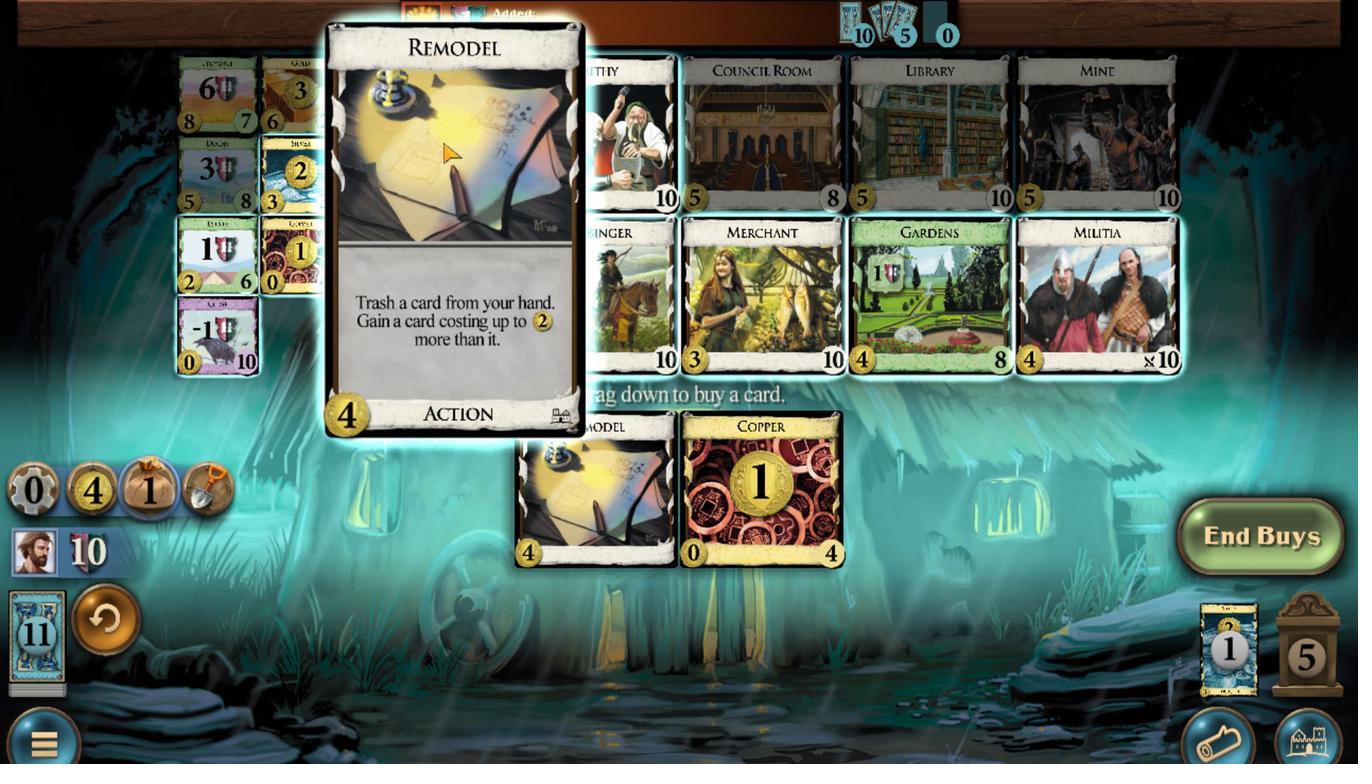 
Action: Mouse scrolled (479, 217) with delta (0, 0)
Screenshot: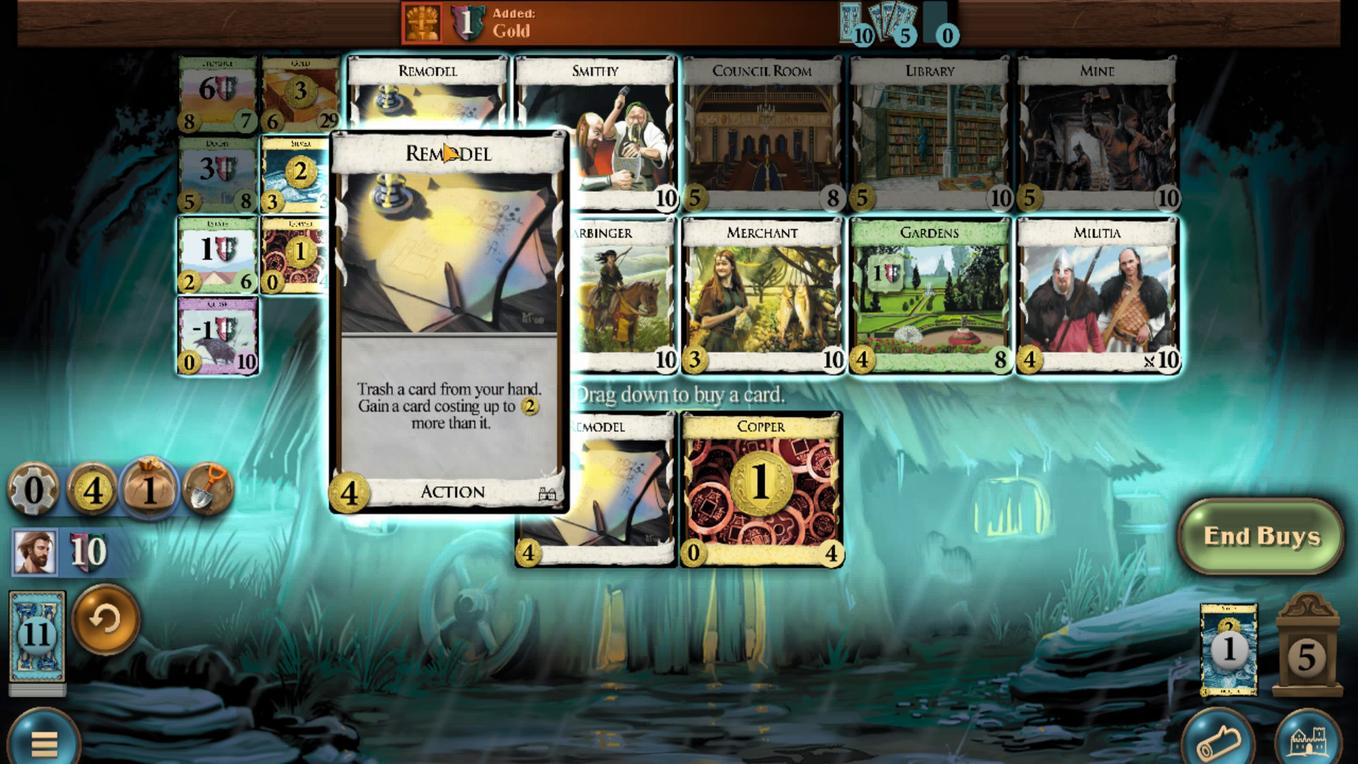 
Action: Mouse scrolled (479, 217) with delta (0, 0)
Screenshot: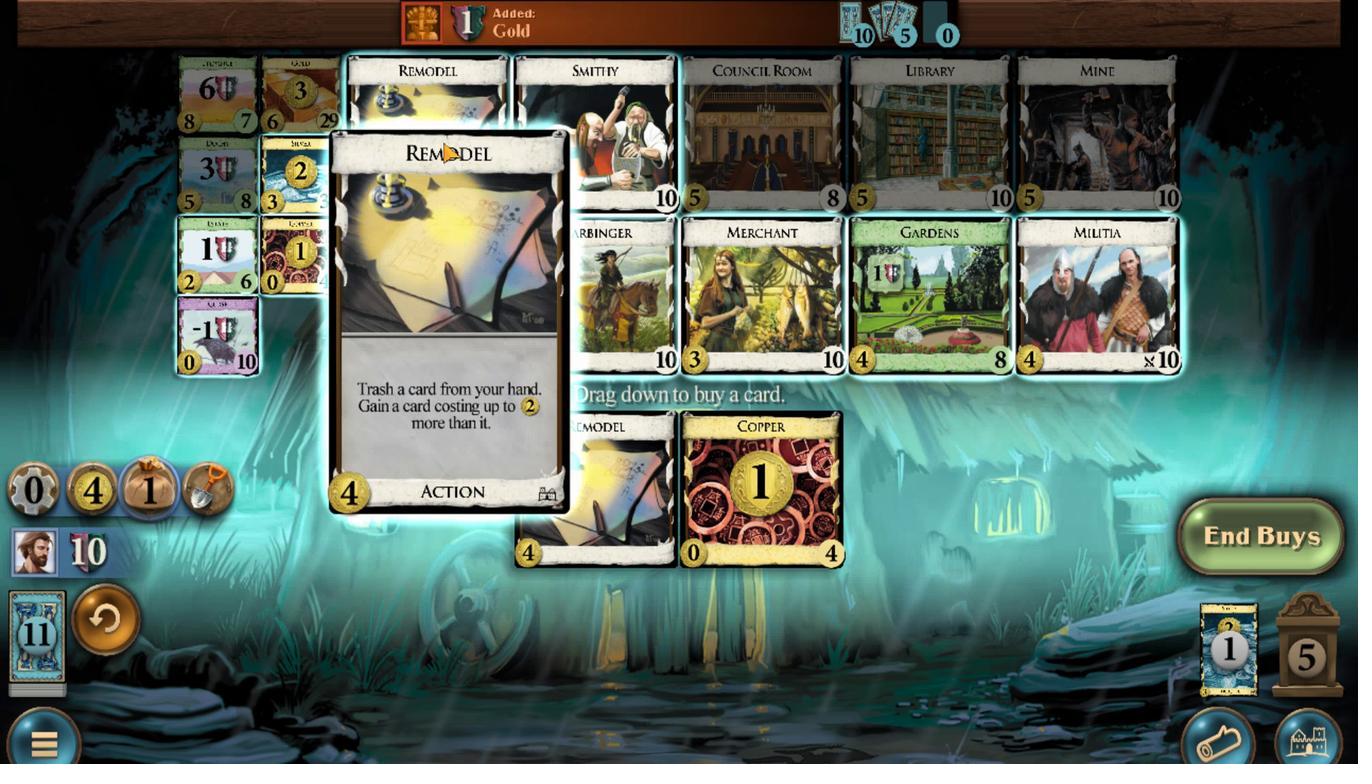 
Action: Mouse scrolled (479, 217) with delta (0, 0)
Screenshot: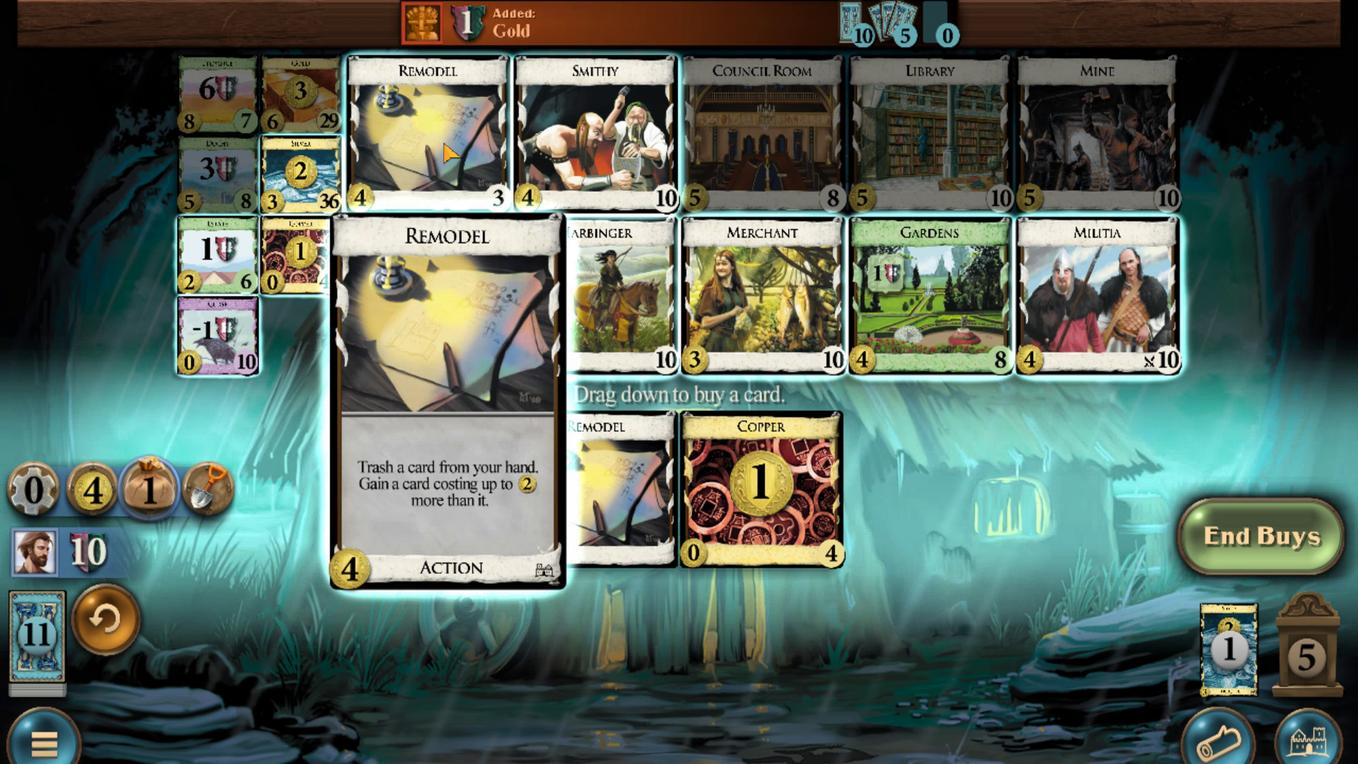 
Action: Mouse moved to (744, 630)
Screenshot: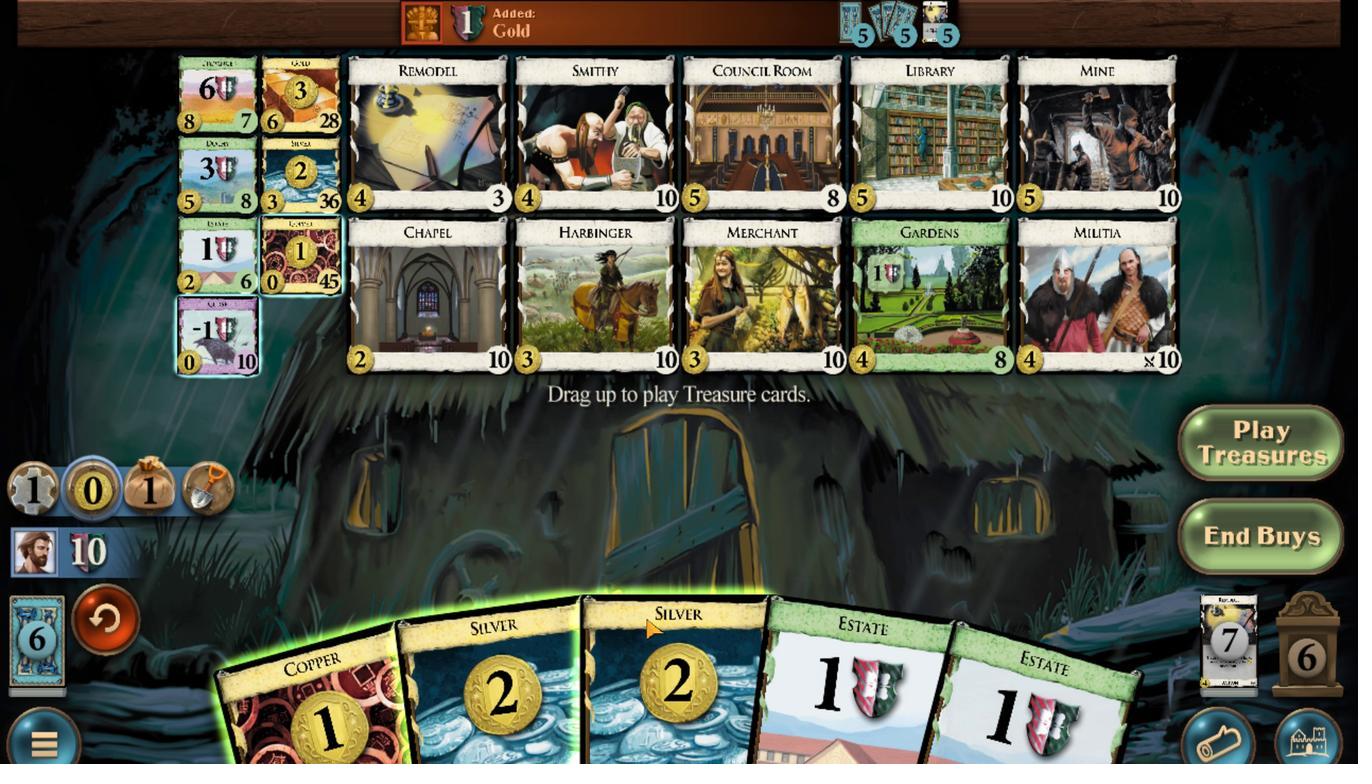 
Action: Mouse scrolled (744, 629) with delta (0, 0)
Screenshot: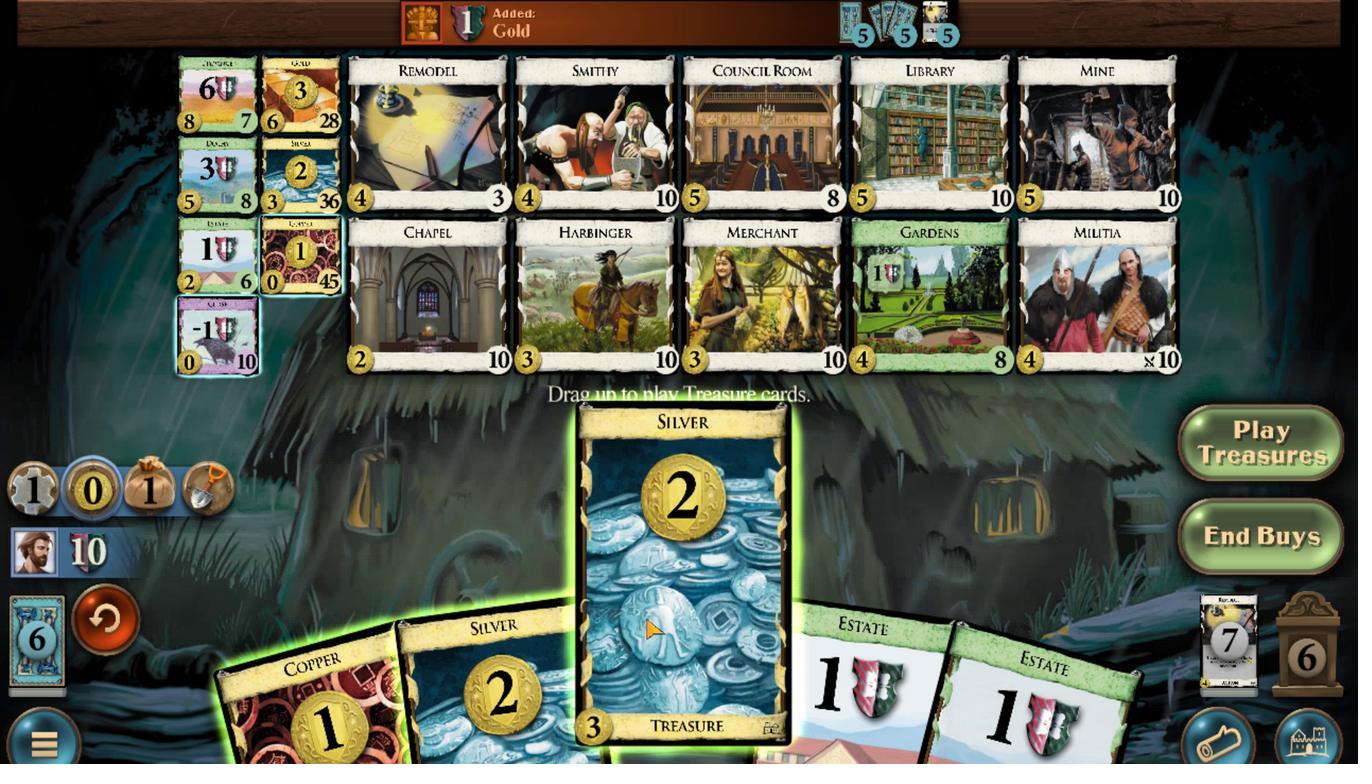 
Action: Mouse moved to (624, 643)
Screenshot: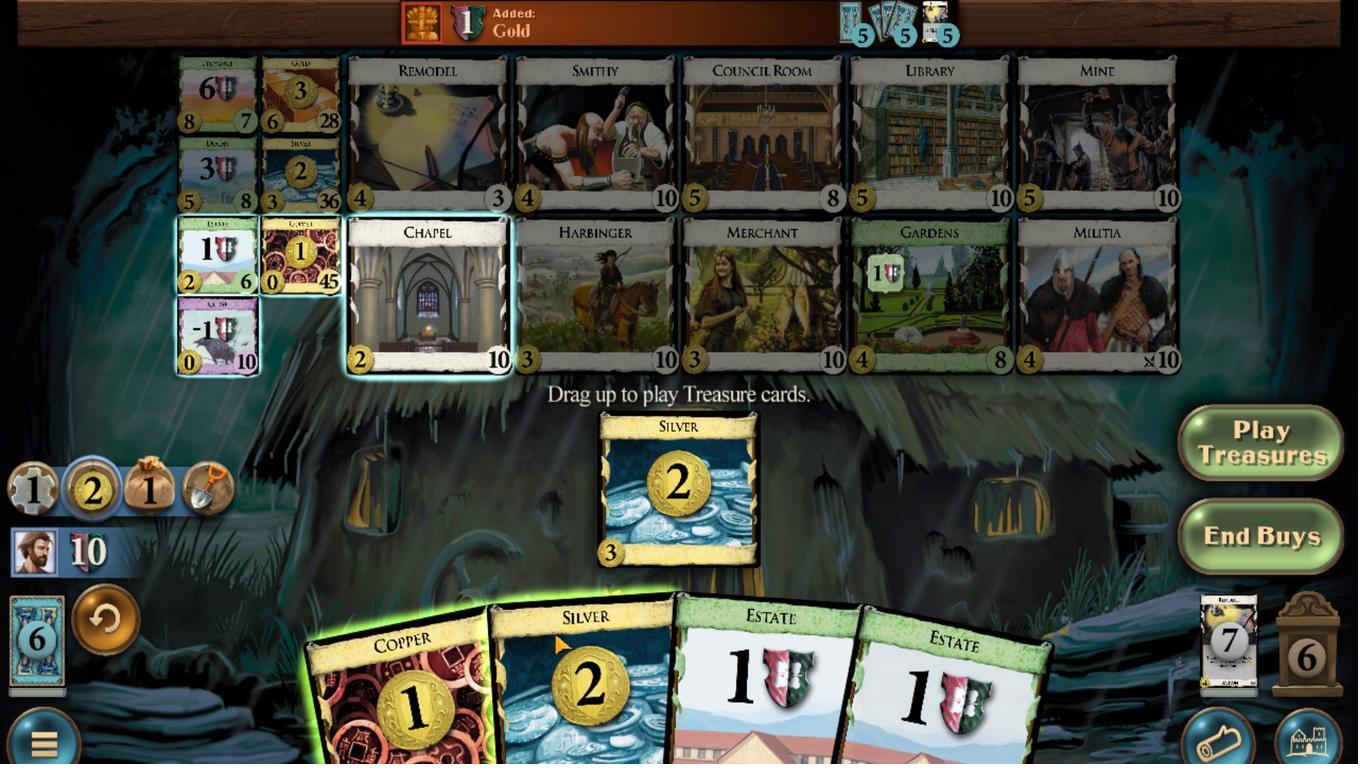 
Action: Mouse scrolled (624, 643) with delta (0, 0)
Screenshot: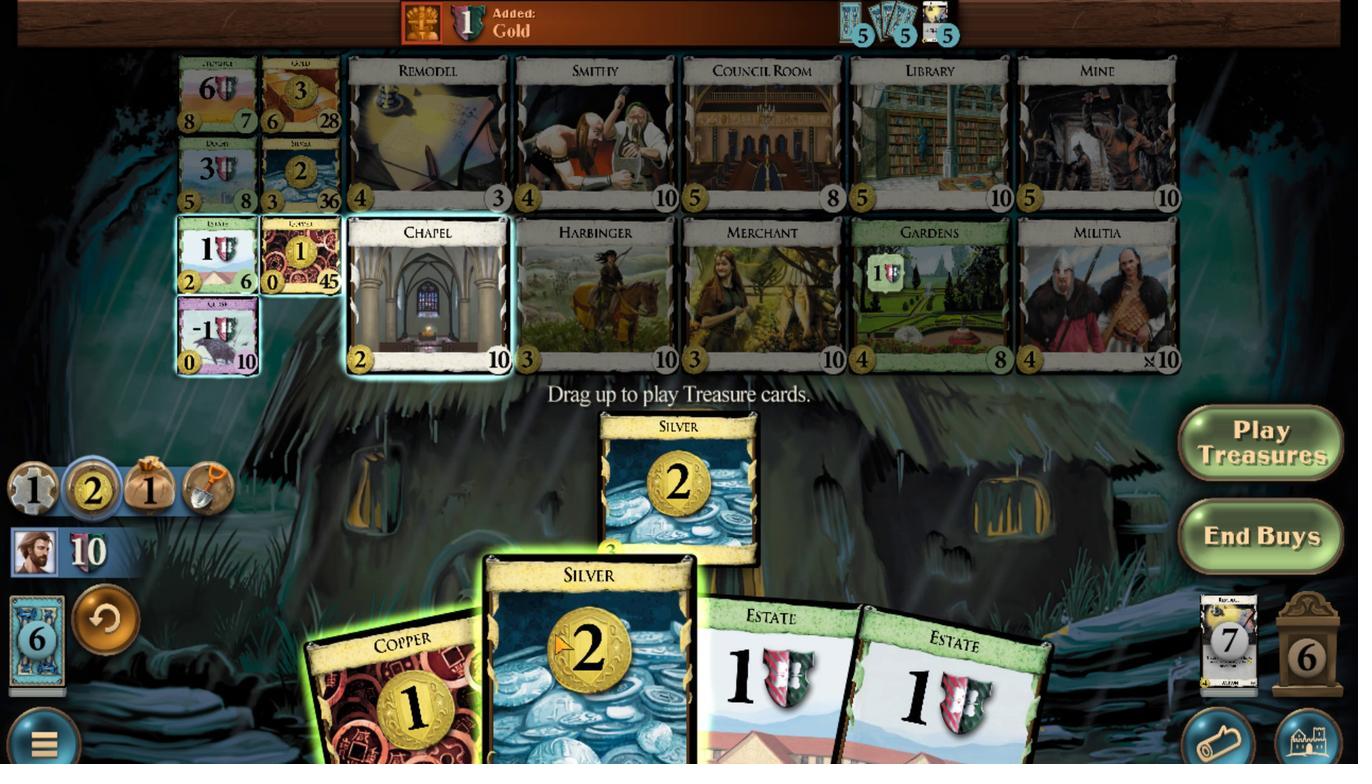 
Action: Mouse moved to (510, 655)
Screenshot: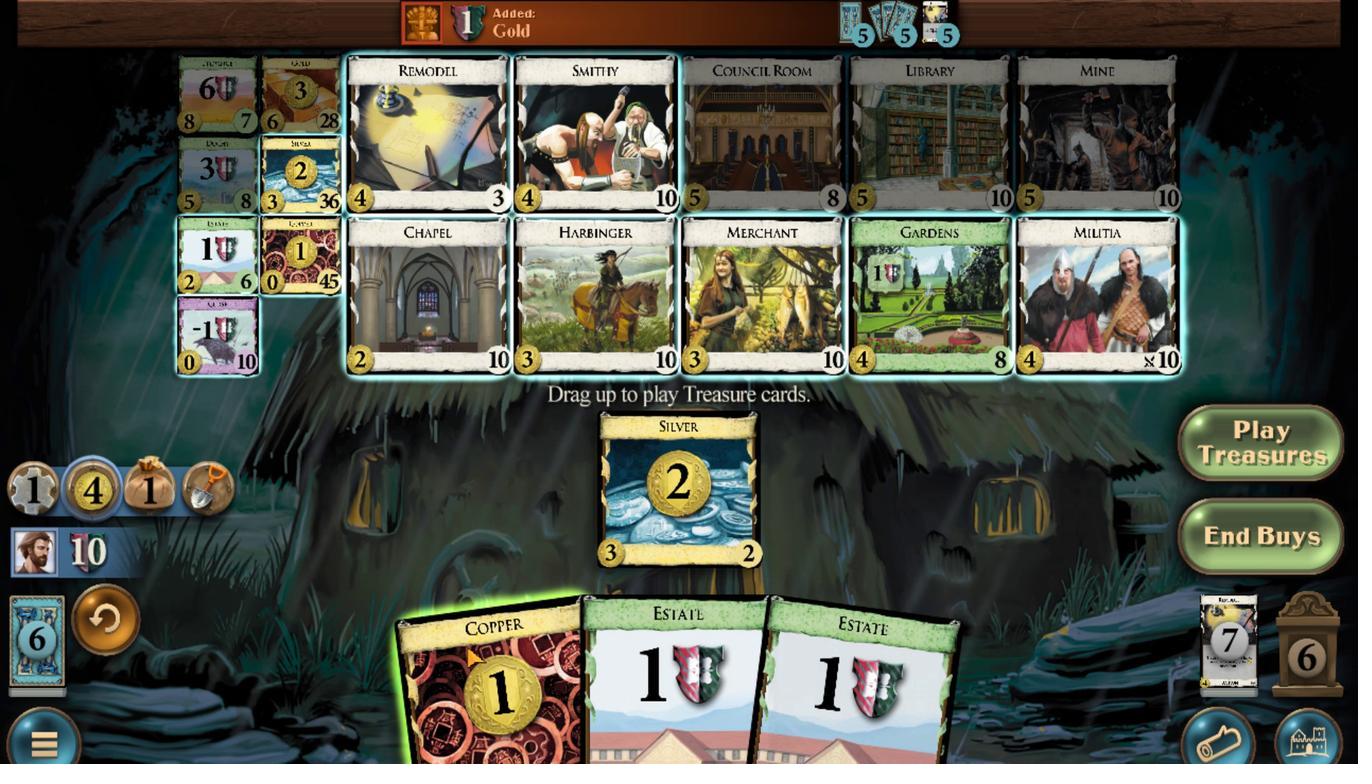 
Action: Mouse scrolled (510, 654) with delta (0, 0)
Screenshot: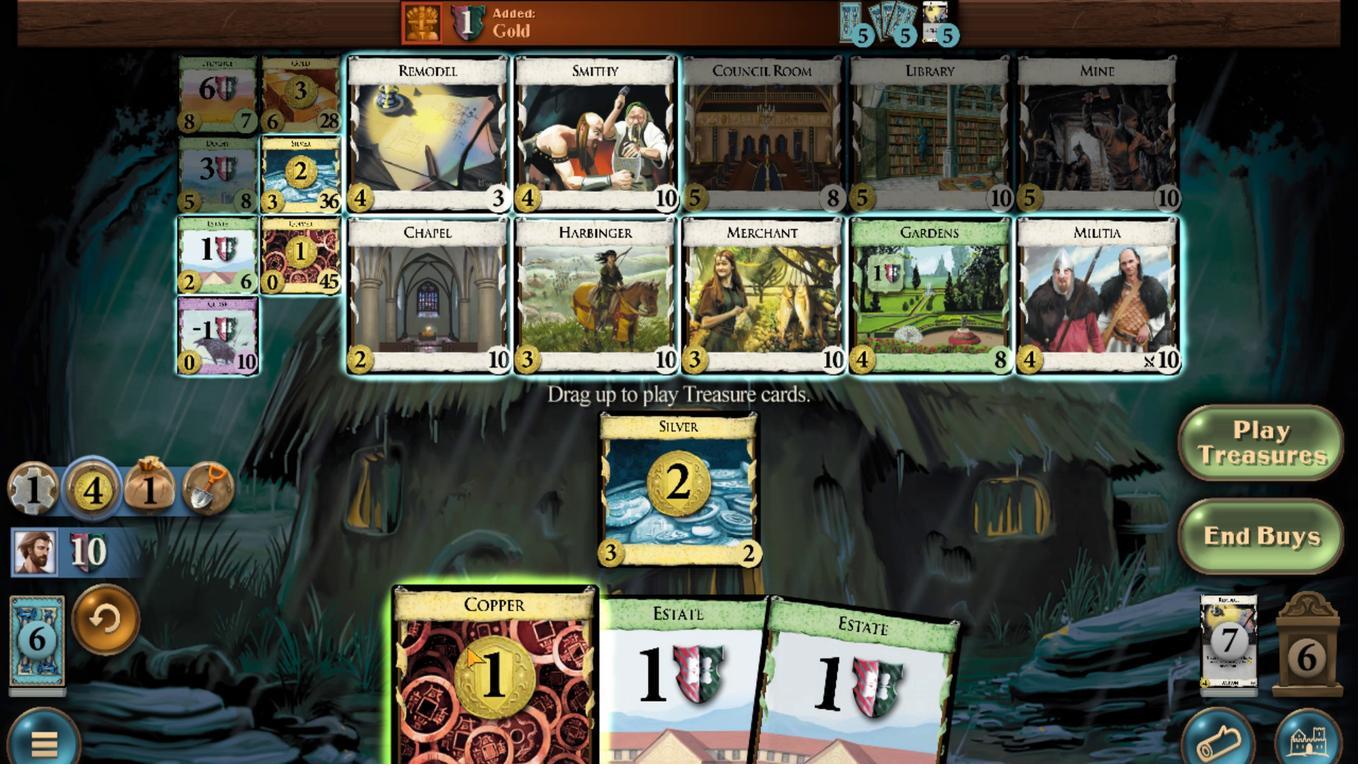
Action: Mouse moved to (182, 224)
Screenshot: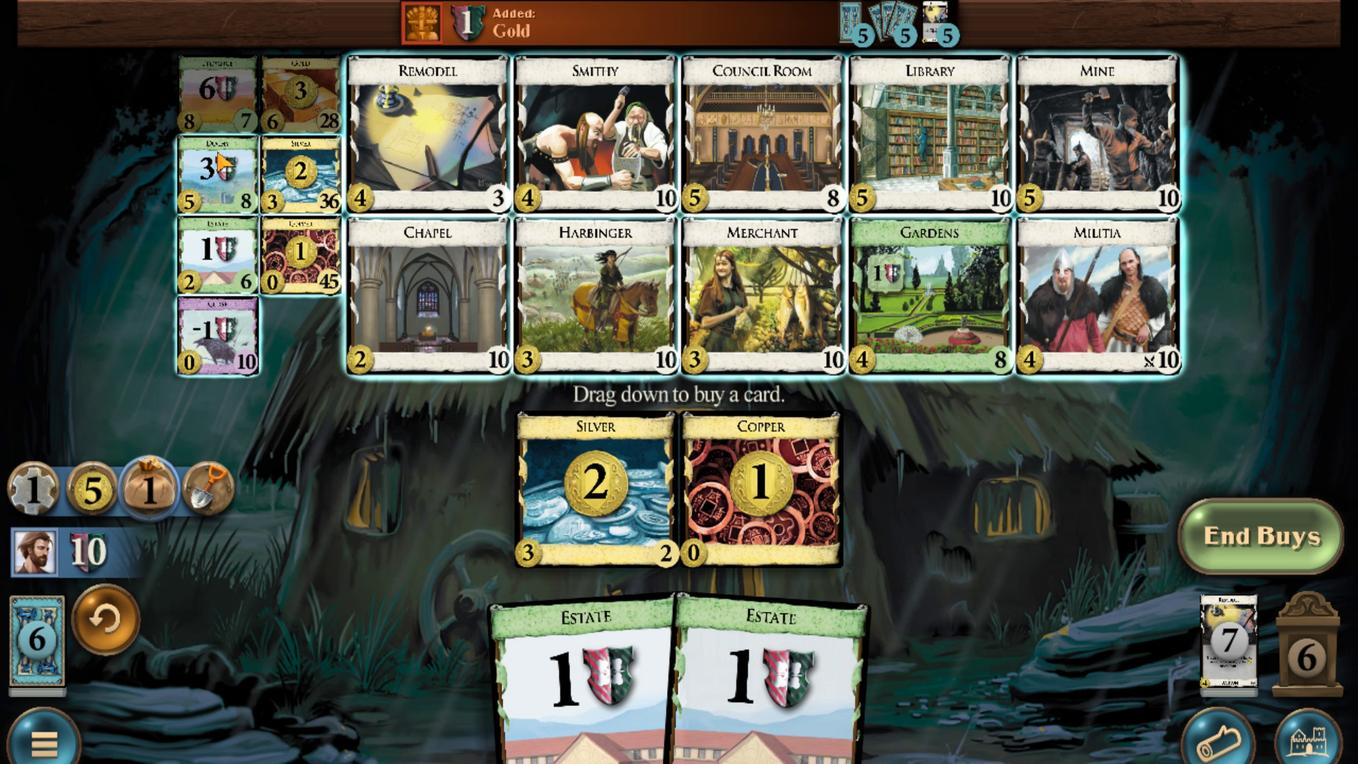 
Action: Mouse scrolled (182, 225) with delta (0, 0)
Screenshot: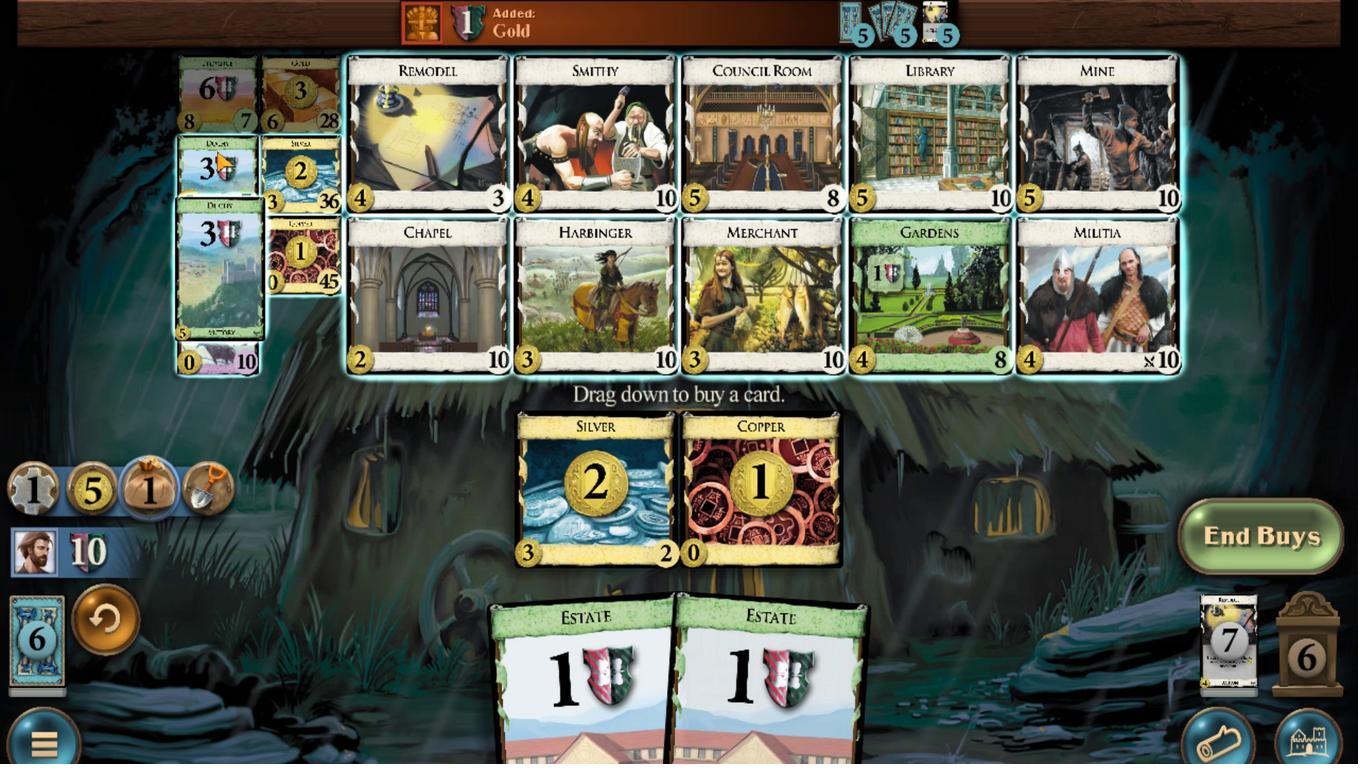 
Action: Mouse scrolled (182, 225) with delta (0, 0)
Screenshot: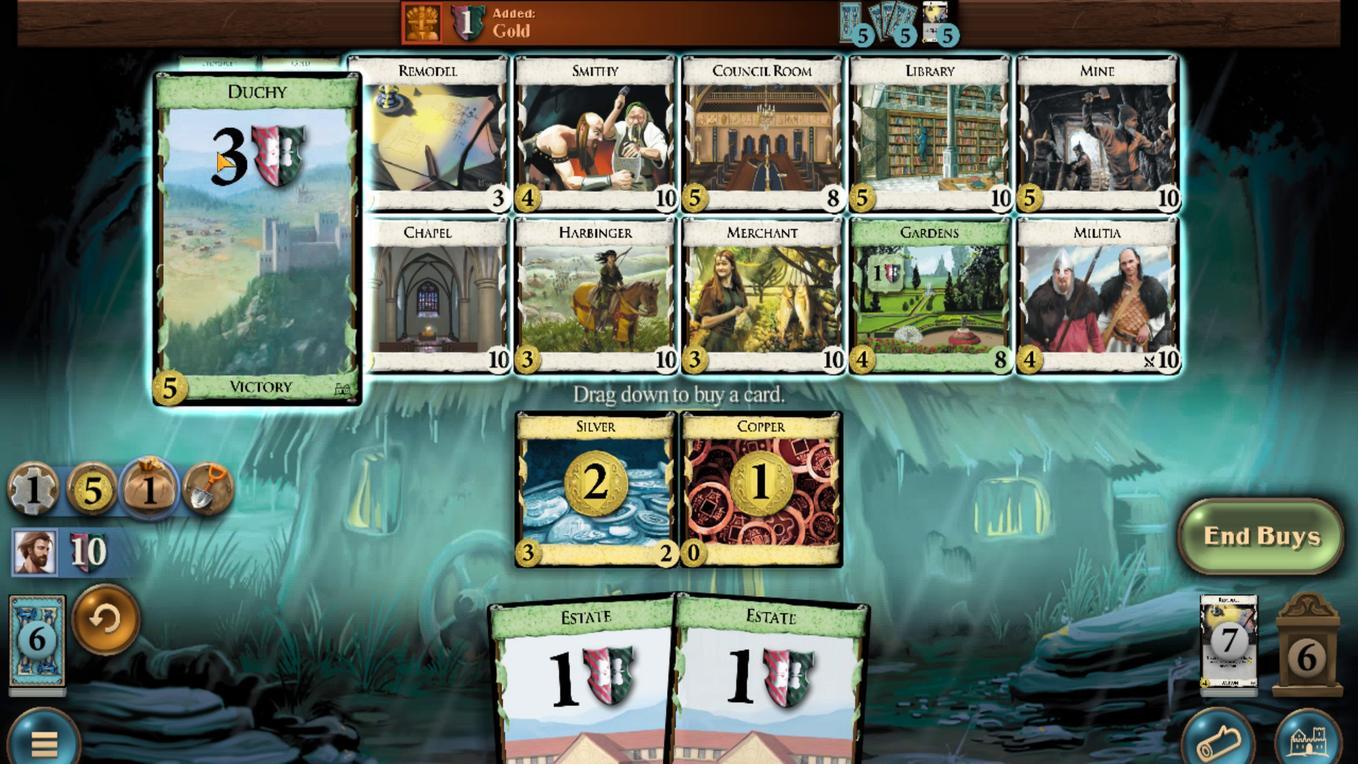 
Action: Mouse scrolled (182, 225) with delta (0, 0)
Screenshot: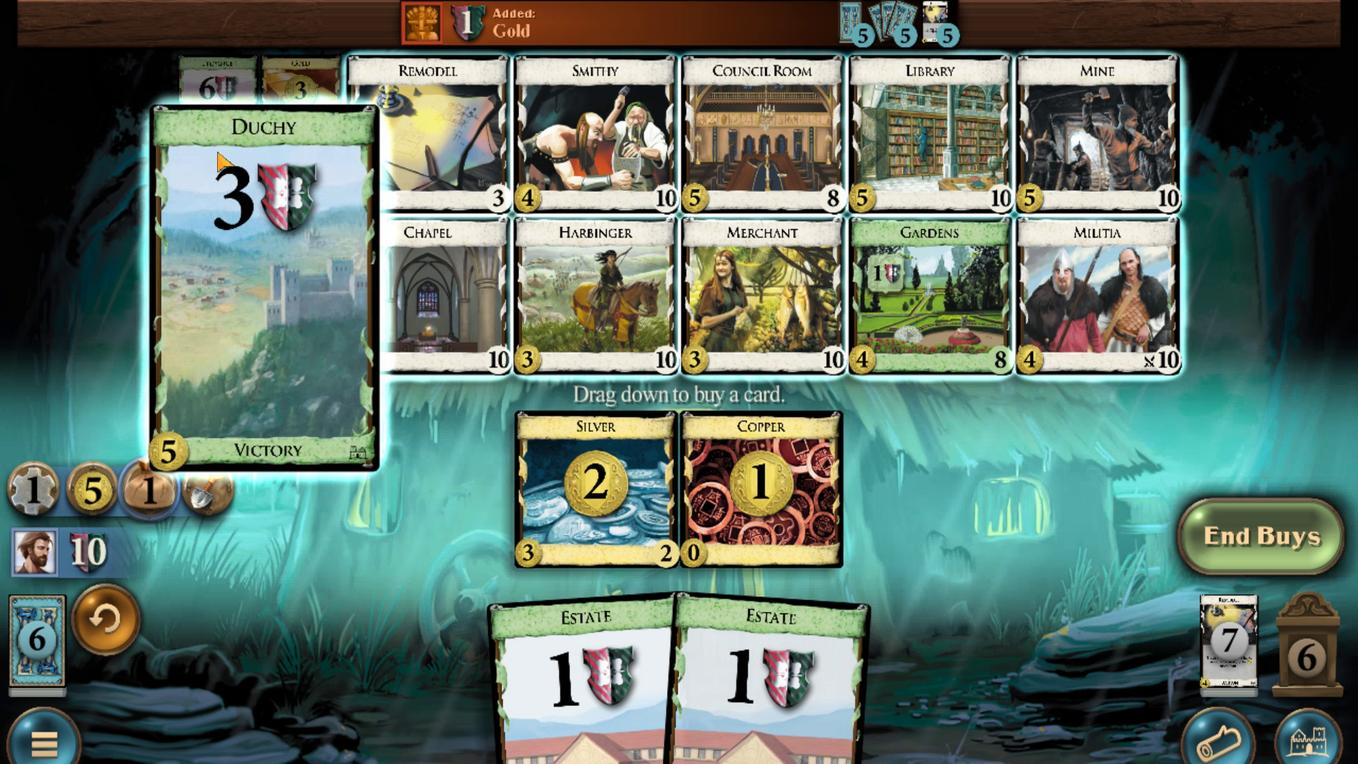 
Action: Mouse scrolled (182, 225) with delta (0, 0)
Screenshot: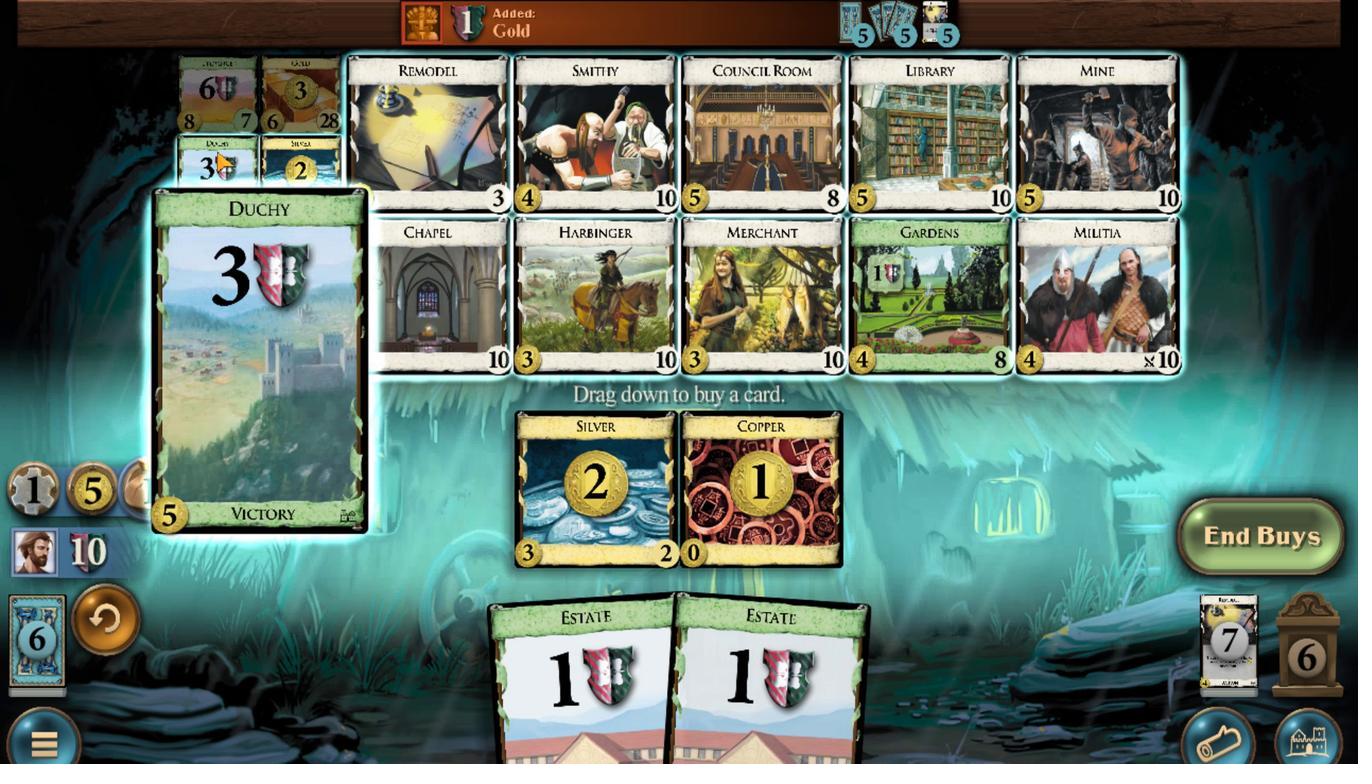 
Action: Mouse scrolled (182, 225) with delta (0, 0)
Screenshot: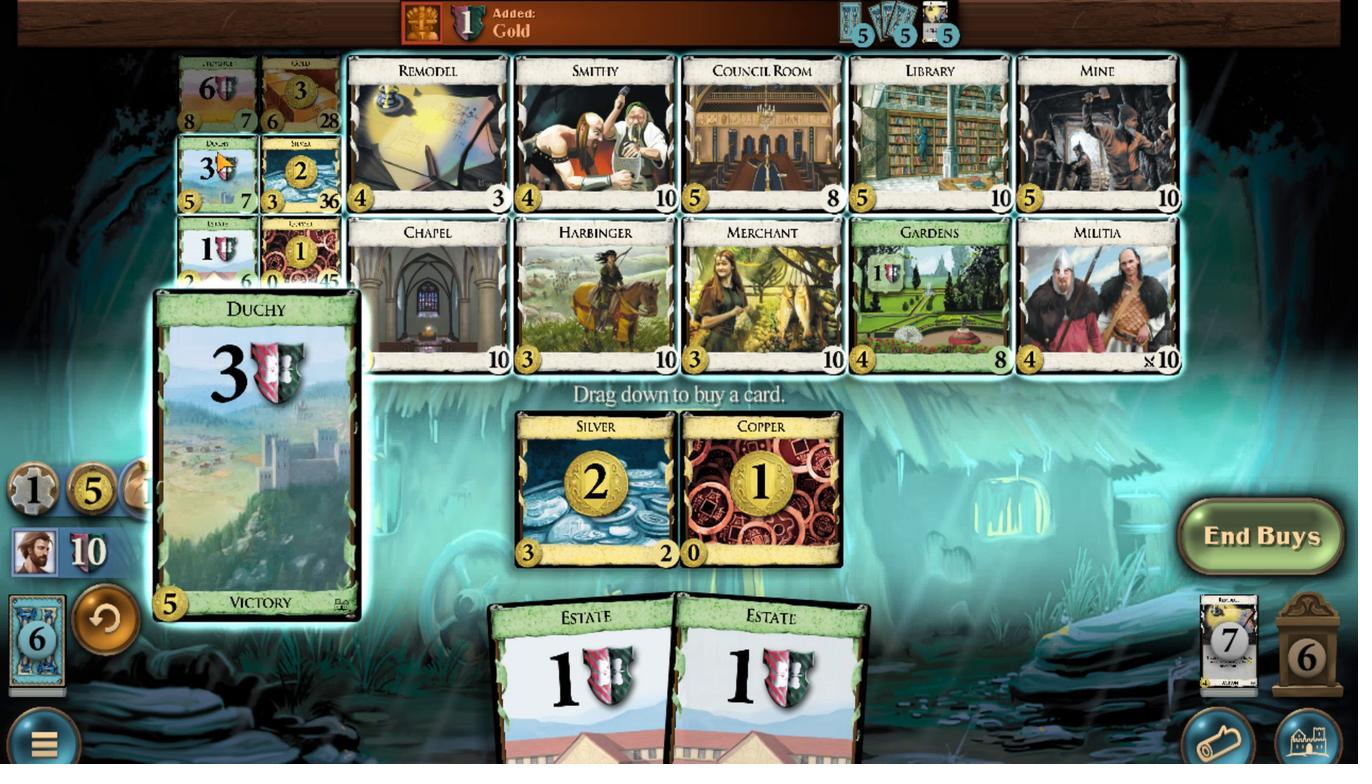 
Action: Mouse scrolled (182, 225) with delta (0, 0)
Screenshot: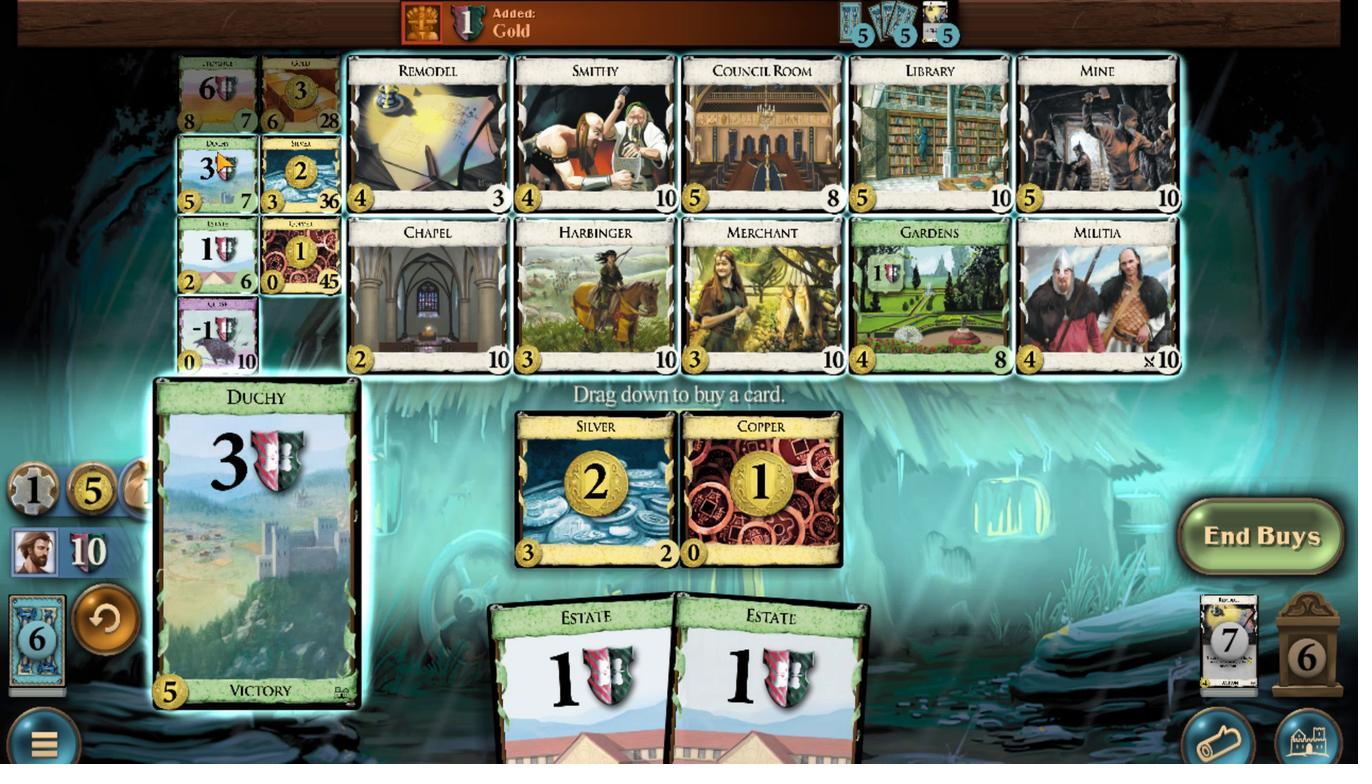 
Action: Mouse moved to (357, 678)
Screenshot: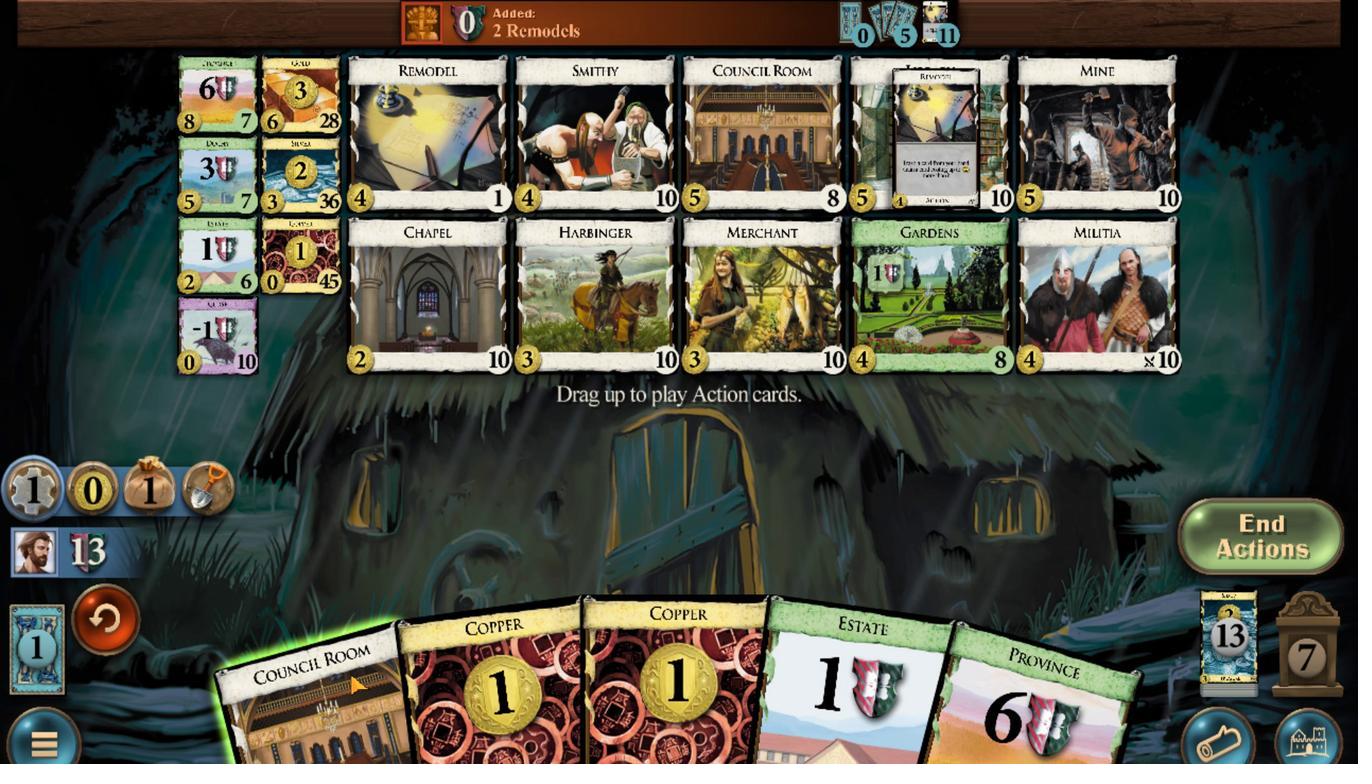 
Action: Mouse scrolled (357, 677) with delta (0, 0)
Screenshot: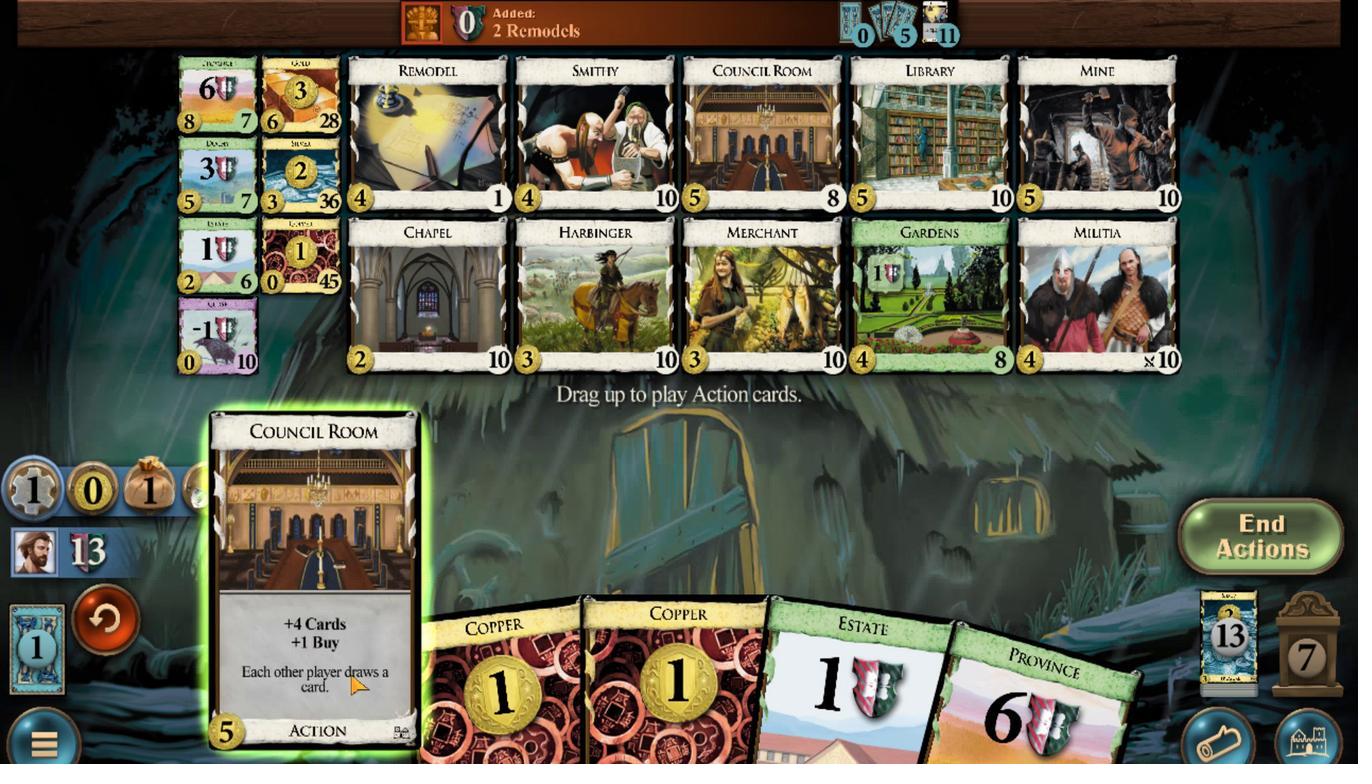 
Action: Mouse moved to (583, 659)
Screenshot: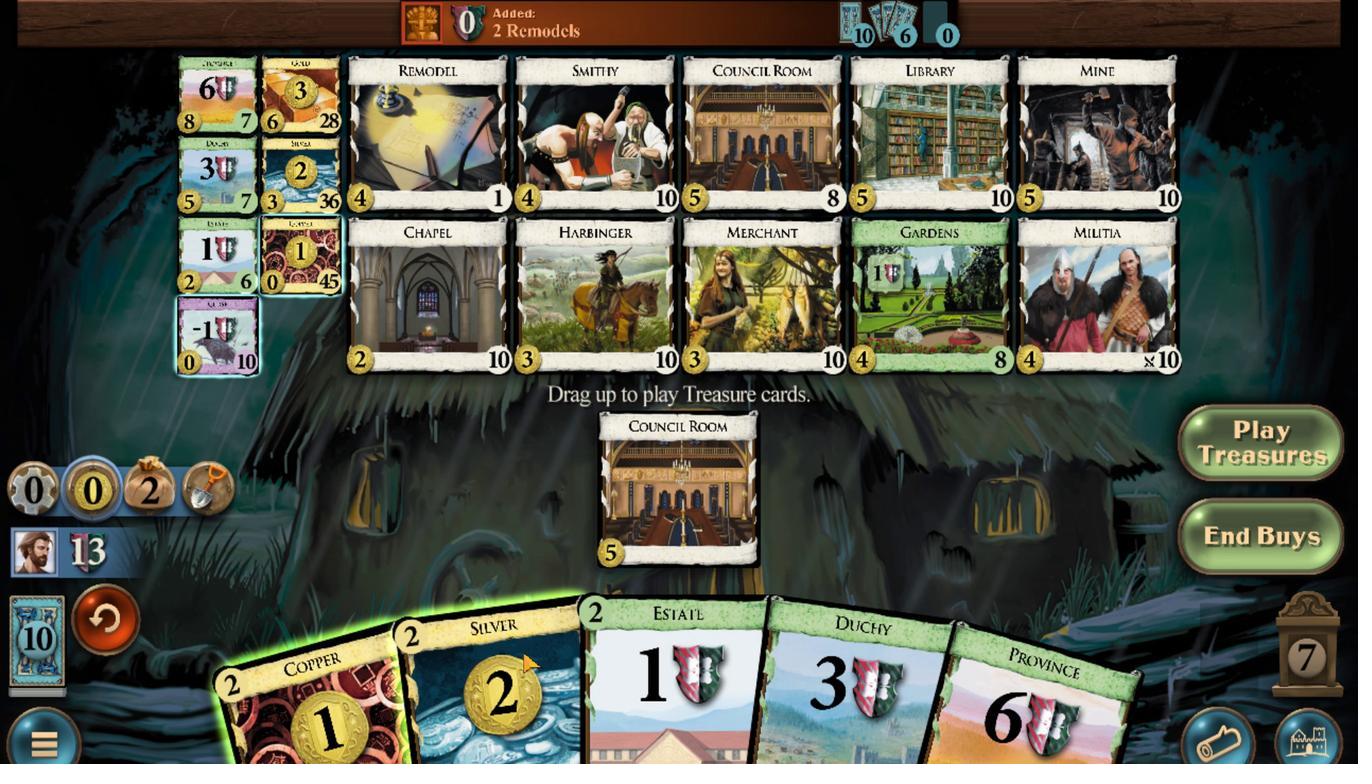 
Action: Mouse scrolled (583, 658) with delta (0, 0)
Screenshot: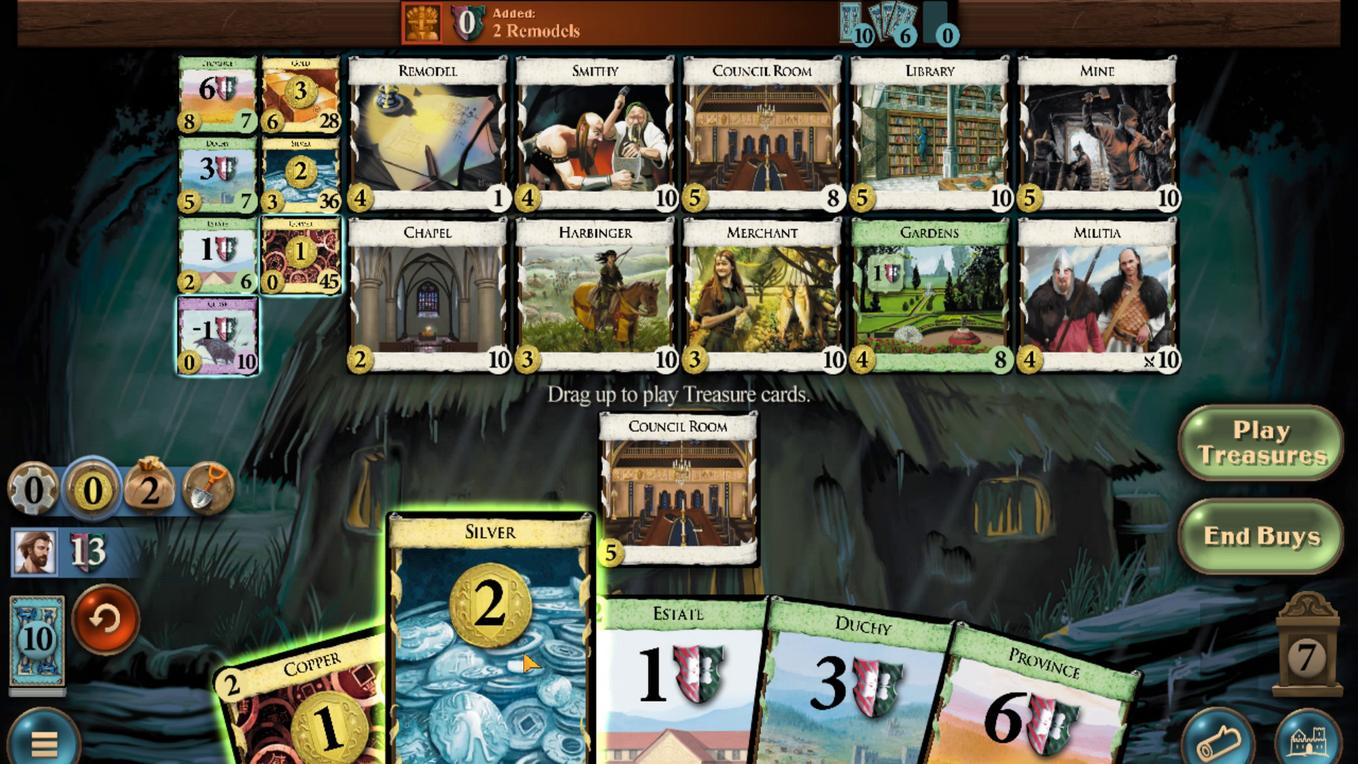 
Action: Mouse moved to (572, 662)
Screenshot: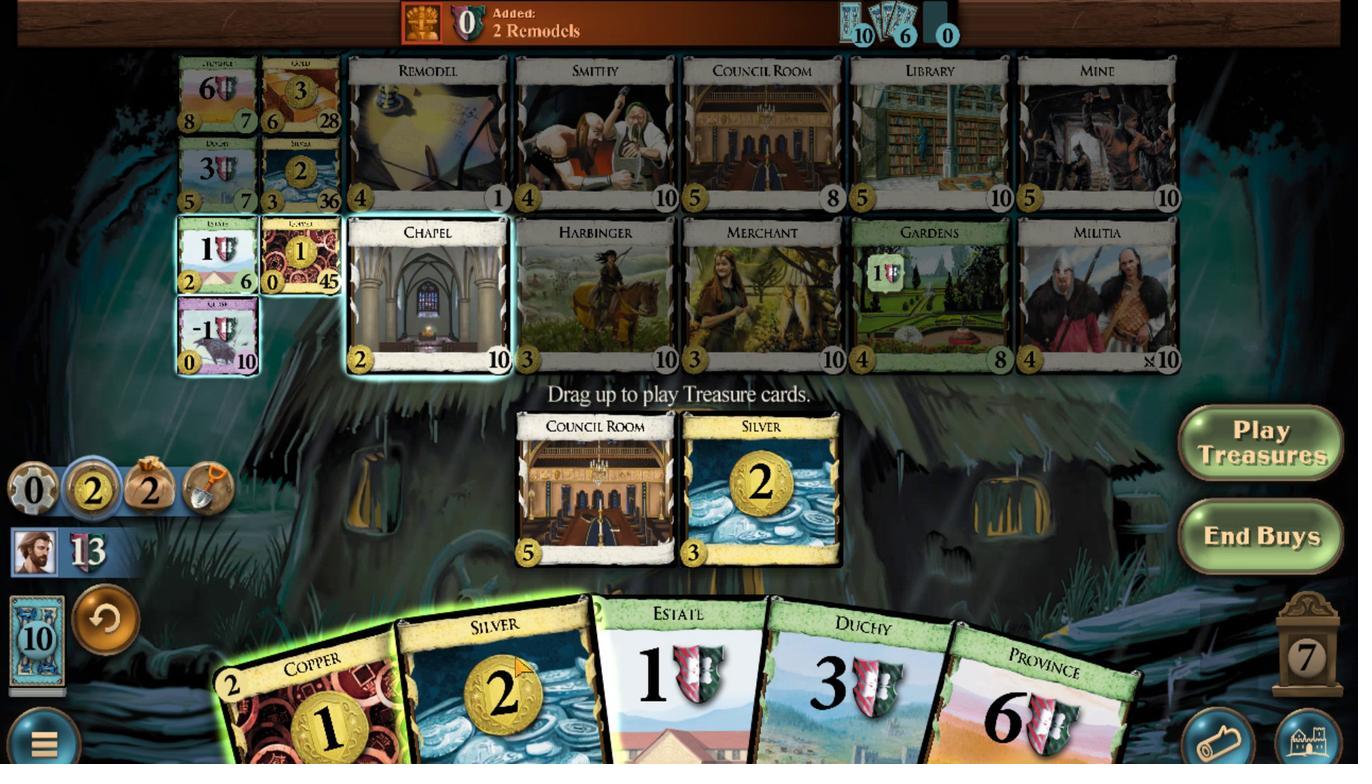 
Action: Mouse scrolled (572, 662) with delta (0, 0)
Screenshot: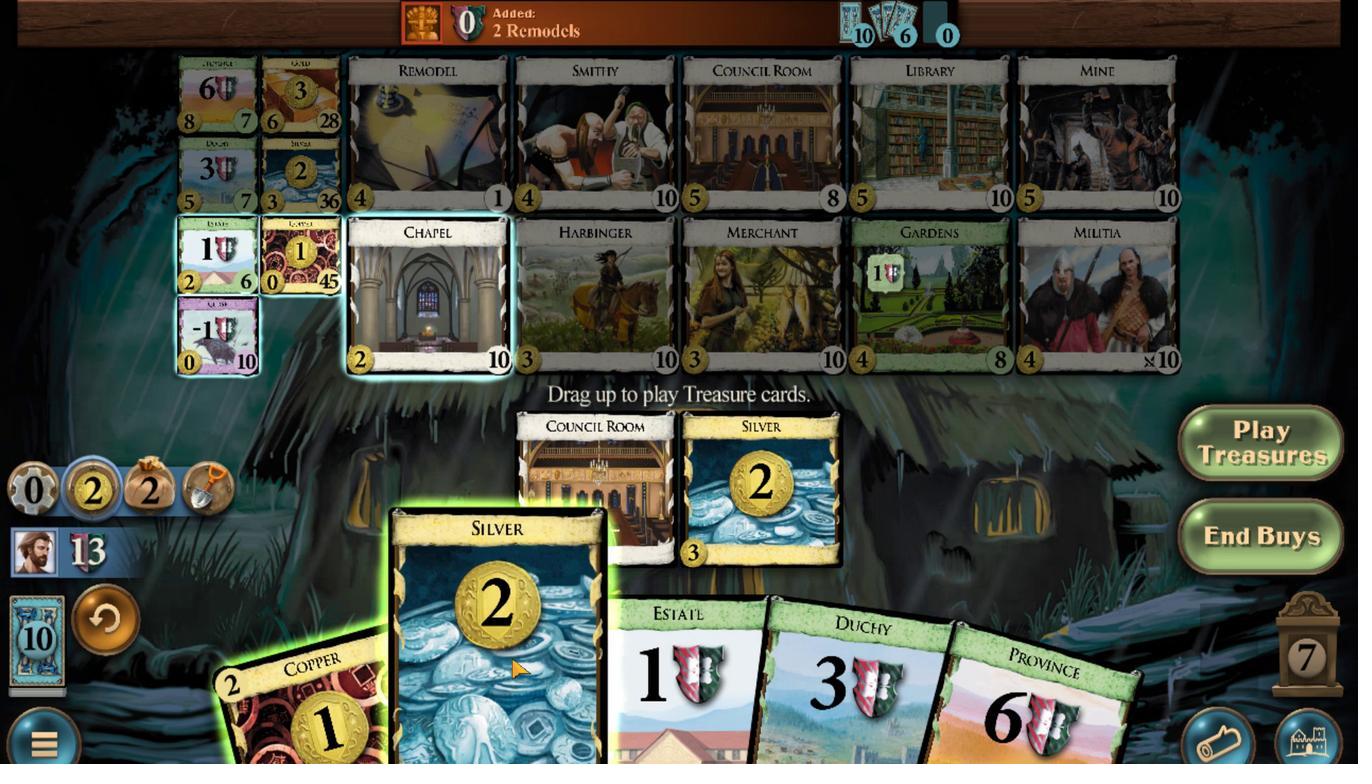 
Action: Mouse moved to (495, 675)
Screenshot: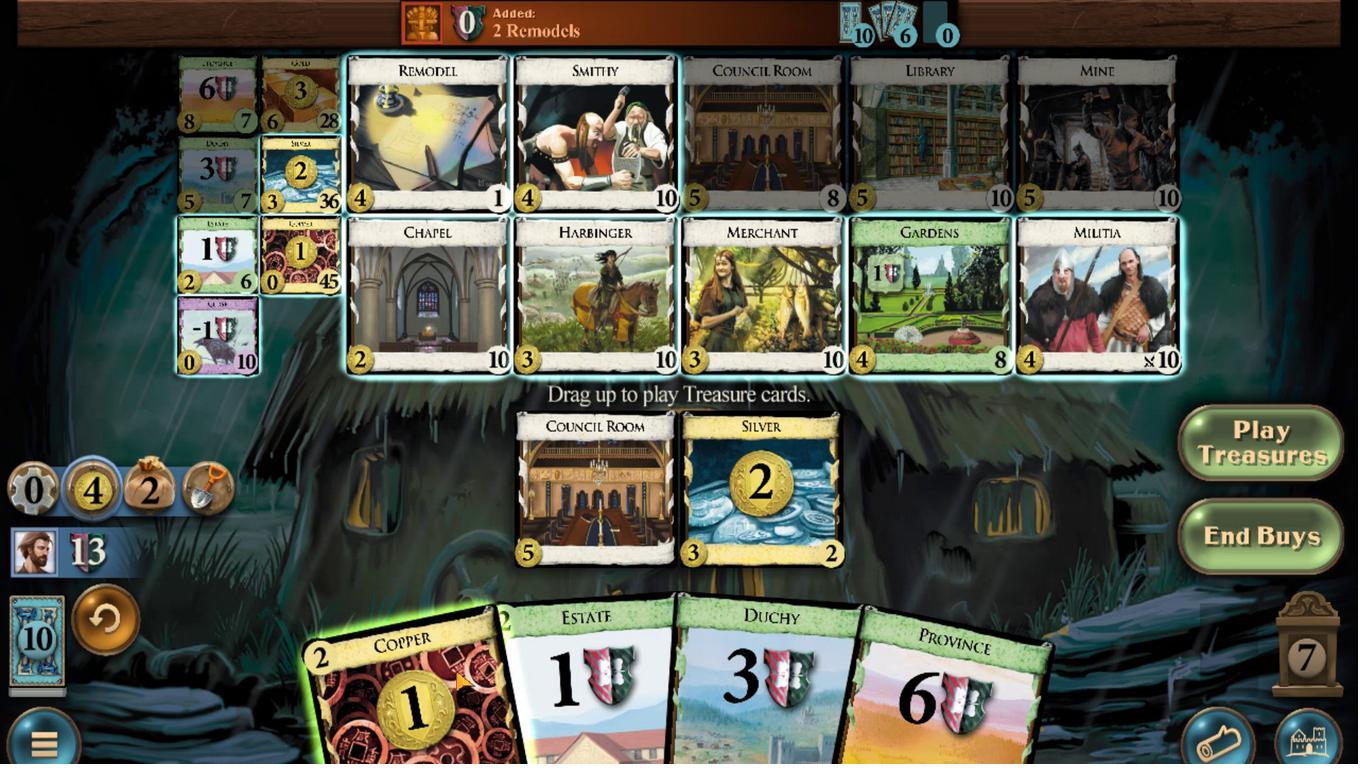 
Action: Mouse scrolled (495, 675) with delta (0, 0)
Screenshot: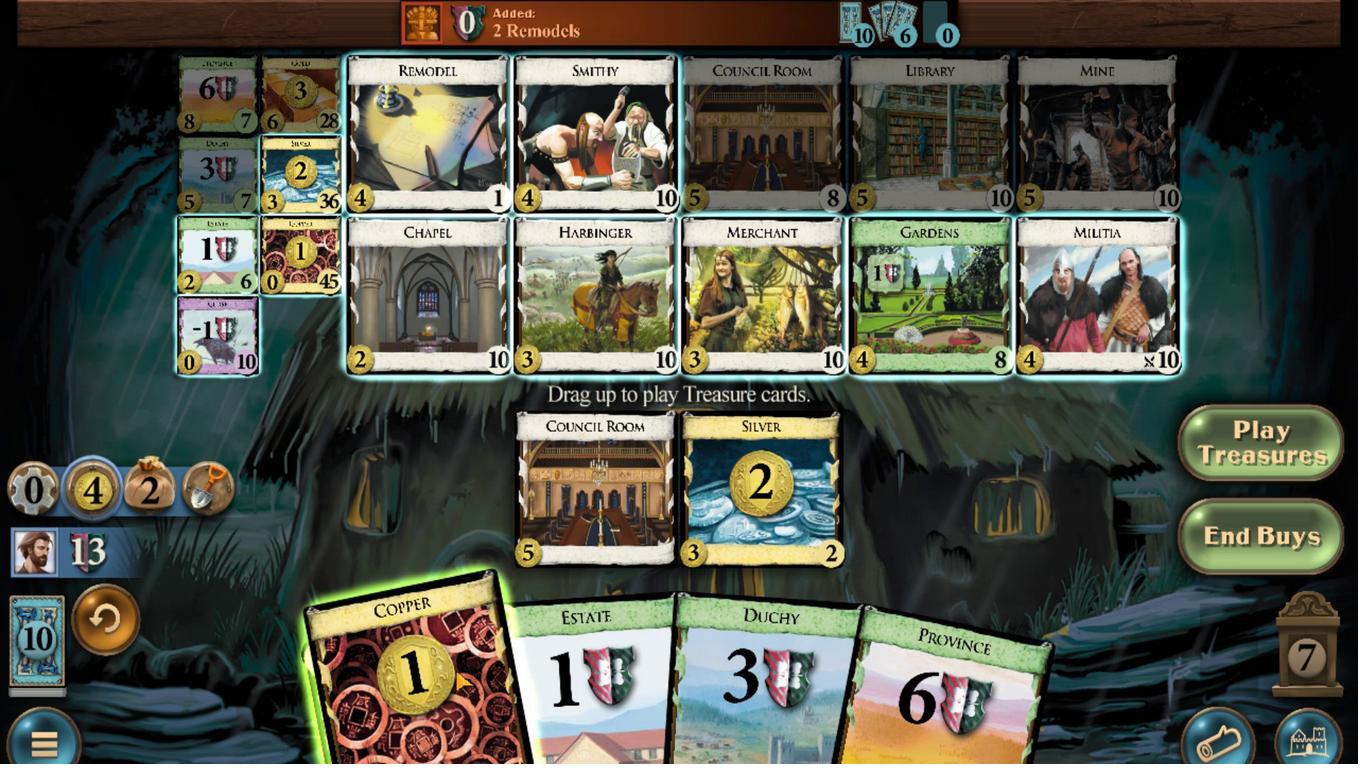
Action: Mouse scrolled (495, 675) with delta (0, 0)
Screenshot: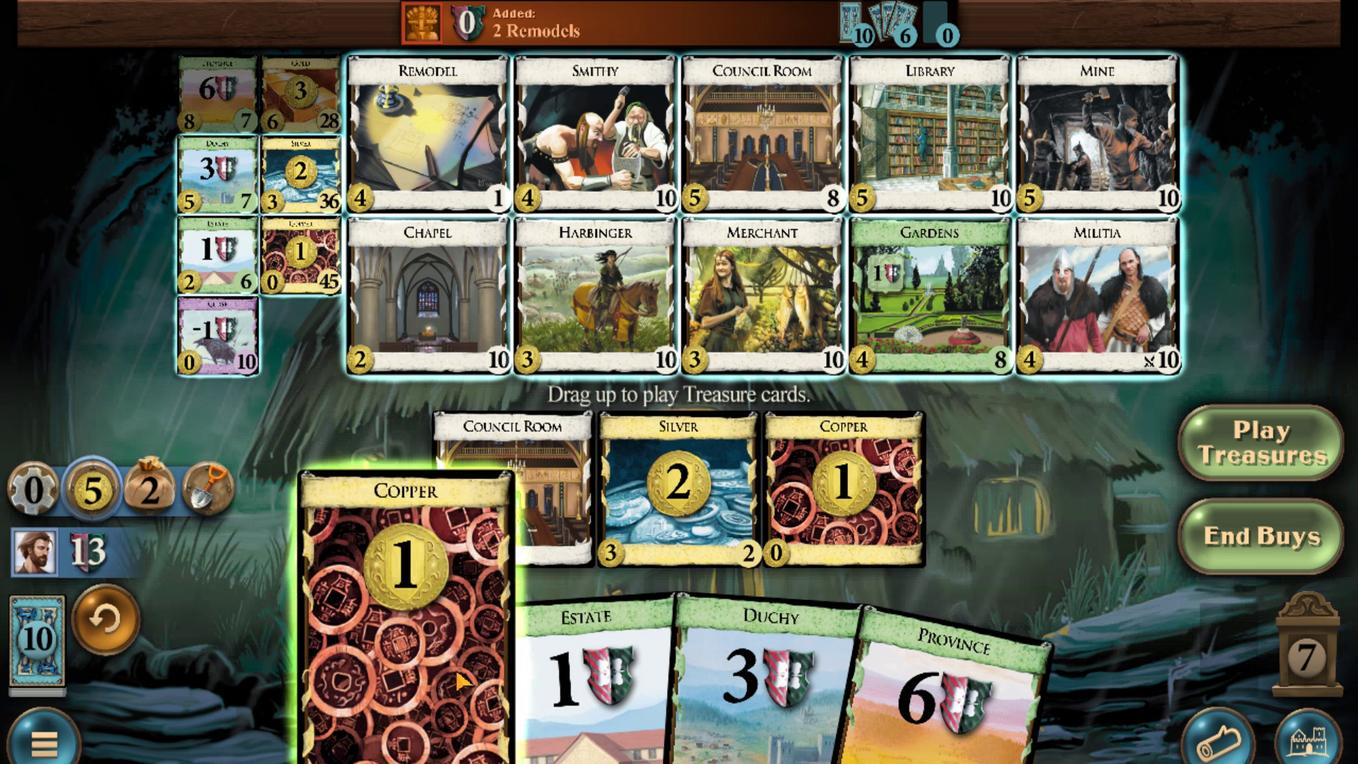 
Action: Mouse moved to (300, 164)
Screenshot: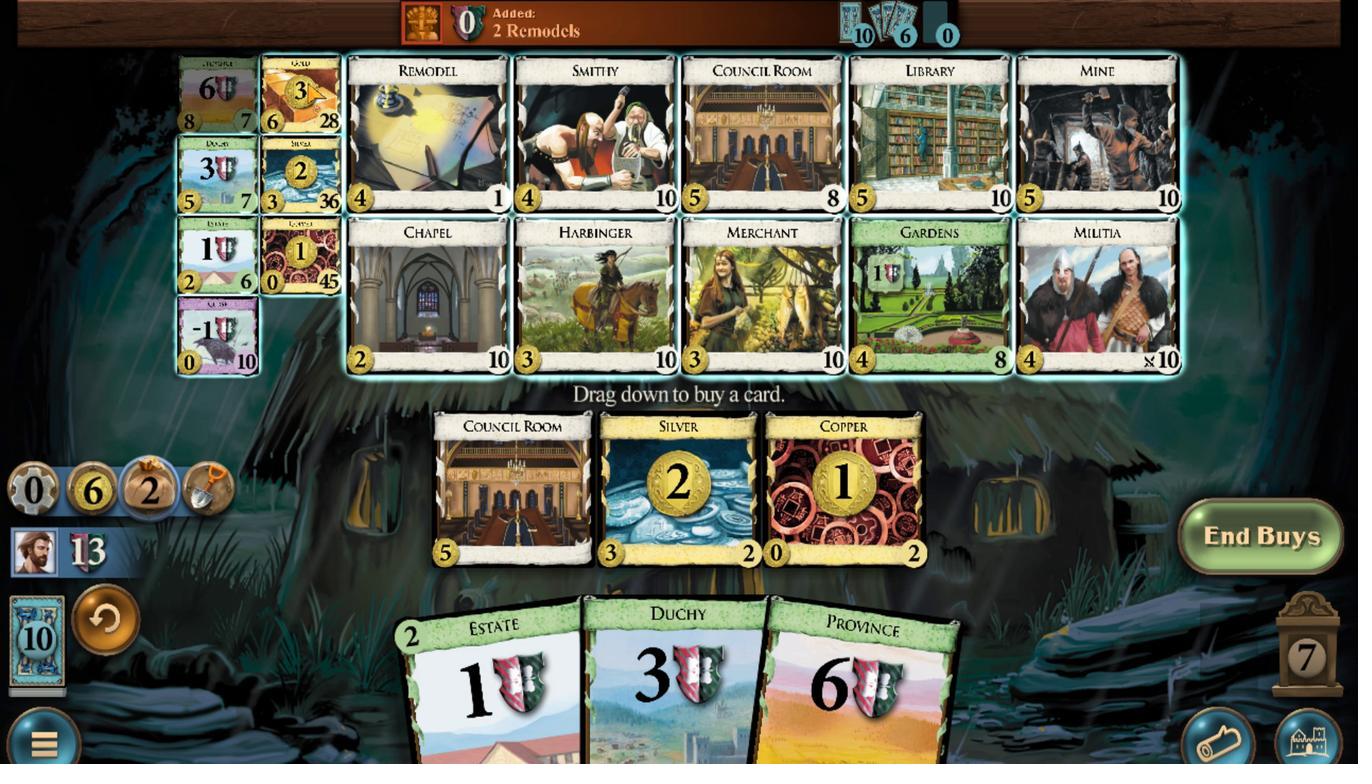 
Action: Mouse scrolled (300, 165) with delta (0, 0)
Screenshot: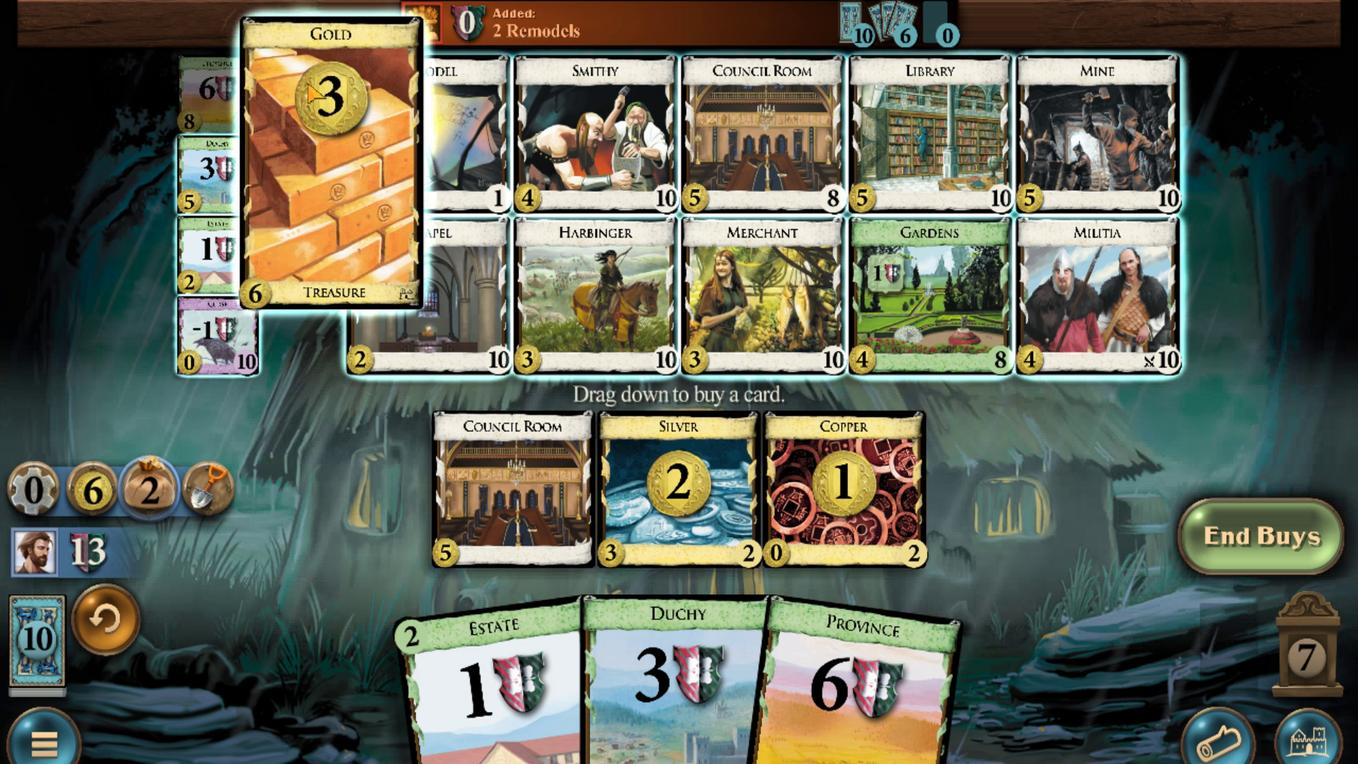 
Action: Mouse scrolled (300, 165) with delta (0, 0)
Screenshot: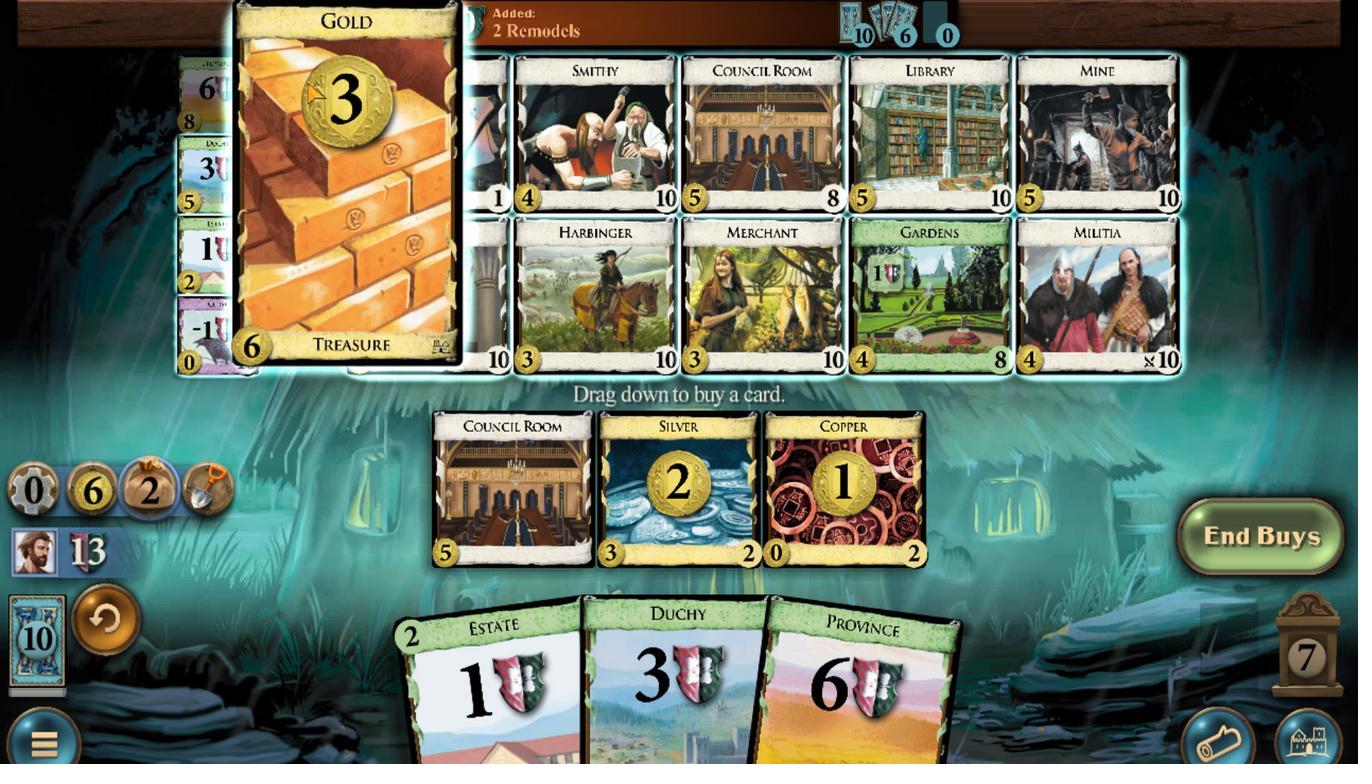 
Action: Mouse scrolled (300, 165) with delta (0, 0)
Screenshot: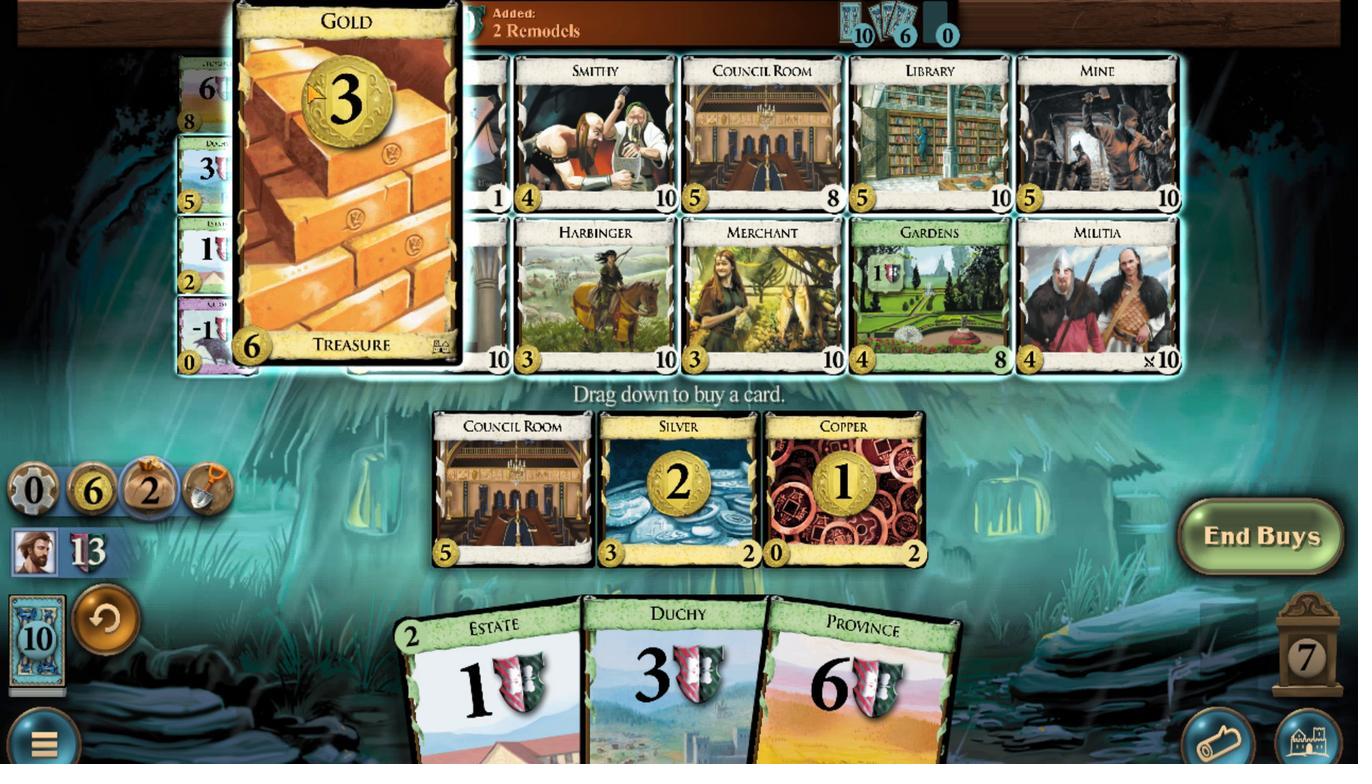 
Action: Mouse scrolled (300, 165) with delta (0, 0)
Screenshot: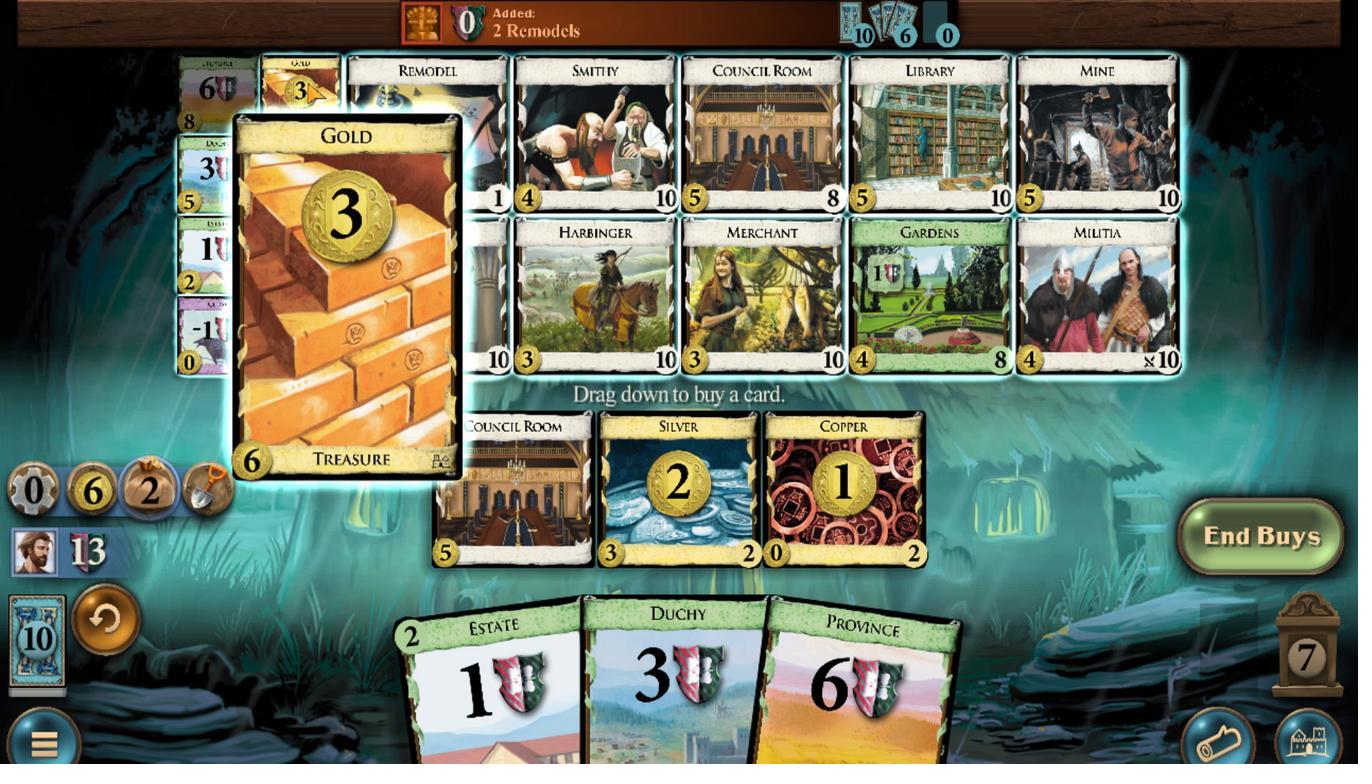 
Action: Mouse scrolled (300, 165) with delta (0, 0)
Screenshot: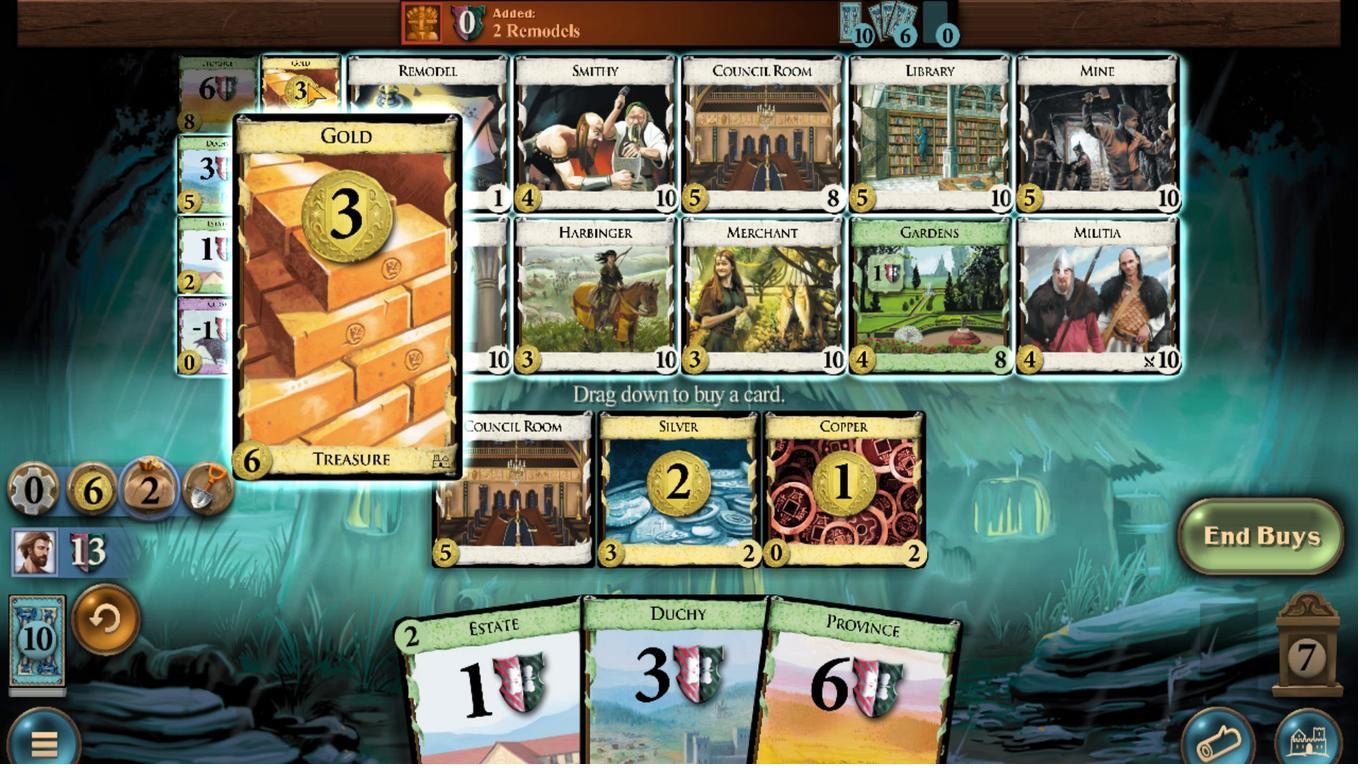 
Action: Mouse scrolled (300, 165) with delta (0, 0)
Screenshot: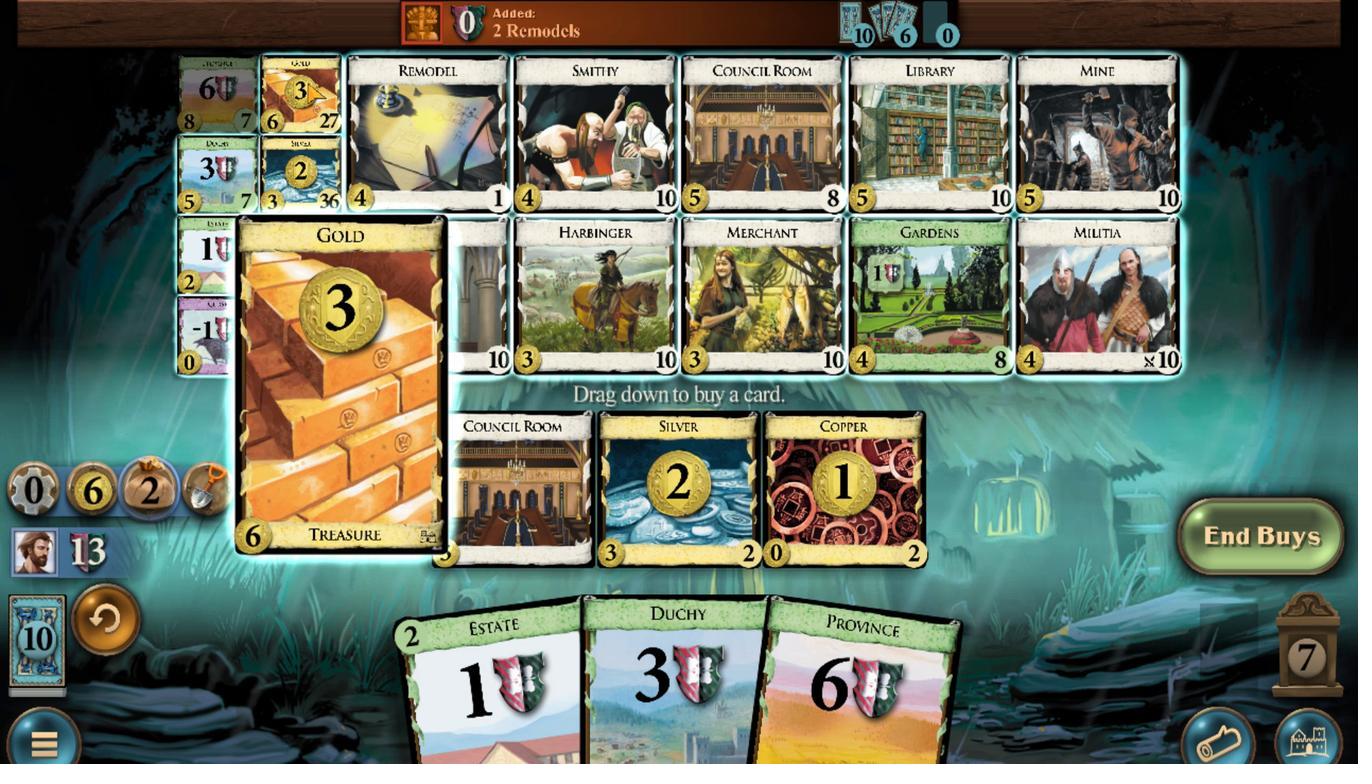 
Action: Mouse moved to (285, 294)
Screenshot: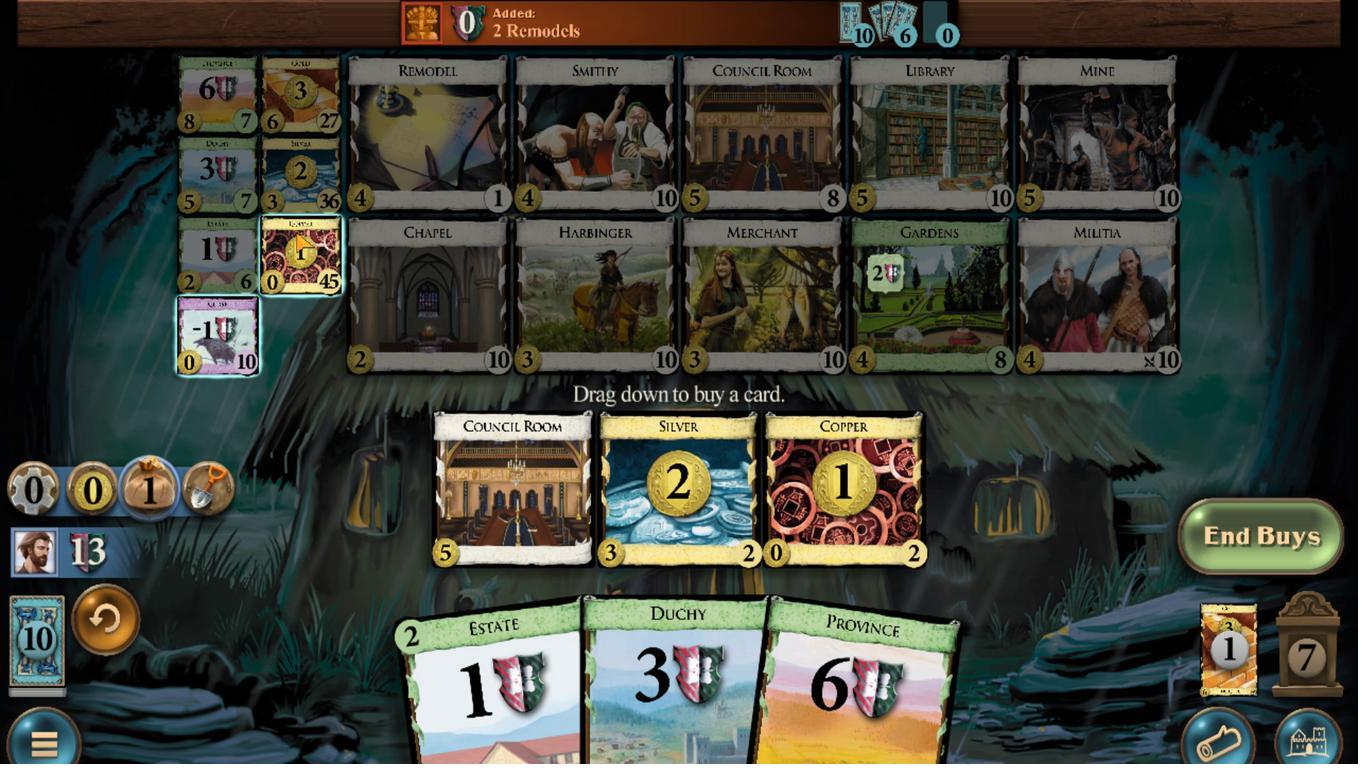 
Action: Mouse scrolled (285, 295) with delta (0, 0)
Screenshot: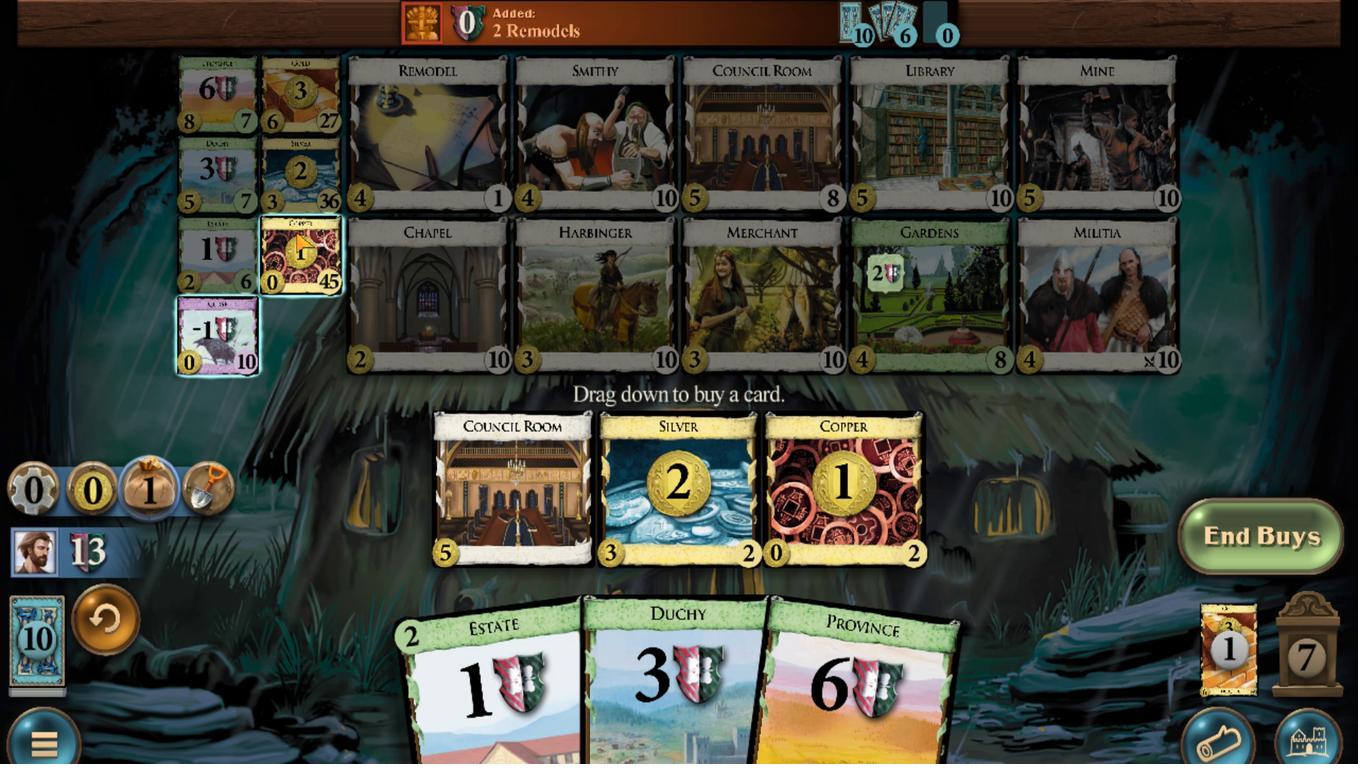 
Action: Mouse scrolled (285, 295) with delta (0, 0)
Screenshot: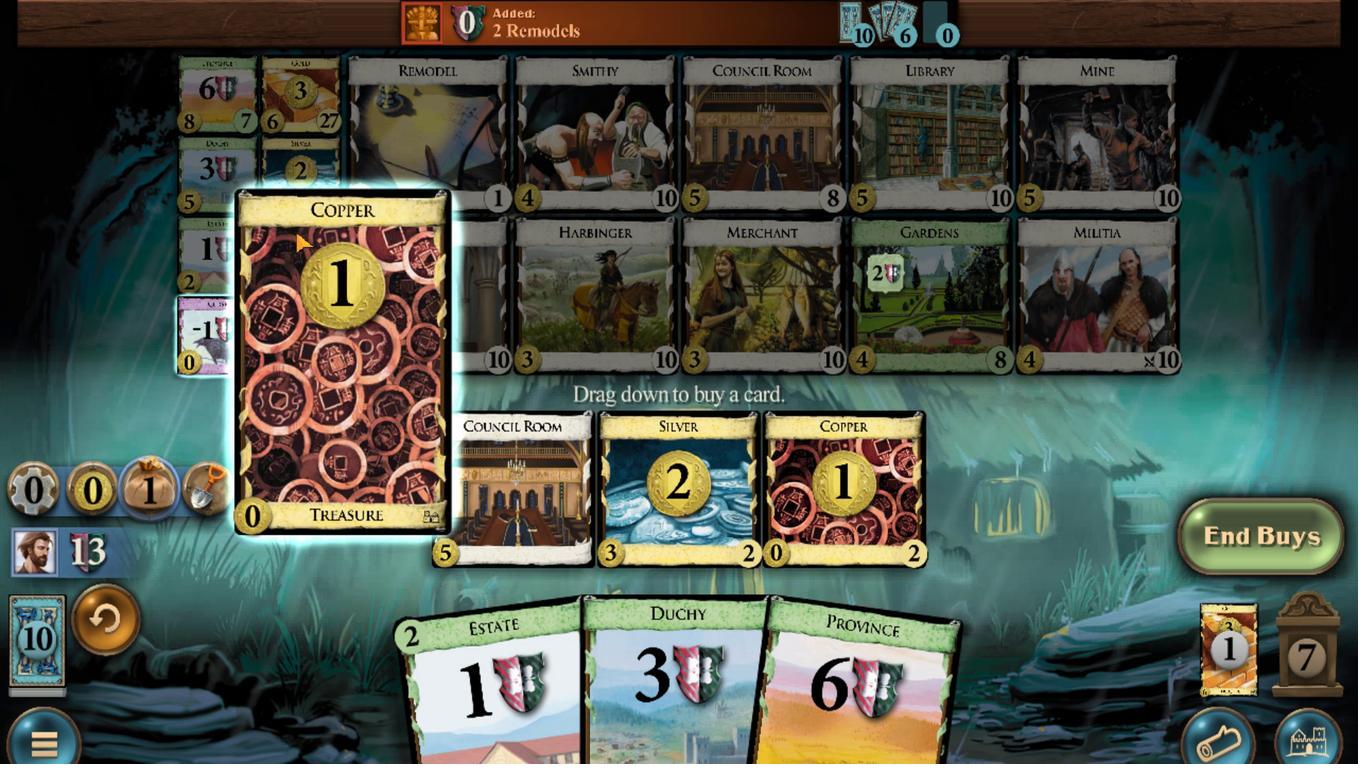 
Action: Mouse scrolled (285, 295) with delta (0, 0)
Screenshot: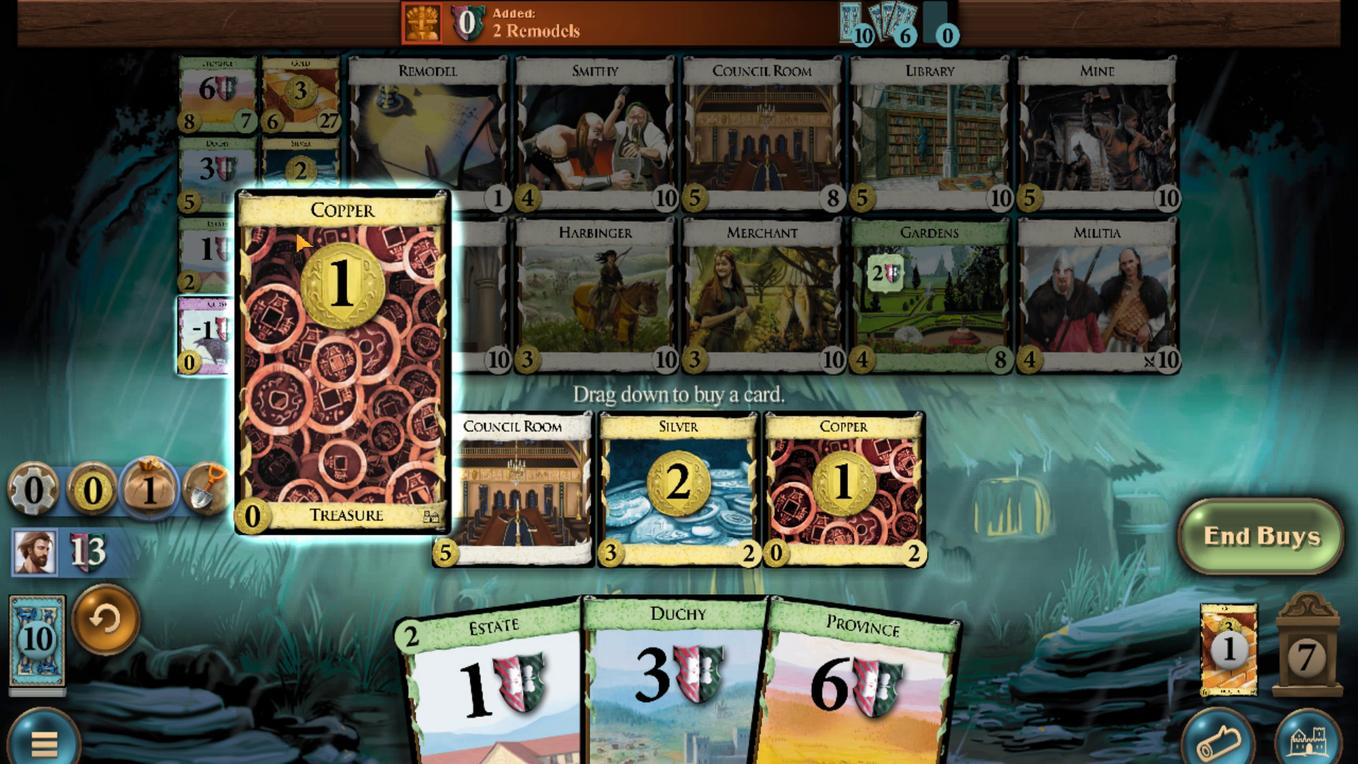 
Action: Mouse scrolled (285, 295) with delta (0, 0)
Screenshot: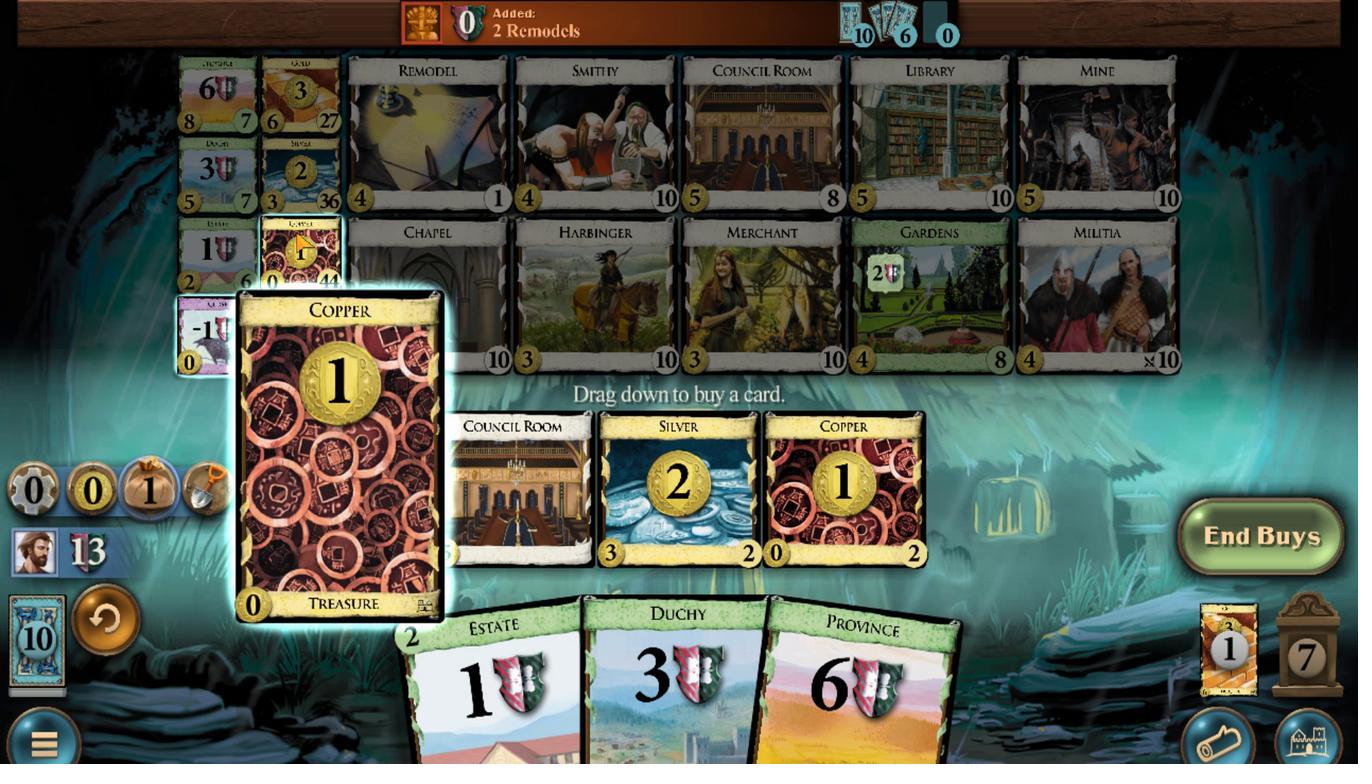 
Action: Mouse moved to (455, 649)
Screenshot: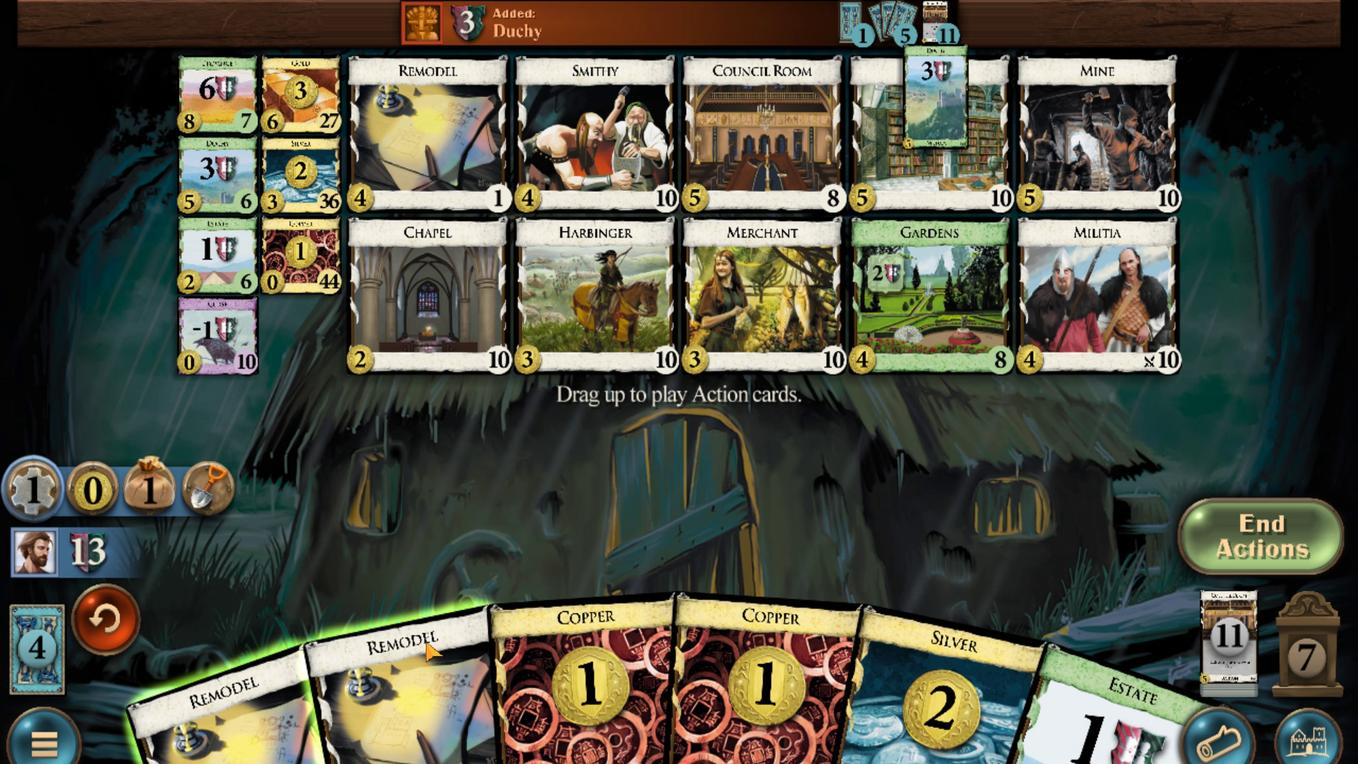 
Action: Mouse scrolled (455, 649) with delta (0, 0)
Screenshot: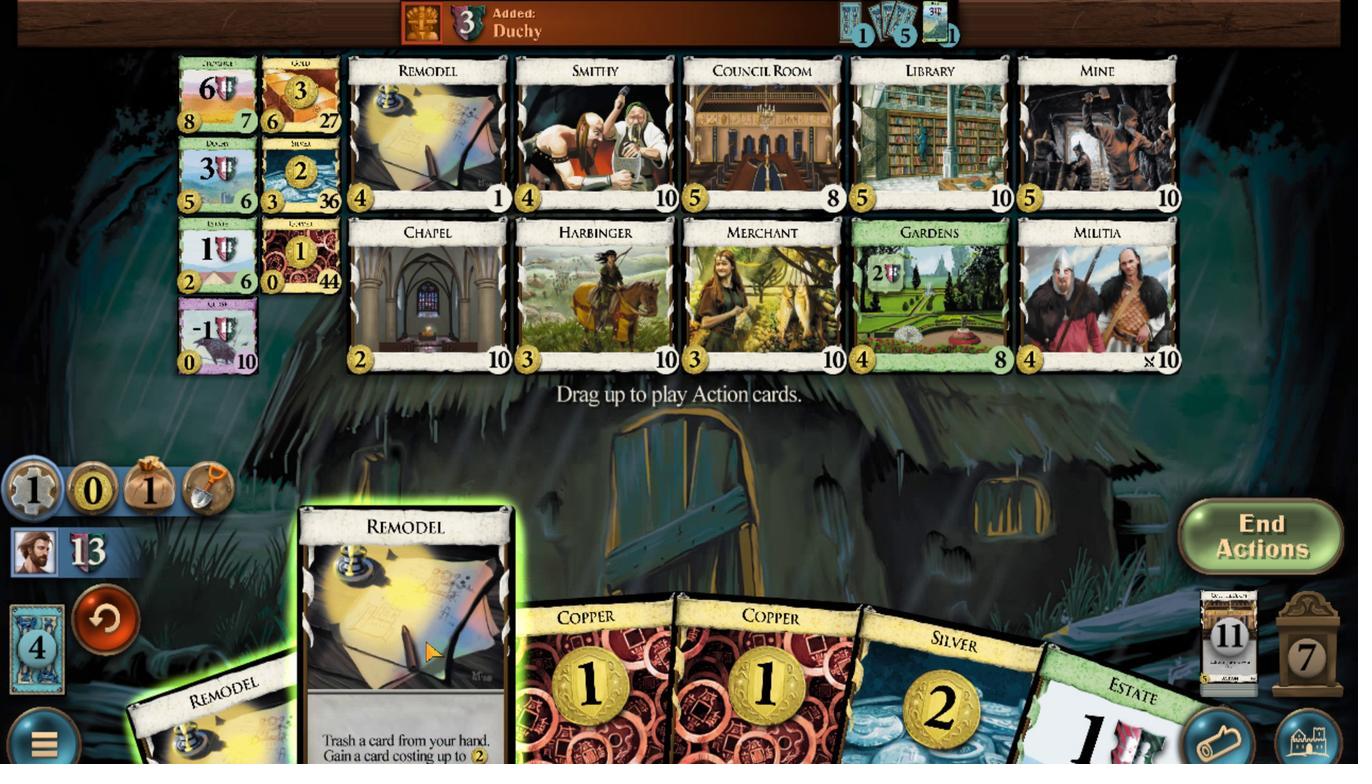 
Action: Mouse moved to (967, 672)
Screenshot: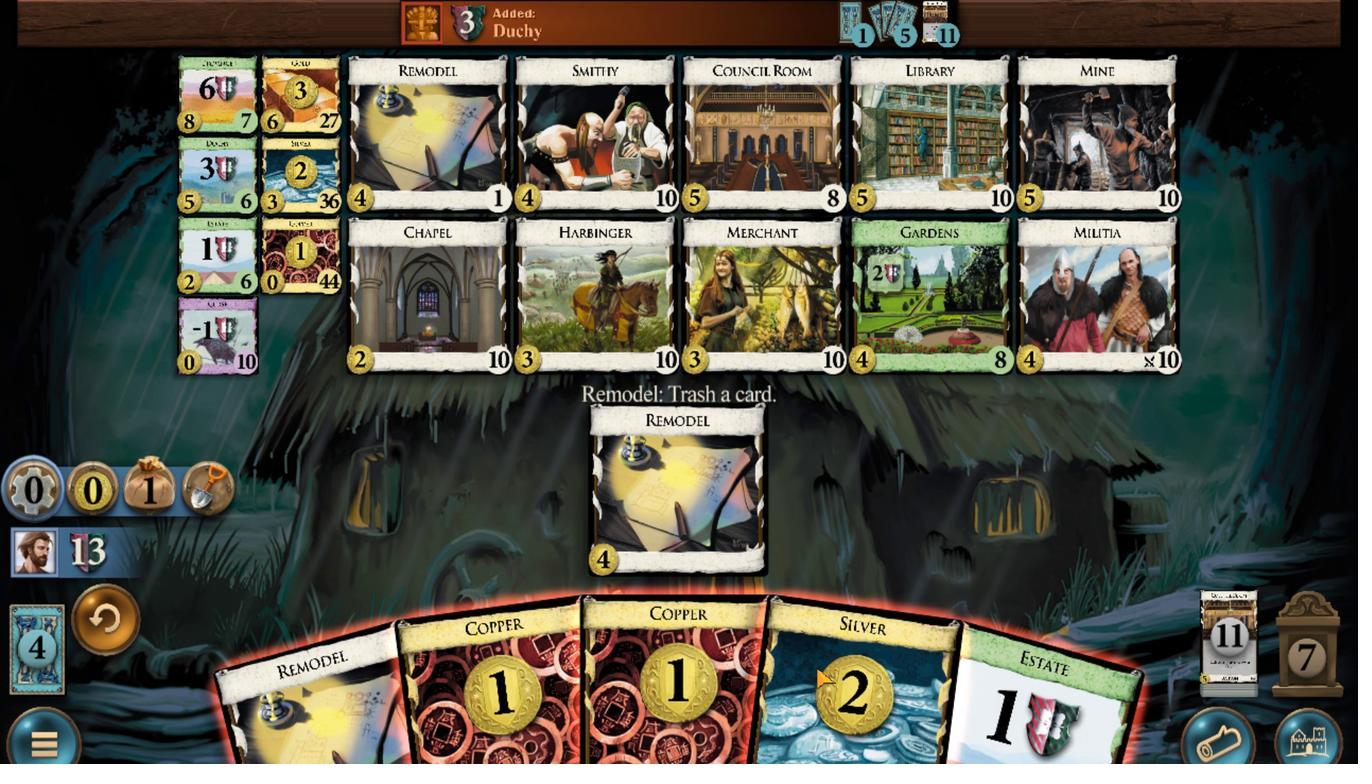 
Action: Mouse scrolled (967, 672) with delta (0, 0)
Screenshot: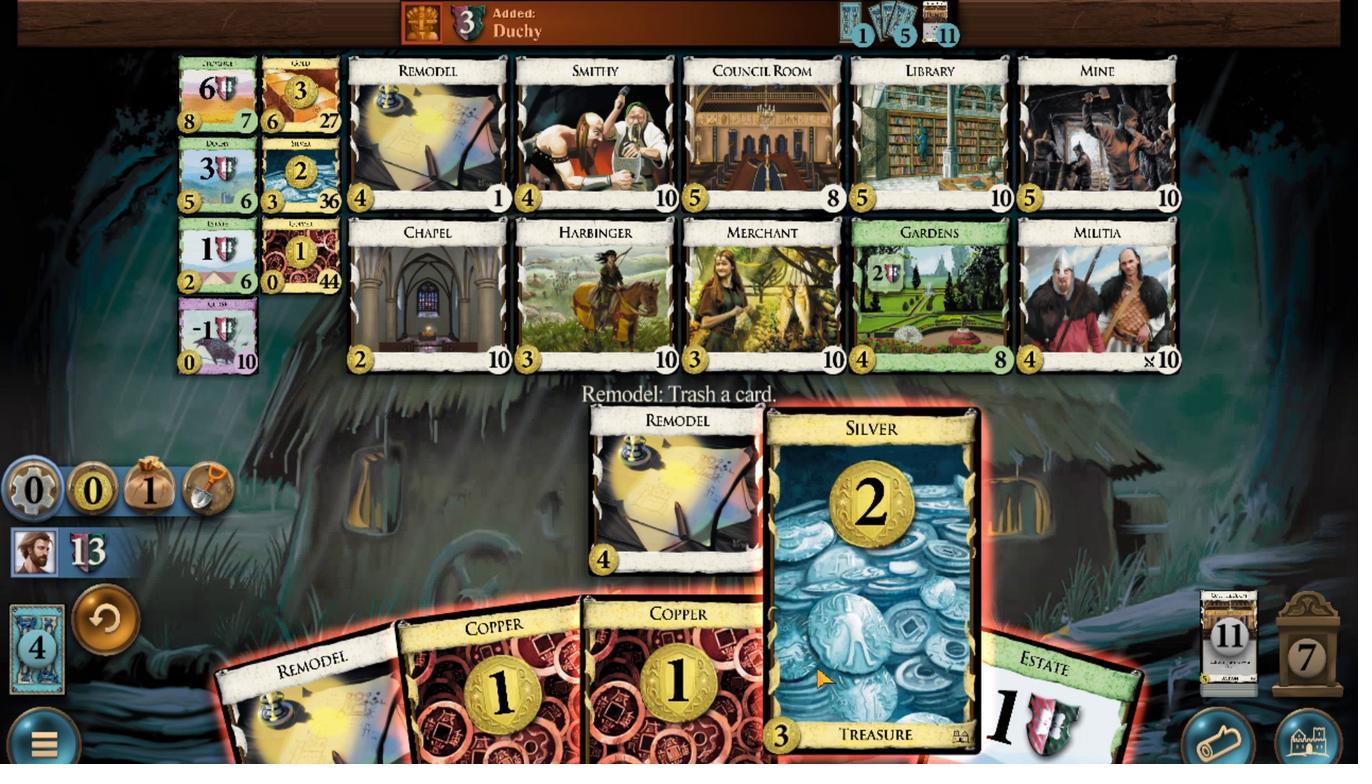 
Action: Mouse moved to (180, 236)
Screenshot: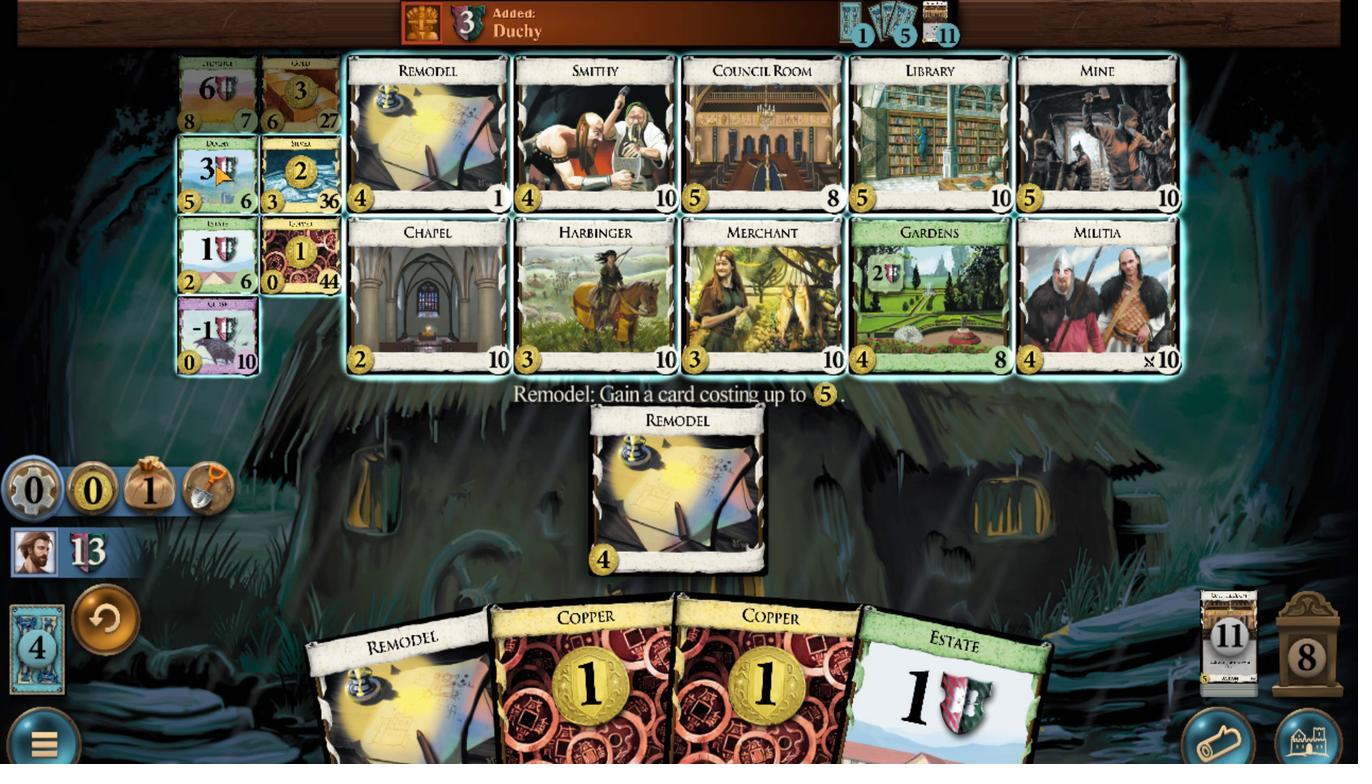 
Action: Mouse scrolled (180, 237) with delta (0, 0)
Screenshot: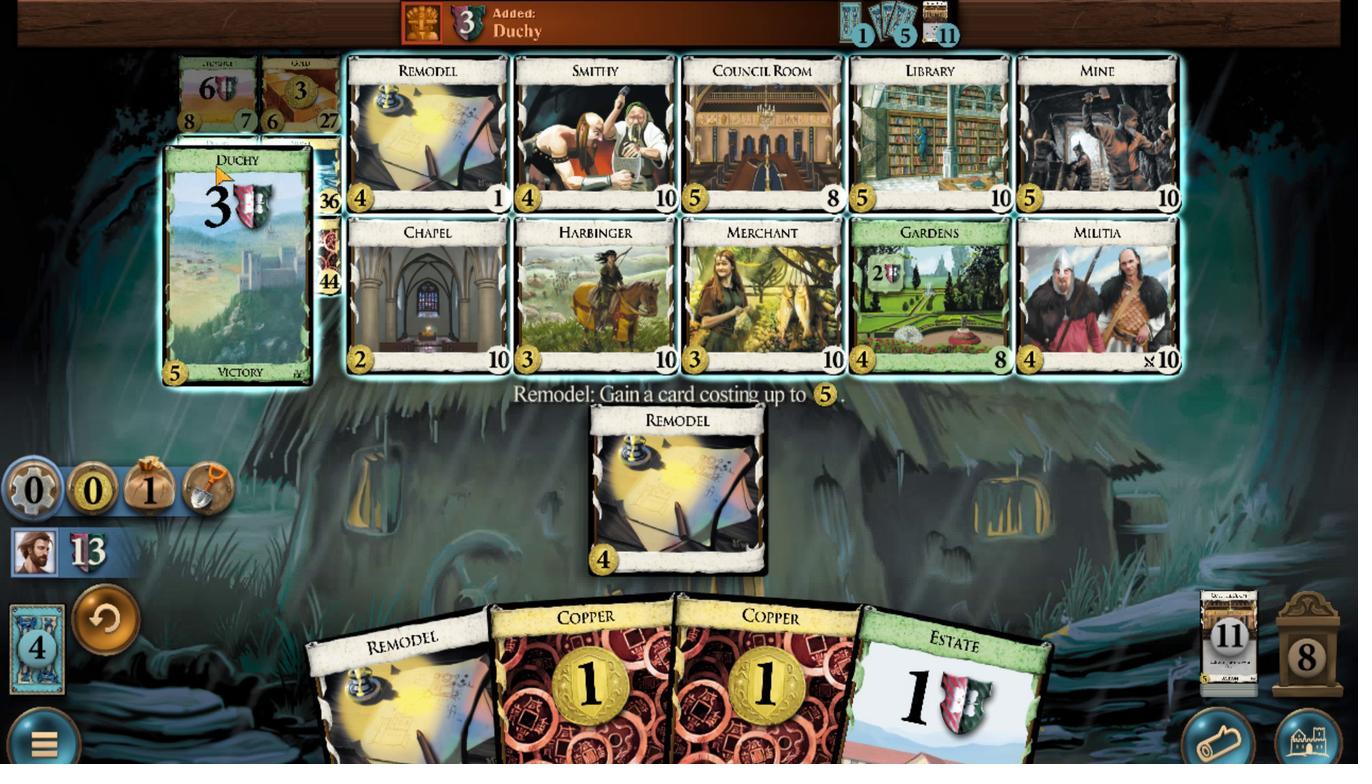 
Action: Mouse scrolled (180, 237) with delta (0, 0)
Screenshot: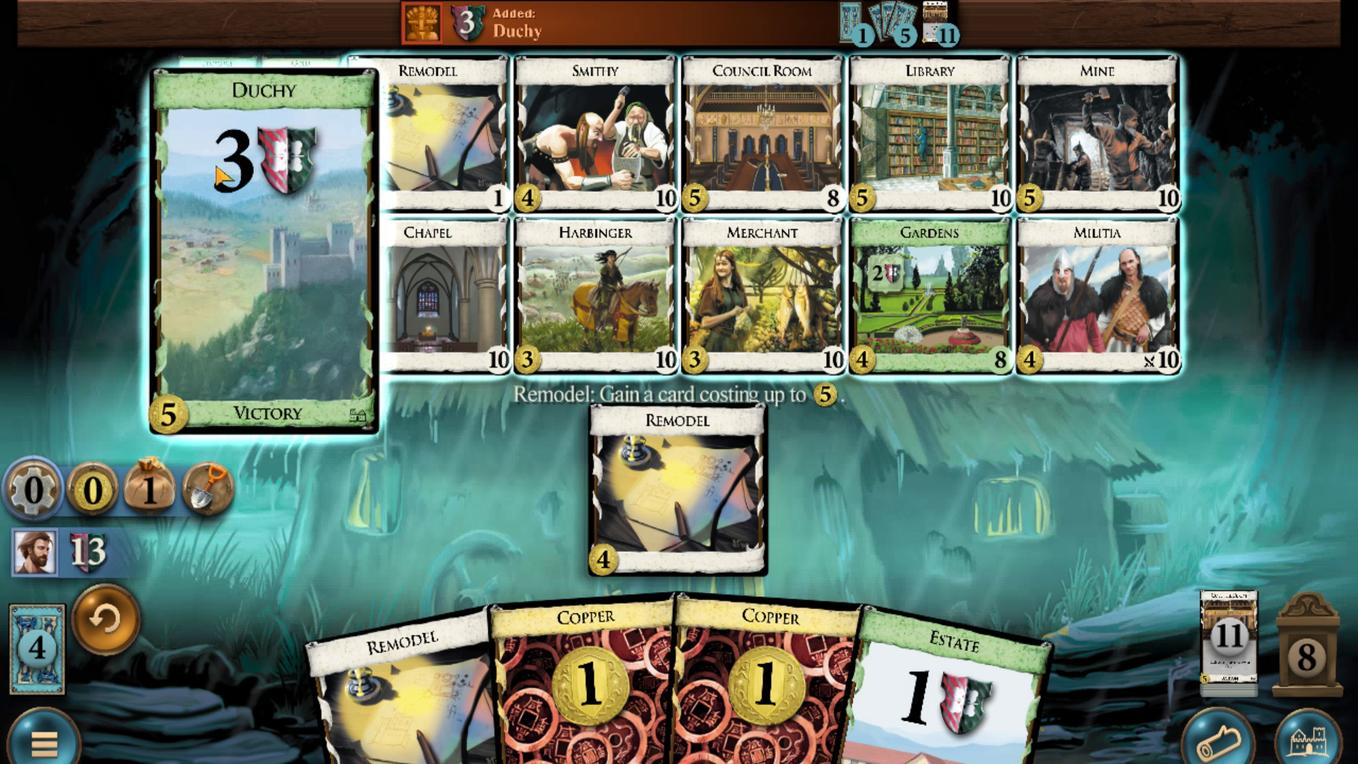 
Action: Mouse scrolled (180, 237) with delta (0, 0)
Screenshot: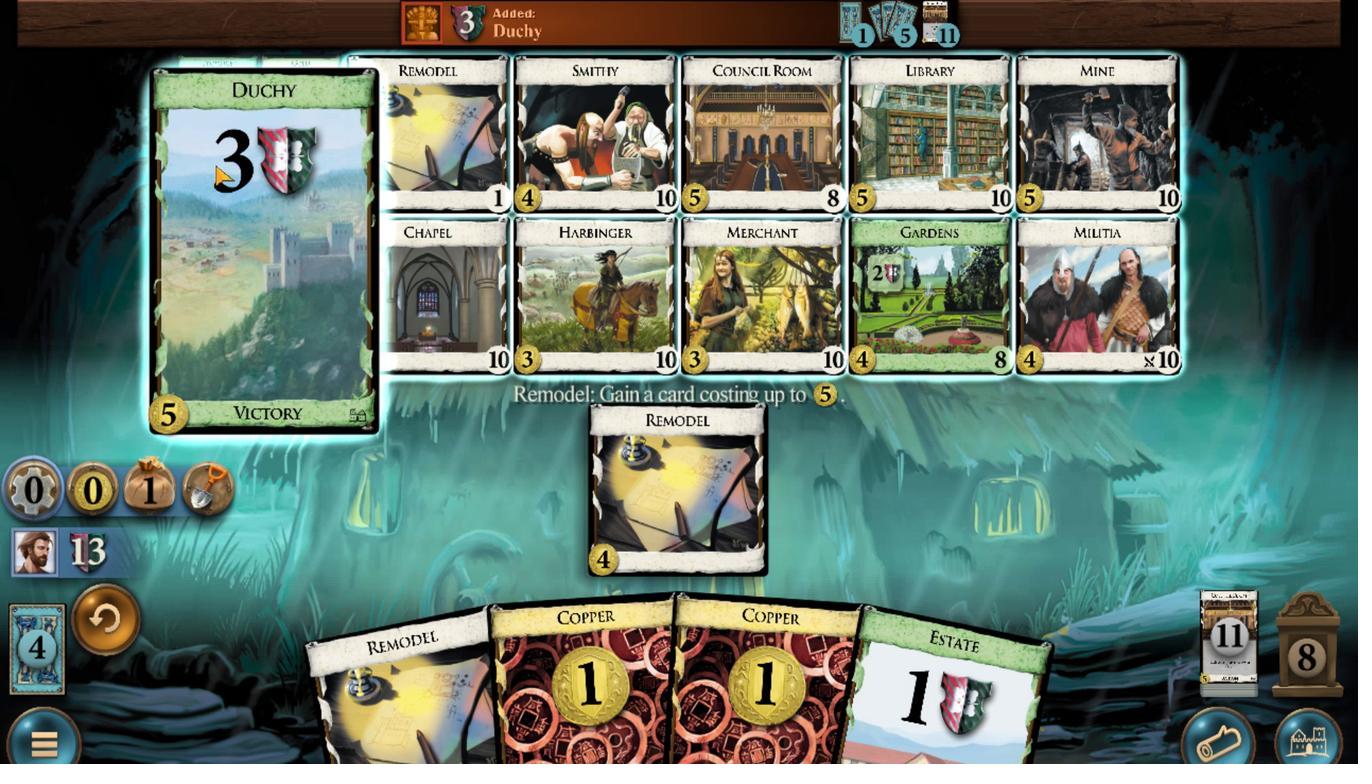 
Action: Mouse scrolled (180, 237) with delta (0, 0)
Screenshot: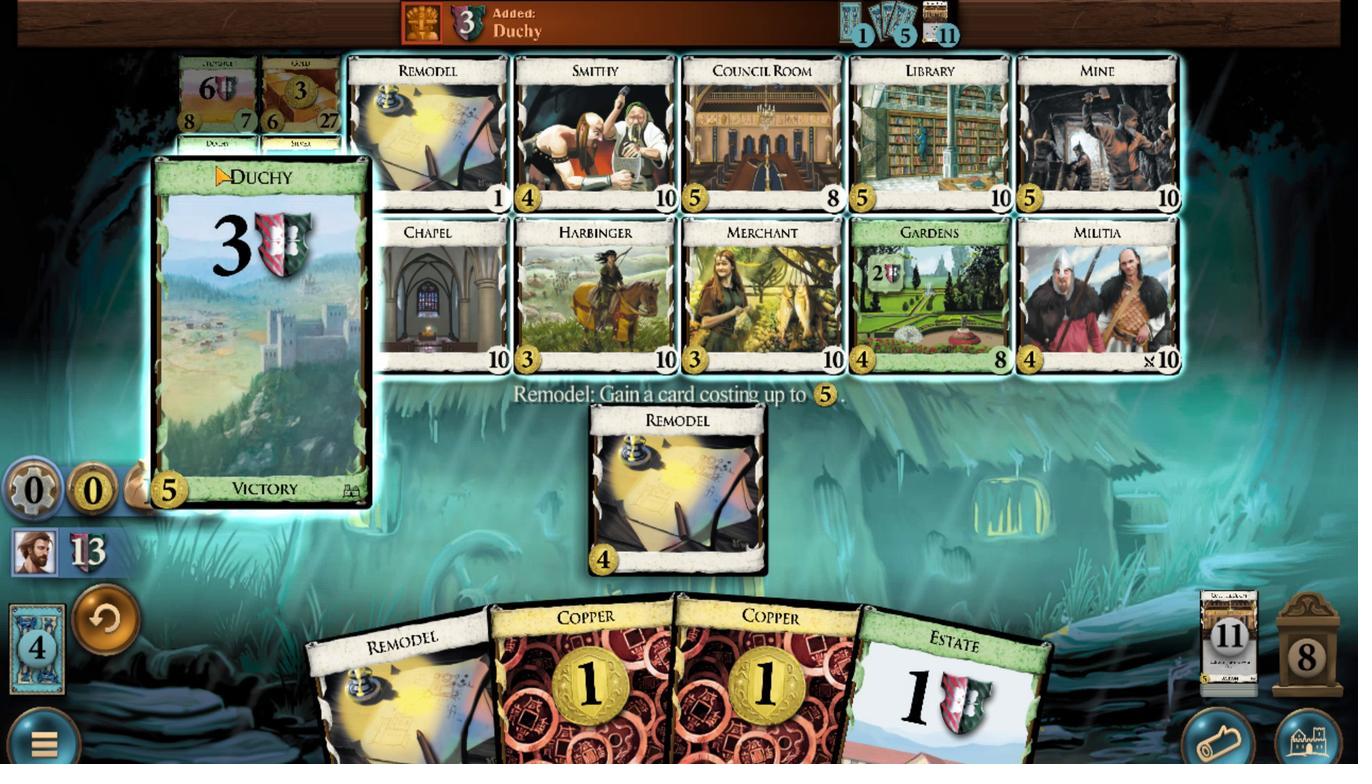 
Action: Mouse scrolled (180, 237) with delta (0, 0)
Screenshot: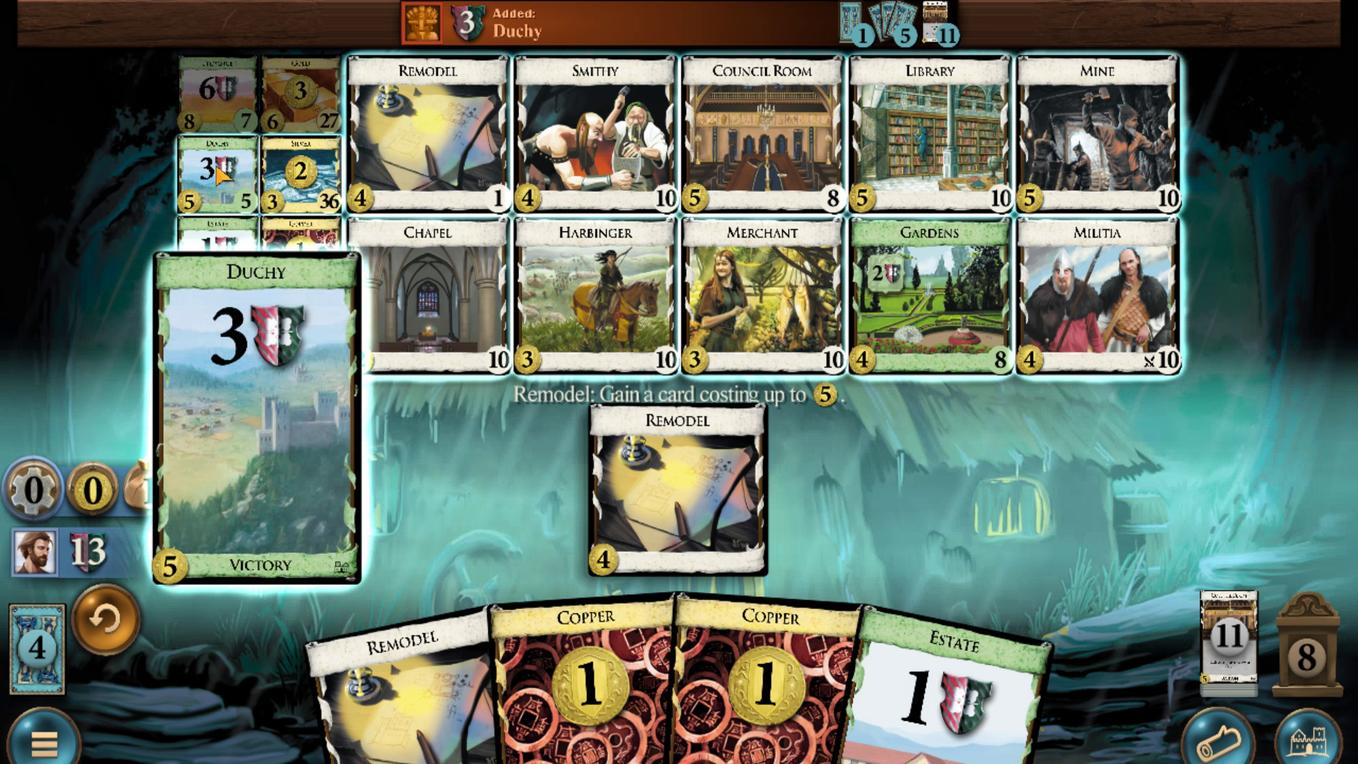 
Action: Mouse moved to (750, 662)
Screenshot: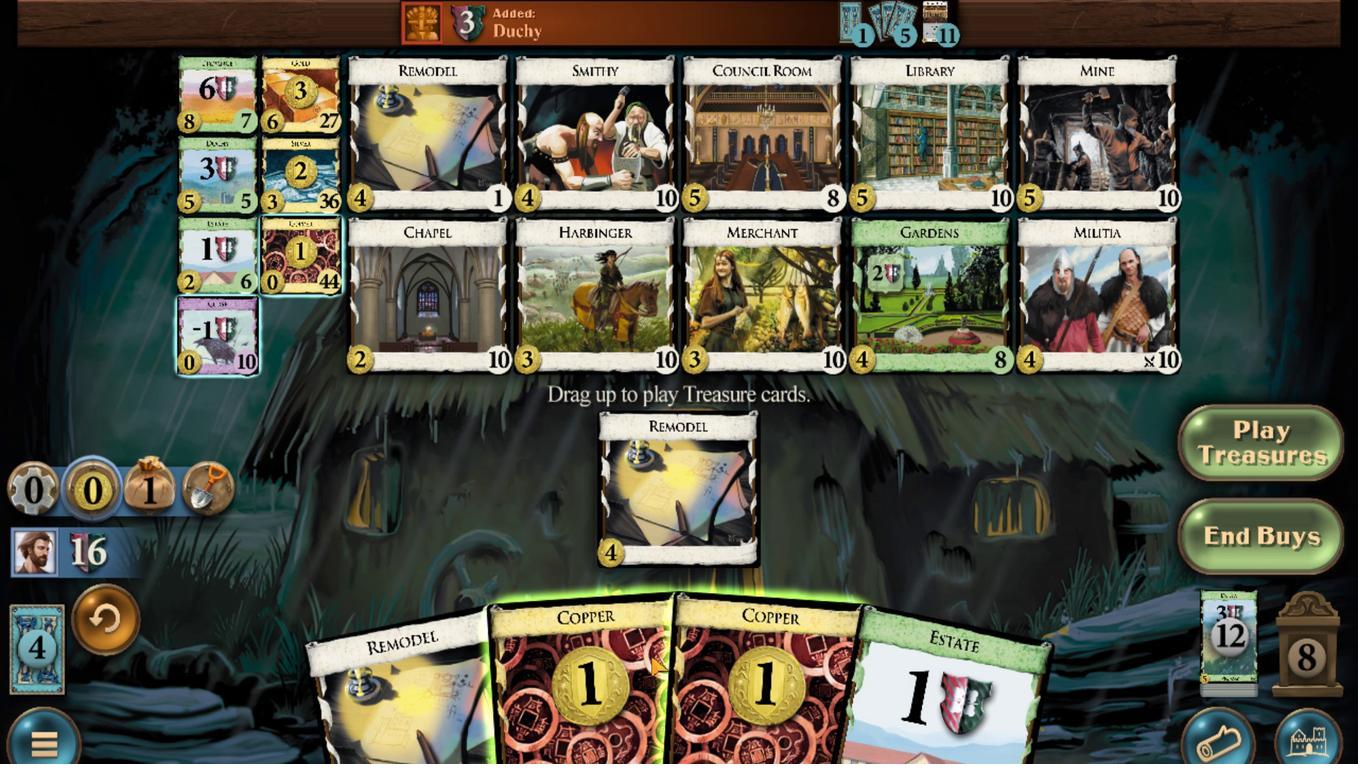 
Action: Mouse scrolled (750, 662) with delta (0, 0)
Screenshot: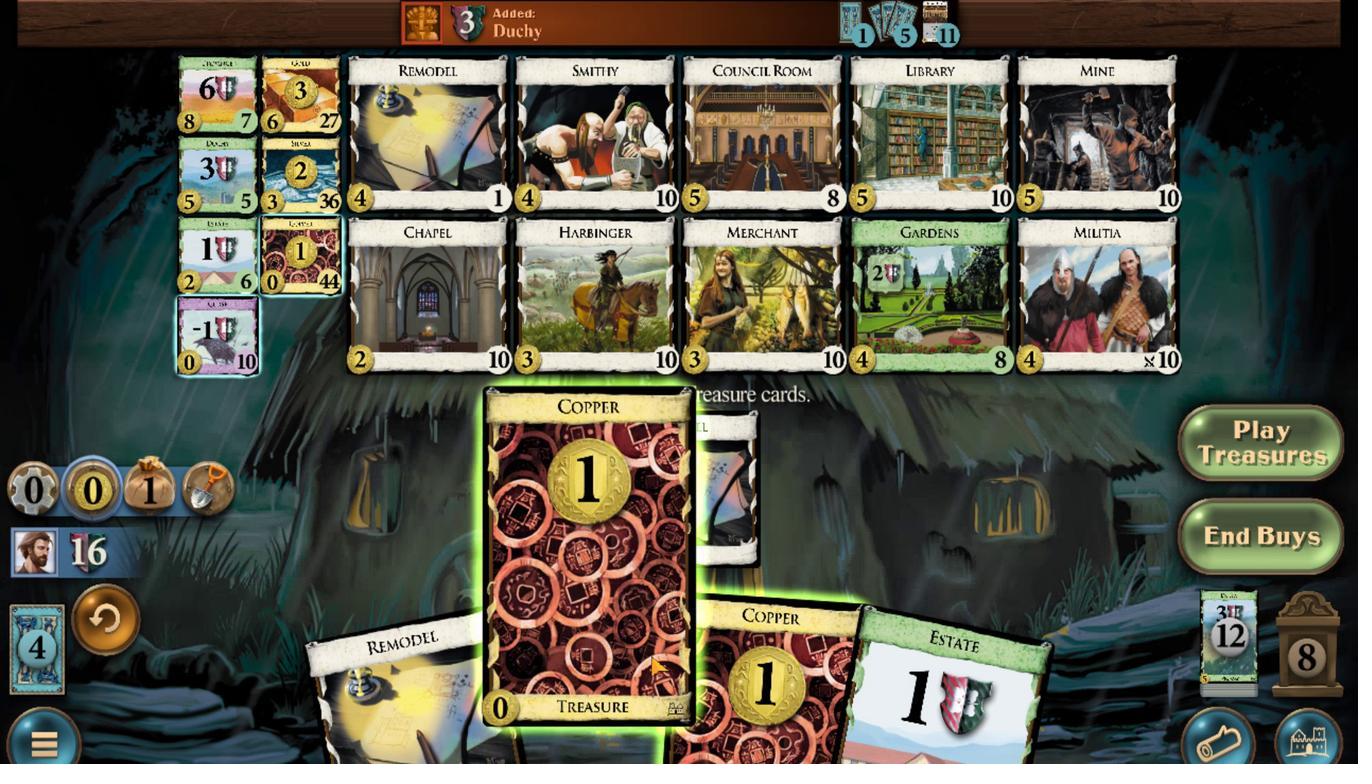 
Action: Mouse moved to (764, 660)
Screenshot: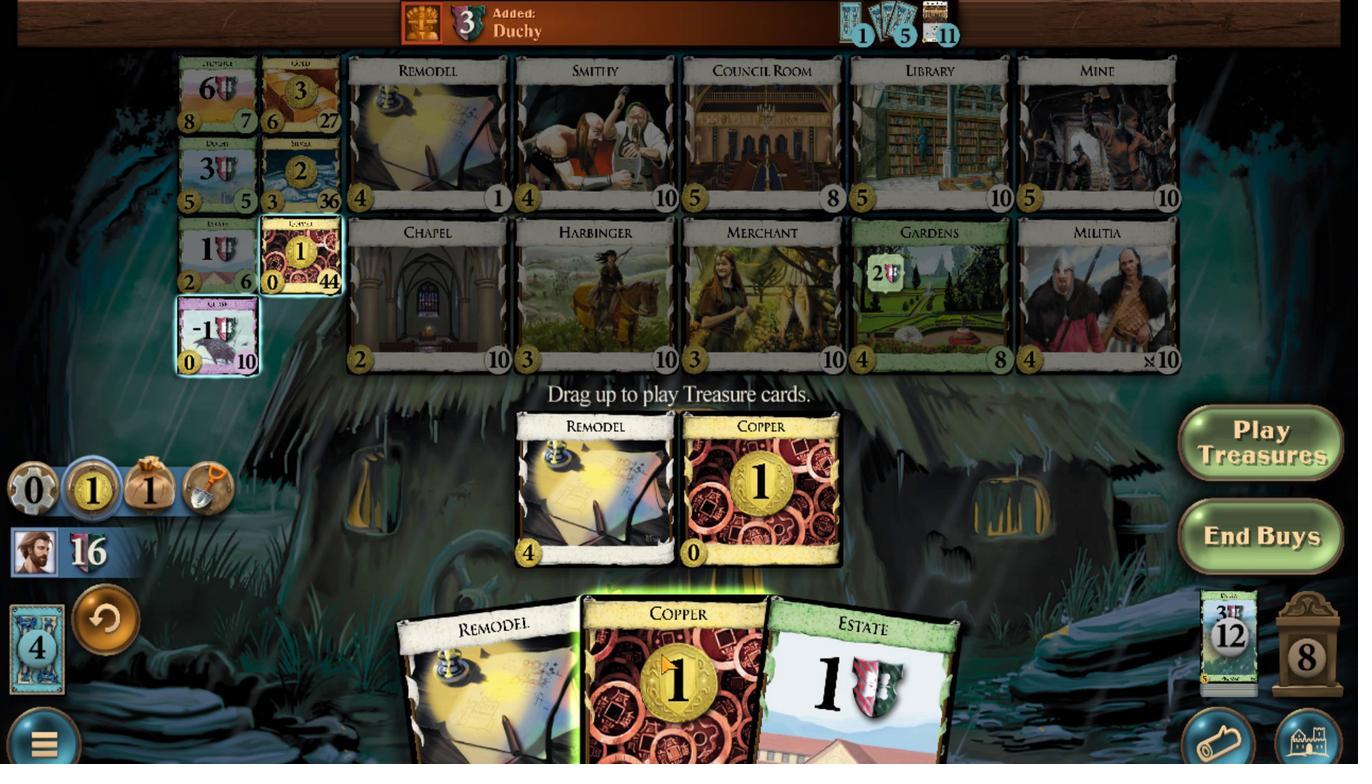 
Action: Mouse scrolled (764, 660) with delta (0, 0)
Screenshot: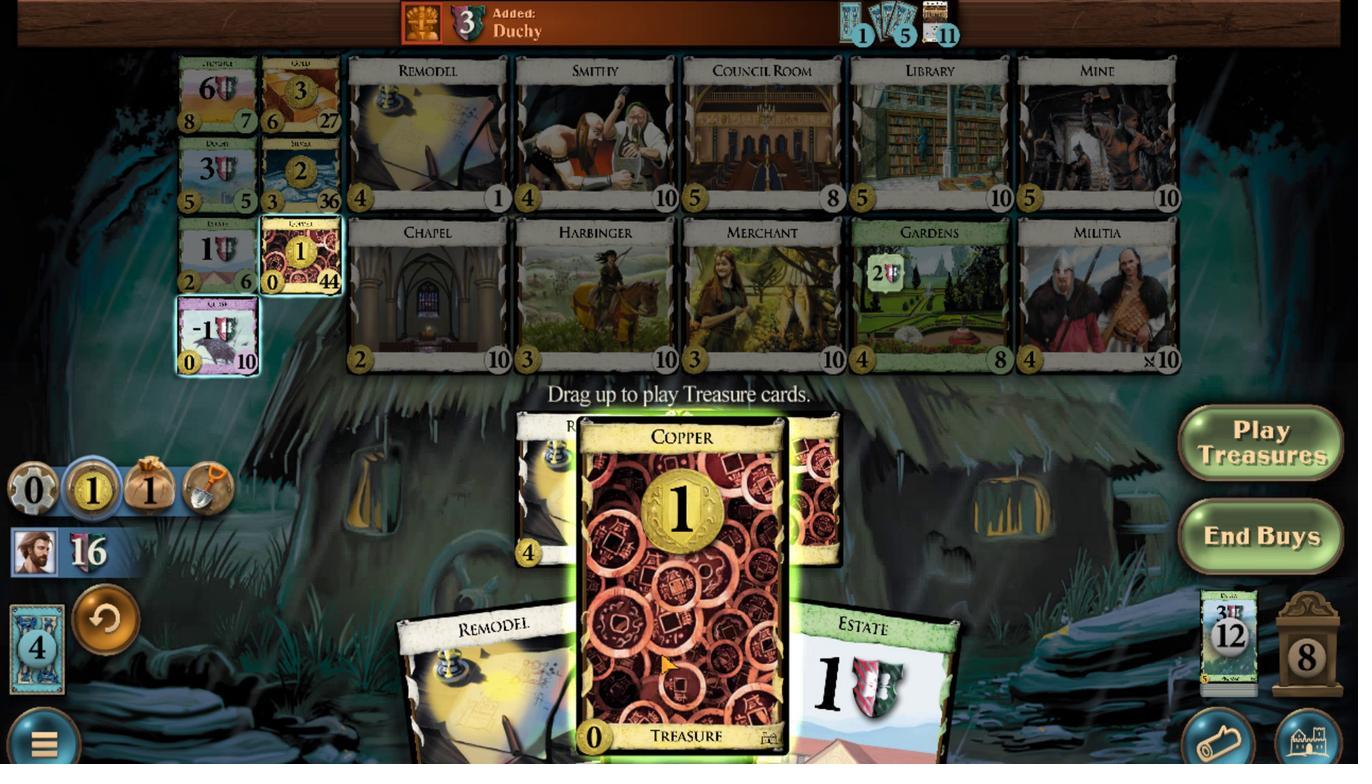 
Action: Mouse moved to (198, 304)
Screenshot: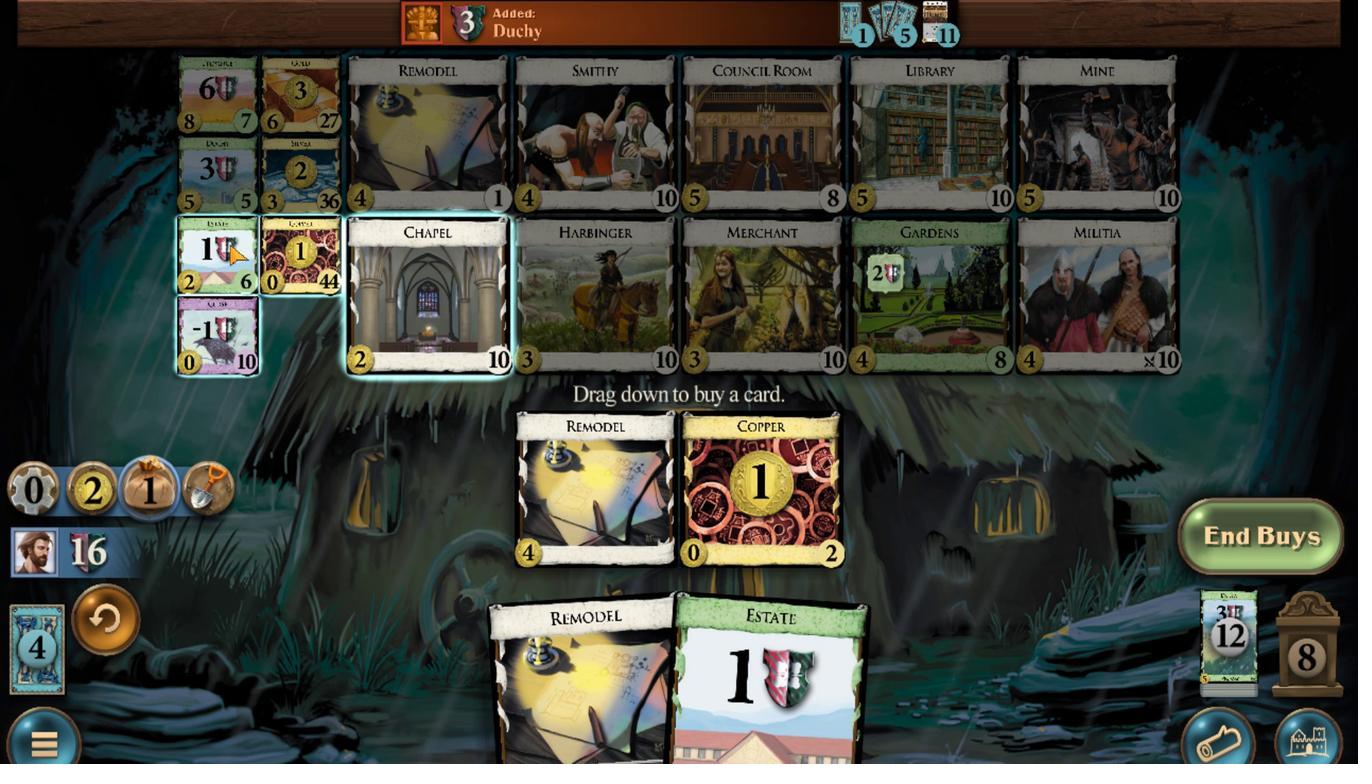 
Action: Mouse scrolled (198, 305) with delta (0, 0)
Screenshot: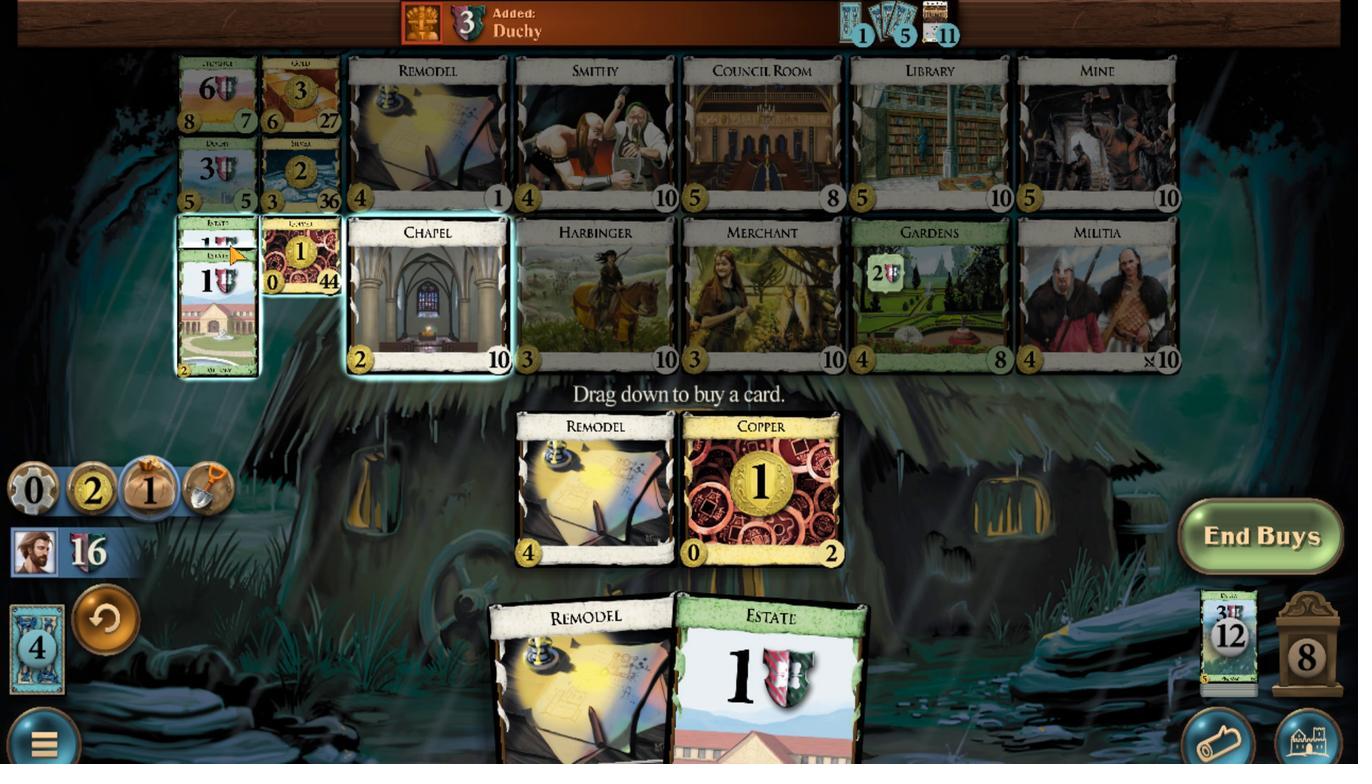 
Action: Mouse scrolled (198, 305) with delta (0, 0)
Screenshot: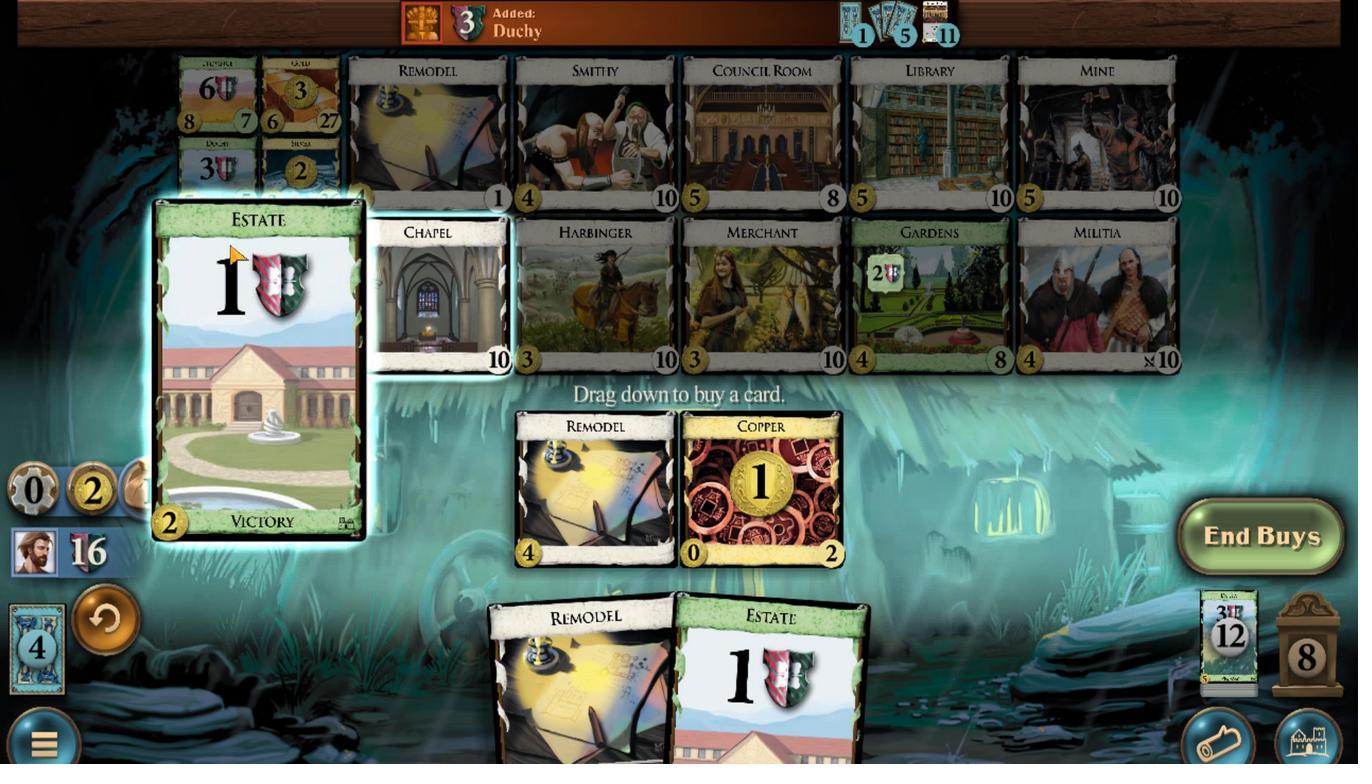 
Action: Mouse scrolled (198, 305) with delta (0, 0)
Screenshot: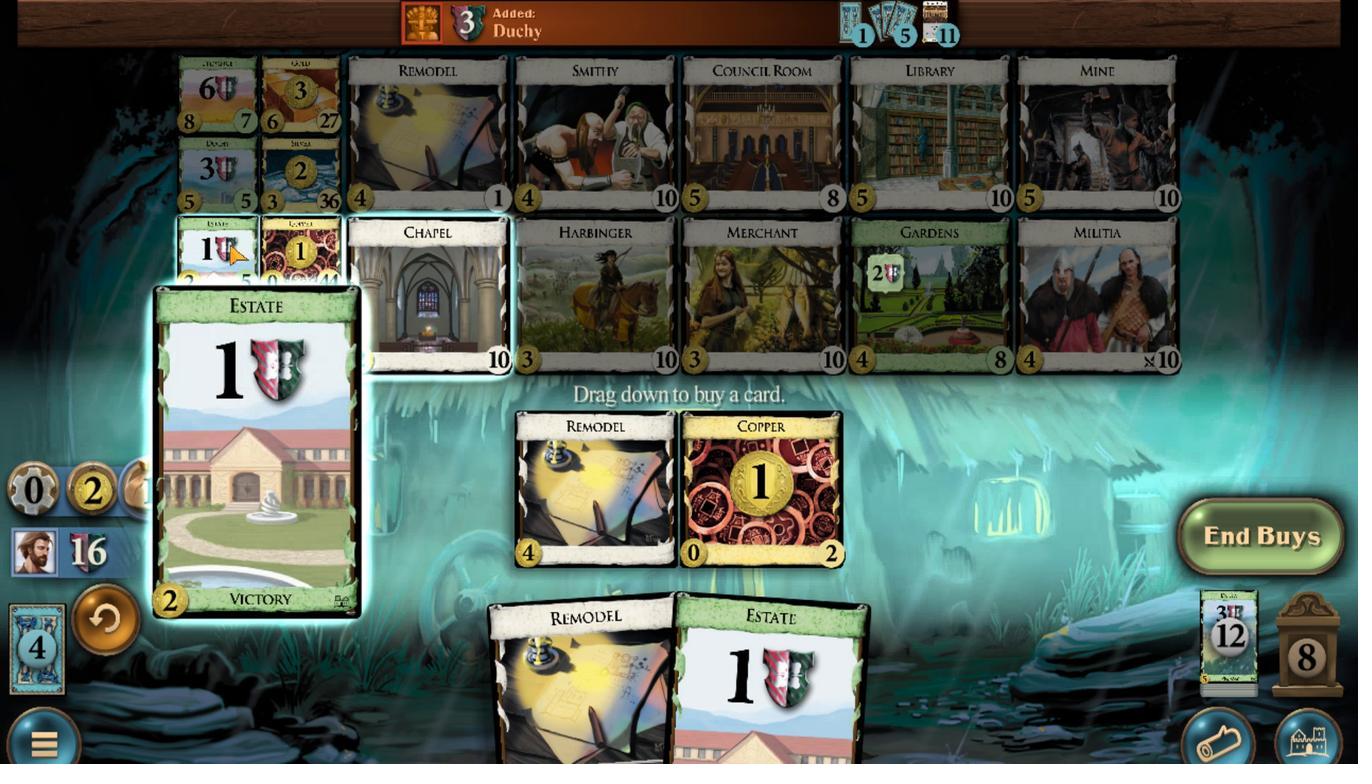 
Action: Mouse moved to (776, 643)
Screenshot: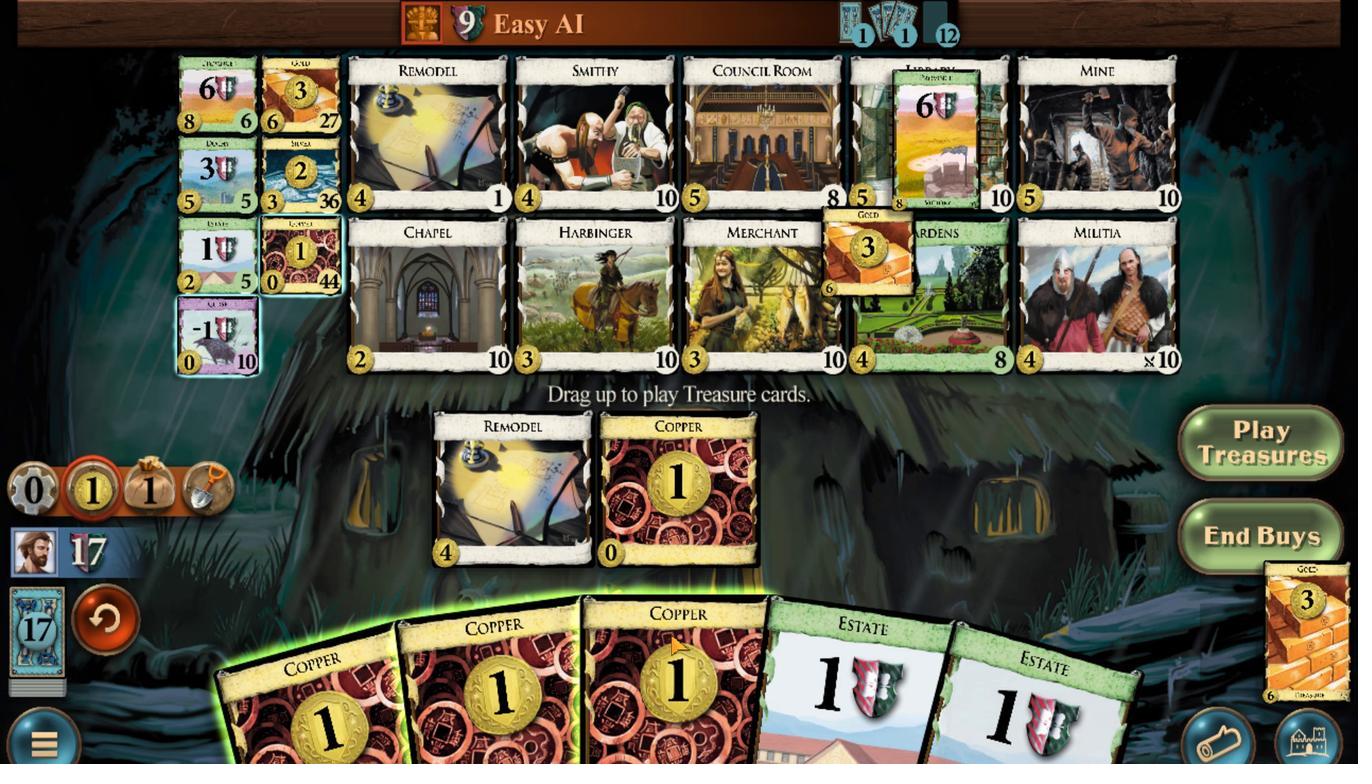 
Action: Mouse scrolled (776, 643) with delta (0, 0)
Screenshot: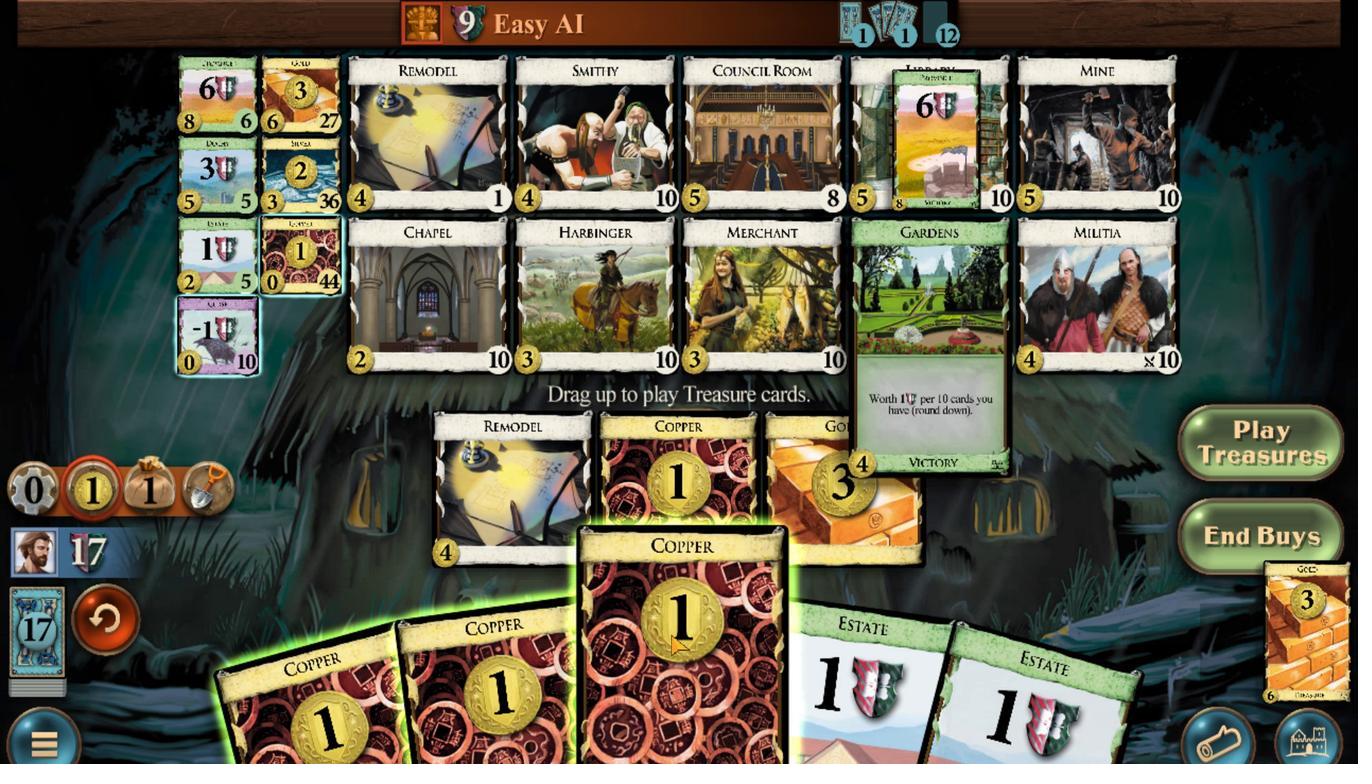 
Action: Mouse moved to (600, 653)
Screenshot: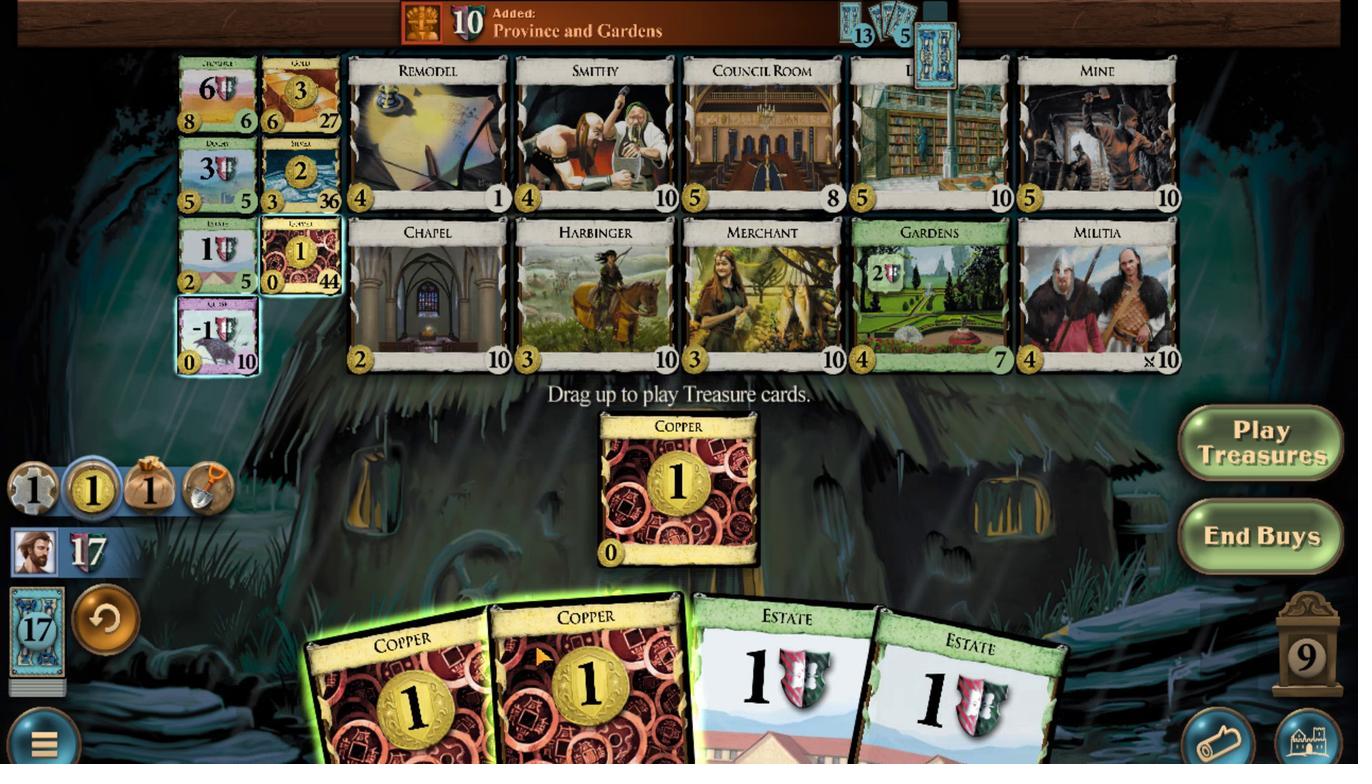 
Action: Mouse scrolled (600, 653) with delta (0, 0)
Screenshot: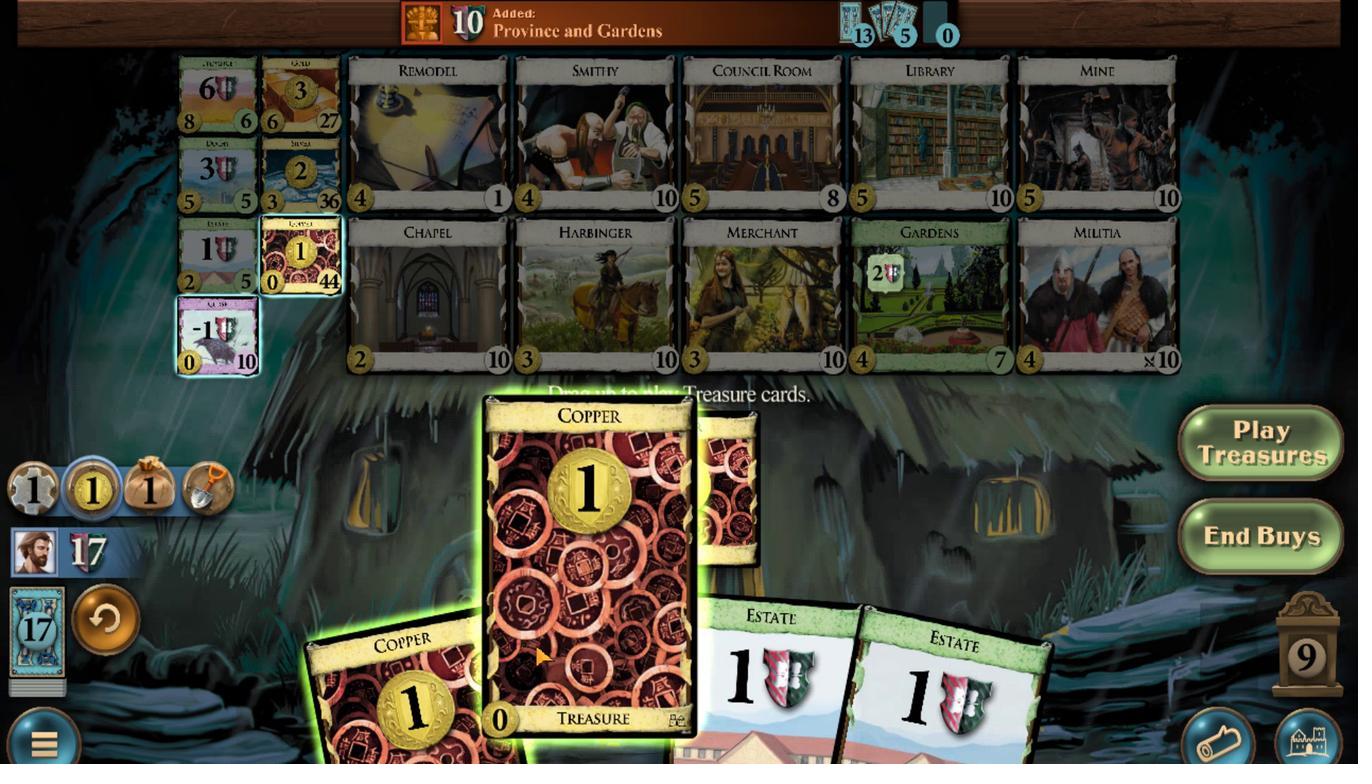 
Action: Mouse moved to (504, 655)
Screenshot: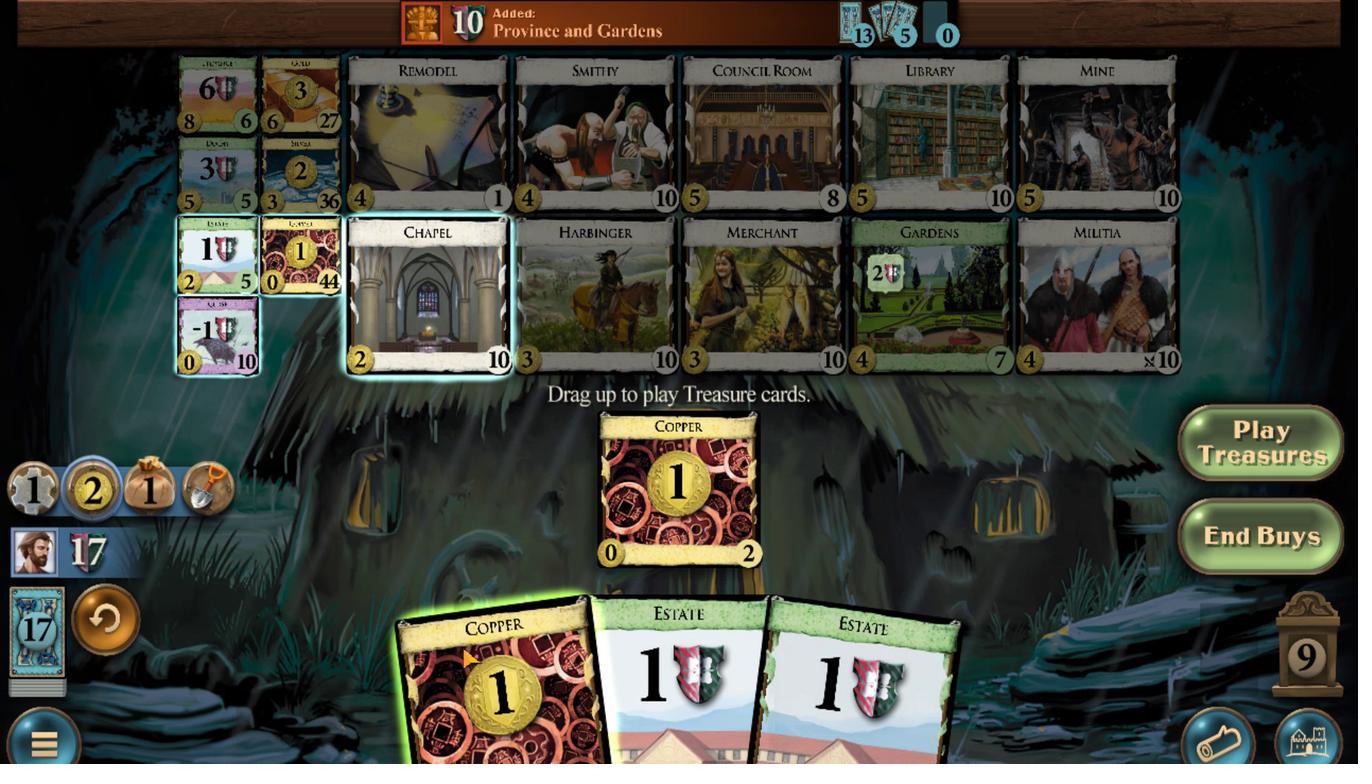 
Action: Mouse scrolled (504, 655) with delta (0, 0)
Screenshot: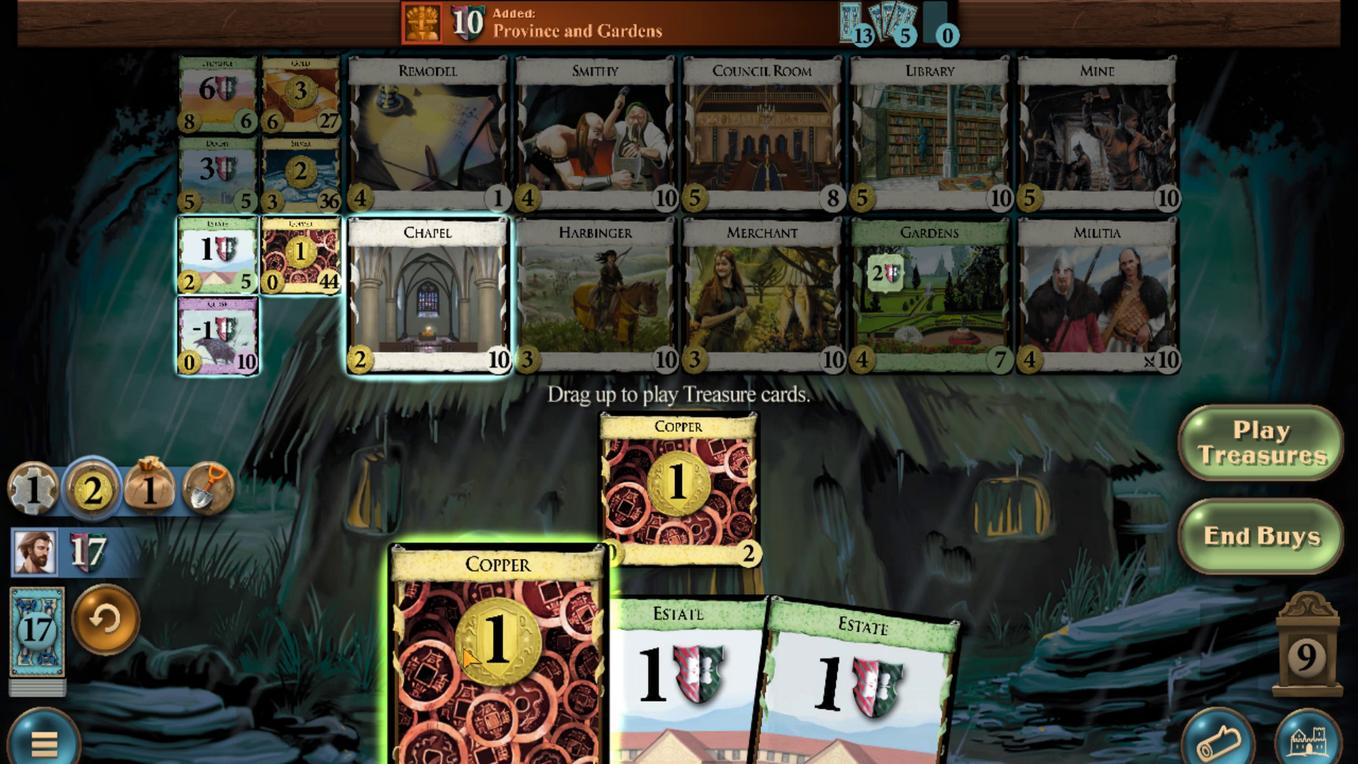 
Action: Mouse moved to (282, 250)
Screenshot: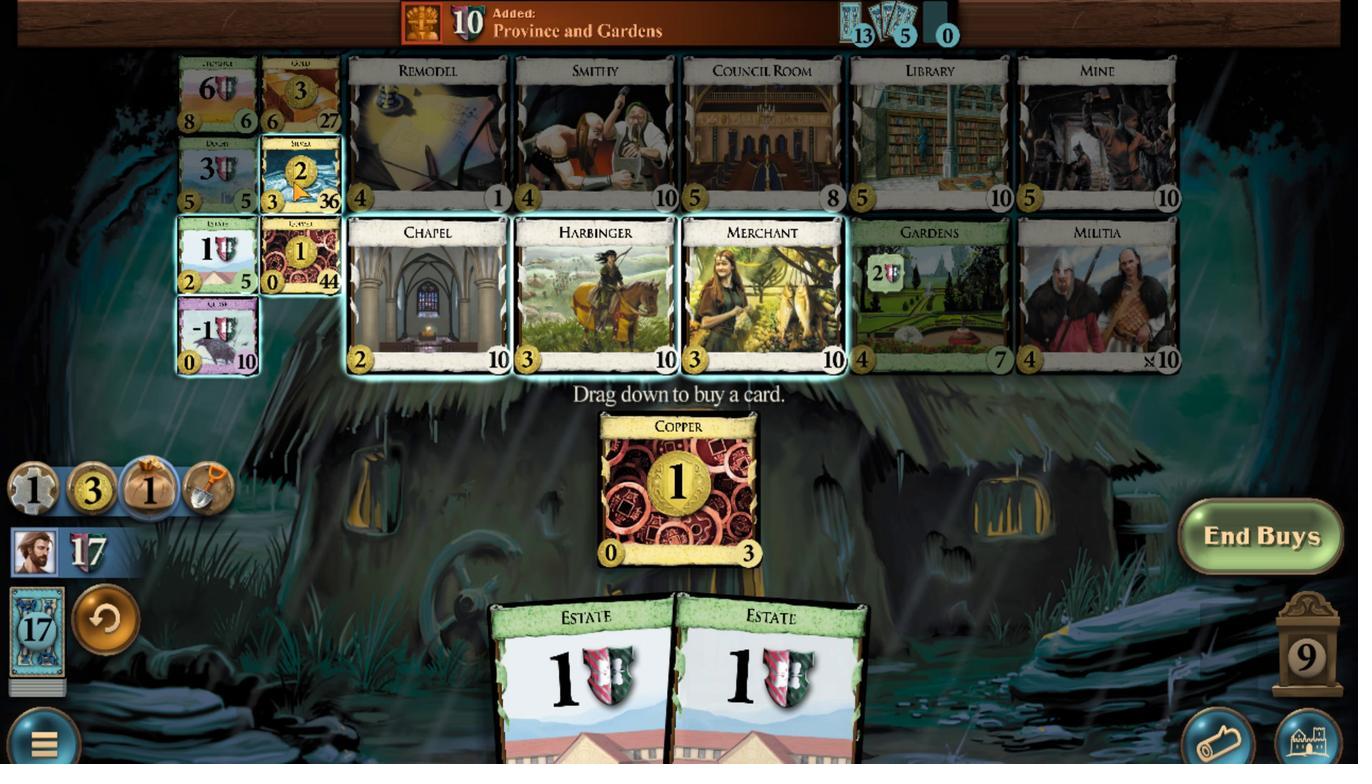 
Action: Mouse scrolled (282, 251) with delta (0, 0)
Screenshot: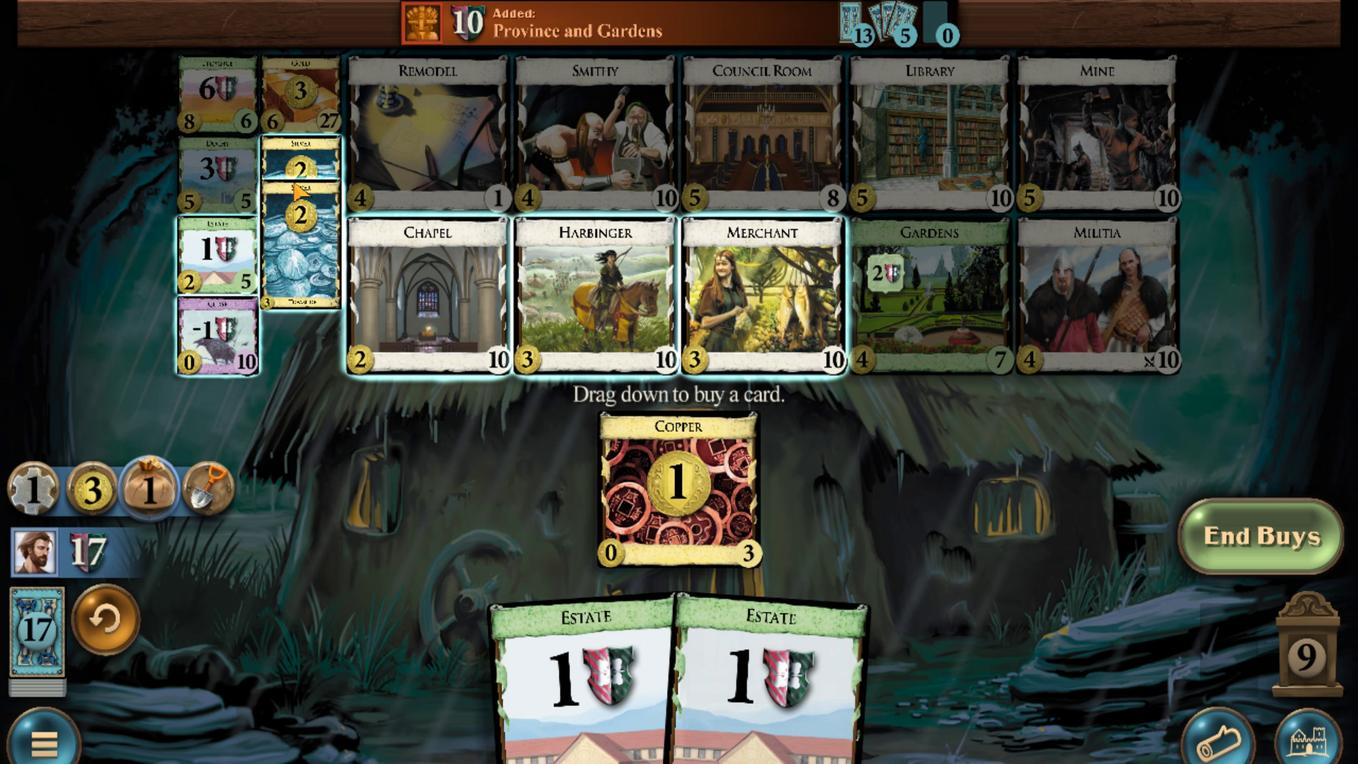 
Action: Mouse scrolled (282, 251) with delta (0, 0)
Screenshot: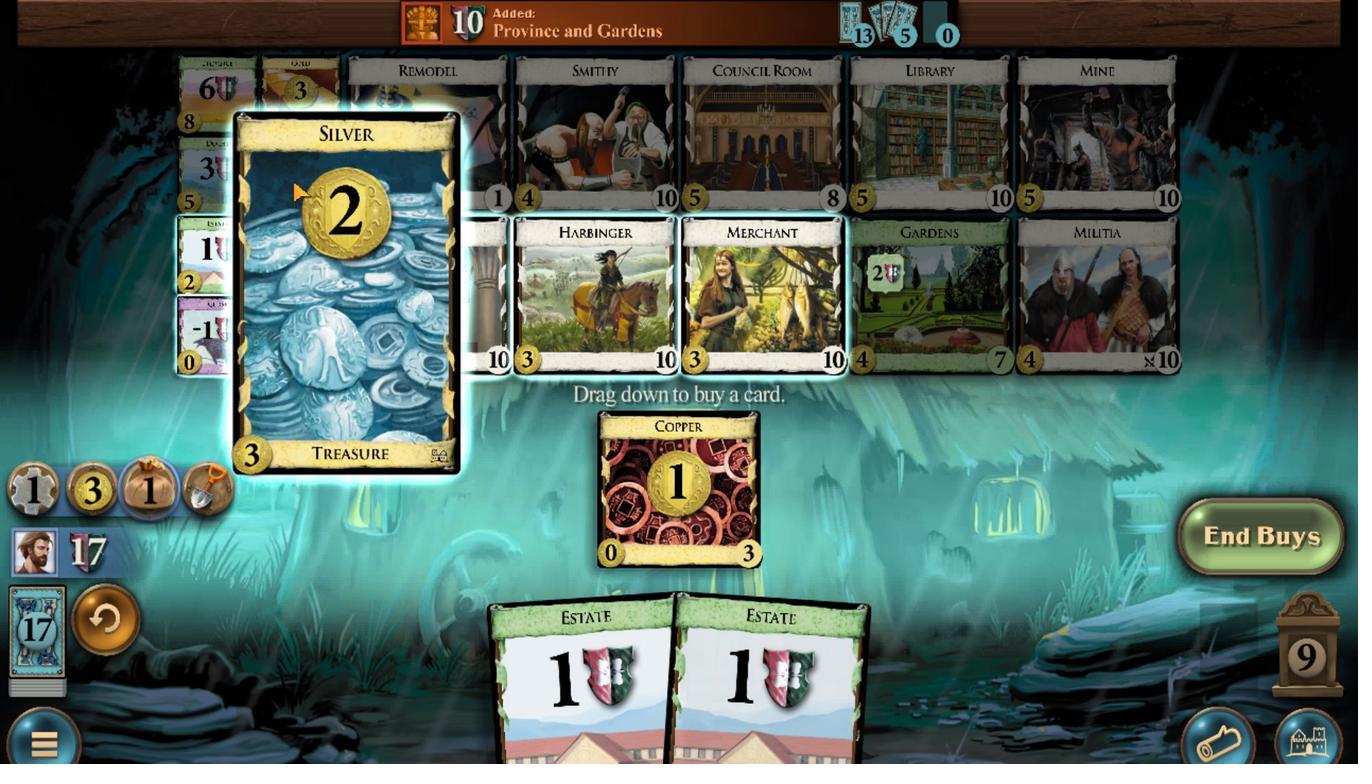
Action: Mouse scrolled (282, 251) with delta (0, 0)
Screenshot: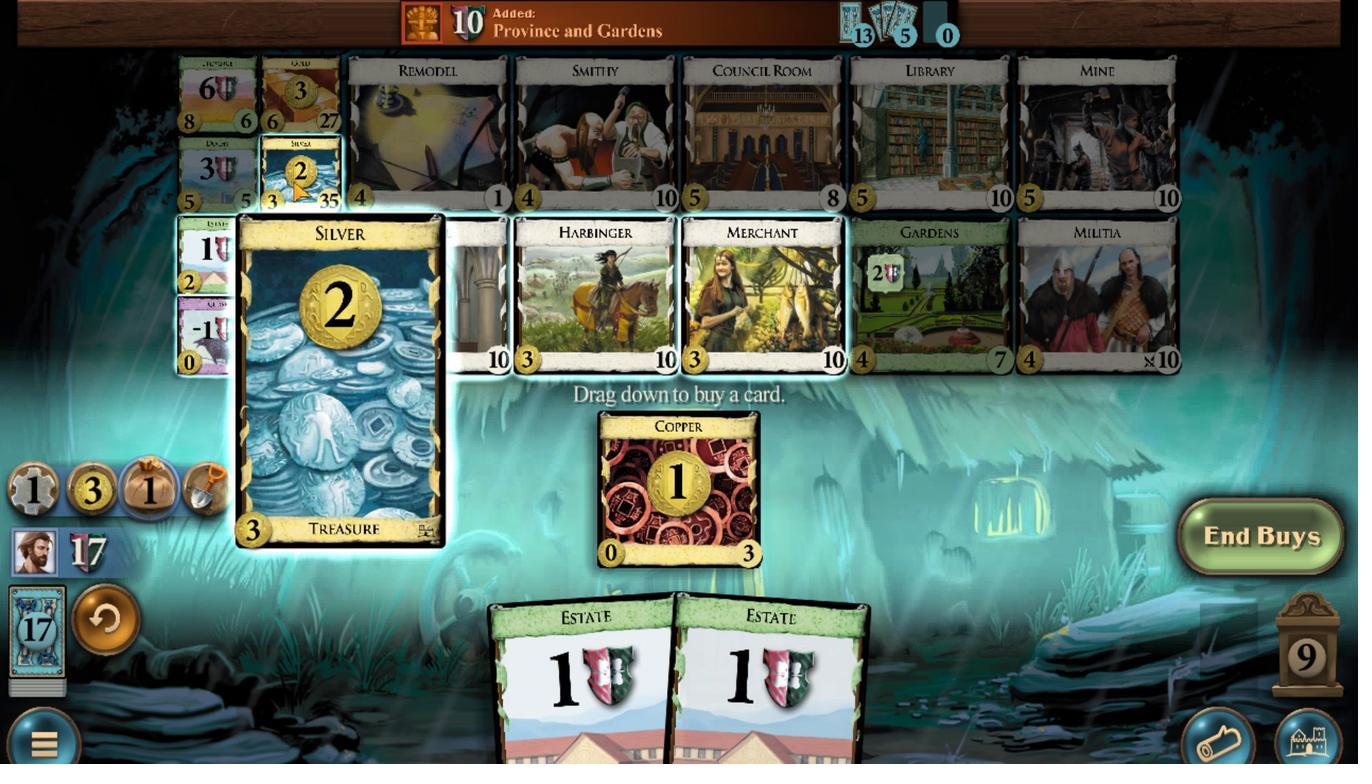 
Action: Mouse scrolled (282, 251) with delta (0, 0)
Screenshot: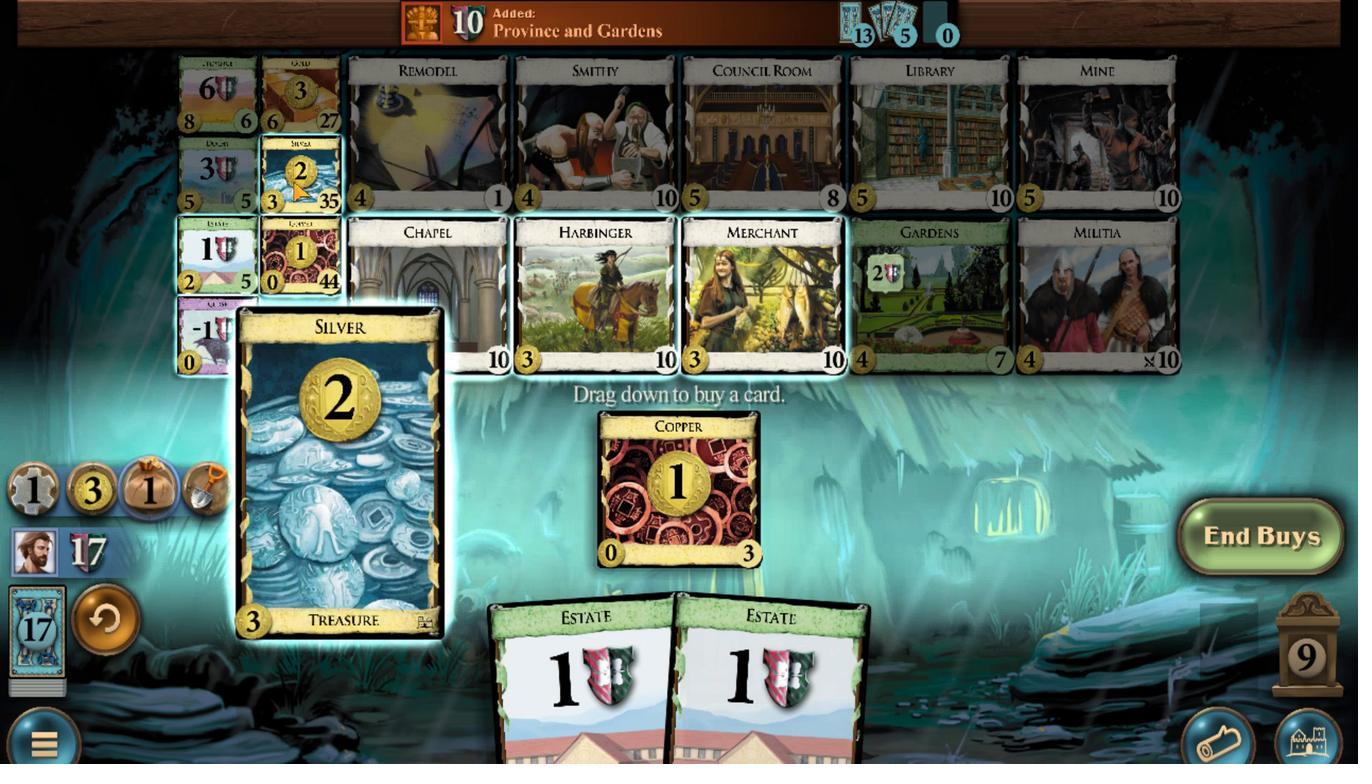 
Action: Mouse scrolled (282, 251) with delta (0, 0)
Screenshot: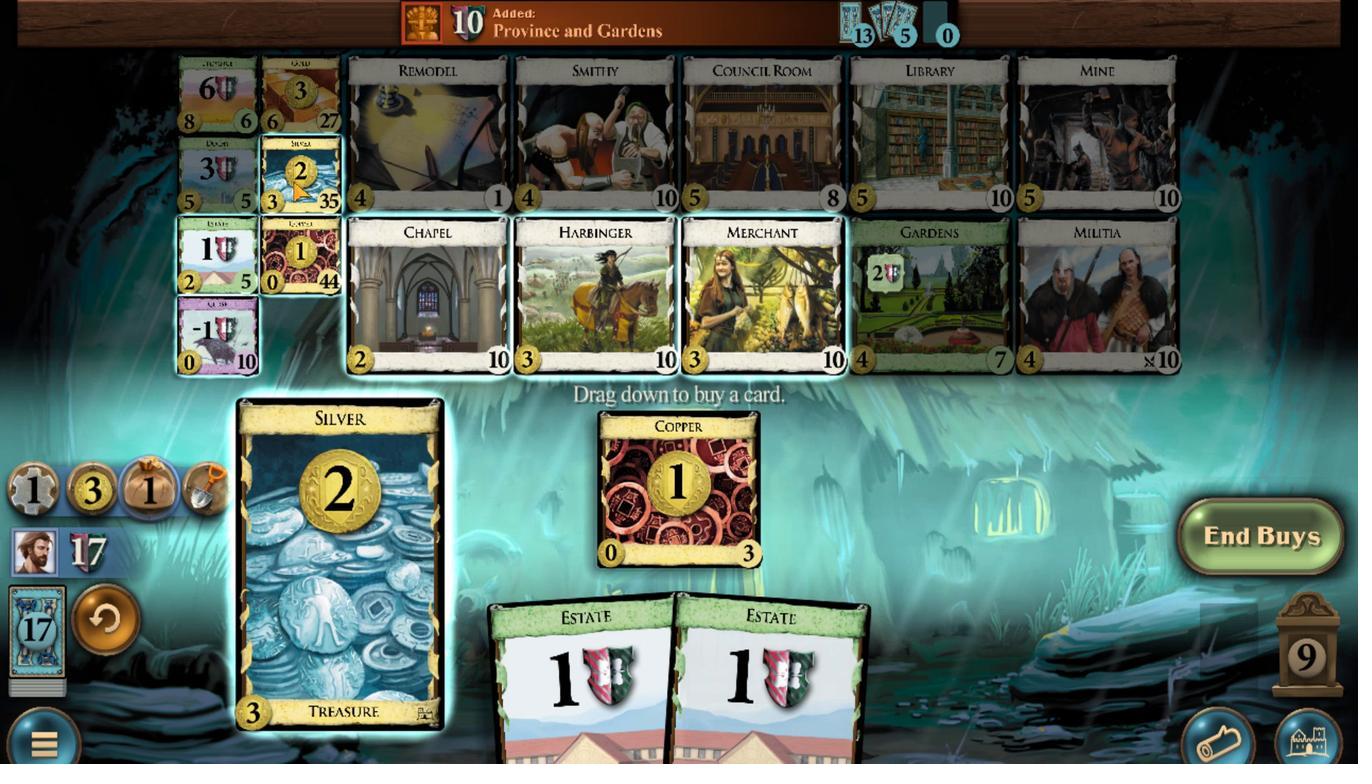 
Action: Mouse moved to (873, 662)
Screenshot: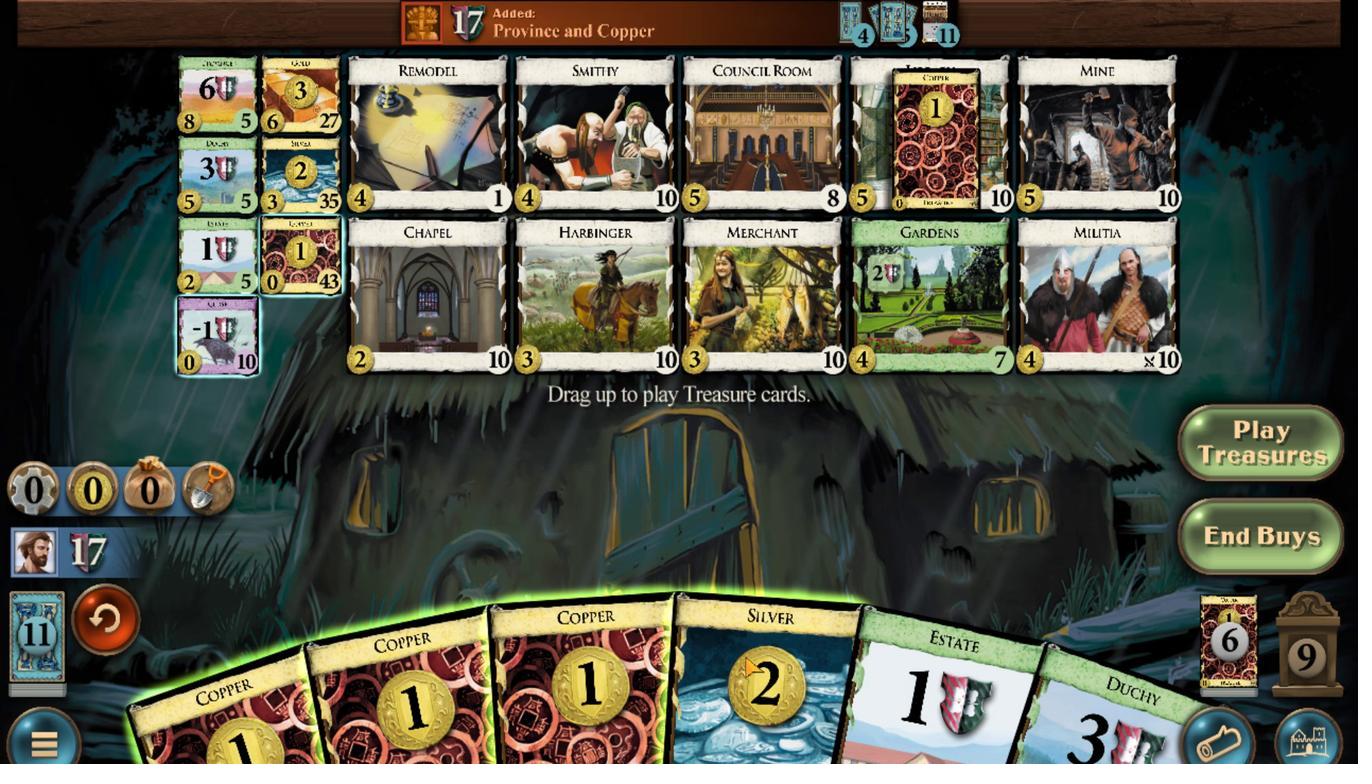 
Action: Mouse scrolled (873, 662) with delta (0, 0)
Screenshot: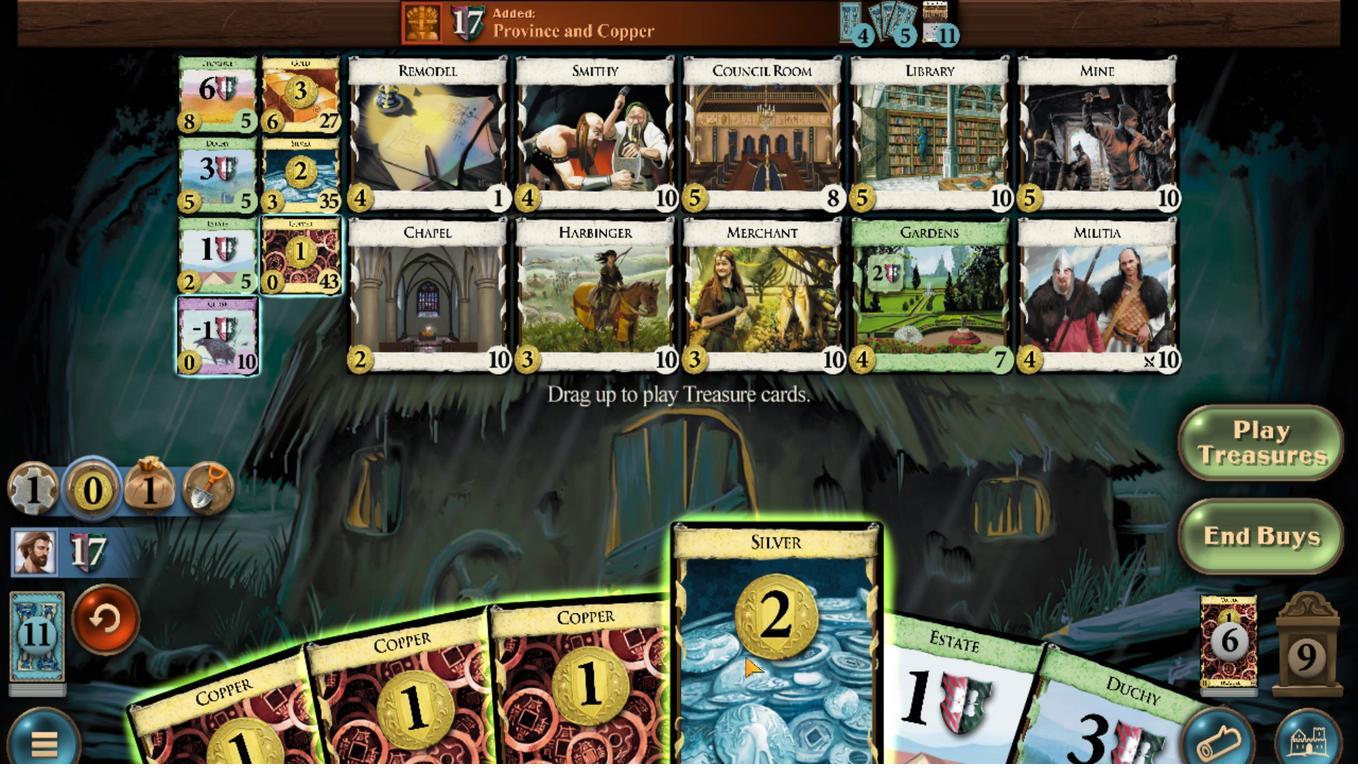 
Action: Mouse moved to (781, 665)
Screenshot: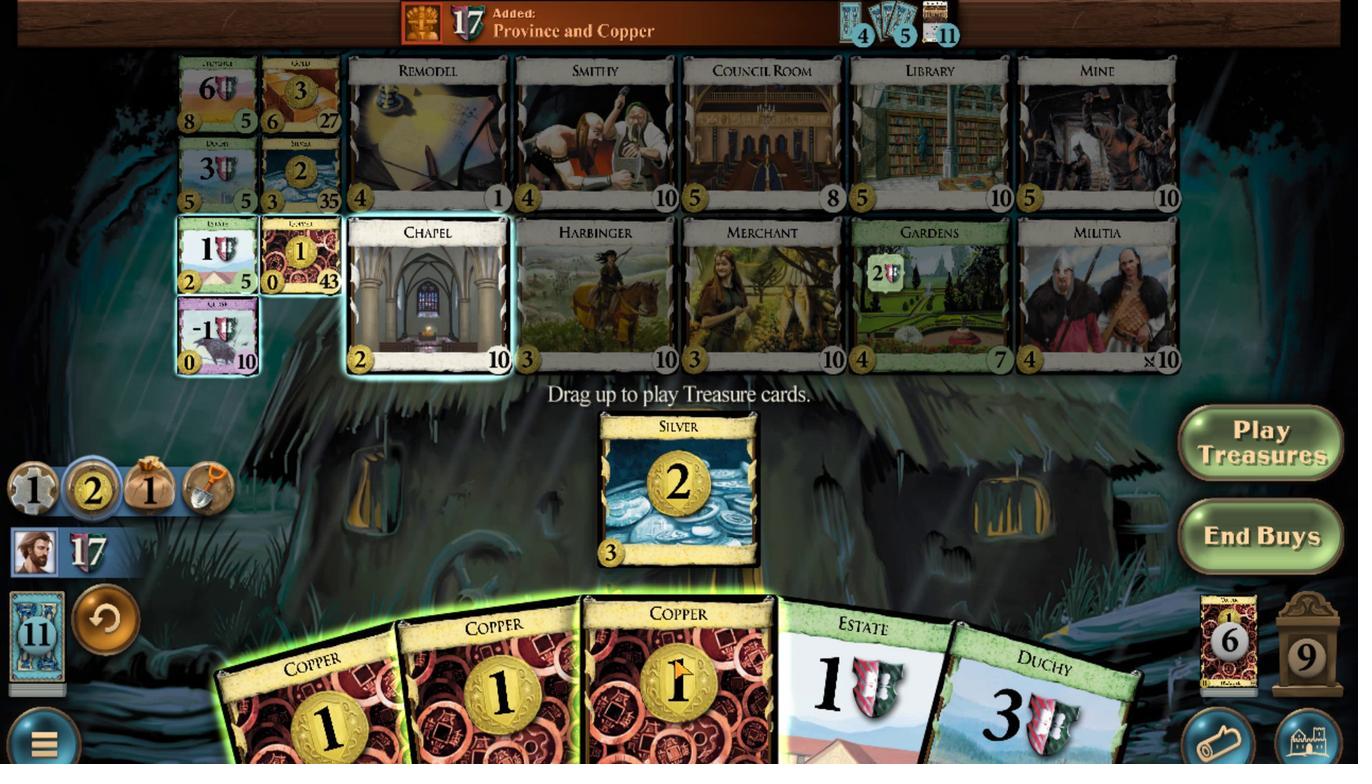 
Action: Mouse scrolled (781, 664) with delta (0, 0)
Screenshot: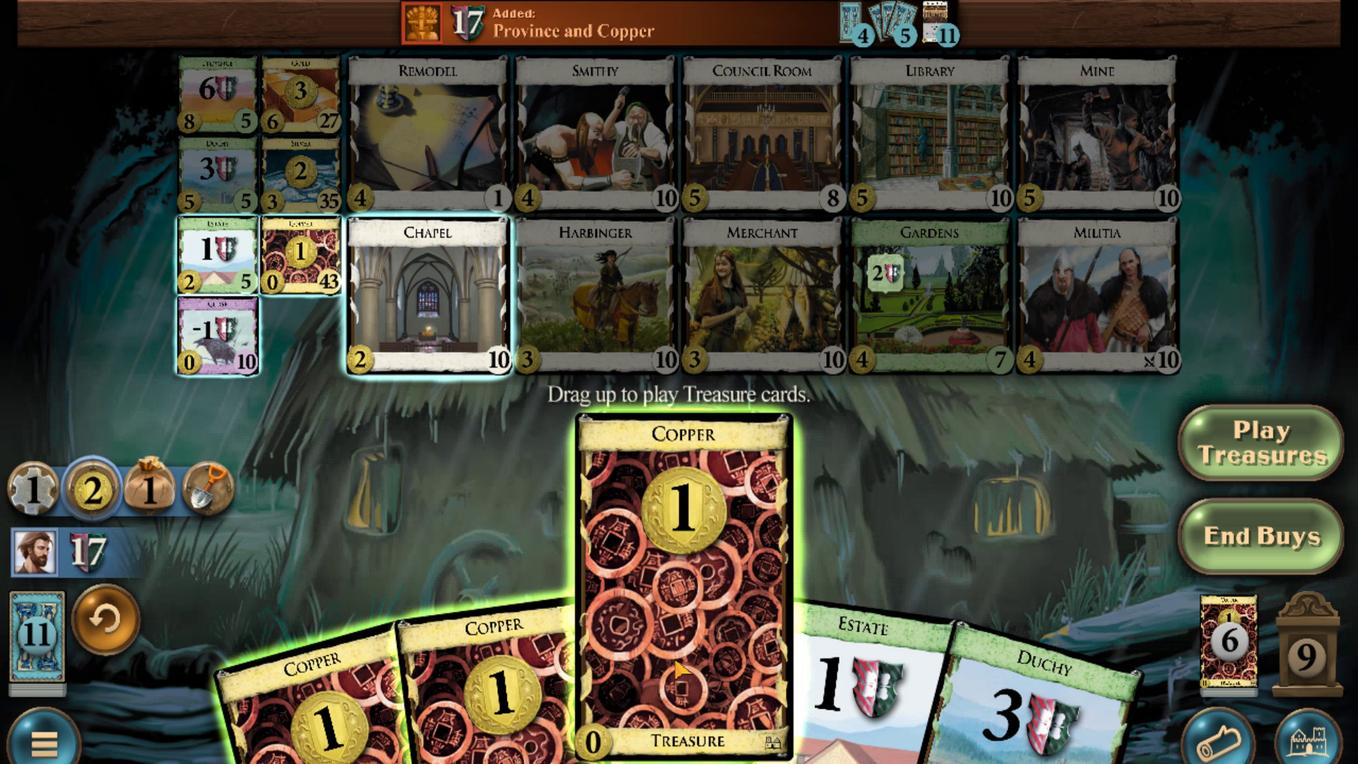 
Action: Mouse moved to (722, 667)
Screenshot: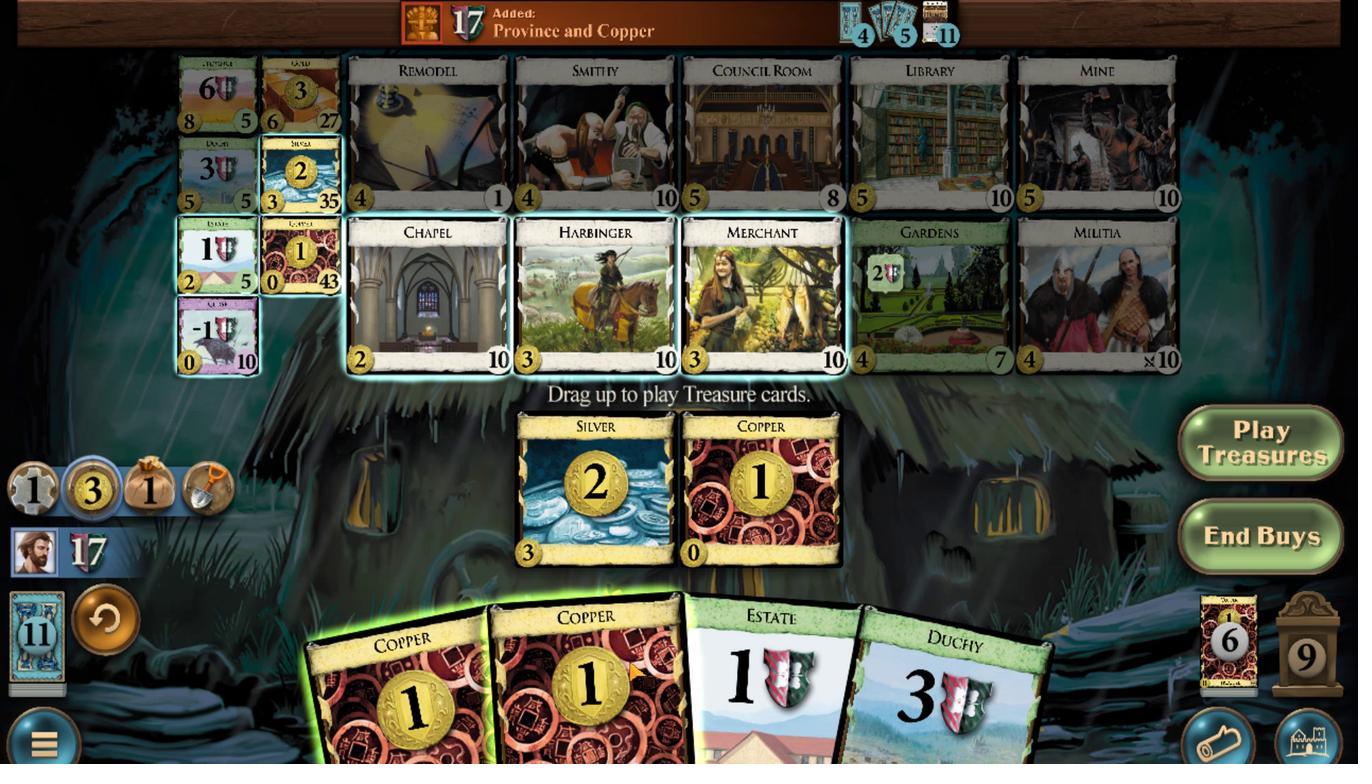 
Action: Mouse scrolled (722, 666) with delta (0, 0)
Screenshot: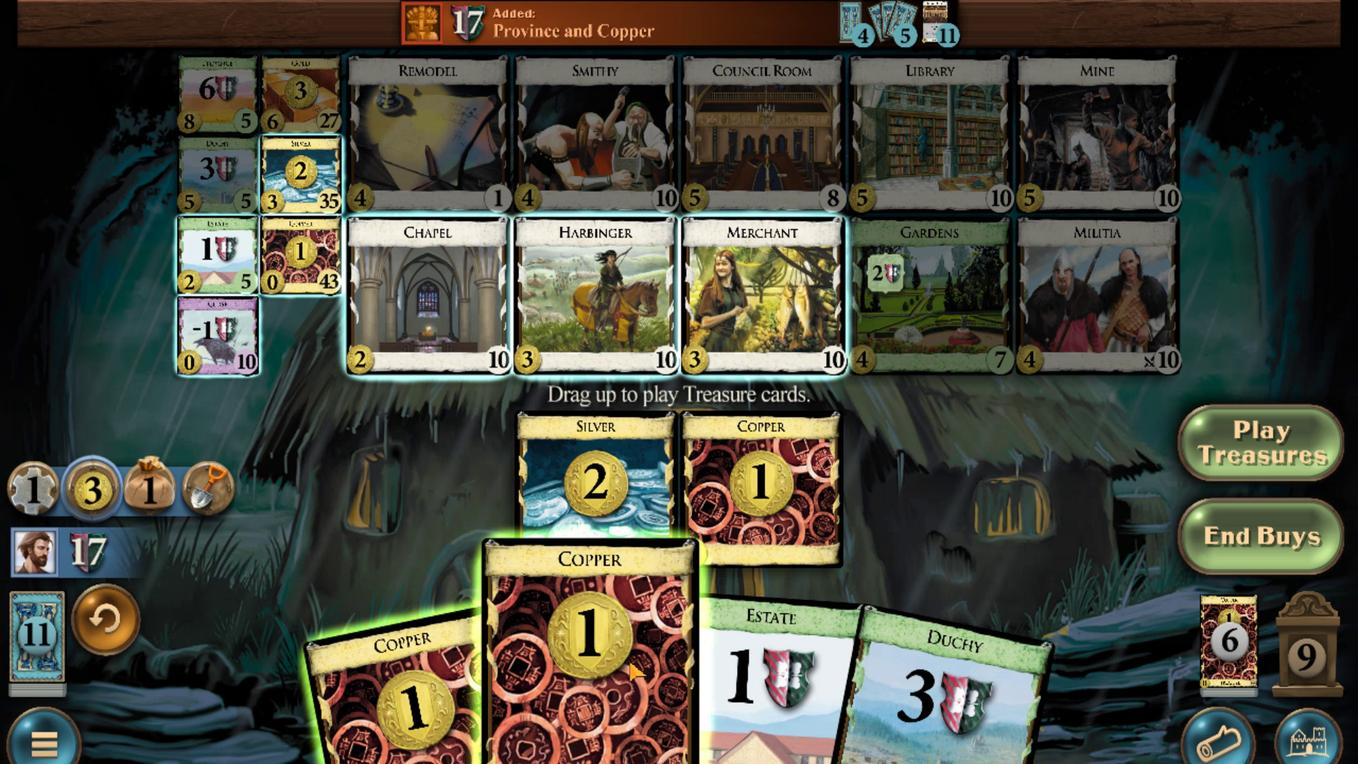 
Action: Mouse moved to (600, 669)
Screenshot: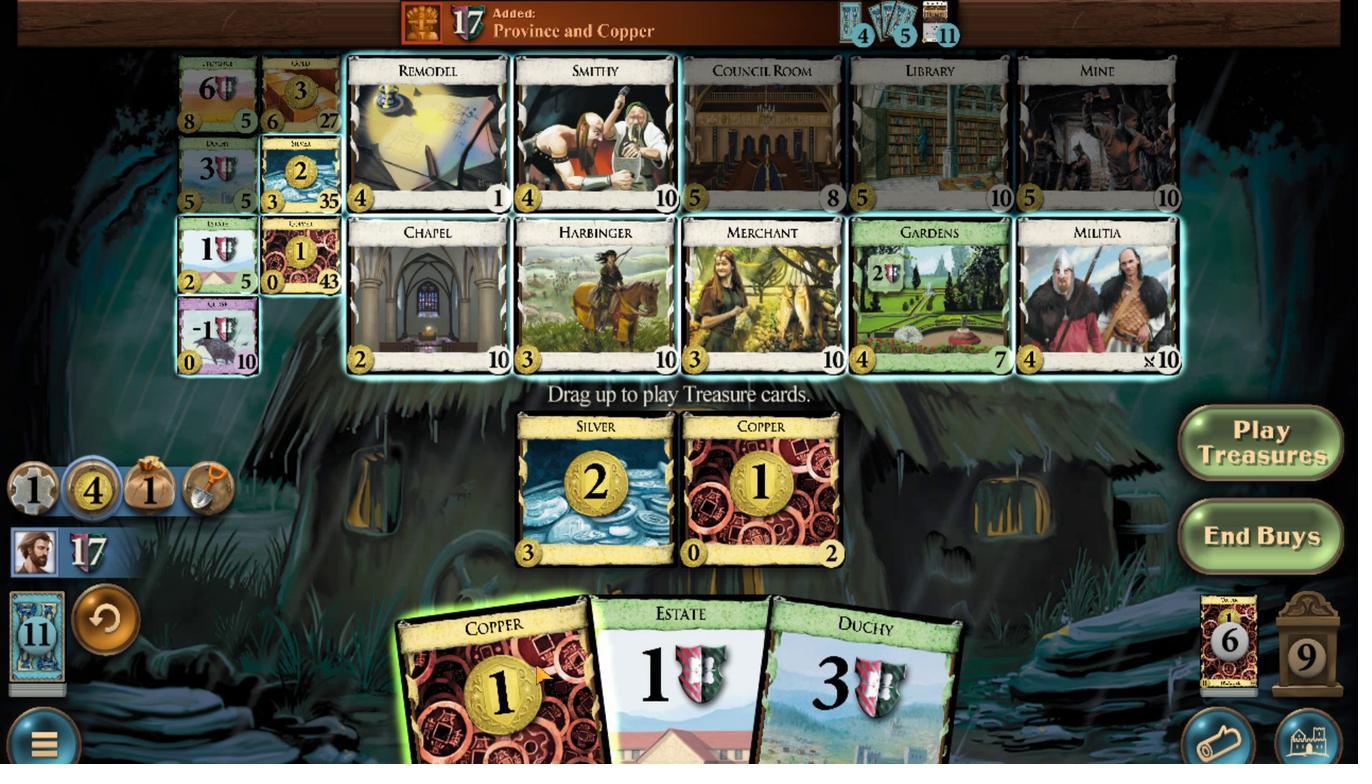 
Action: Mouse scrolled (600, 669) with delta (0, 0)
Screenshot: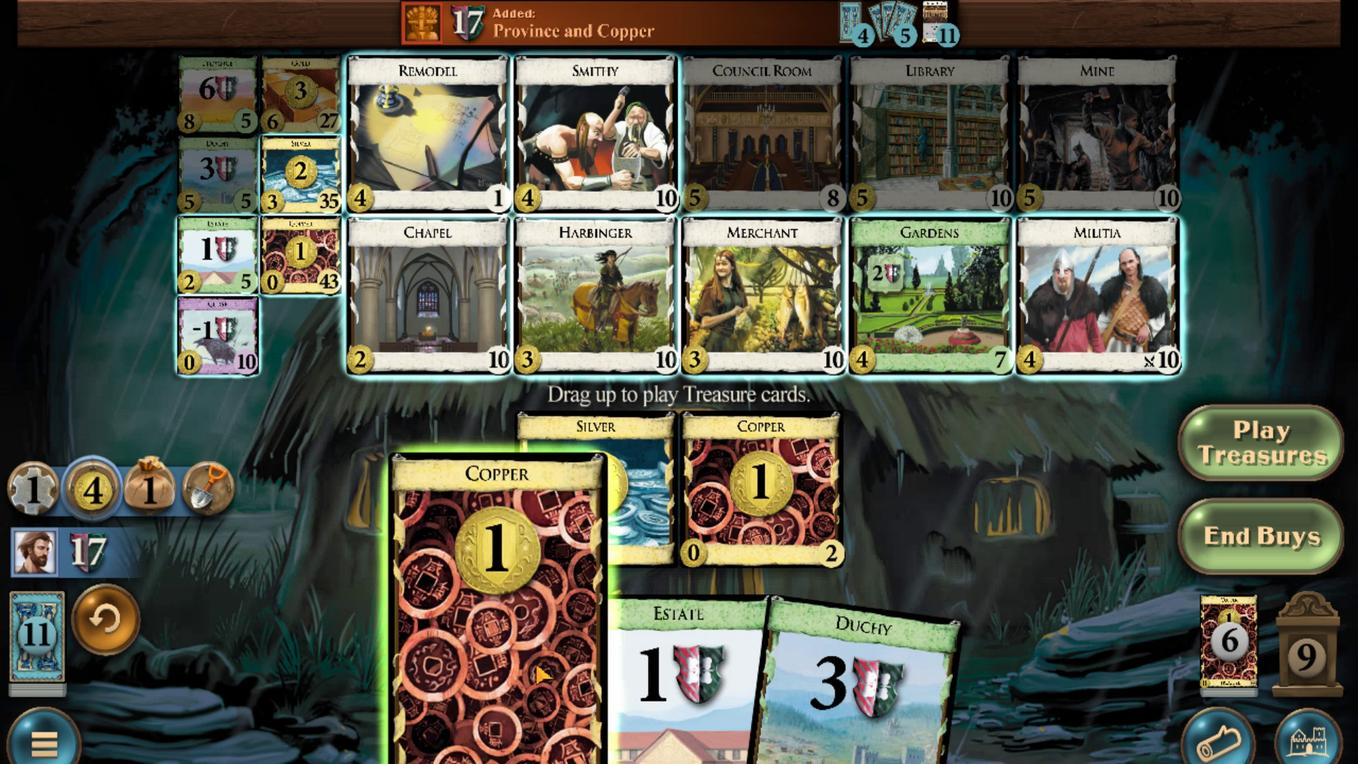 
Action: Mouse moved to (179, 234)
Screenshot: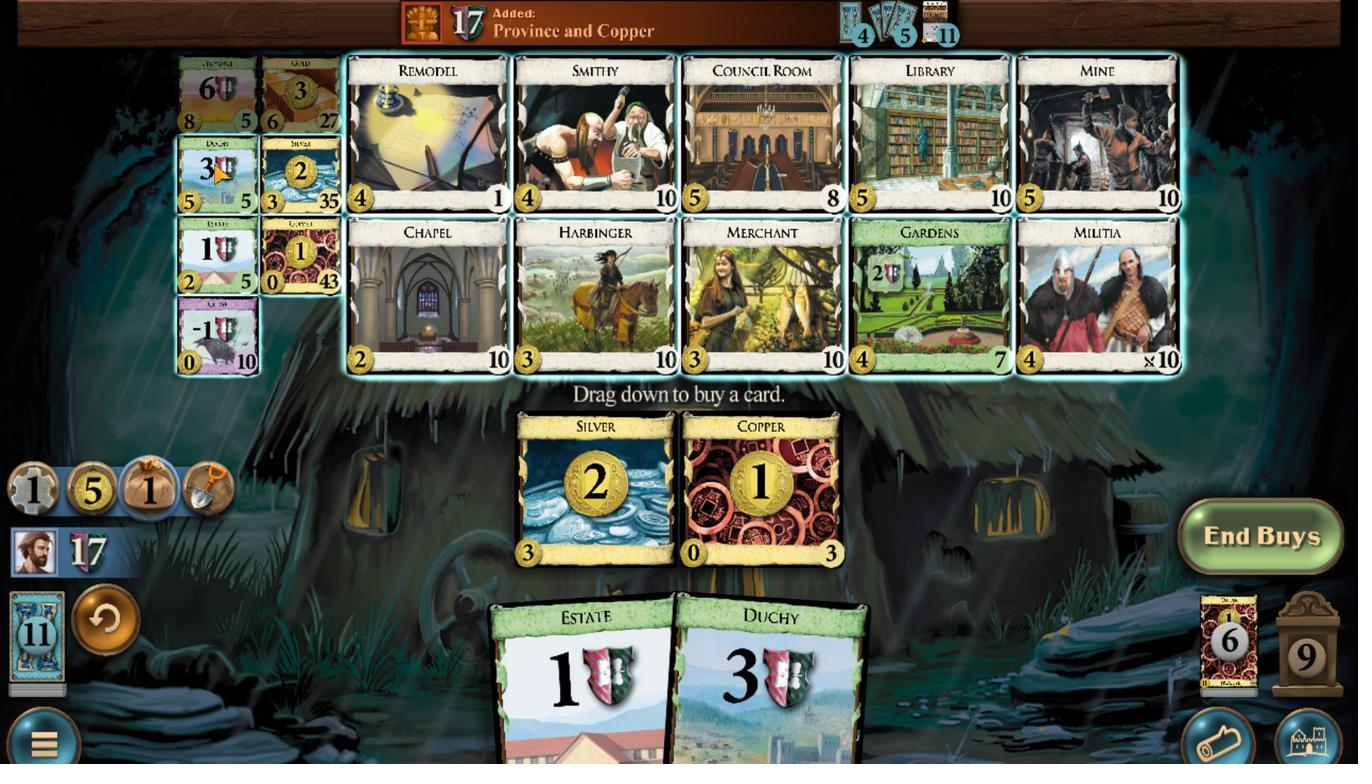 
Action: Mouse scrolled (179, 235) with delta (0, 0)
Screenshot: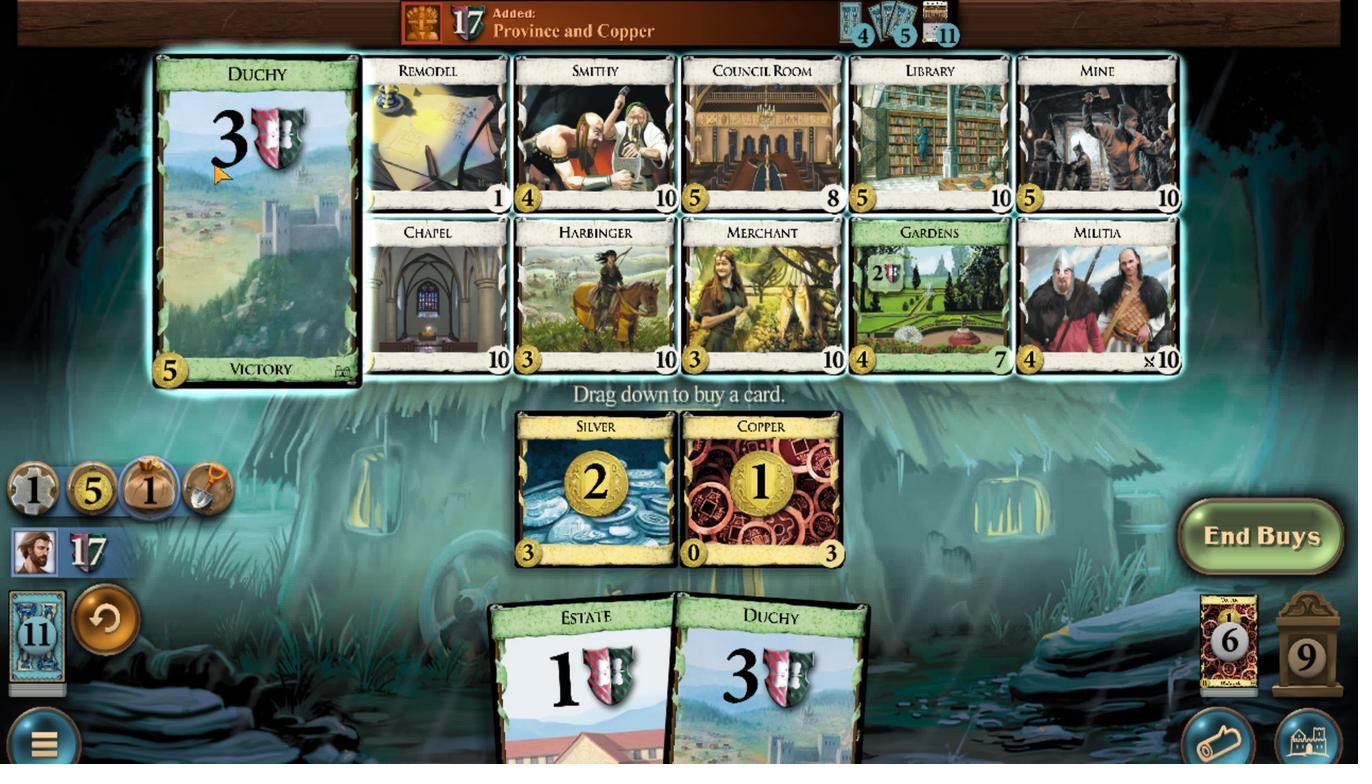 
Action: Mouse scrolled (179, 235) with delta (0, 0)
Screenshot: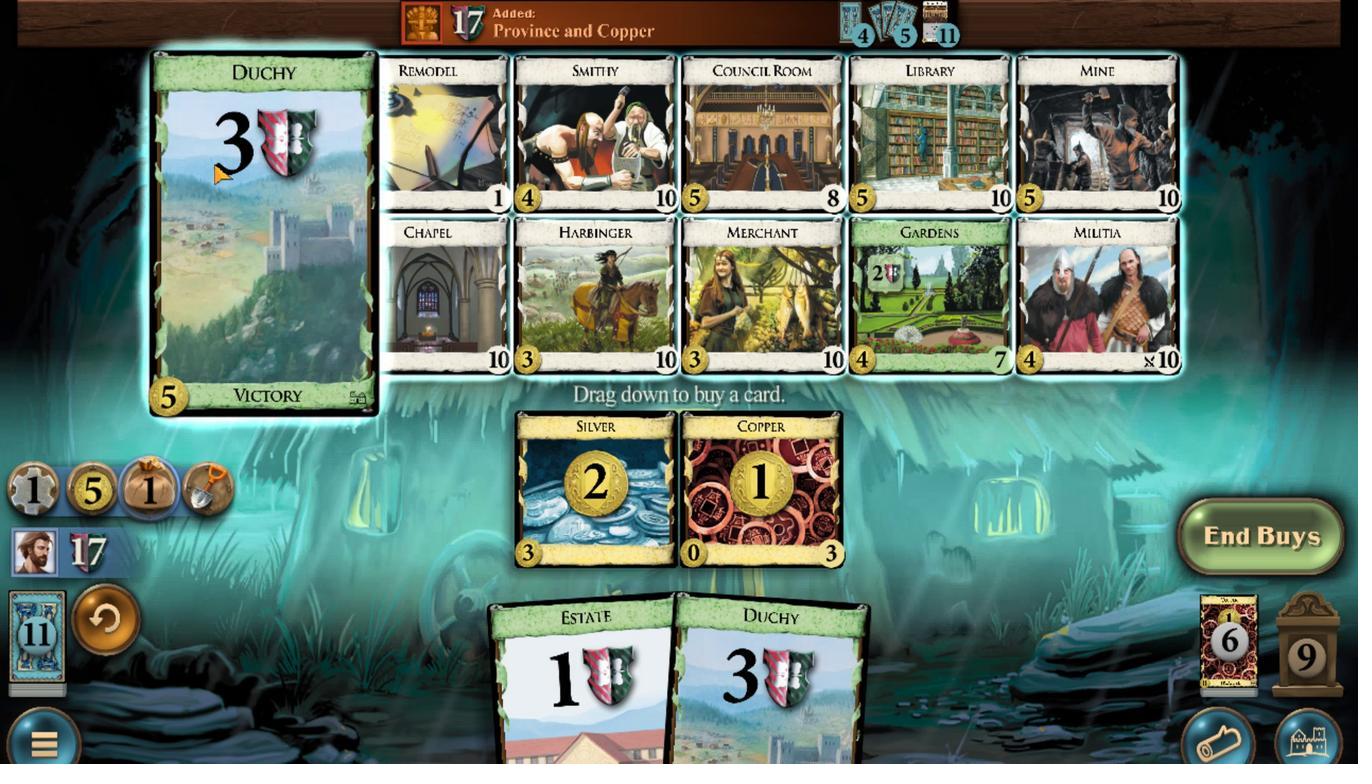 
Action: Mouse scrolled (179, 235) with delta (0, 0)
Screenshot: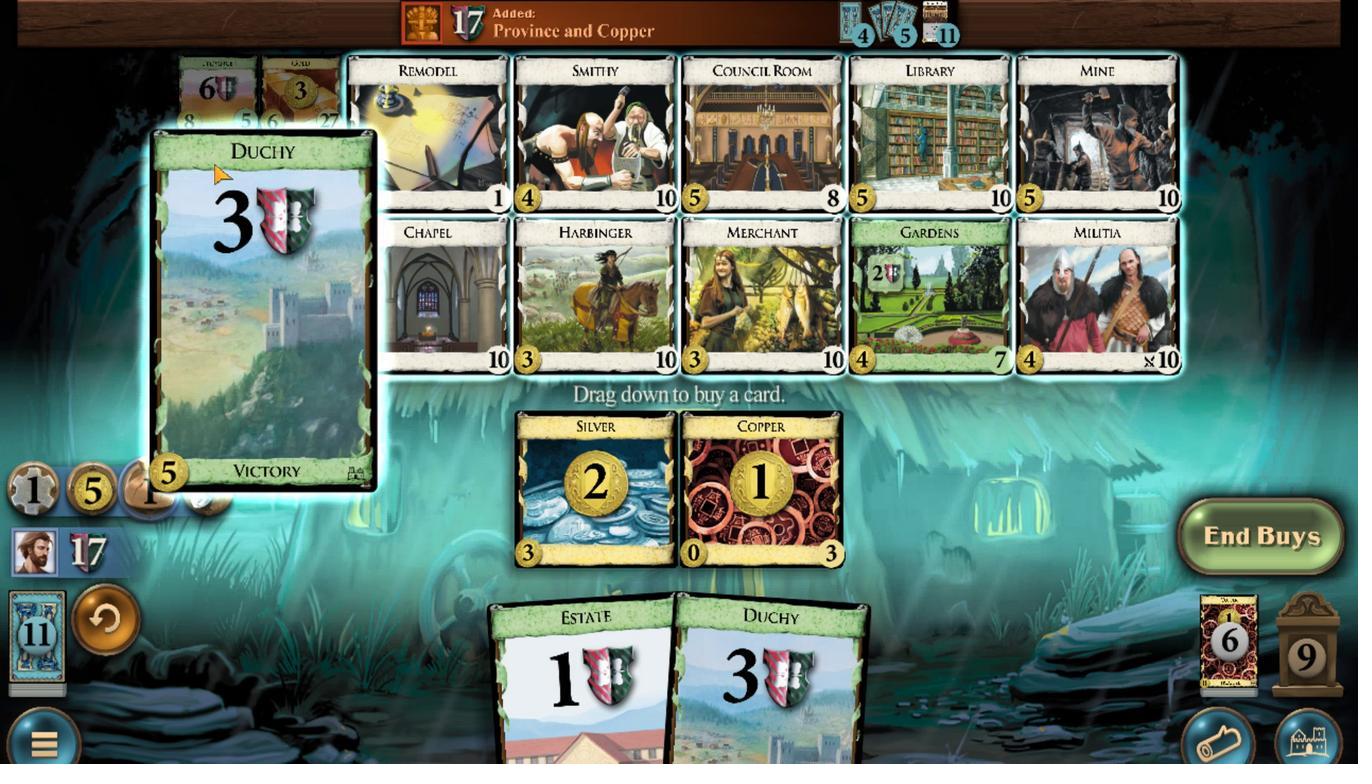 
Action: Mouse scrolled (179, 235) with delta (0, 0)
Screenshot: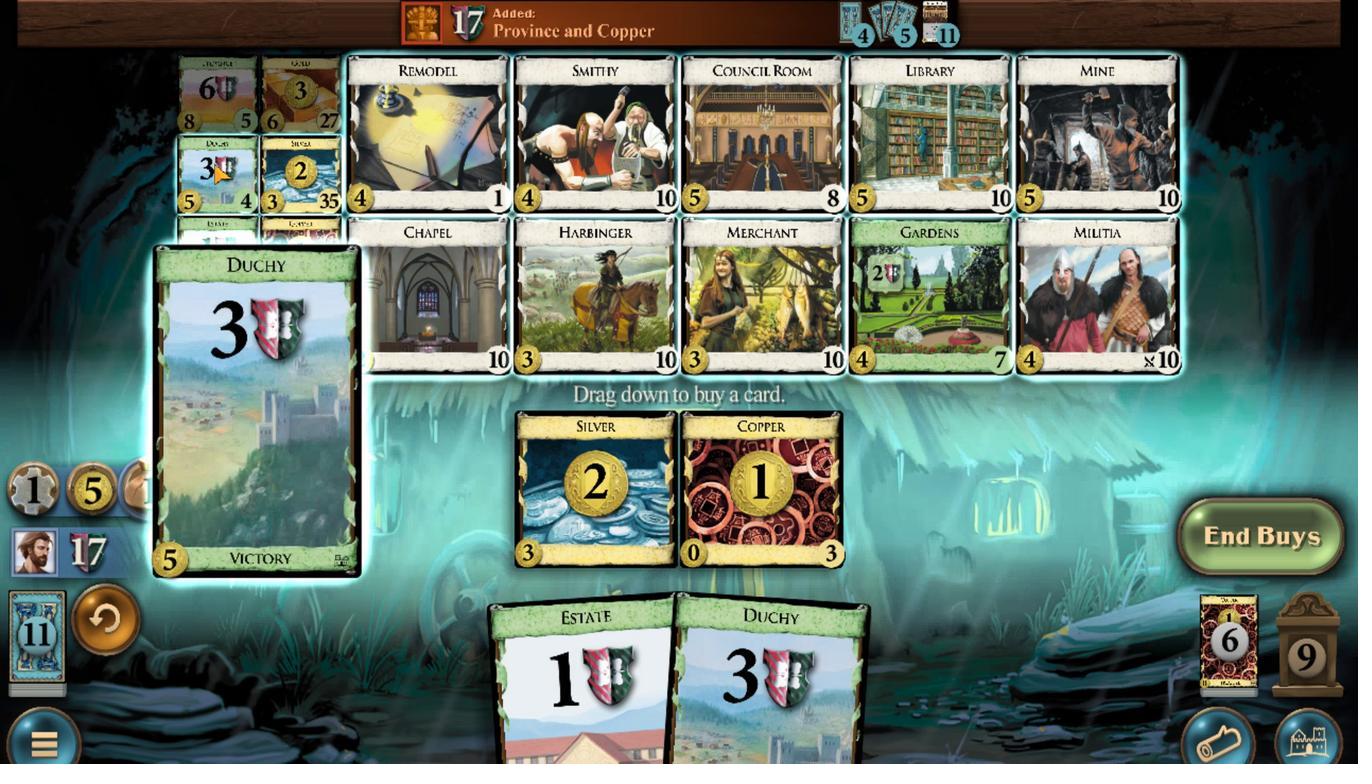 
Action: Mouse scrolled (179, 235) with delta (0, 0)
Screenshot: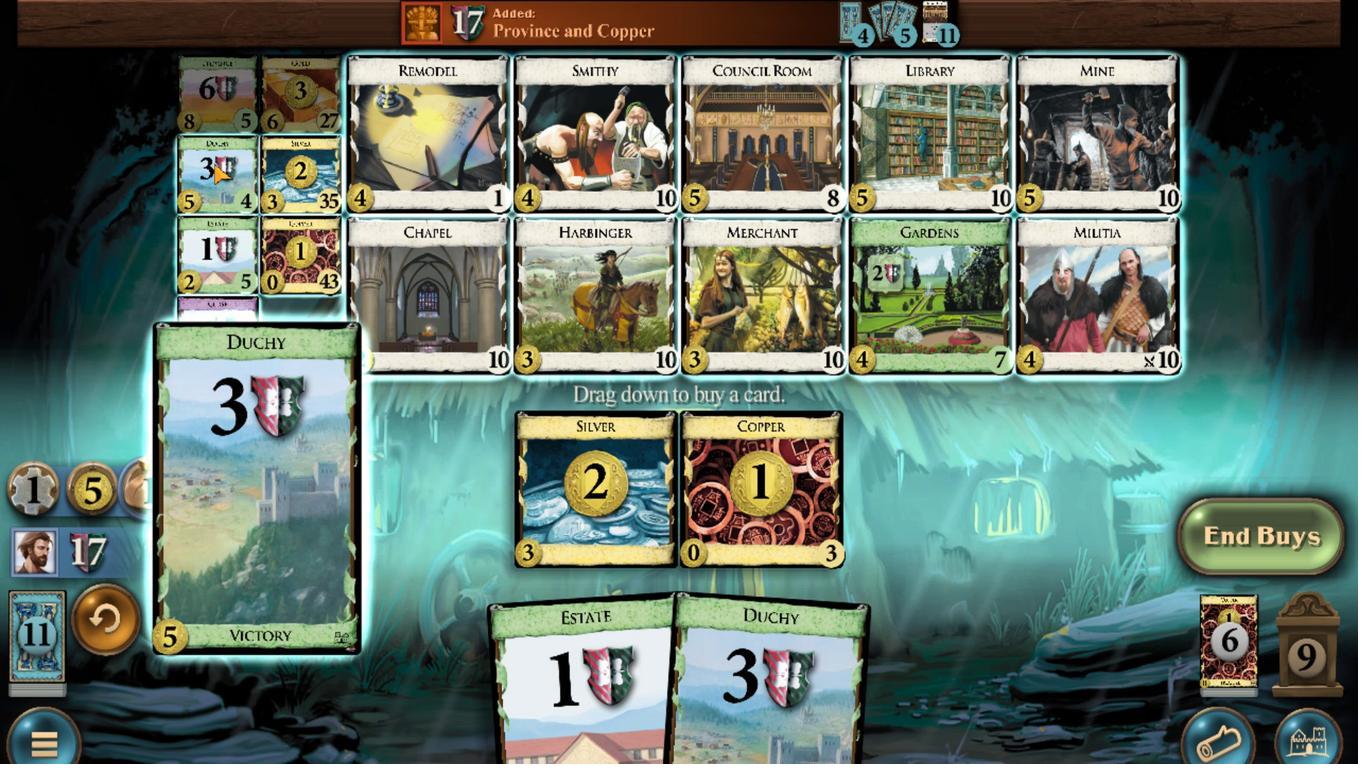 
Action: Mouse scrolled (179, 235) with delta (0, 0)
Screenshot: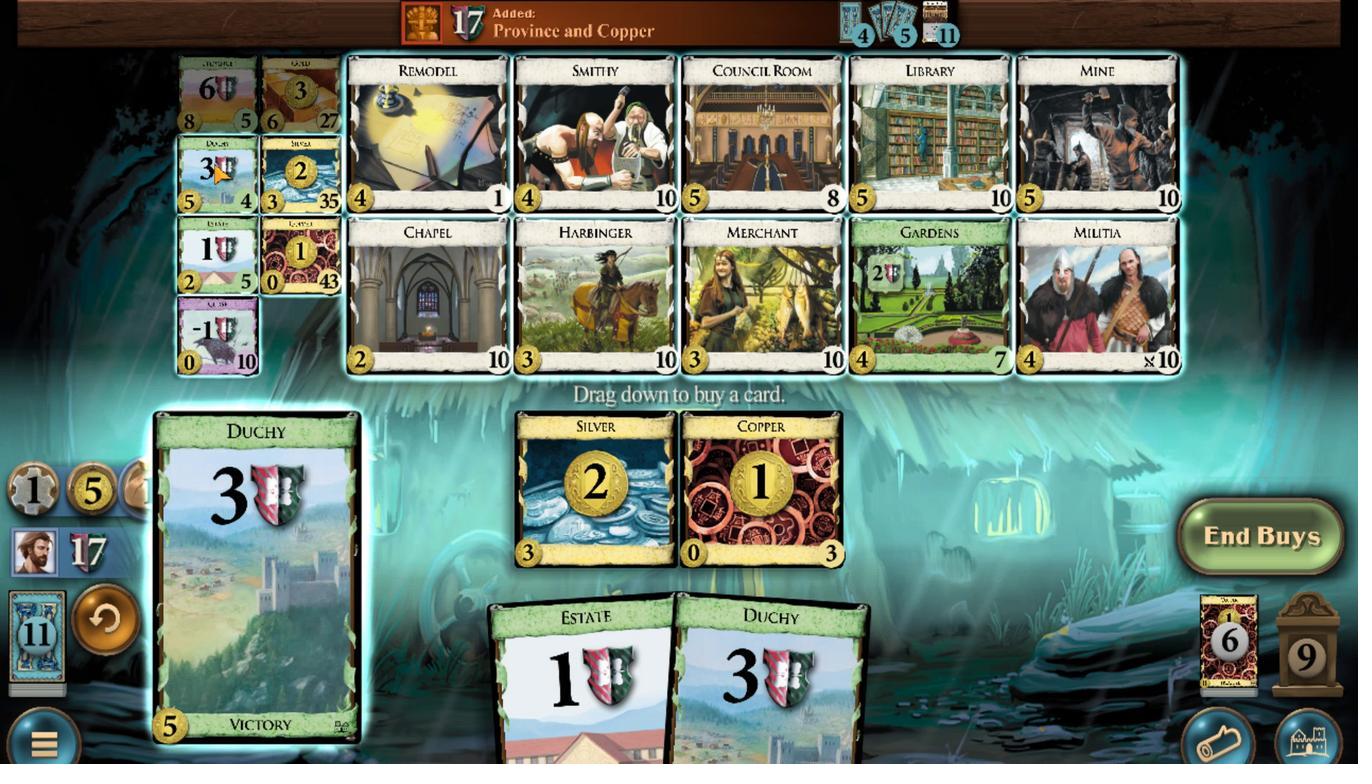 
Action: Mouse moved to (372, 665)
Screenshot: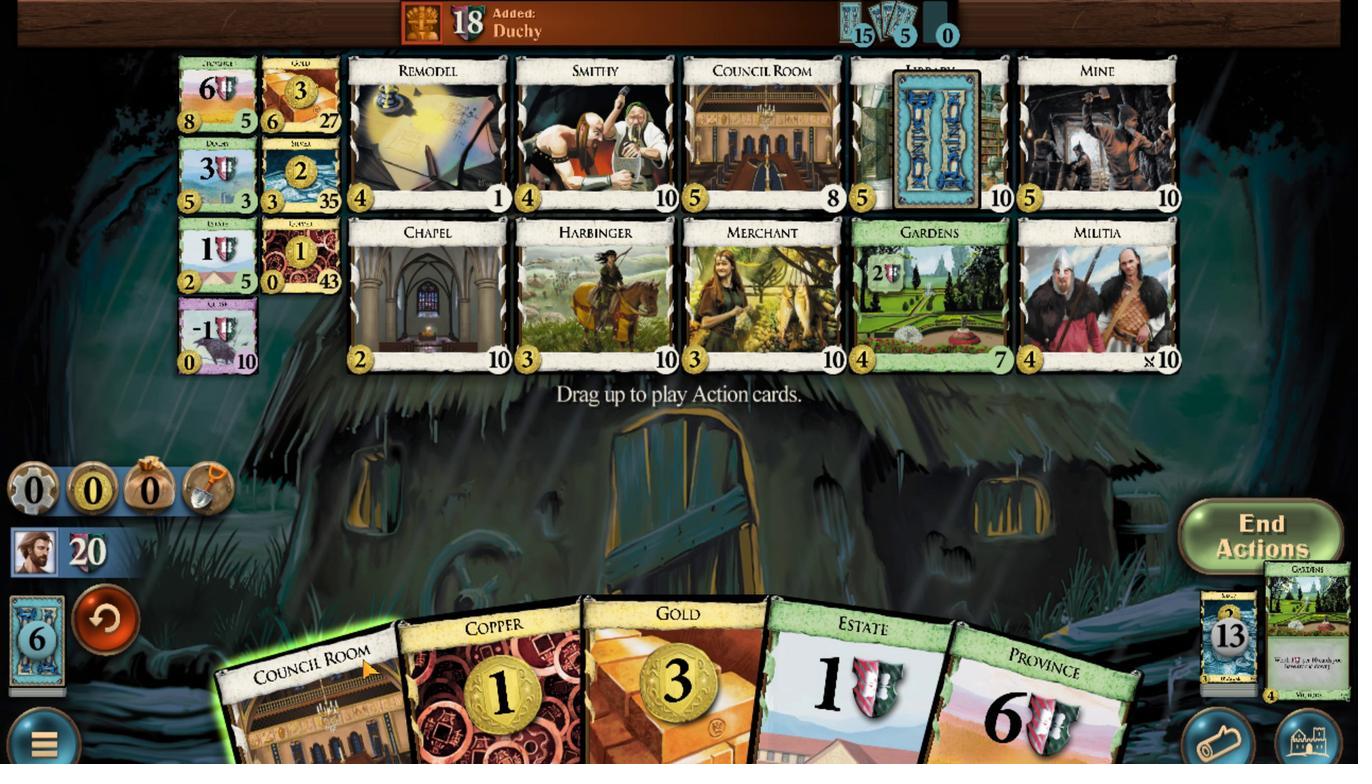 
Action: Mouse scrolled (372, 664) with delta (0, 0)
Screenshot: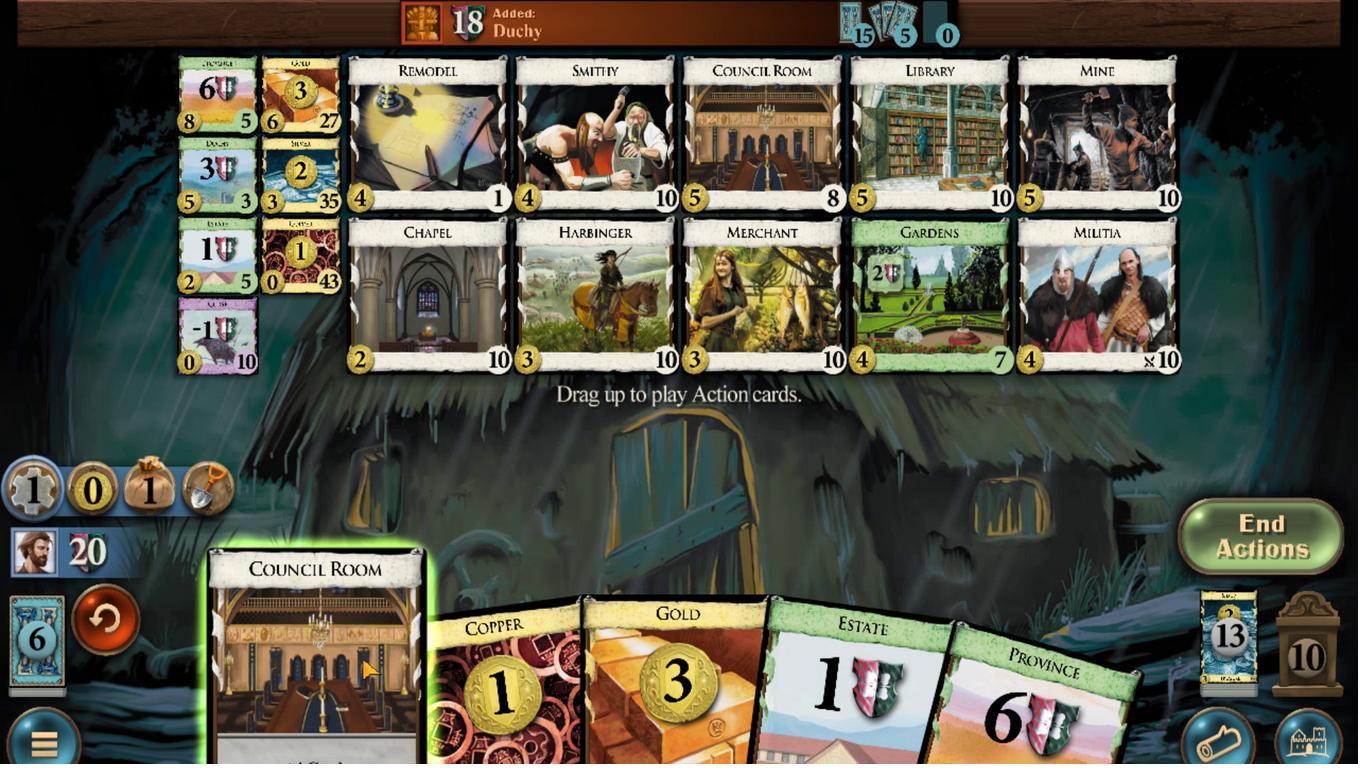 
Action: Mouse moved to (857, 647)
Screenshot: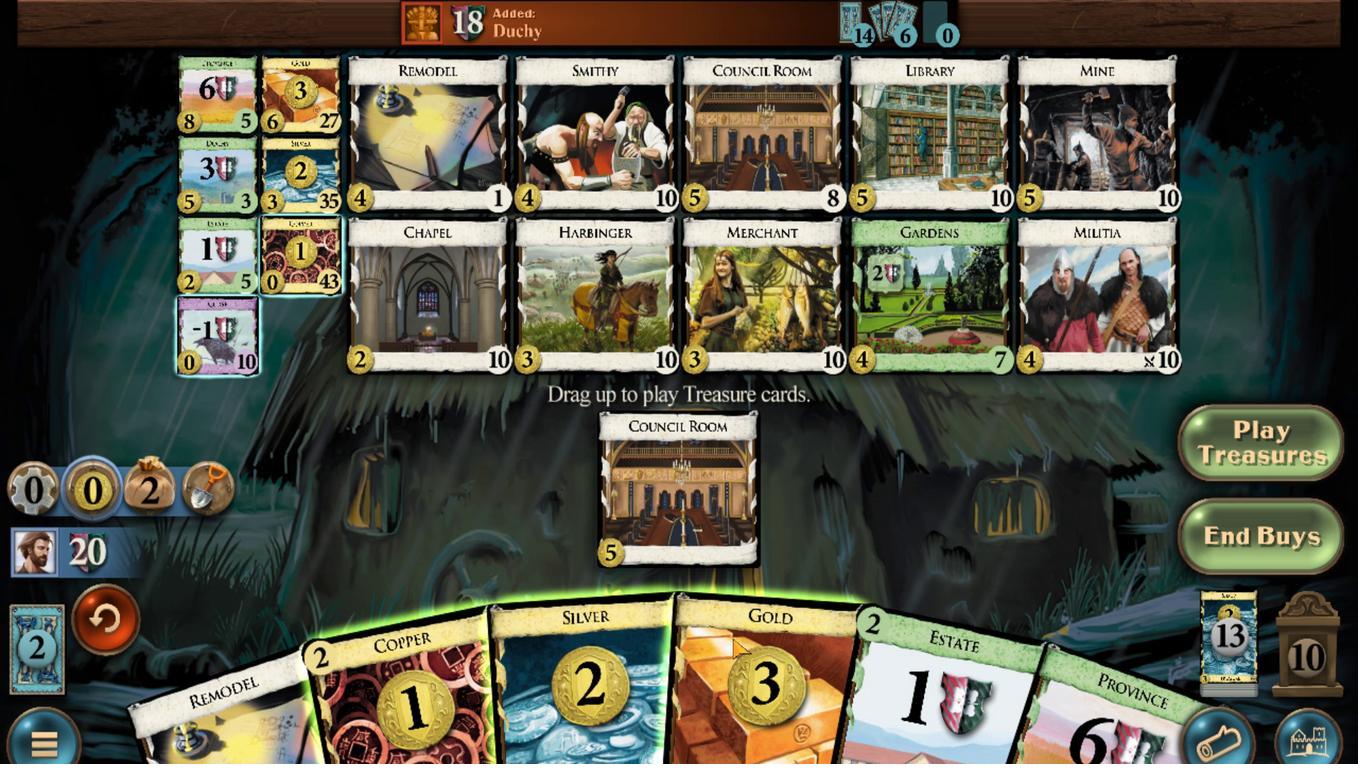 
Action: Mouse scrolled (857, 646) with delta (0, 0)
Screenshot: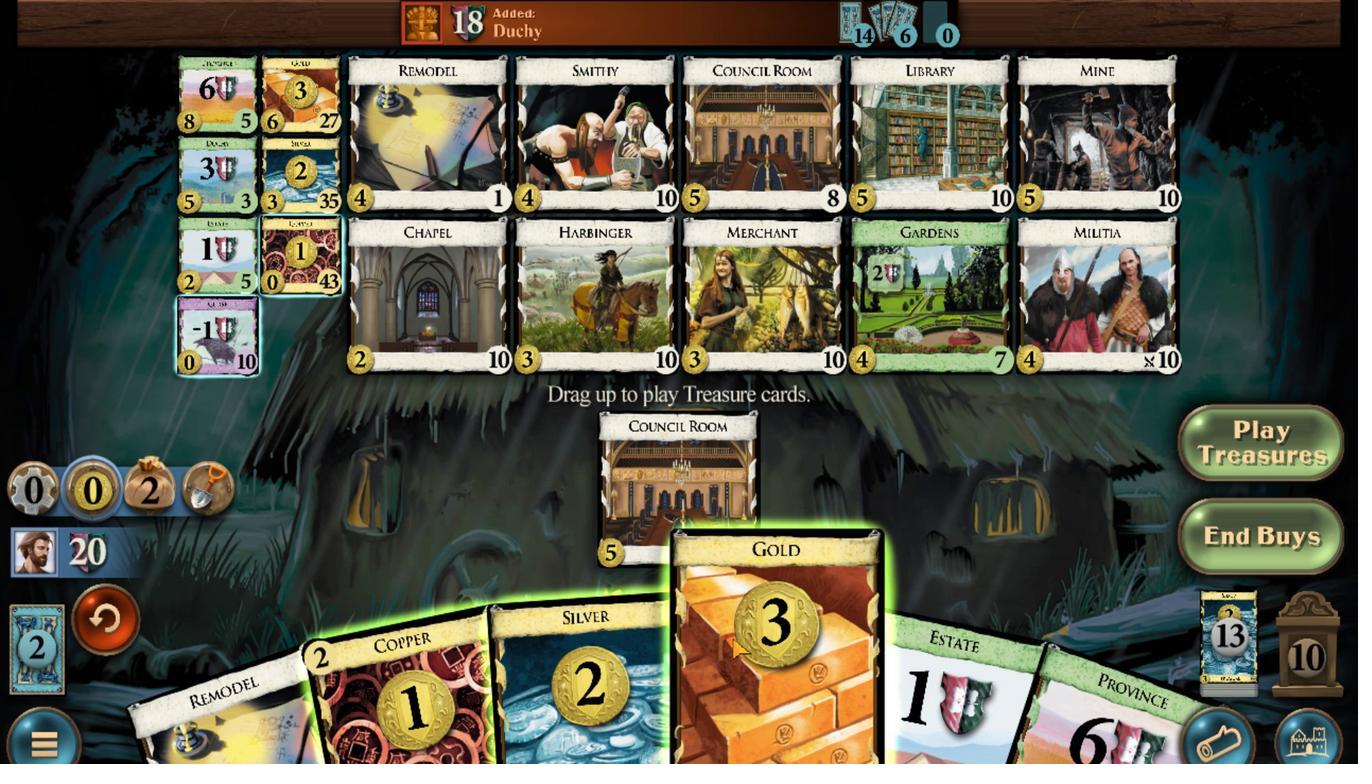 
Action: Mouse moved to (785, 650)
Screenshot: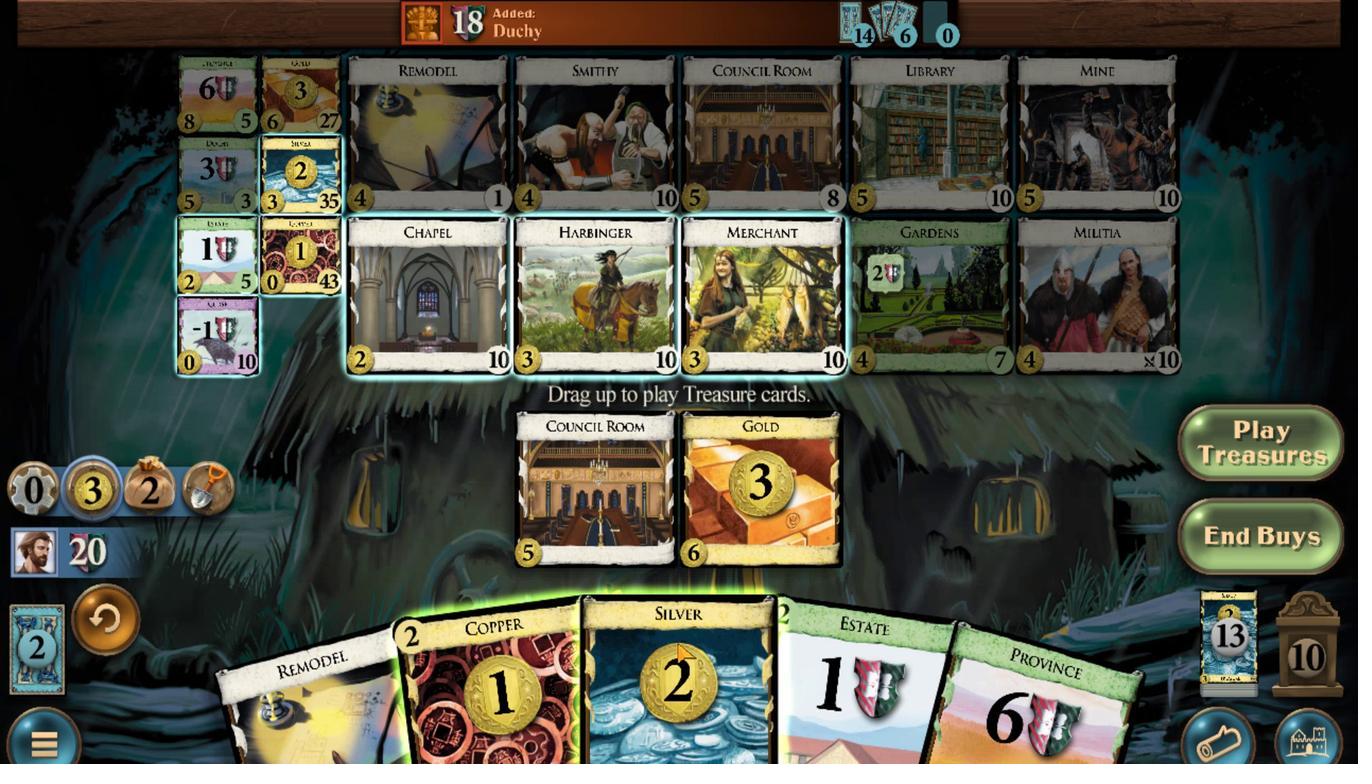 
Action: Mouse scrolled (785, 650) with delta (0, 0)
Screenshot: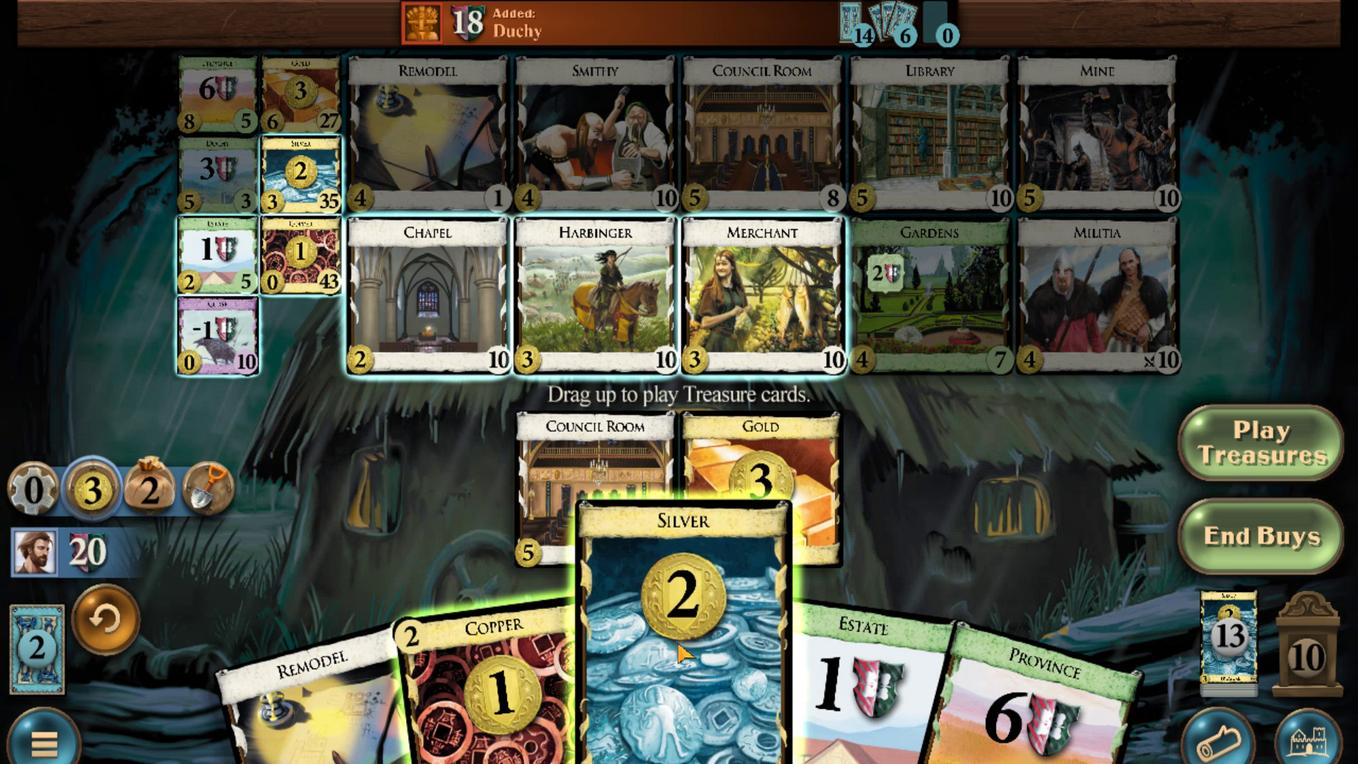 
Action: Mouse moved to (707, 653)
Screenshot: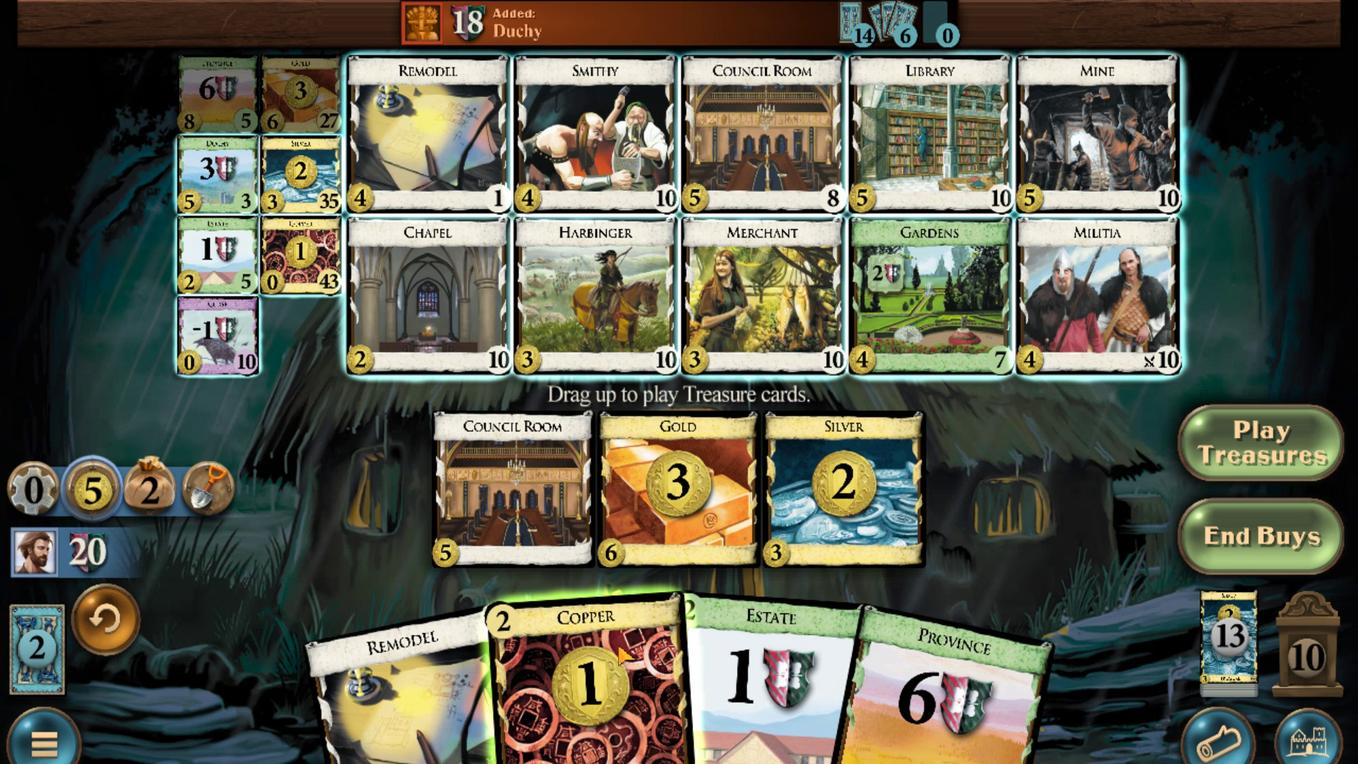 
Action: Mouse scrolled (707, 652) with delta (0, 0)
Screenshot: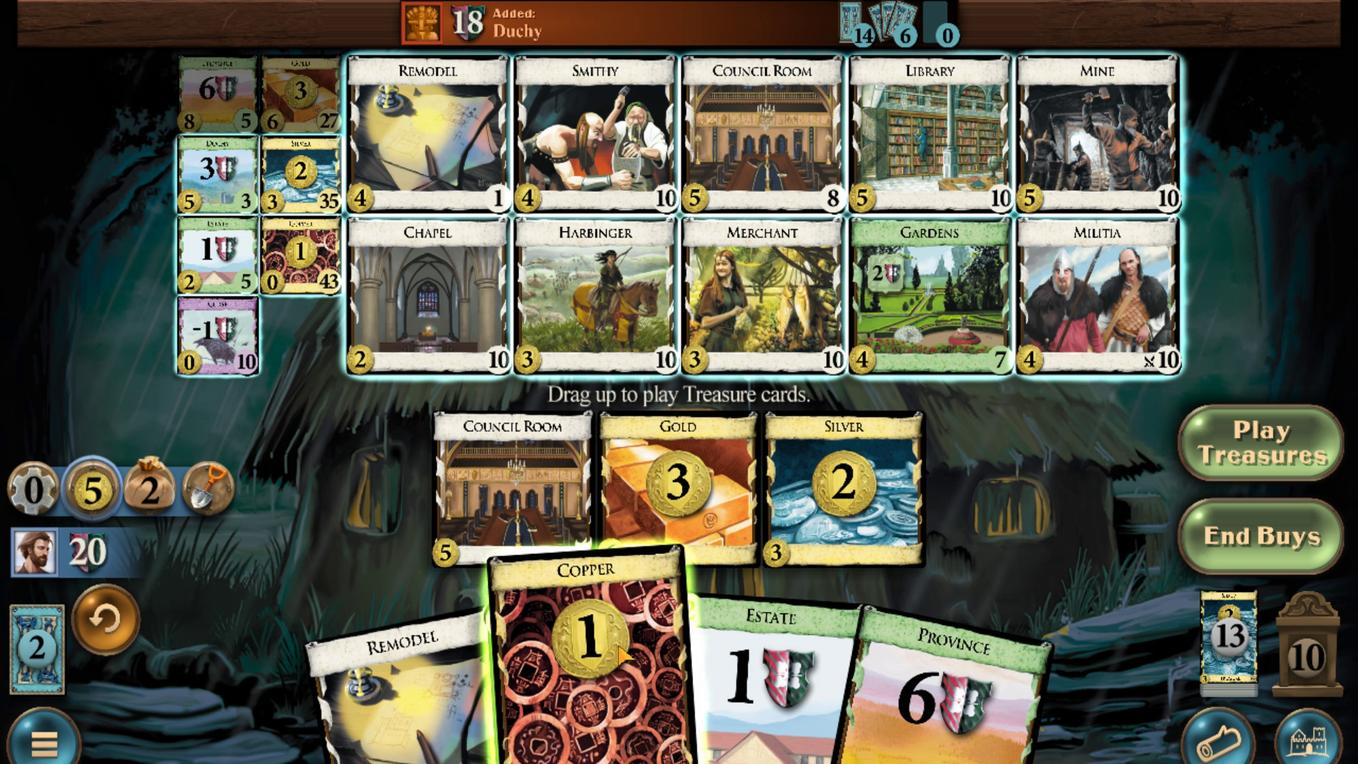 
Action: Mouse moved to (306, 175)
Screenshot: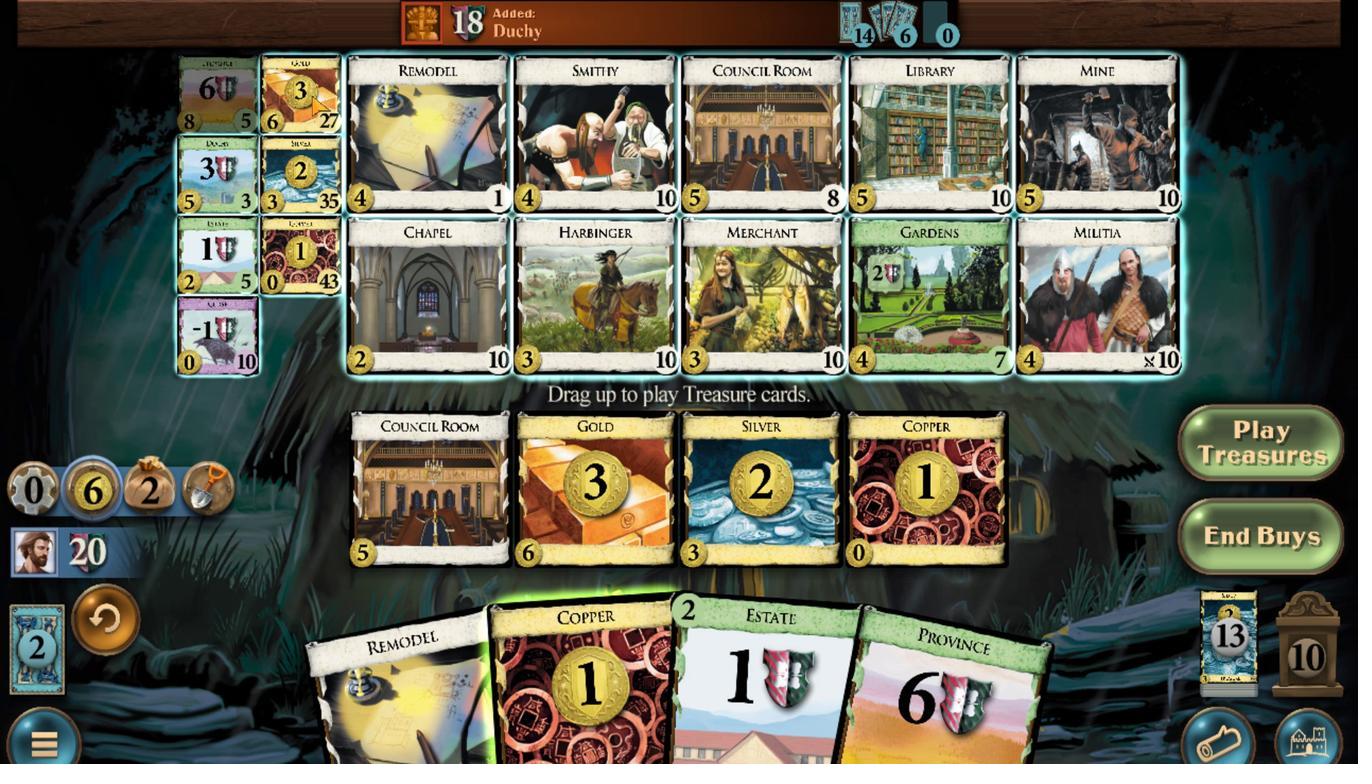
Action: Mouse scrolled (306, 176) with delta (0, 0)
Screenshot: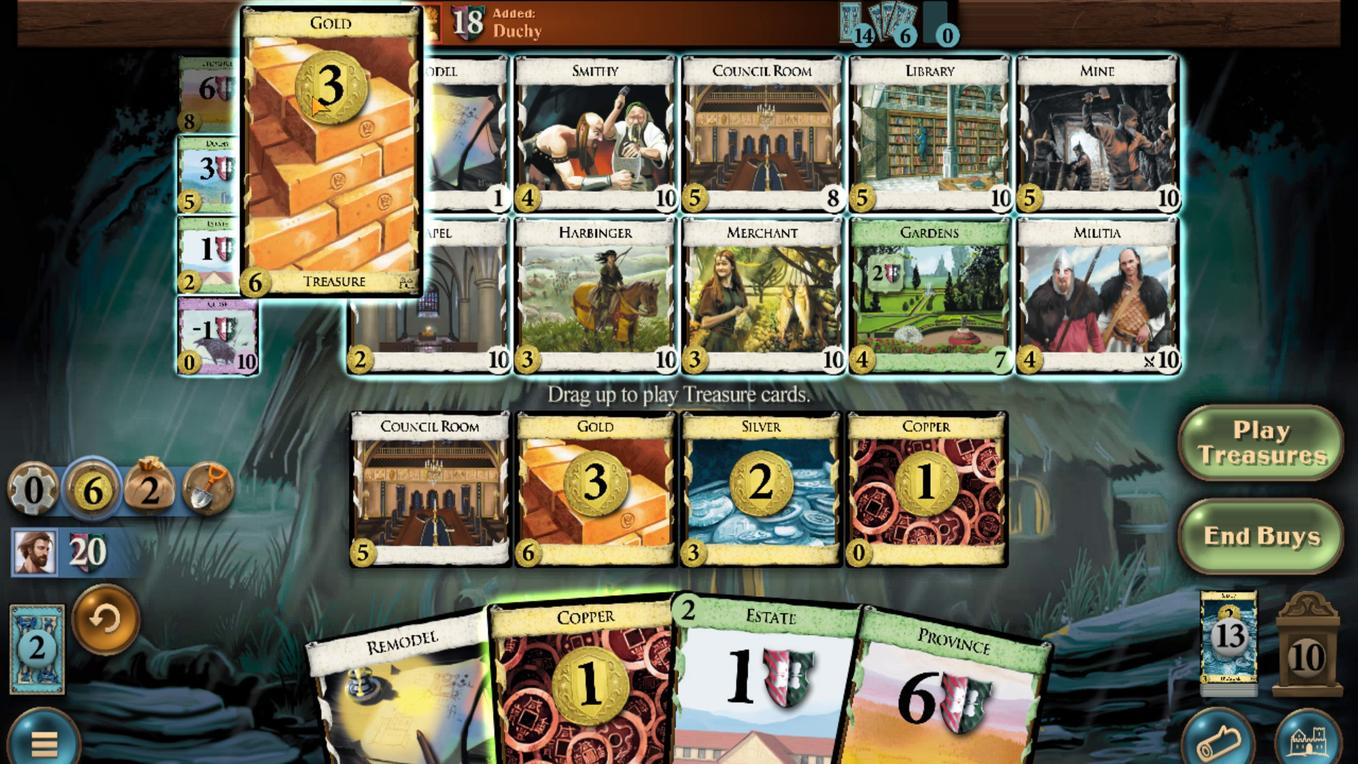 
Action: Mouse scrolled (306, 176) with delta (0, 0)
Screenshot: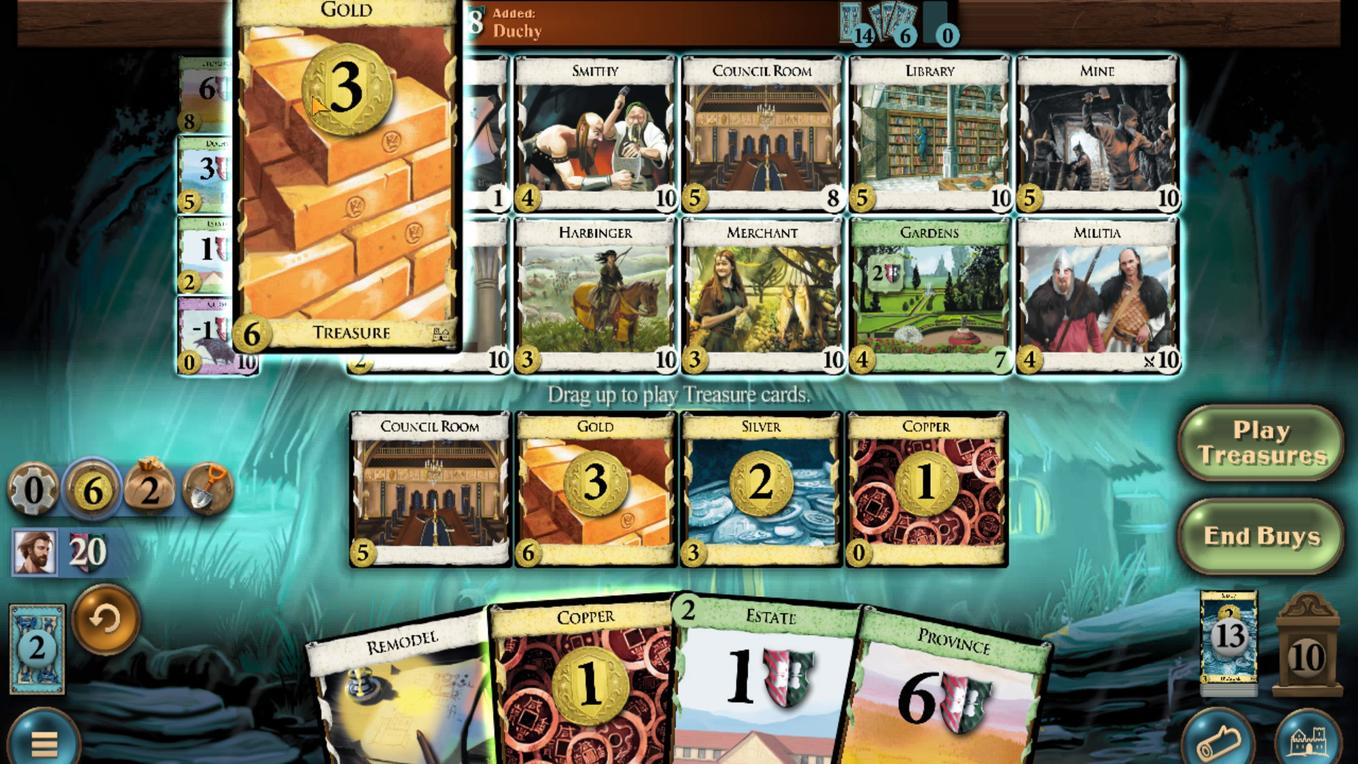 
Action: Mouse scrolled (306, 176) with delta (0, 0)
Screenshot: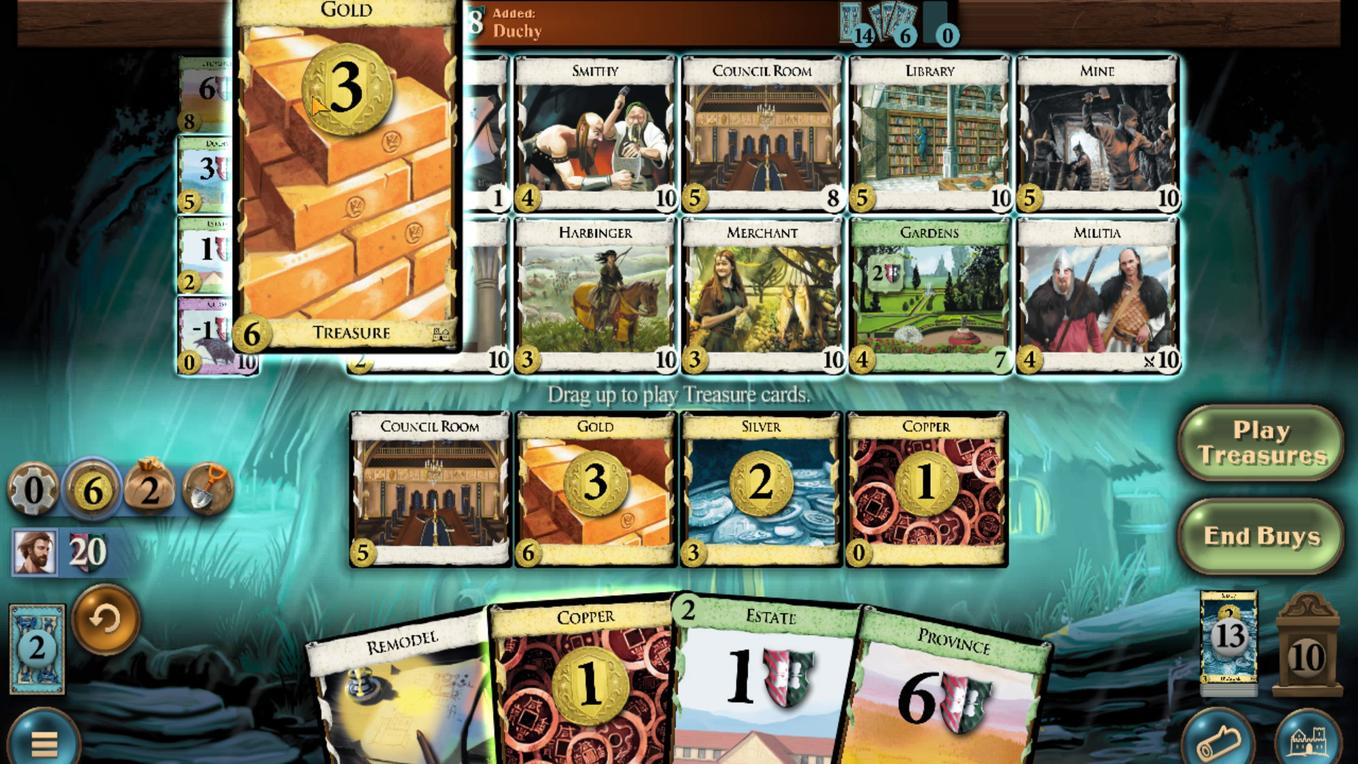 
Action: Mouse scrolled (306, 176) with delta (0, 0)
Screenshot: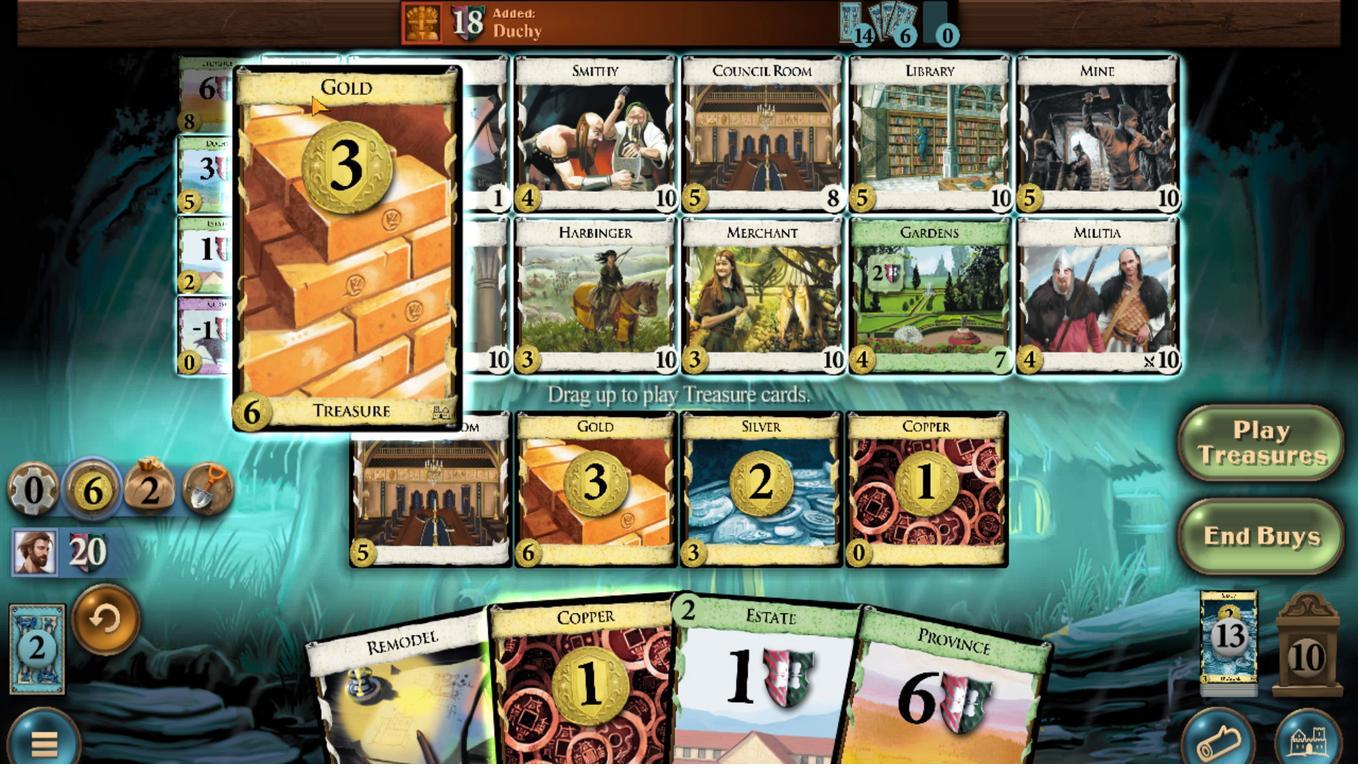 
Action: Mouse scrolled (306, 176) with delta (0, 0)
Screenshot: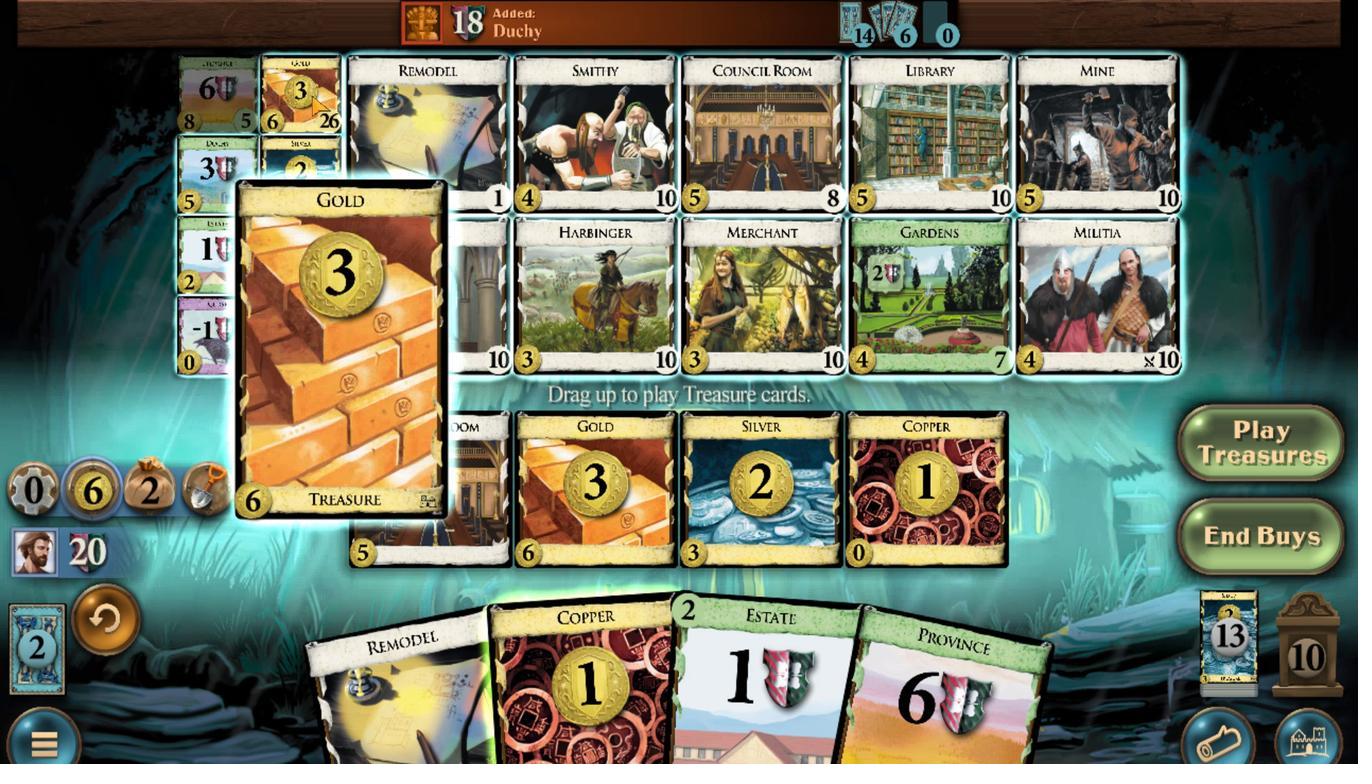 
Action: Mouse scrolled (306, 176) with delta (0, 0)
Screenshot: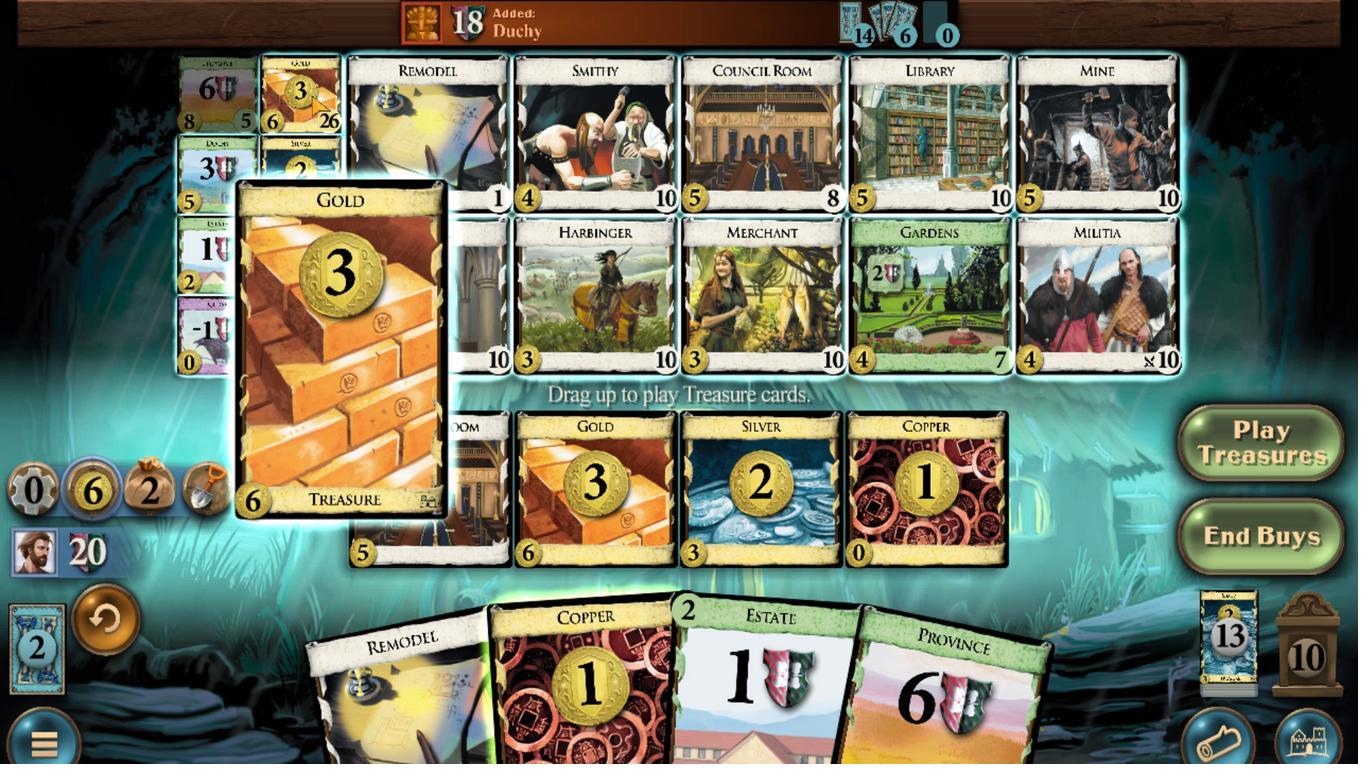 
Action: Mouse scrolled (306, 176) with delta (0, 0)
Screenshot: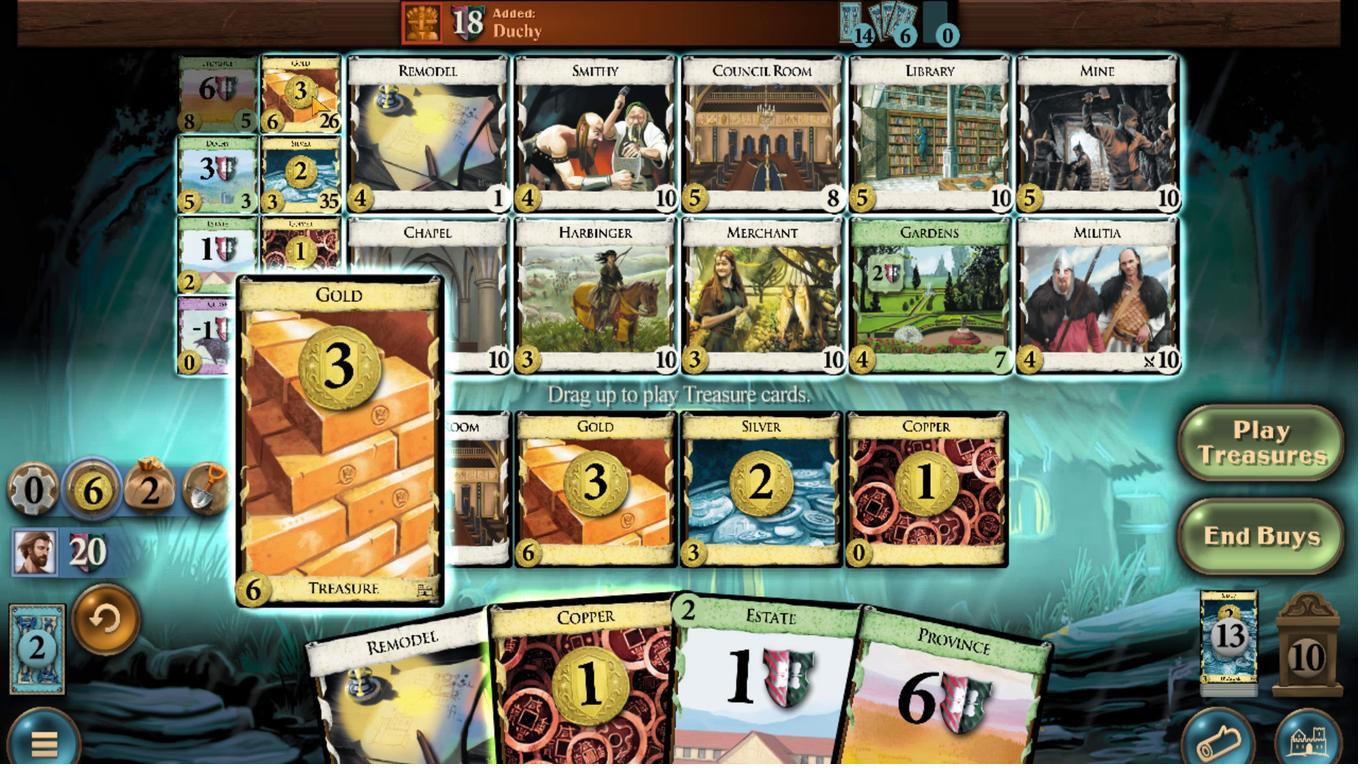
Action: Mouse scrolled (306, 176) with delta (0, 0)
Screenshot: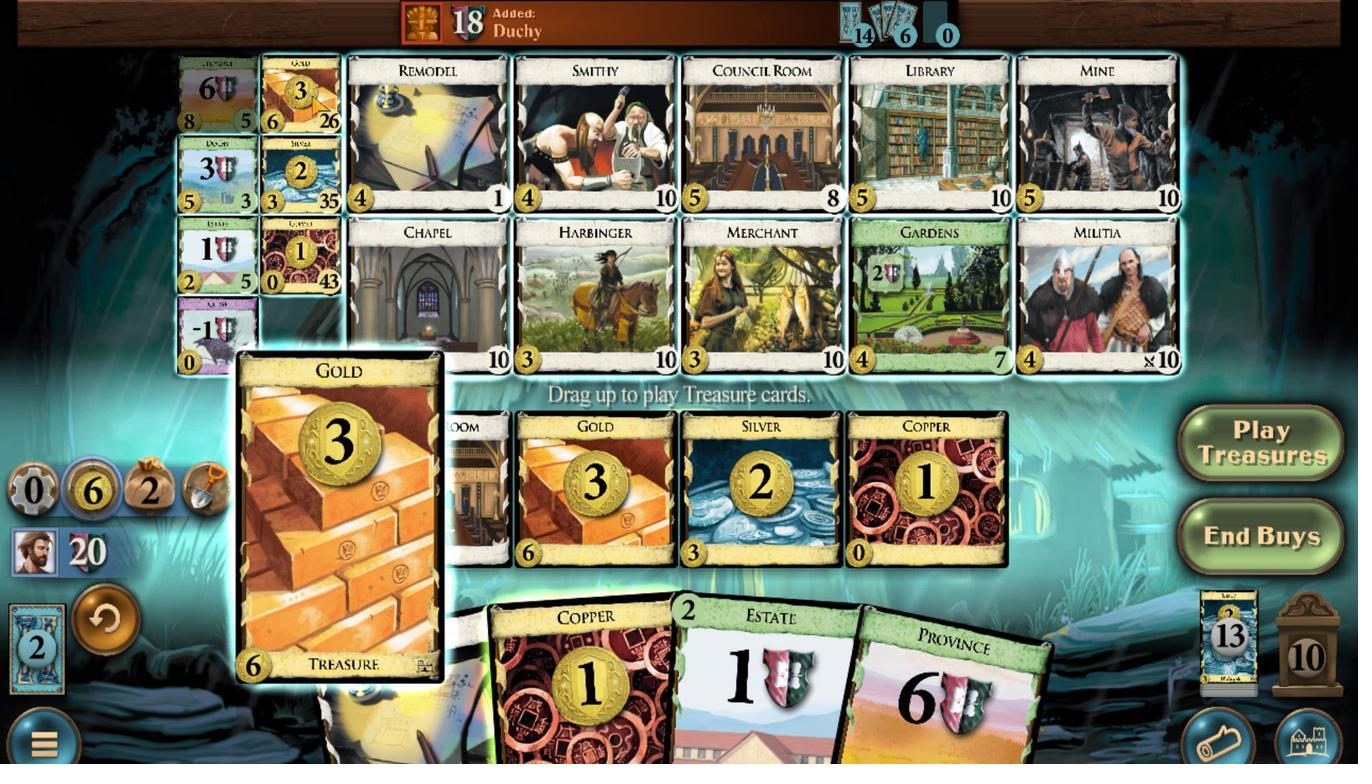 
Action: Mouse moved to (306, 315)
Screenshot: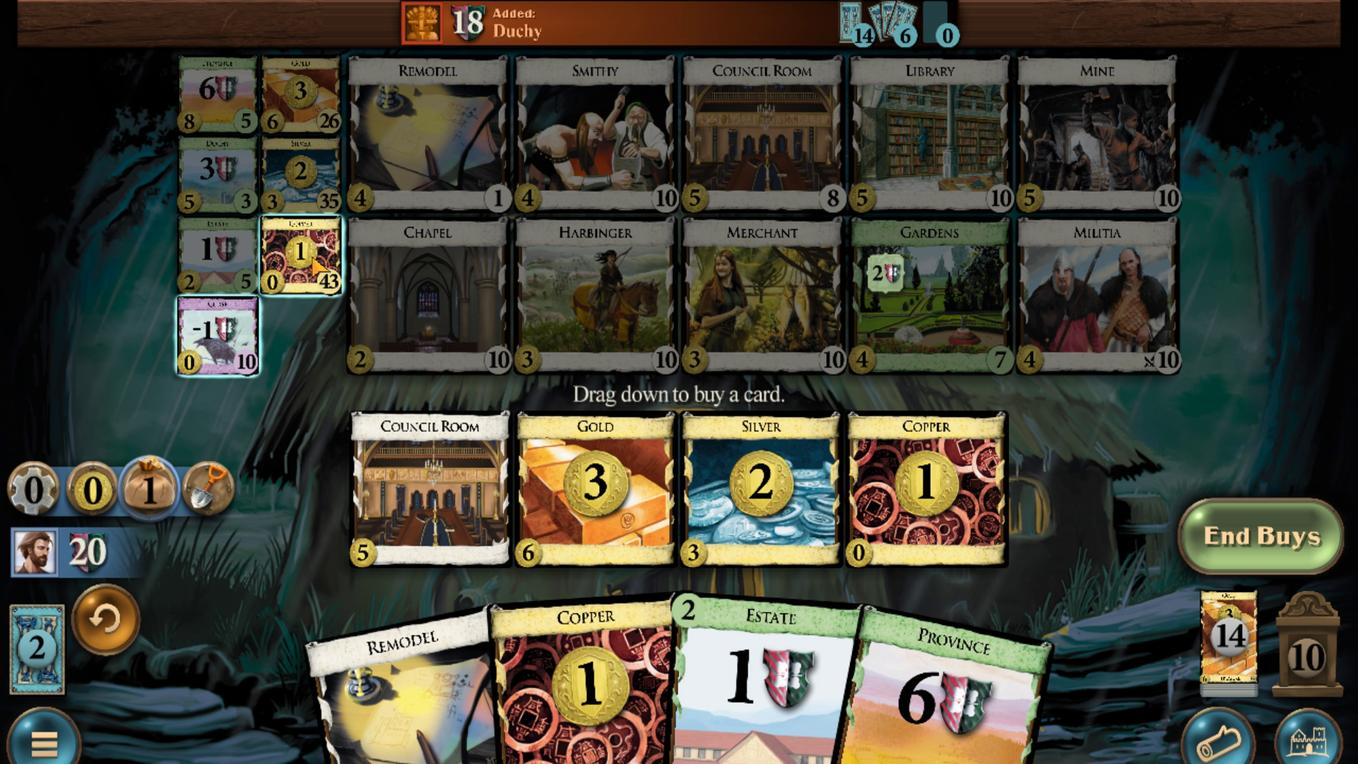 
Action: Mouse scrolled (306, 316) with delta (0, 0)
Screenshot: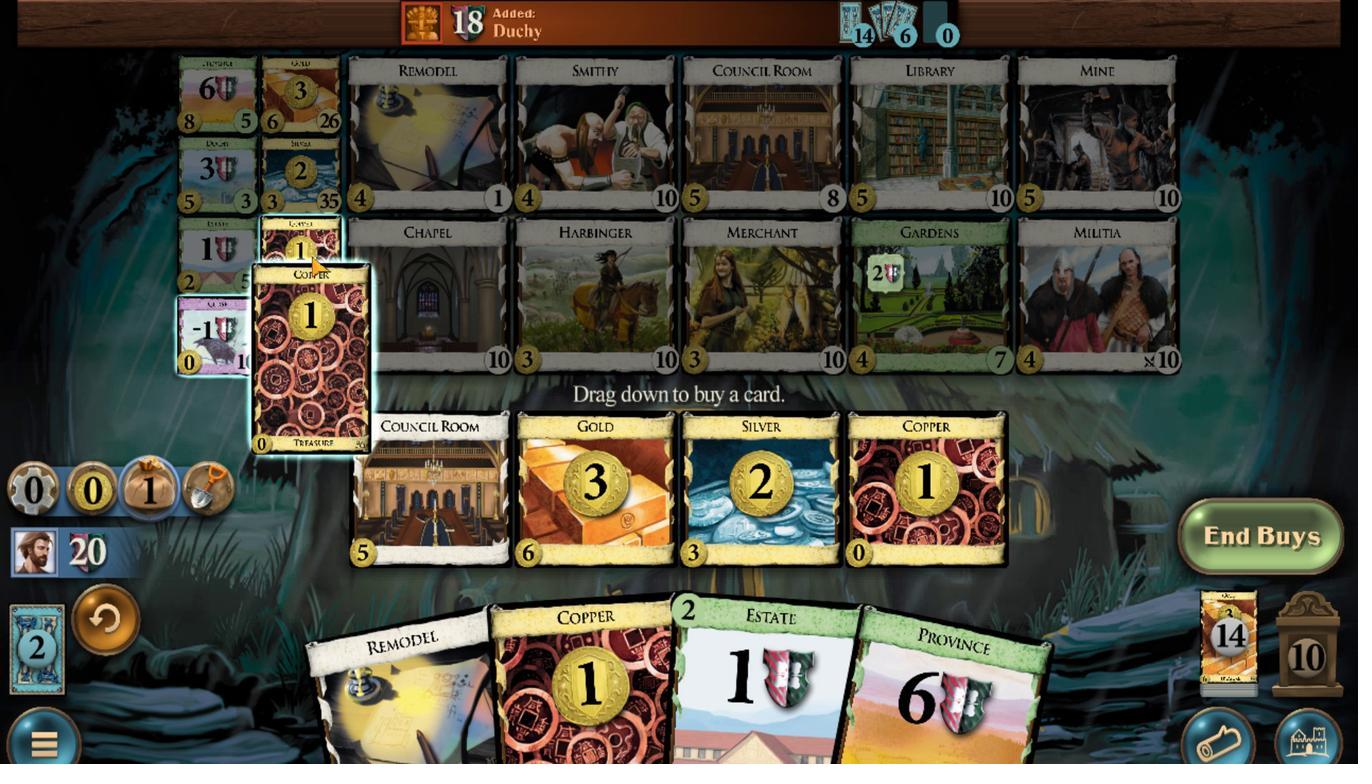 
Action: Mouse scrolled (306, 316) with delta (0, 0)
Screenshot: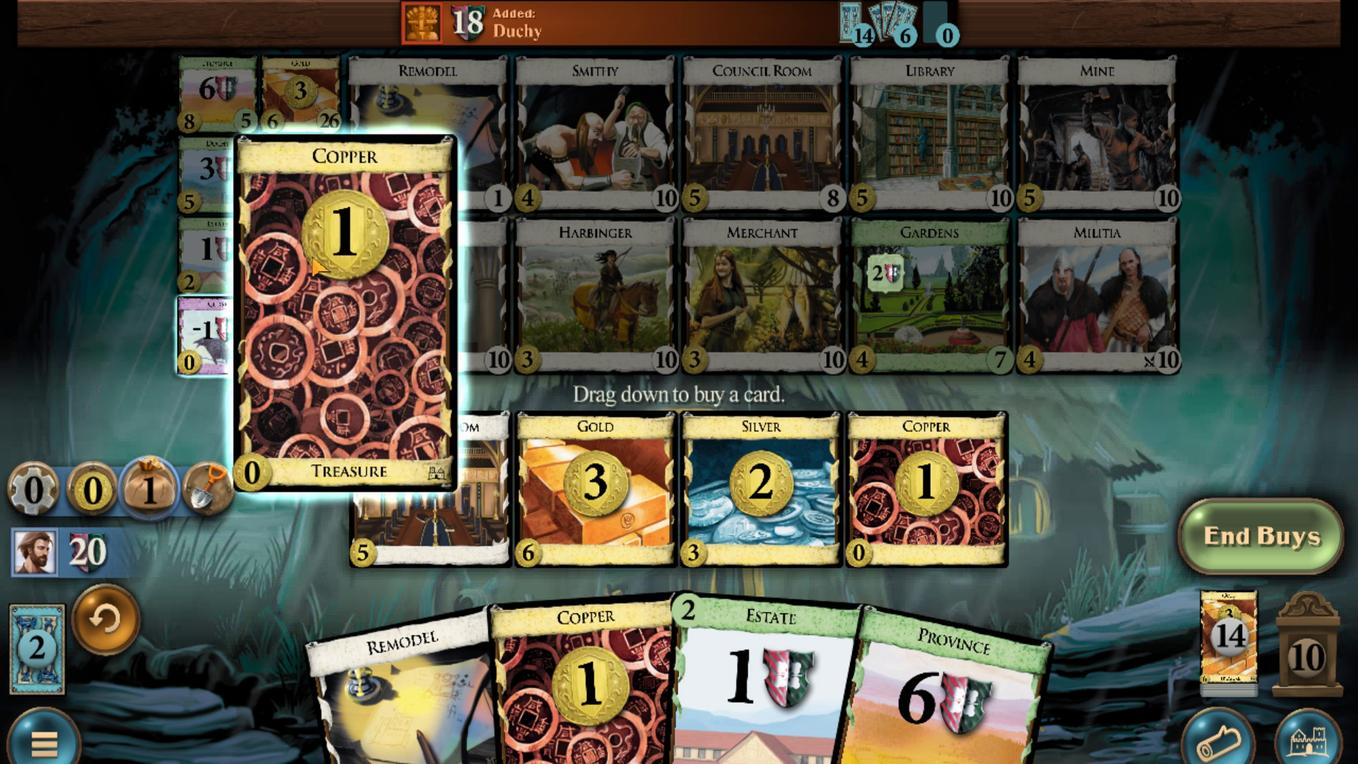 
Action: Mouse scrolled (306, 316) with delta (0, 0)
Screenshot: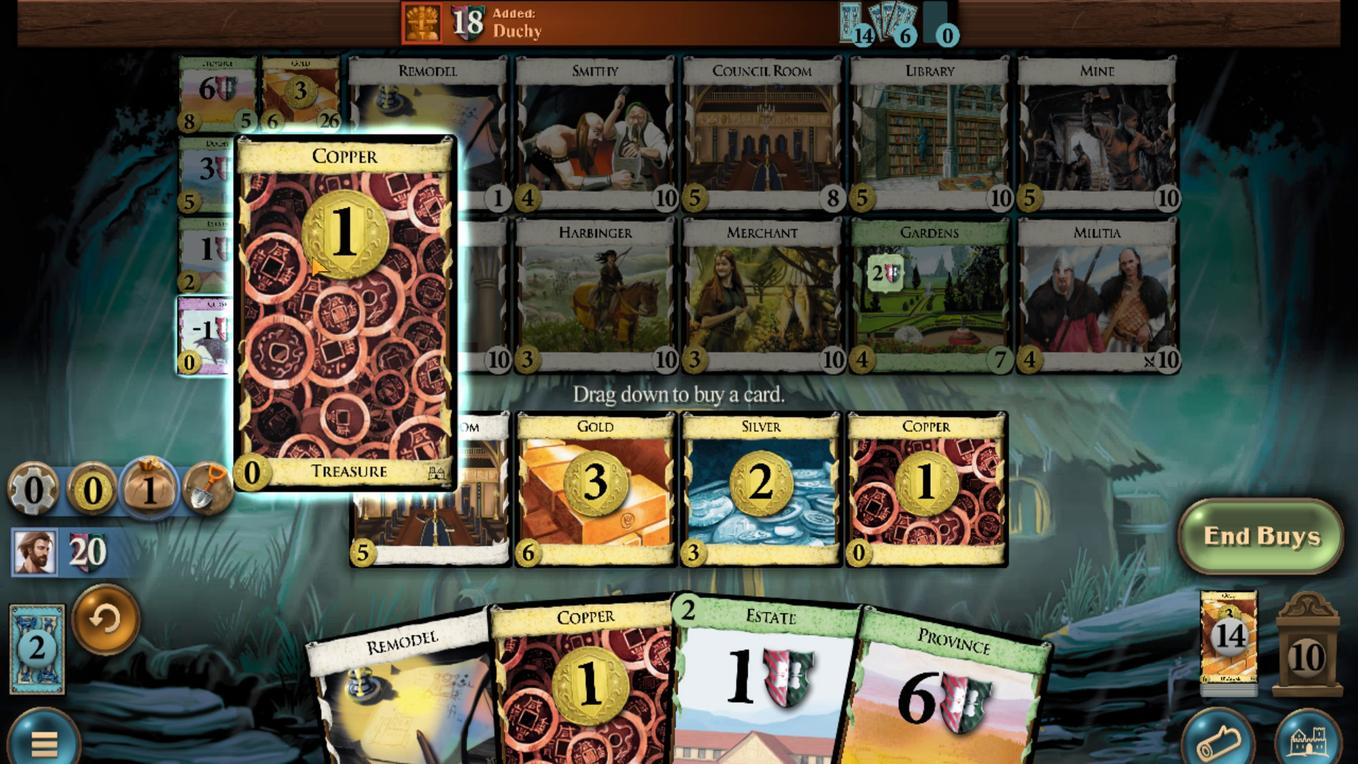 
Action: Mouse scrolled (306, 316) with delta (0, 0)
Screenshot: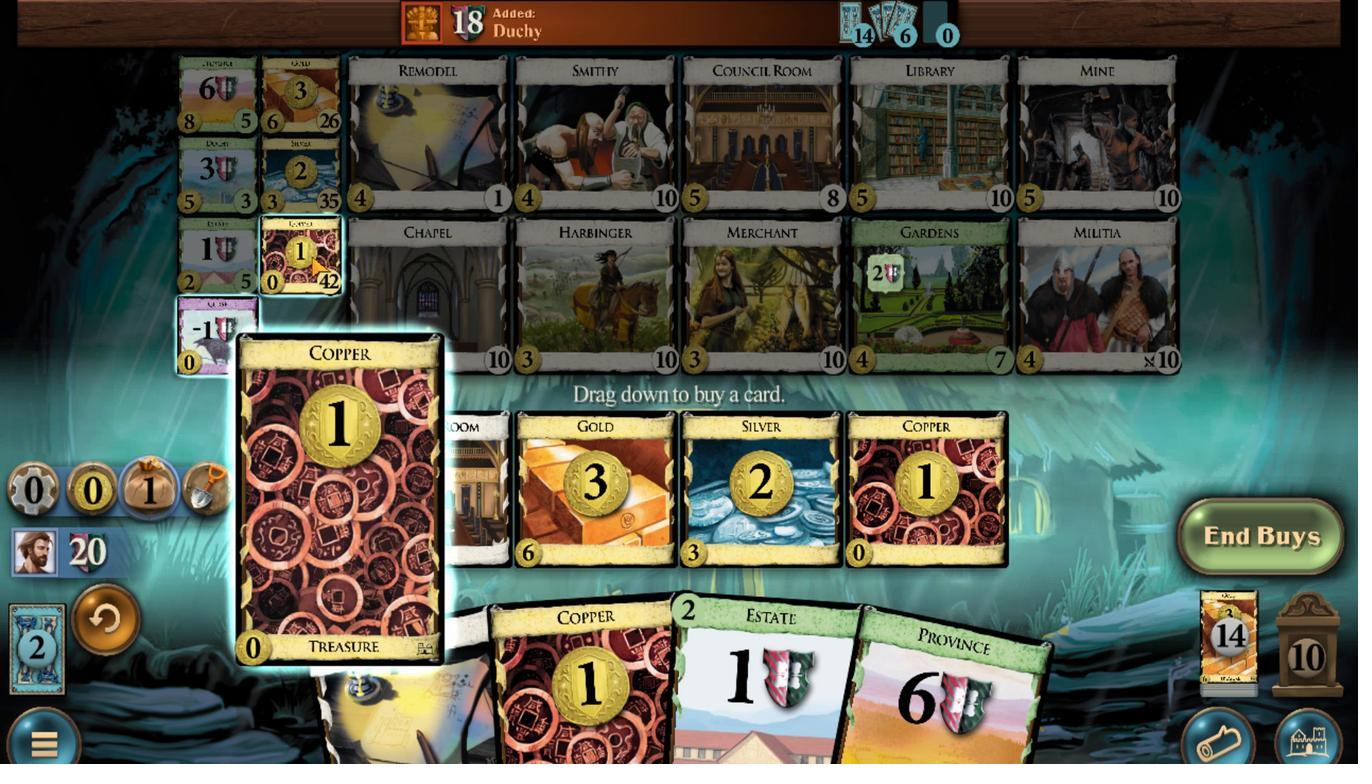 
Action: Mouse moved to (597, 661)
Screenshot: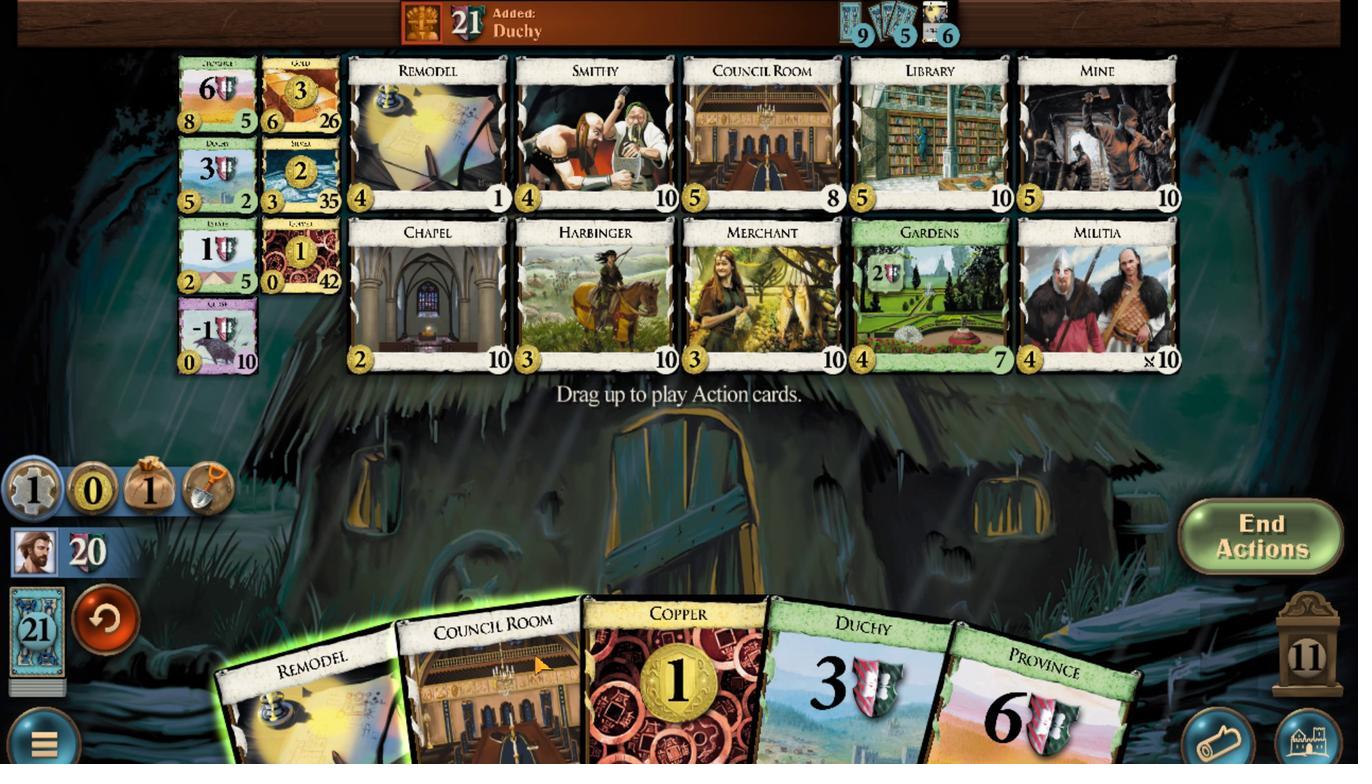 
Action: Mouse scrolled (597, 660) with delta (0, 0)
Screenshot: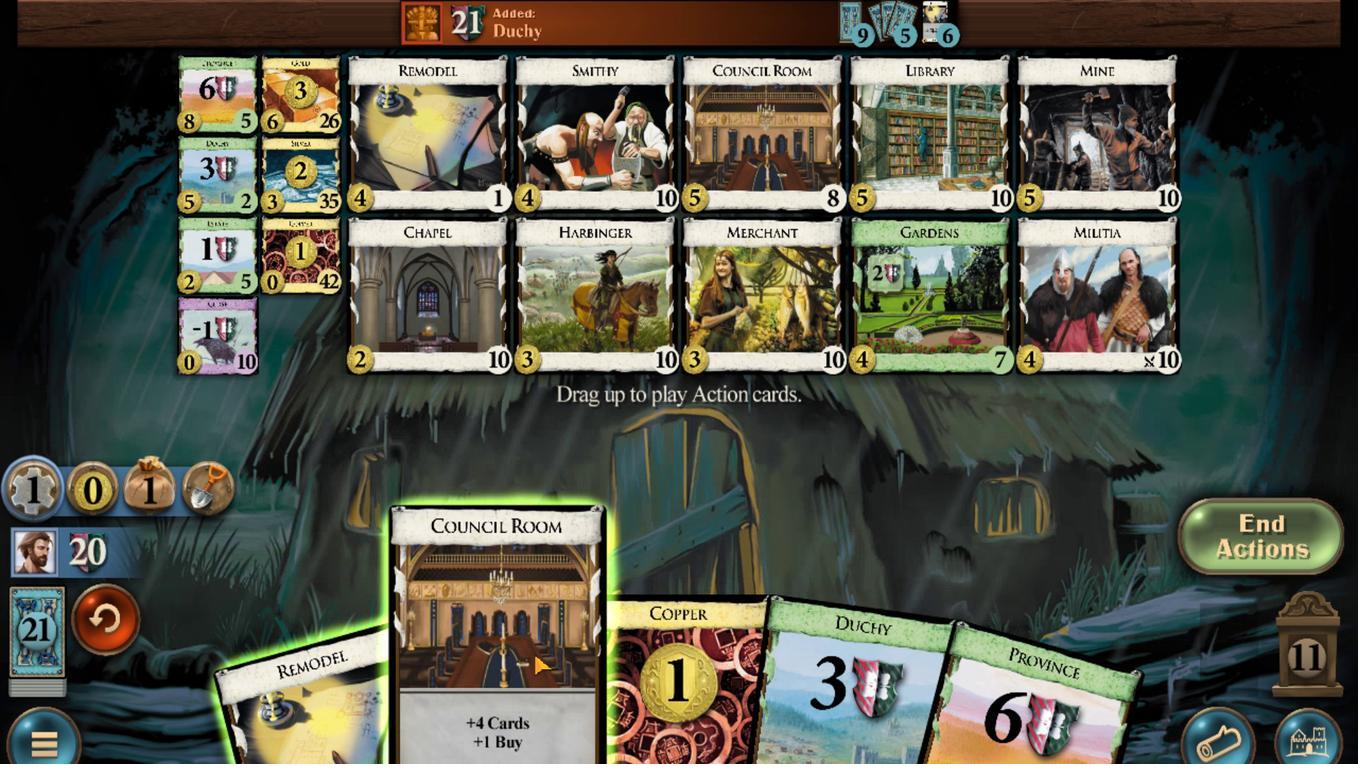 
Action: Mouse moved to (663, 654)
Screenshot: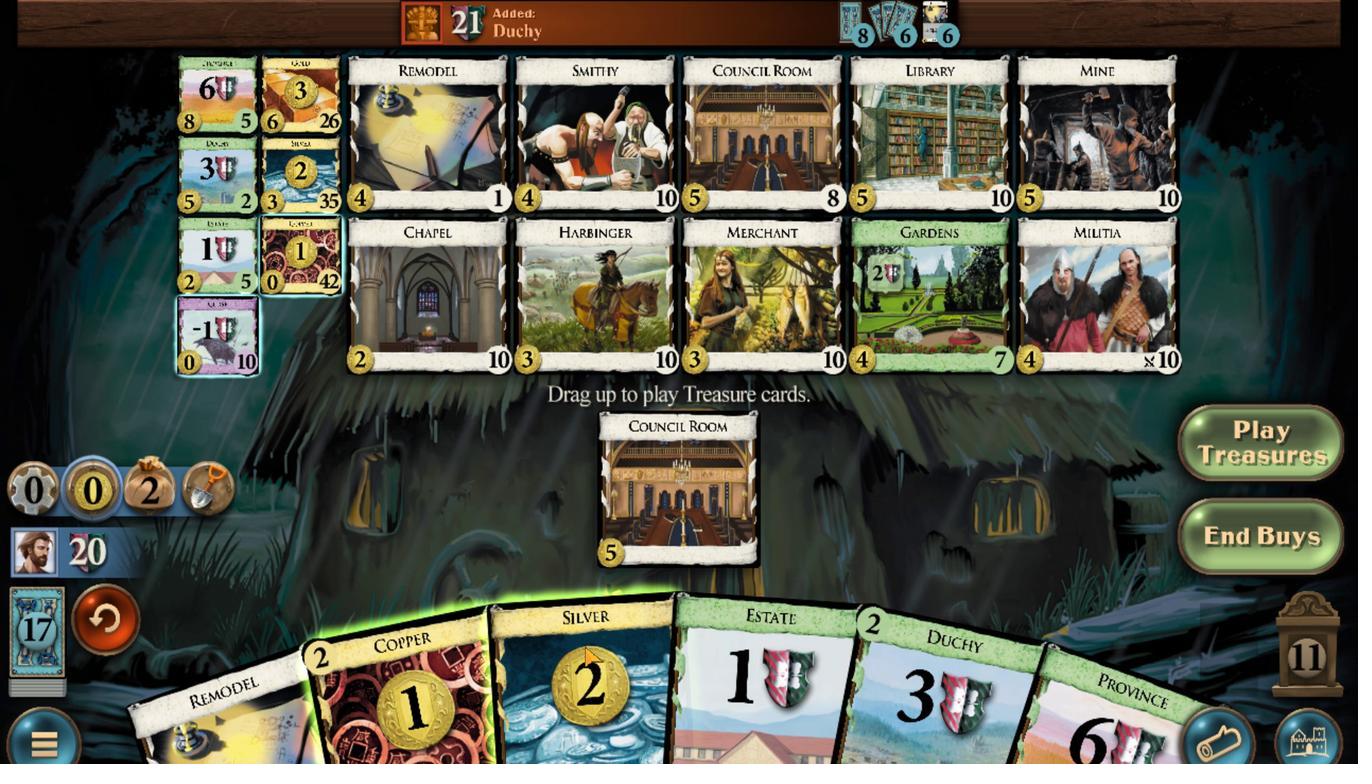 
Action: Mouse scrolled (663, 653) with delta (0, 0)
Screenshot: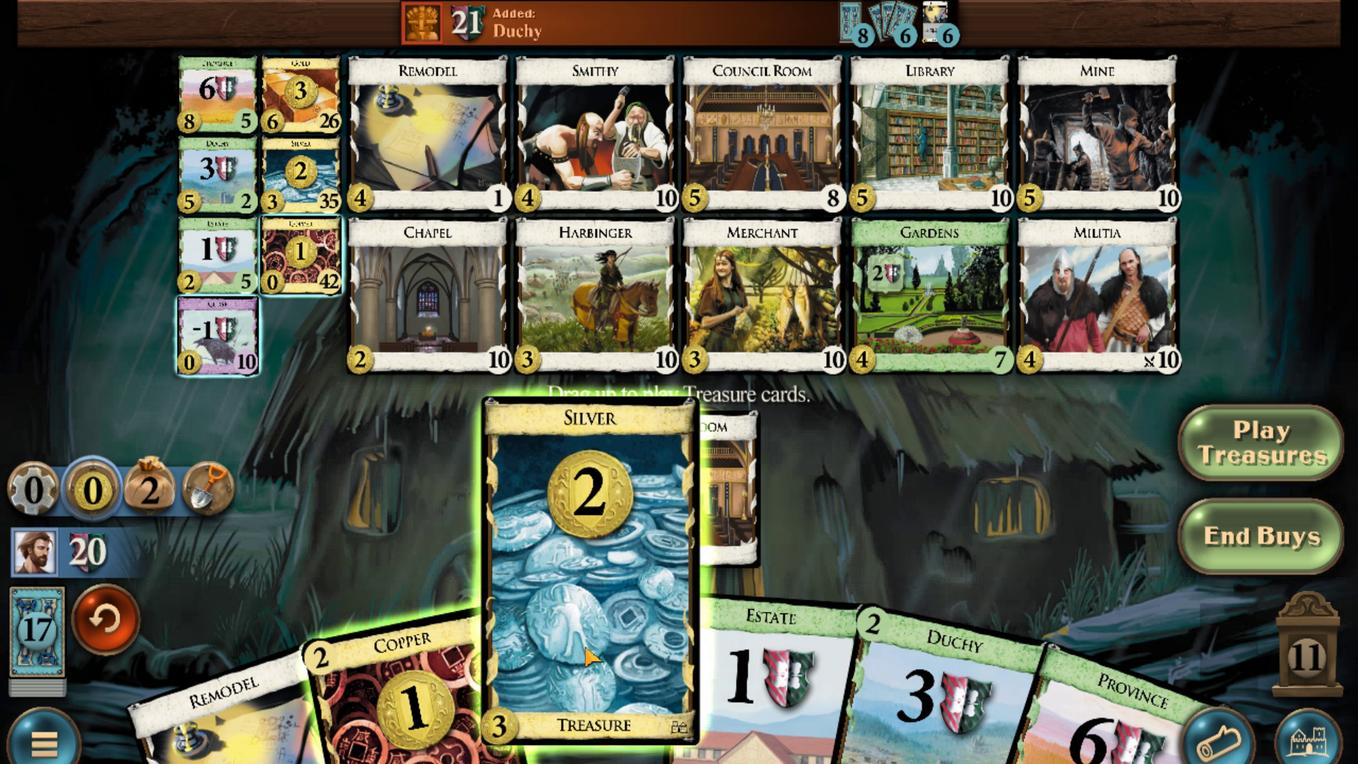 
Action: Mouse moved to (583, 658)
Screenshot: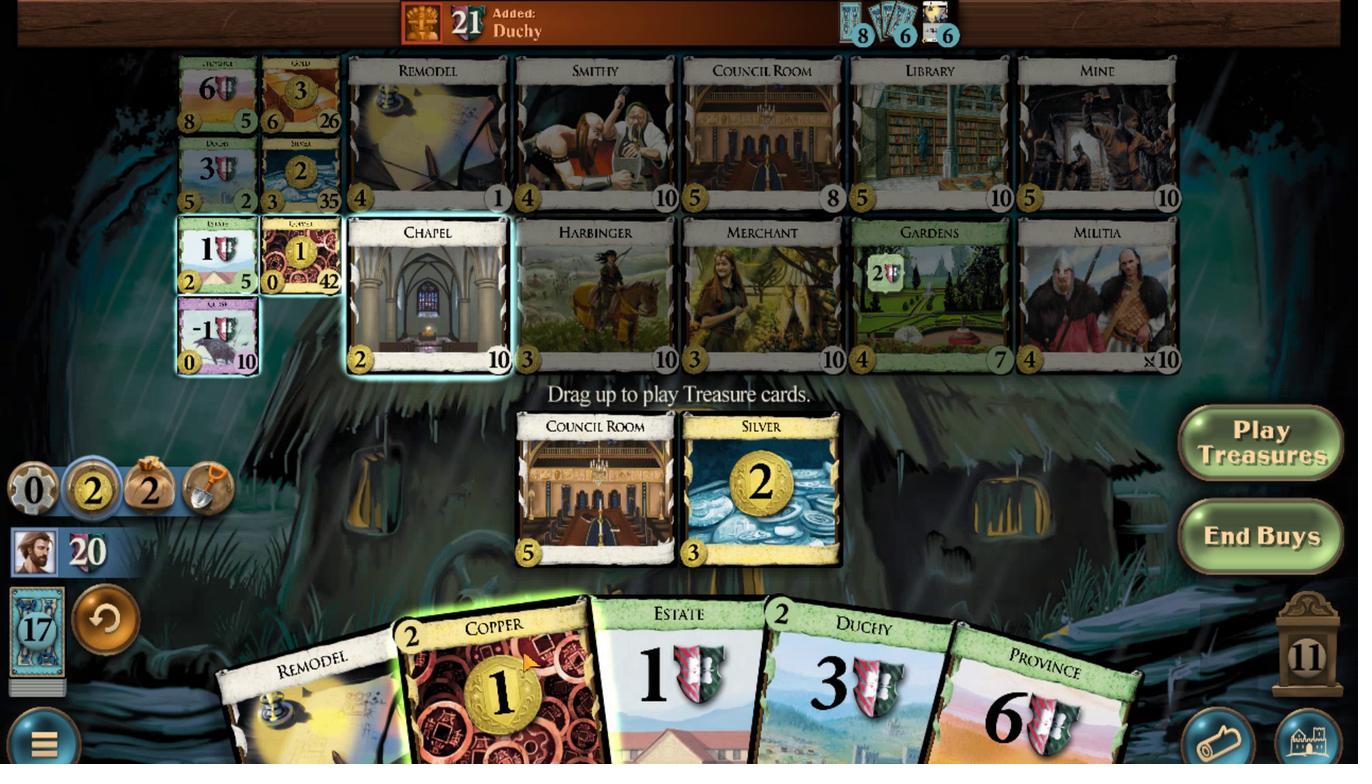 
Action: Mouse scrolled (583, 658) with delta (0, 0)
Screenshot: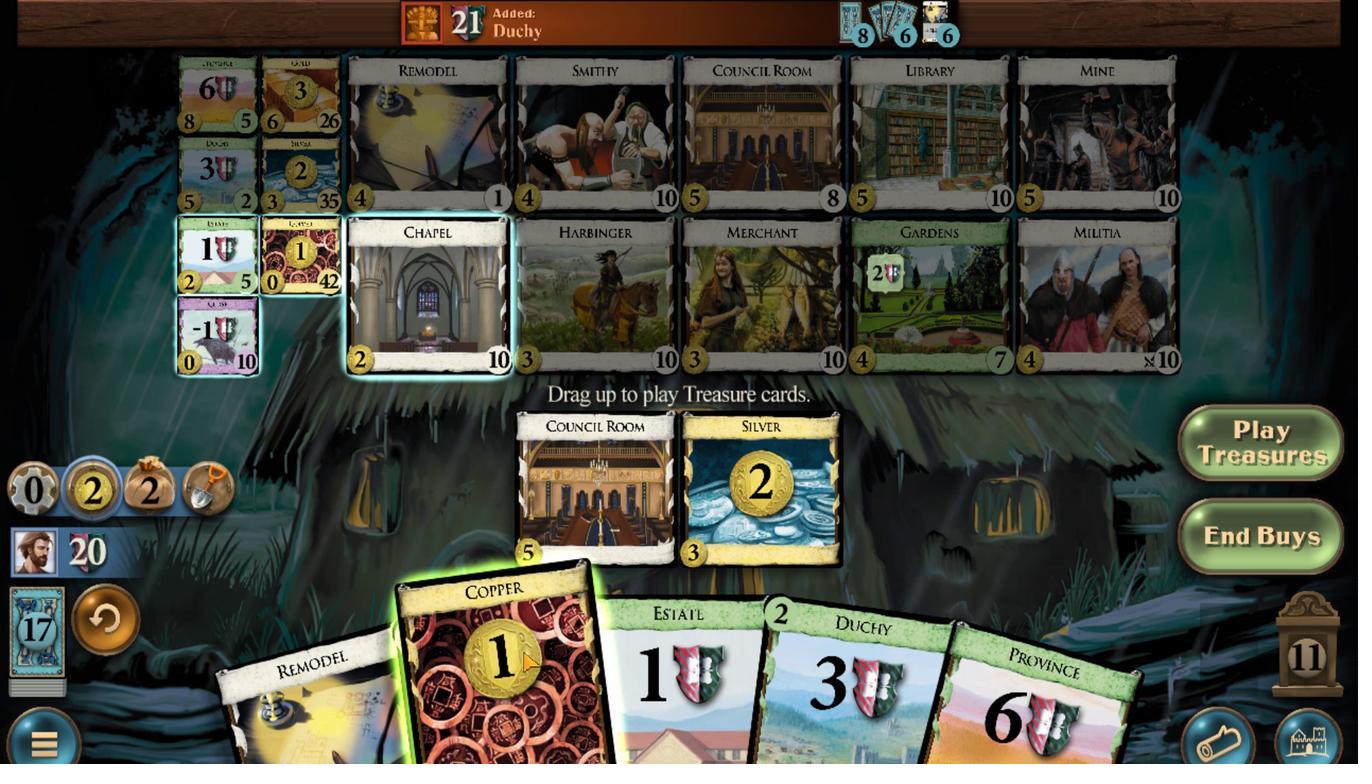 
Action: Mouse scrolled (583, 658) with delta (0, 0)
Screenshot: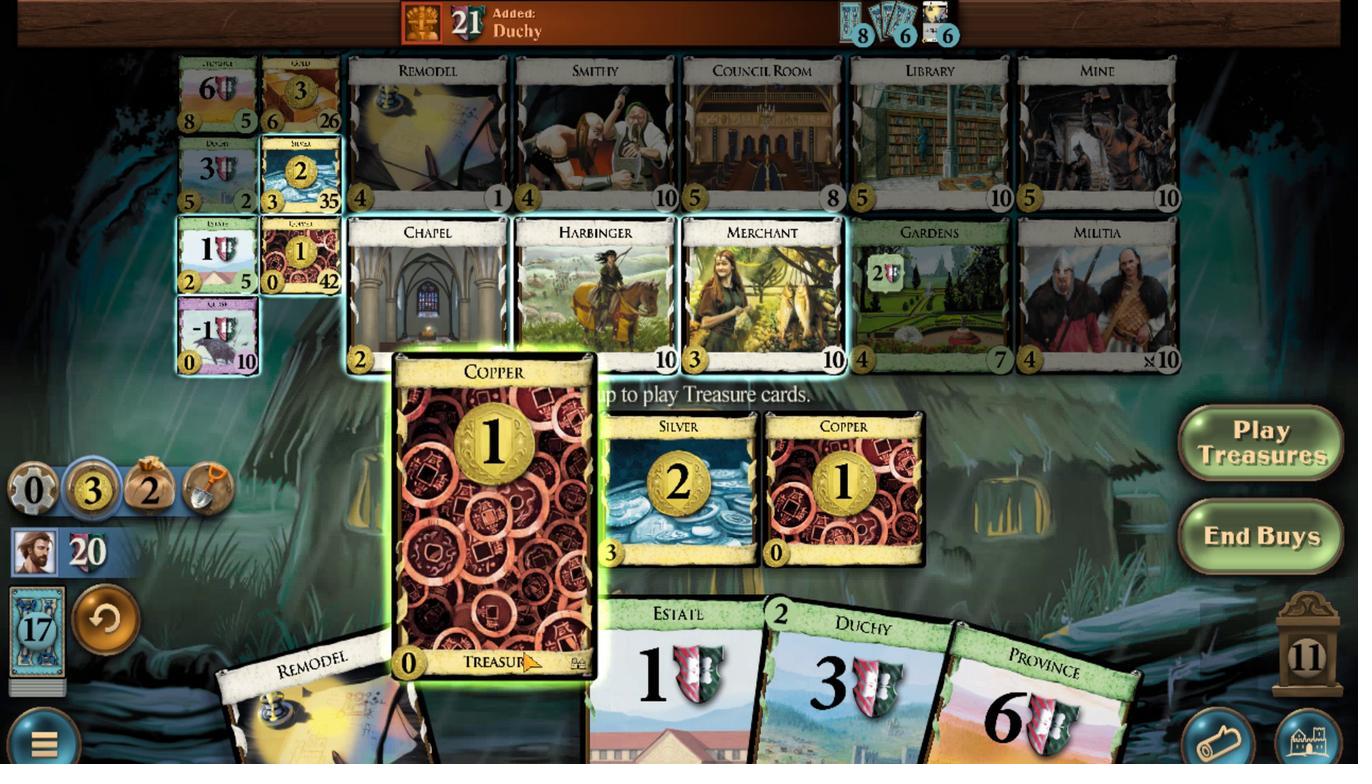 
Action: Mouse moved to (452, 227)
Screenshot: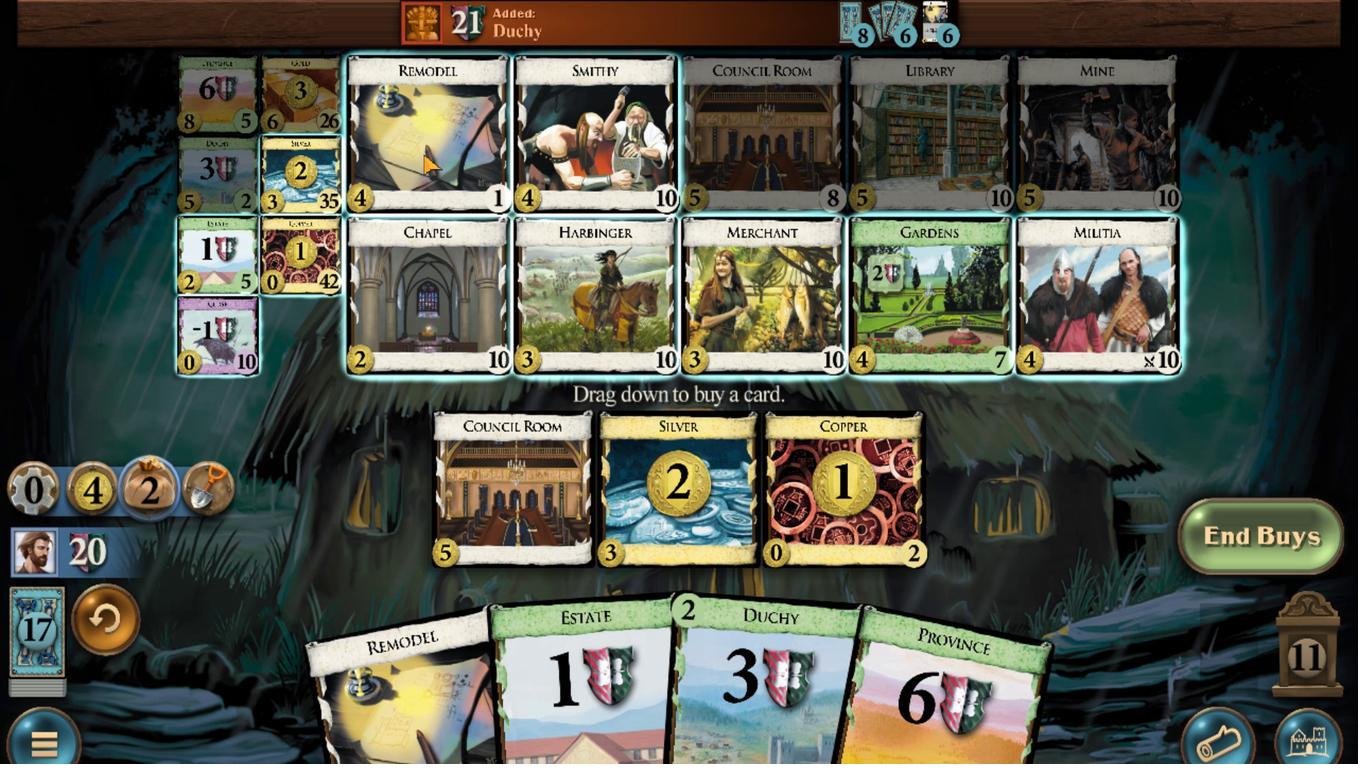 
Action: Mouse scrolled (452, 227) with delta (0, 0)
Screenshot: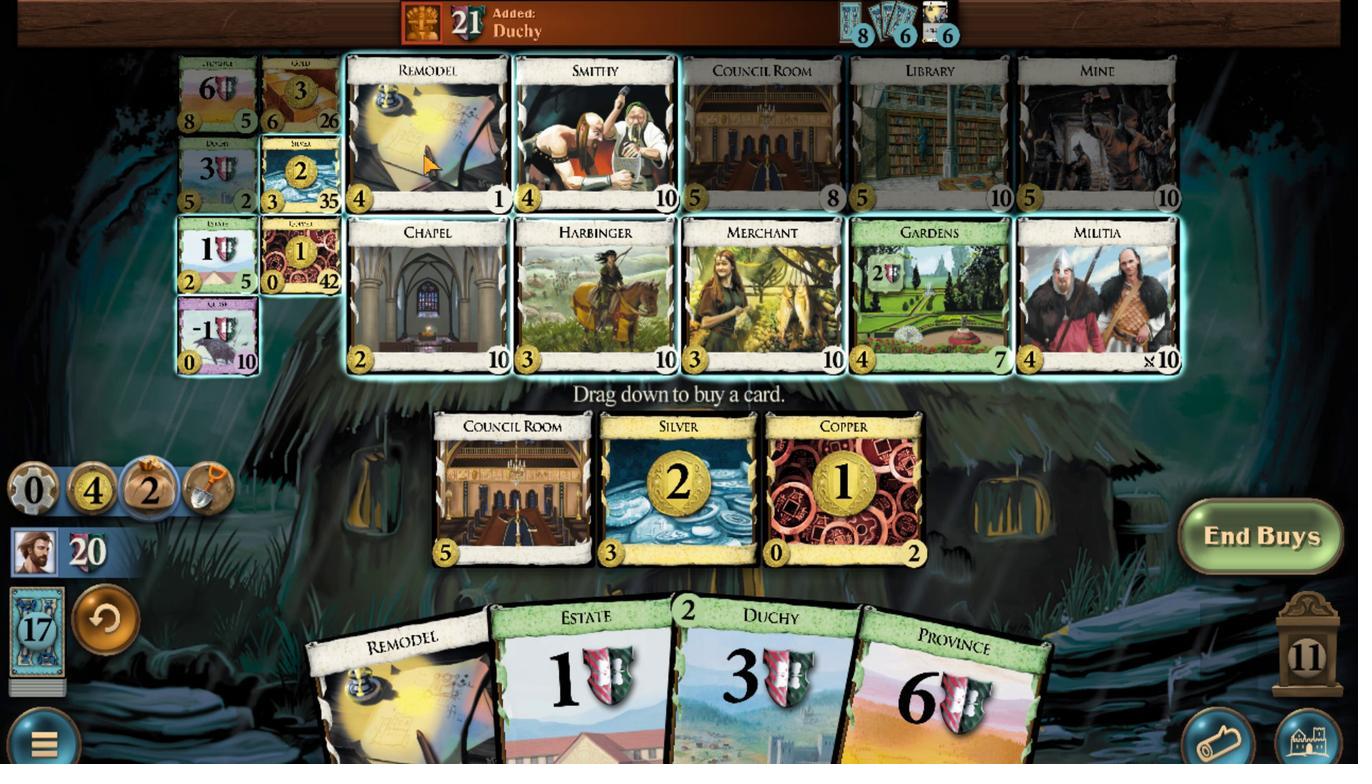 
Action: Mouse scrolled (452, 227) with delta (0, 0)
Screenshot: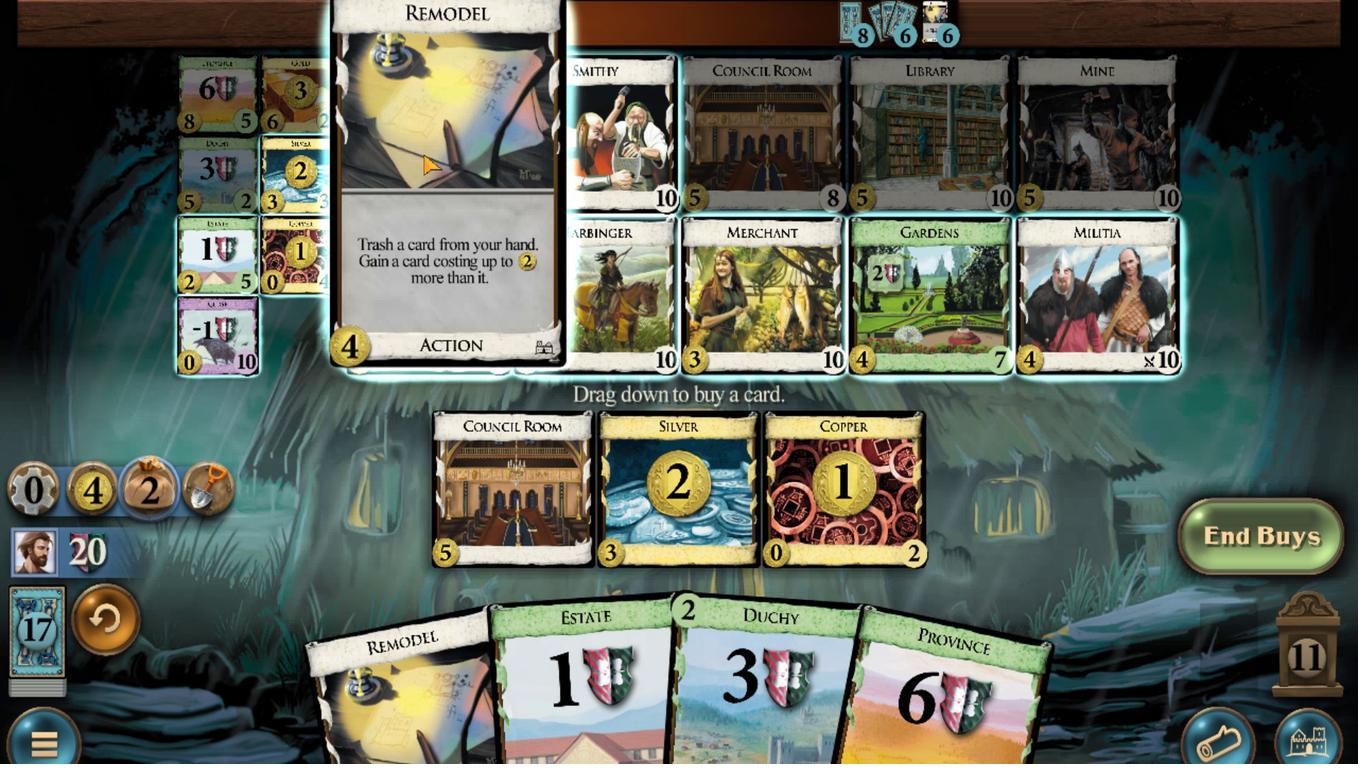 
Action: Mouse scrolled (452, 227) with delta (0, 0)
